 Task: Animate a Flickering Candle.
Action: Mouse moved to (488, 353)
Screenshot: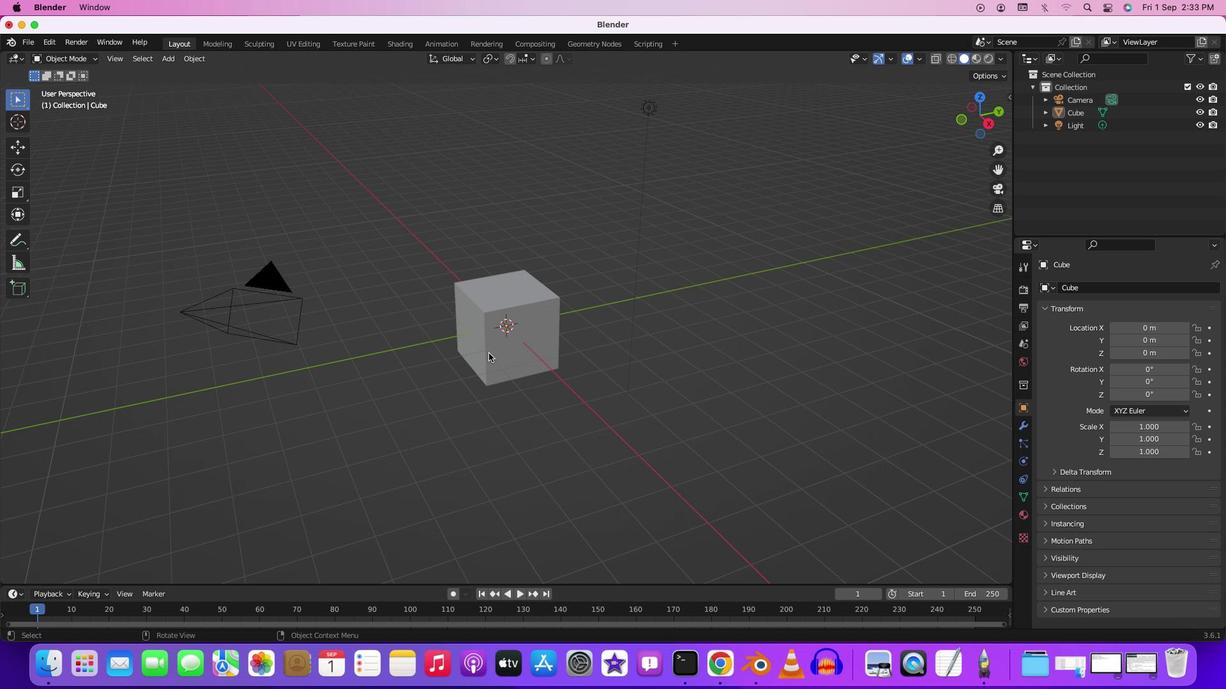 
Action: Mouse pressed left at (488, 353)
Screenshot: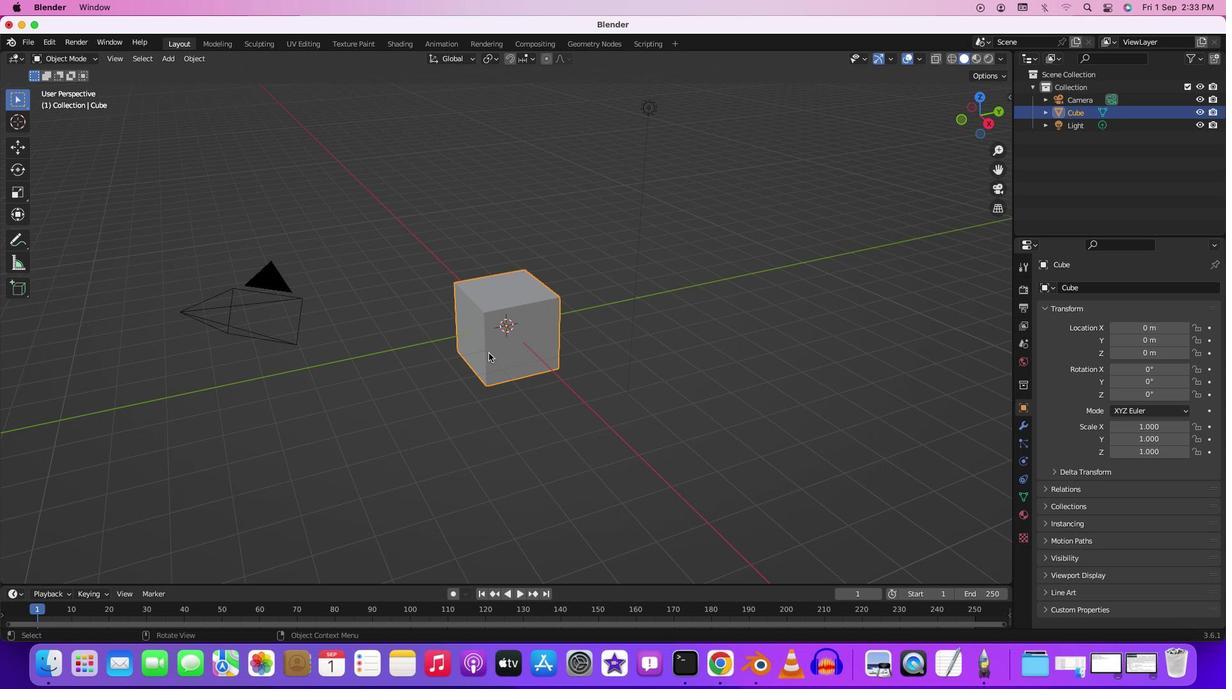 
Action: Mouse moved to (489, 353)
Screenshot: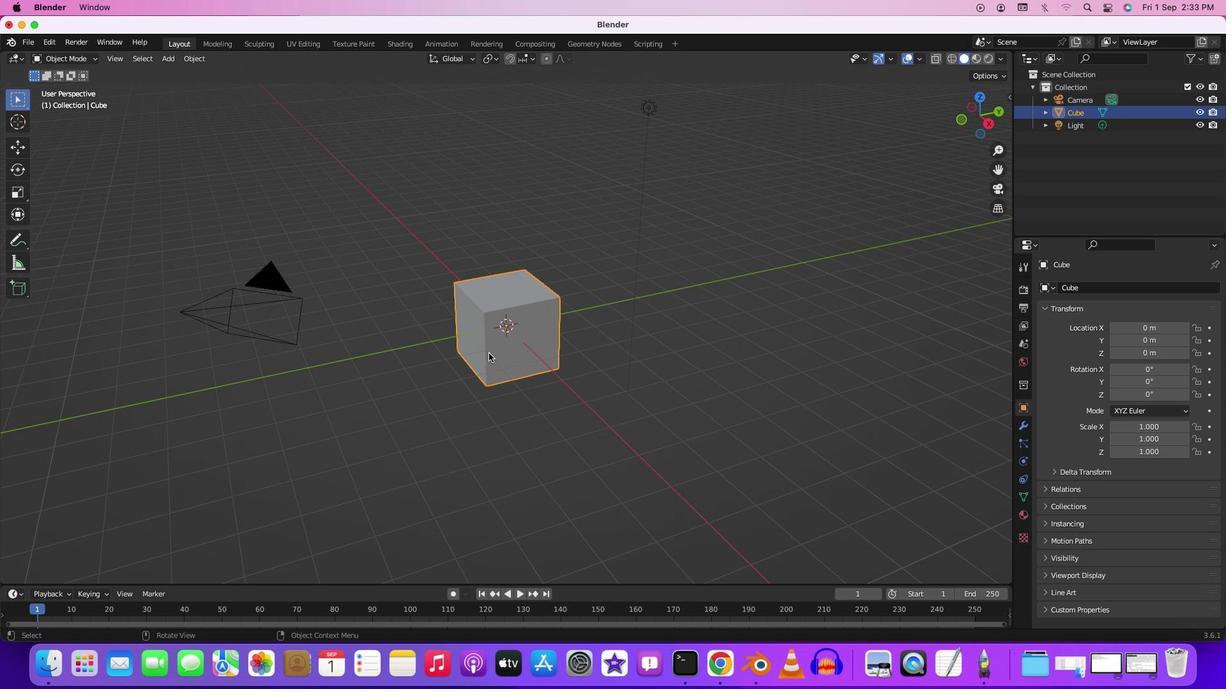 
Action: Key pressed Key.delete
Screenshot: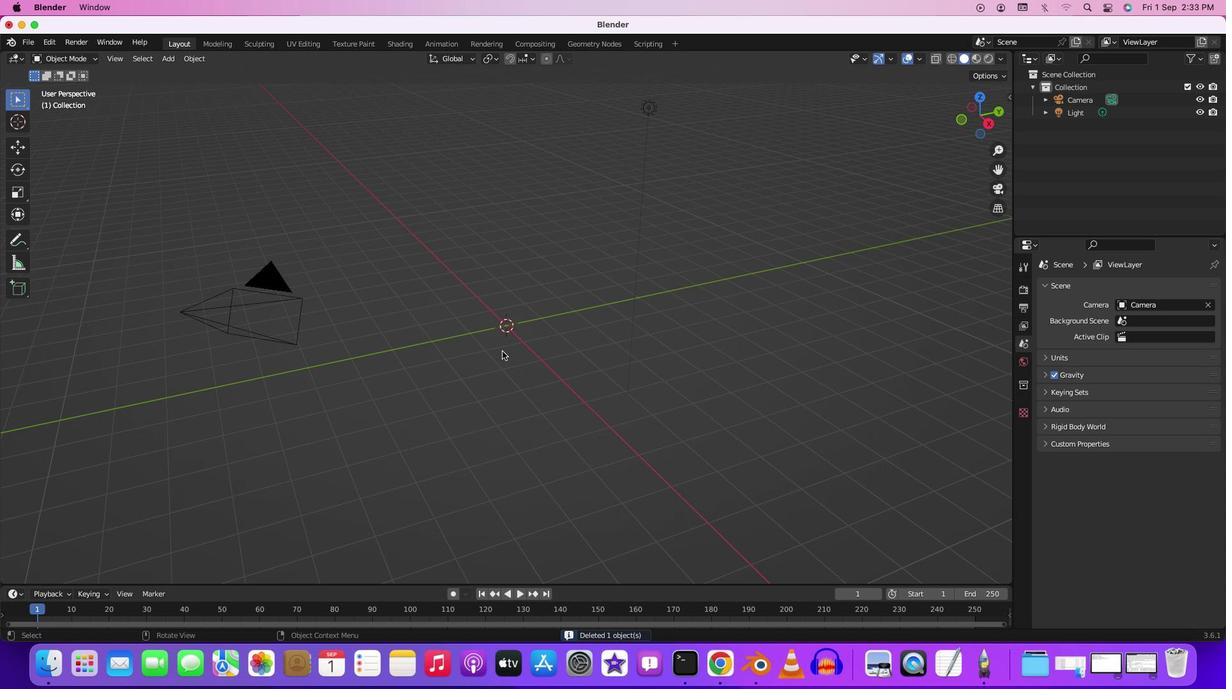 
Action: Mouse moved to (274, 315)
Screenshot: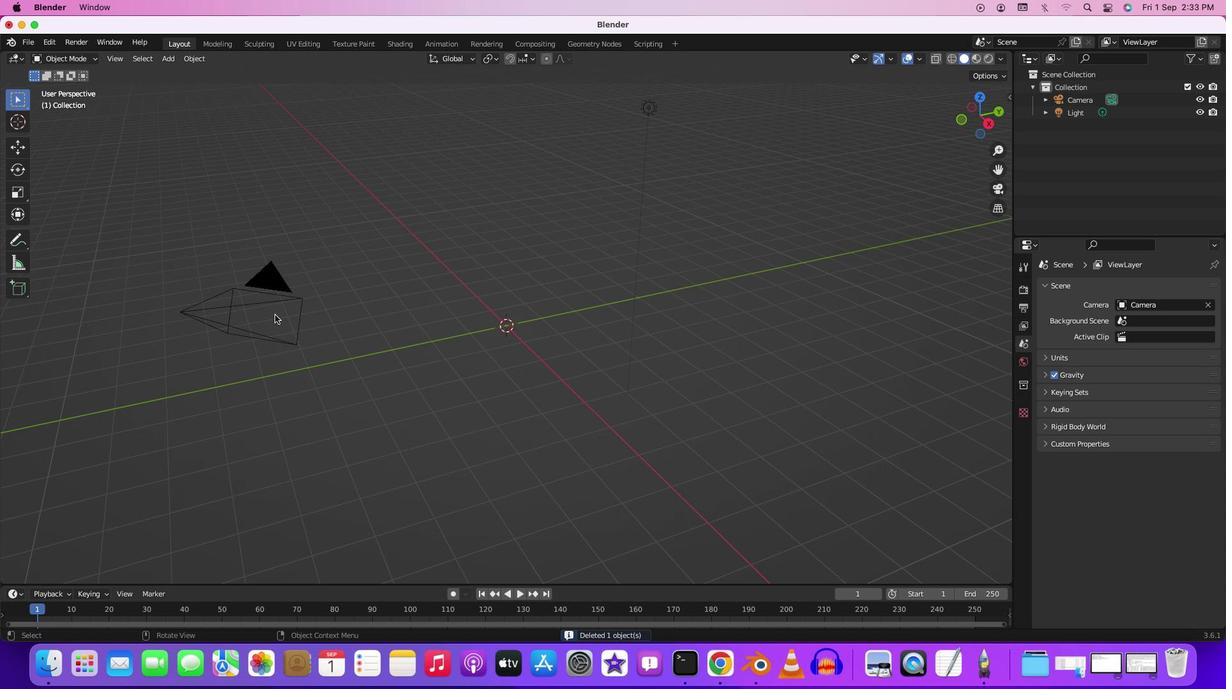 
Action: Mouse pressed left at (274, 315)
Screenshot: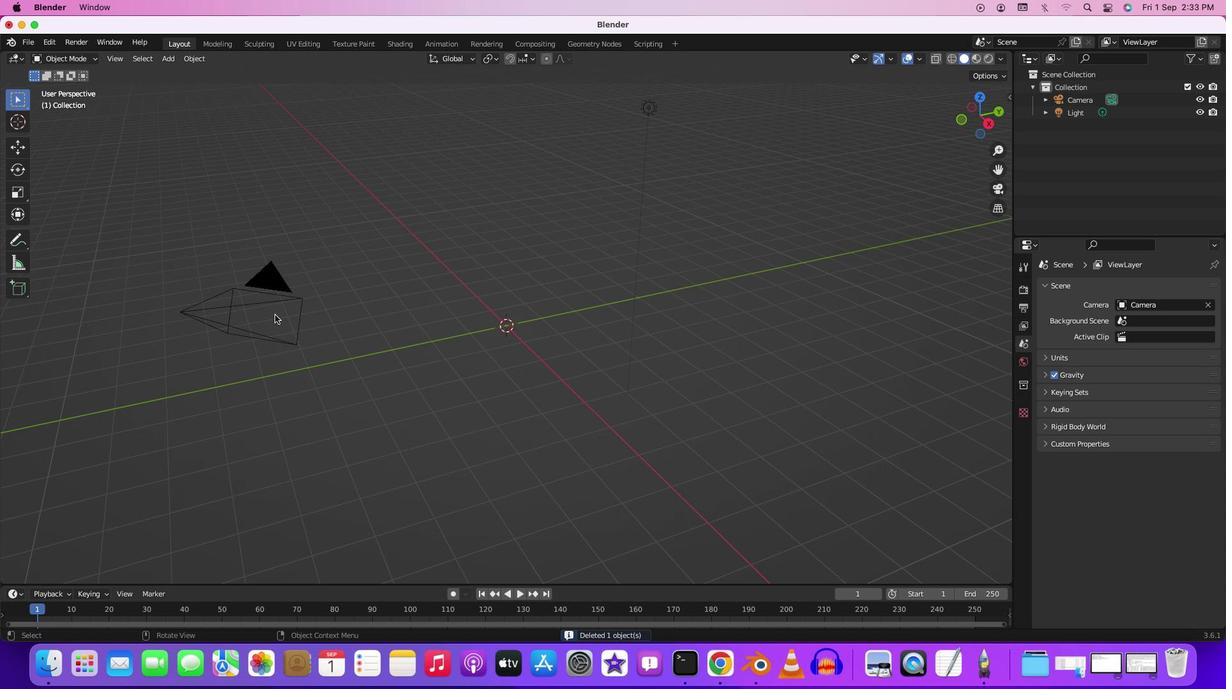 
Action: Key pressed Key.delete
Screenshot: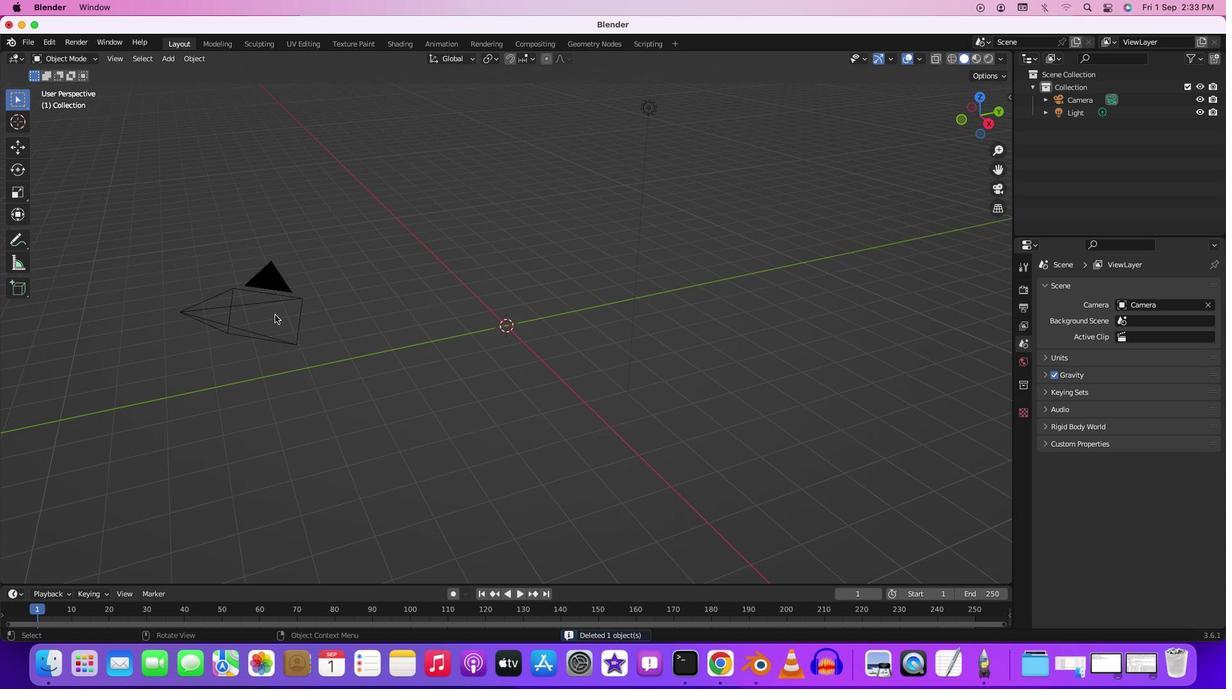 
Action: Mouse moved to (280, 284)
Screenshot: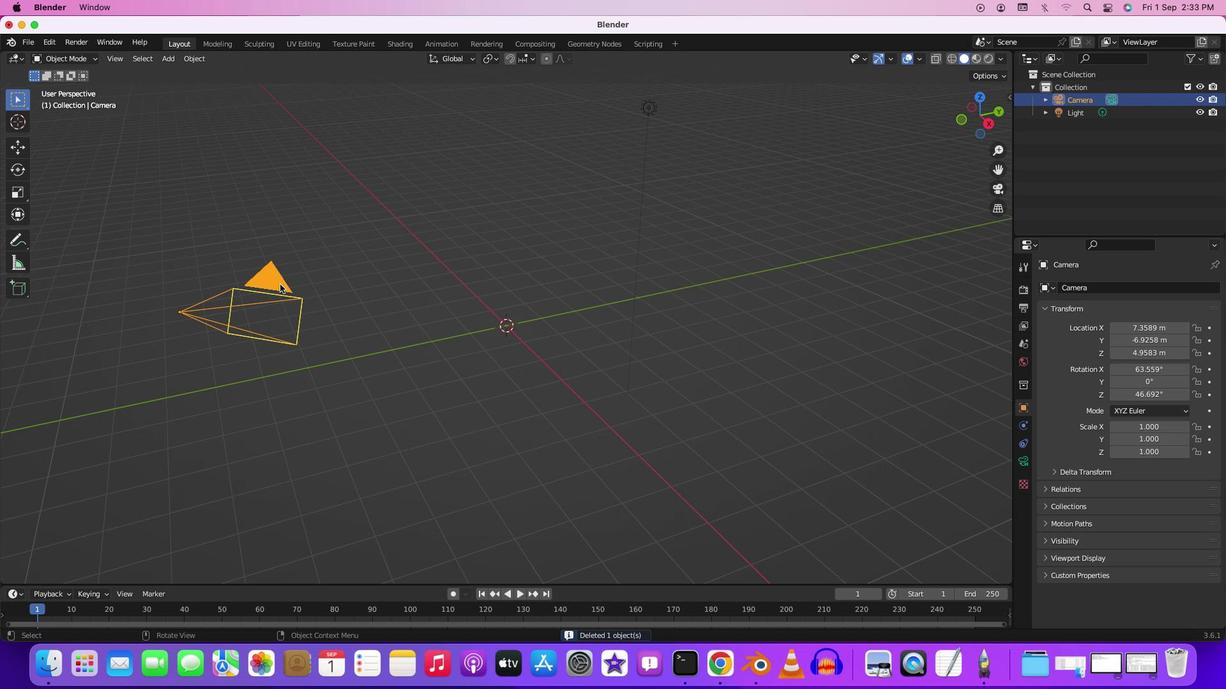 
Action: Mouse pressed left at (280, 284)
Screenshot: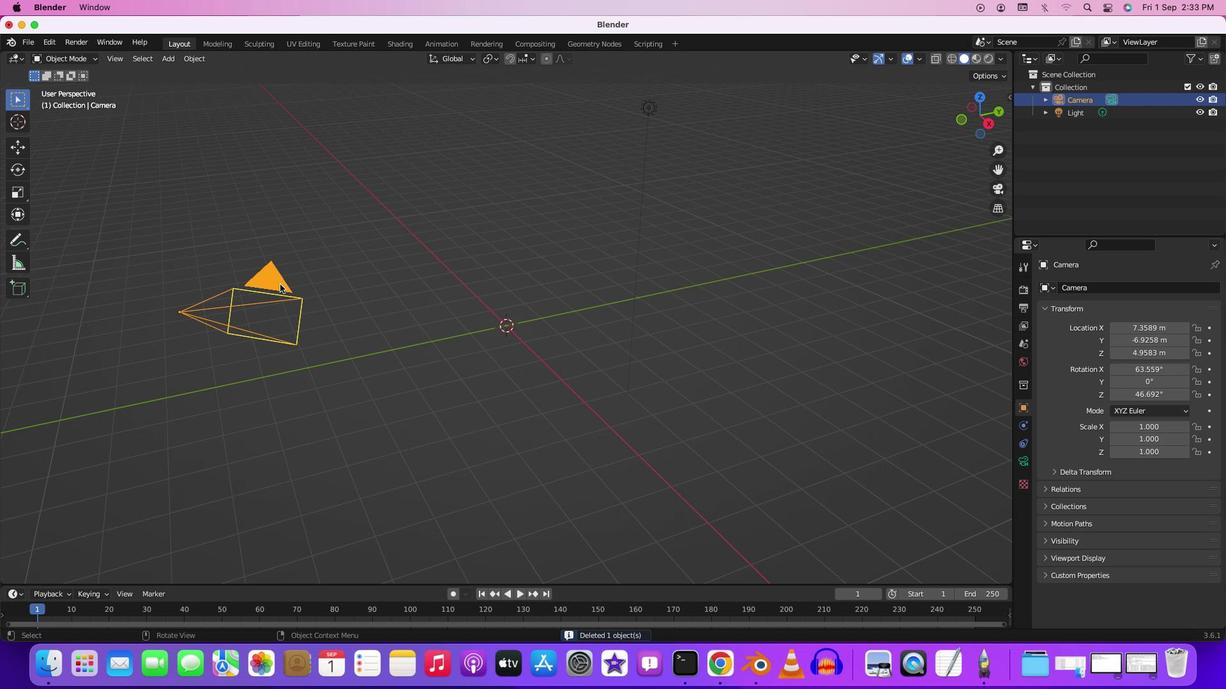 
Action: Key pressed Key.delete
Screenshot: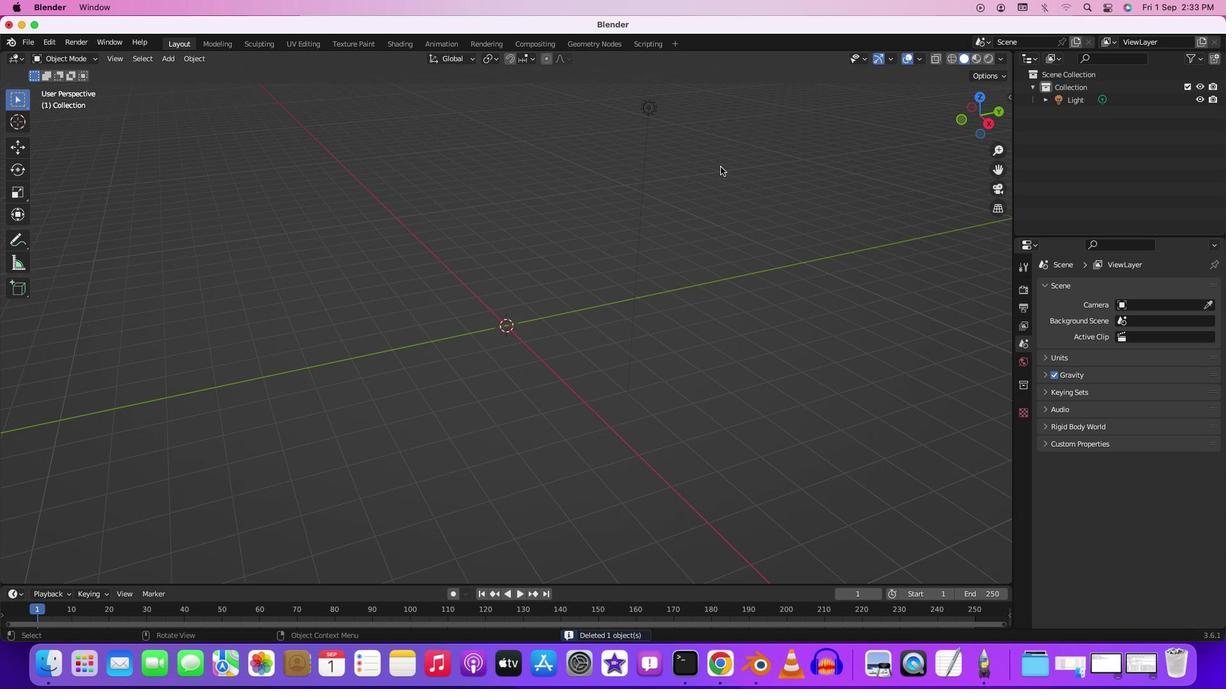 
Action: Mouse moved to (659, 108)
Screenshot: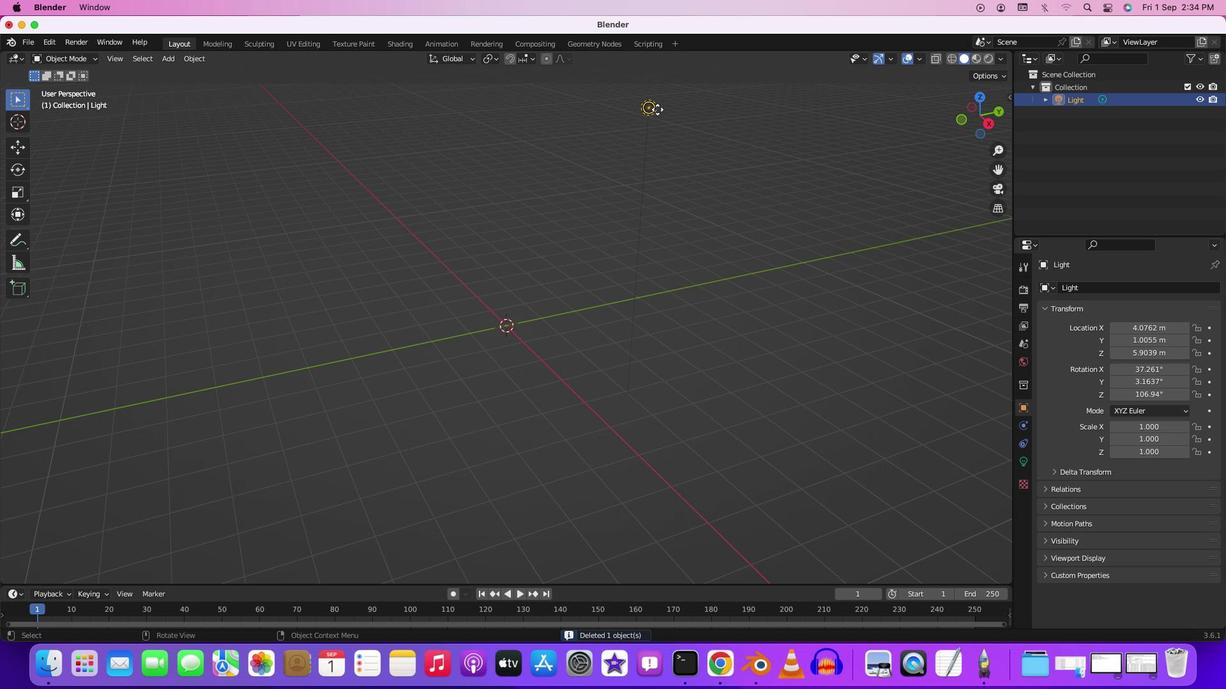 
Action: Mouse pressed left at (659, 108)
Screenshot: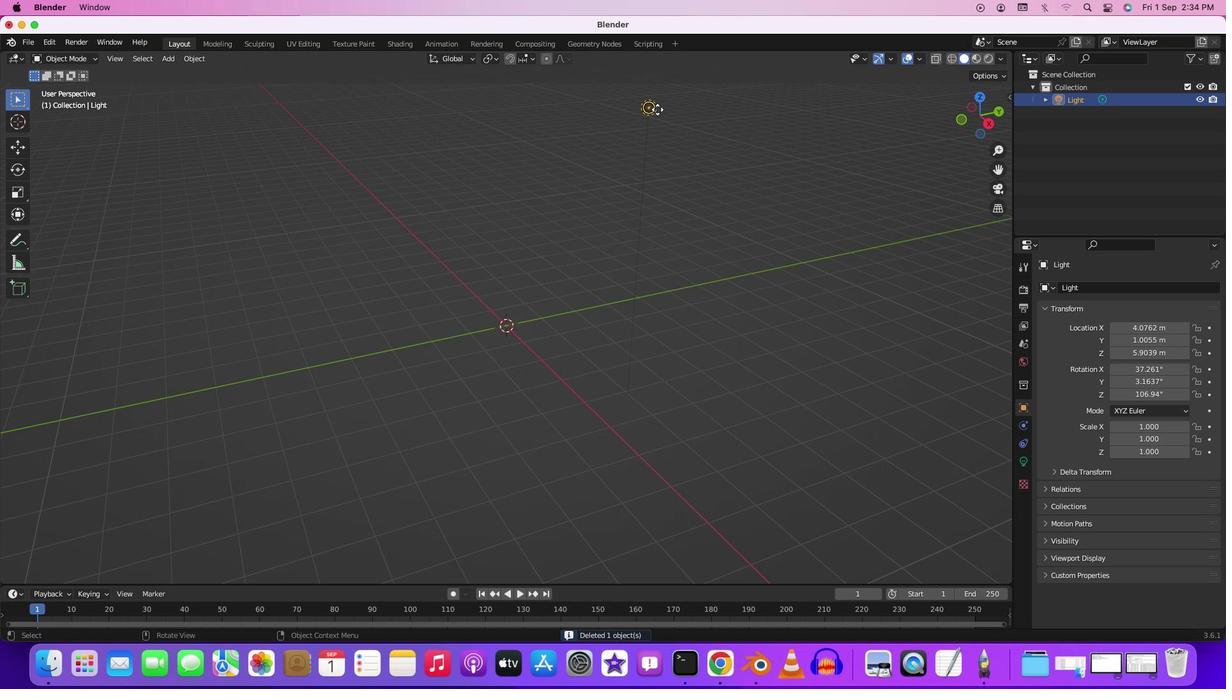 
Action: Mouse moved to (657, 109)
Screenshot: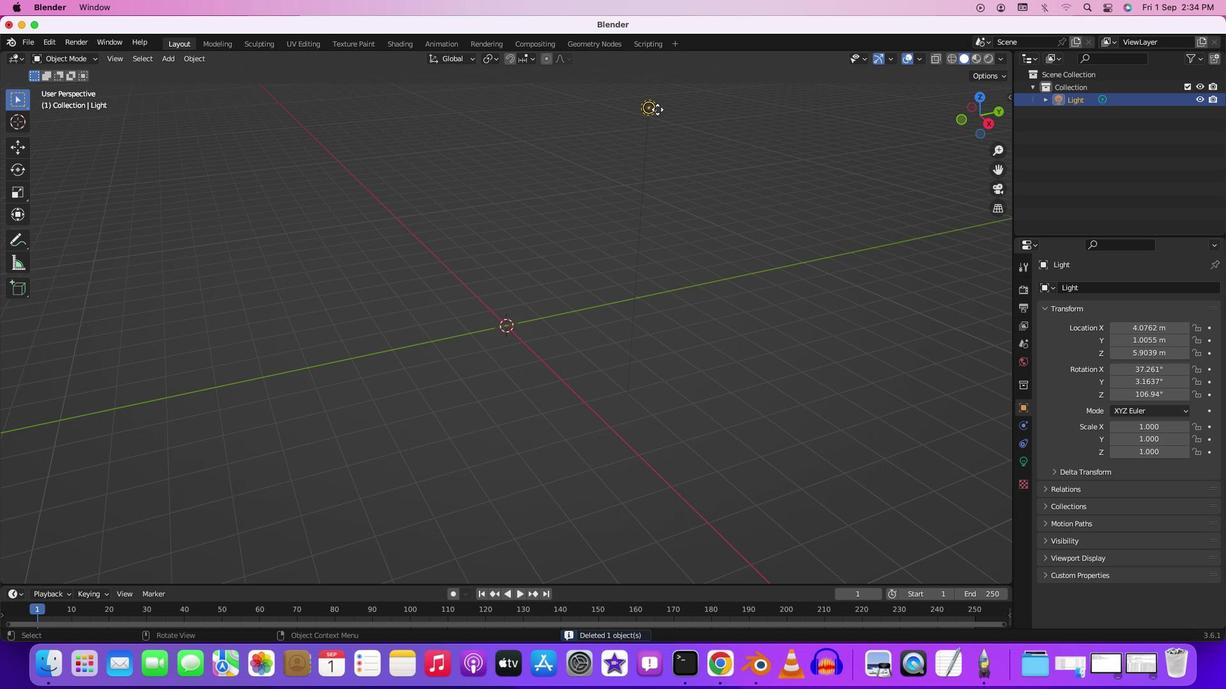 
Action: Key pressed Key.delete
Screenshot: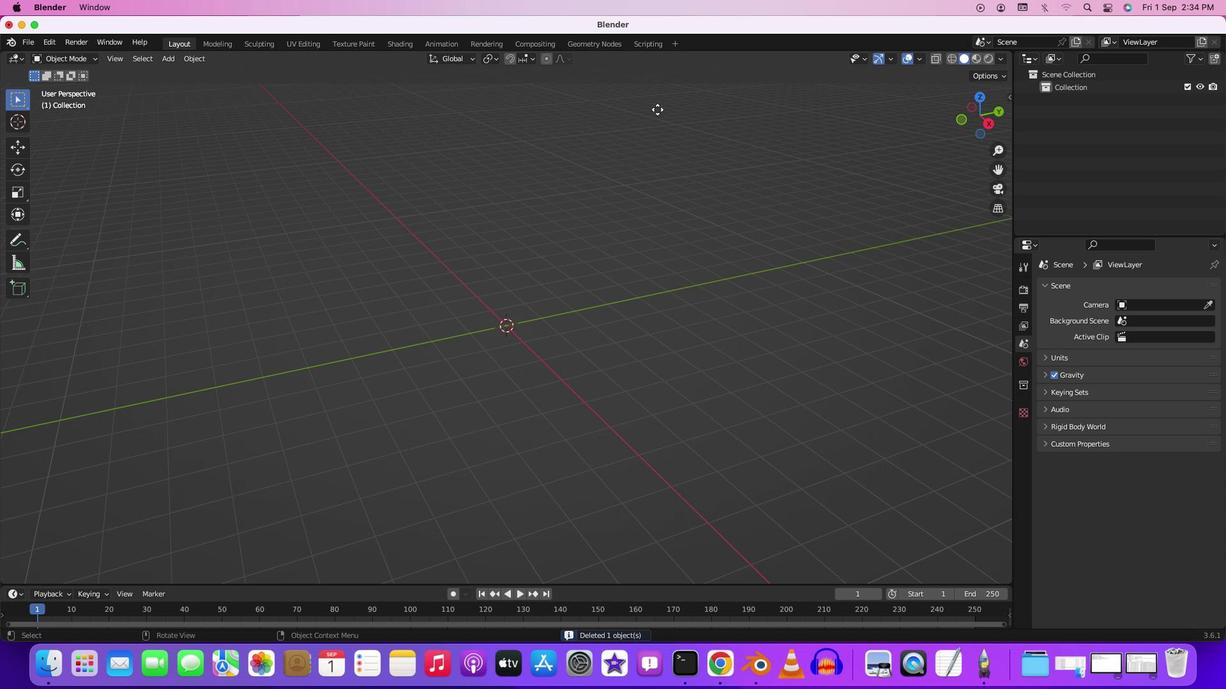 
Action: Mouse moved to (695, 259)
Screenshot: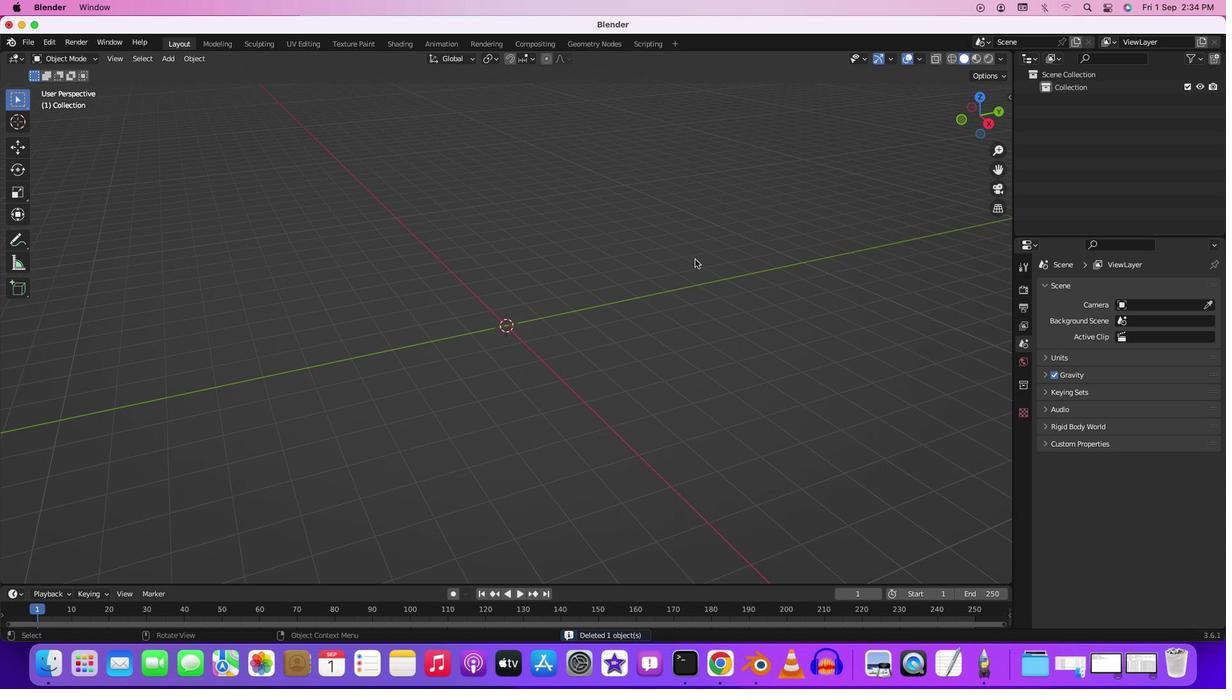 
Action: Mouse pressed left at (695, 259)
Screenshot: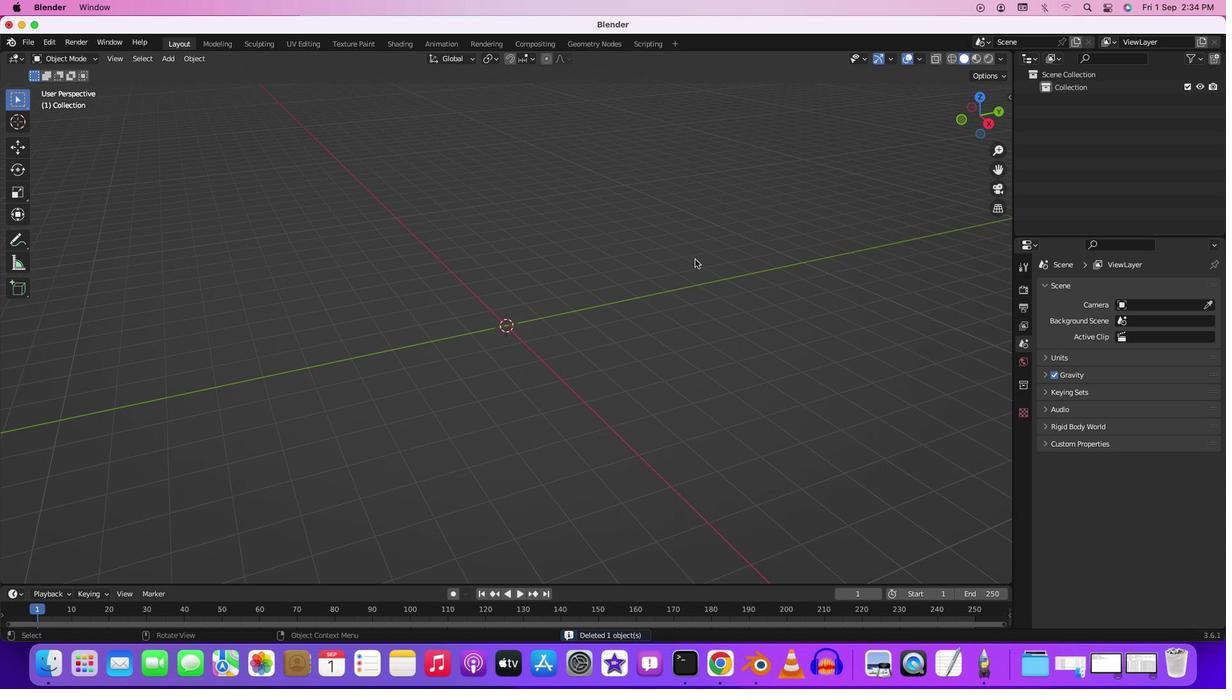 
Action: Mouse moved to (647, 290)
Screenshot: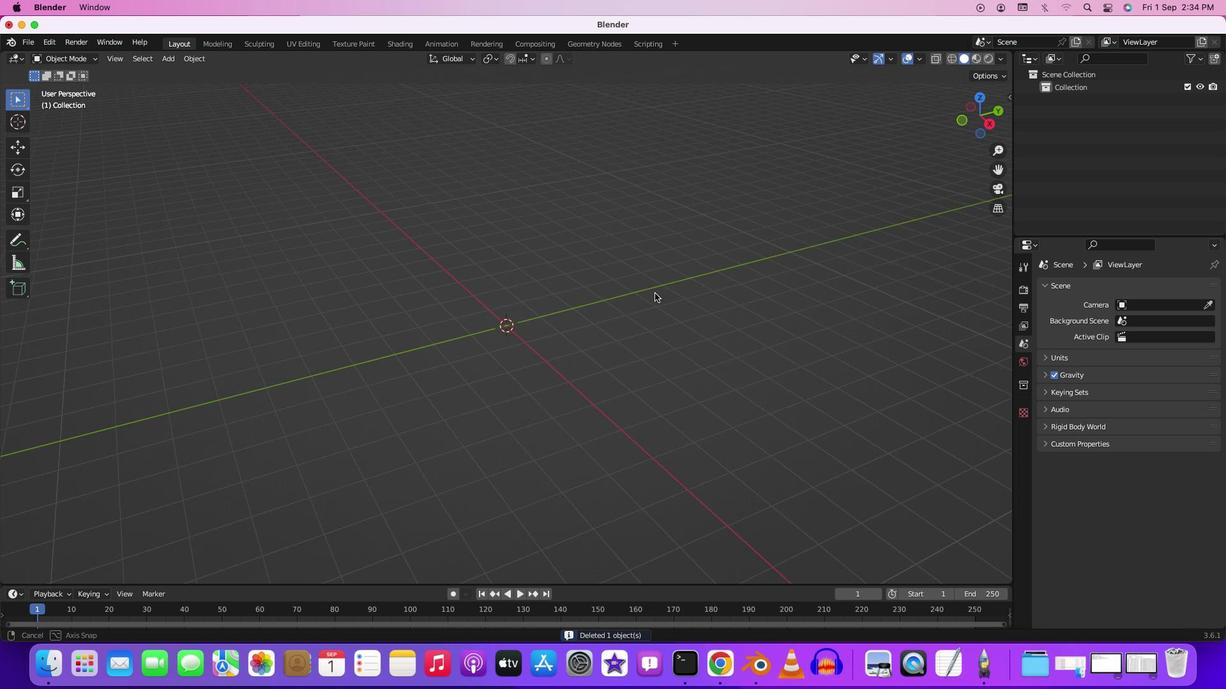 
Action: Mouse pressed middle at (647, 290)
Screenshot: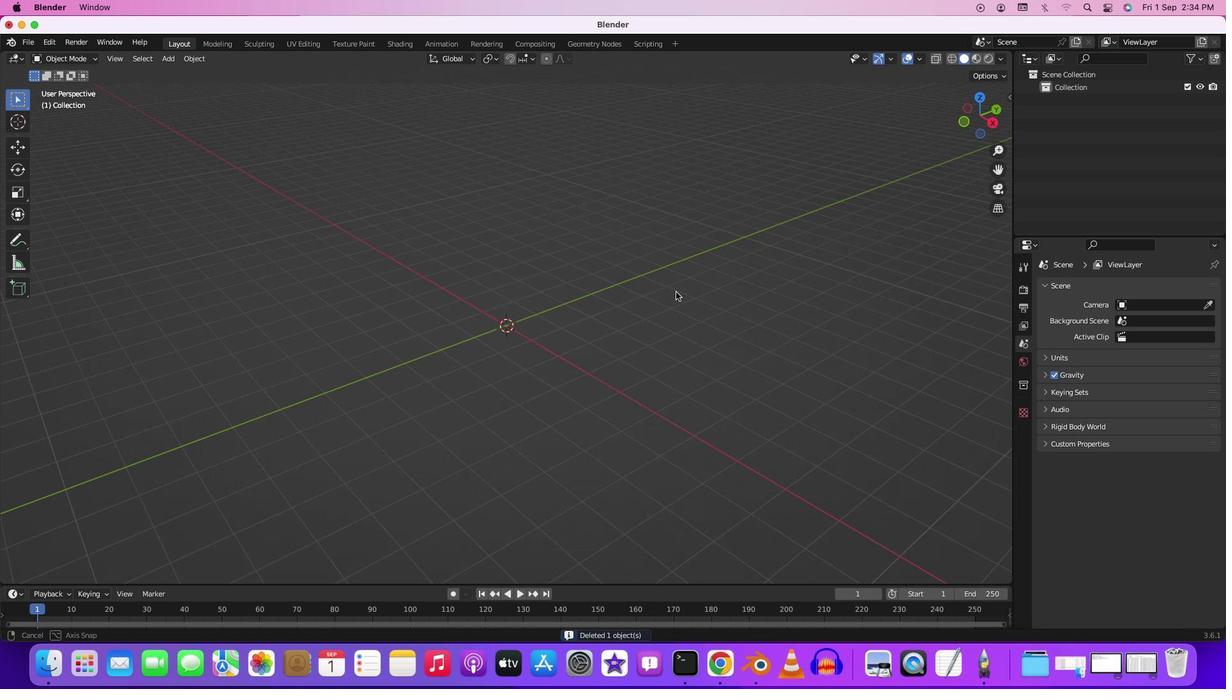 
Action: Mouse moved to (636, 345)
Screenshot: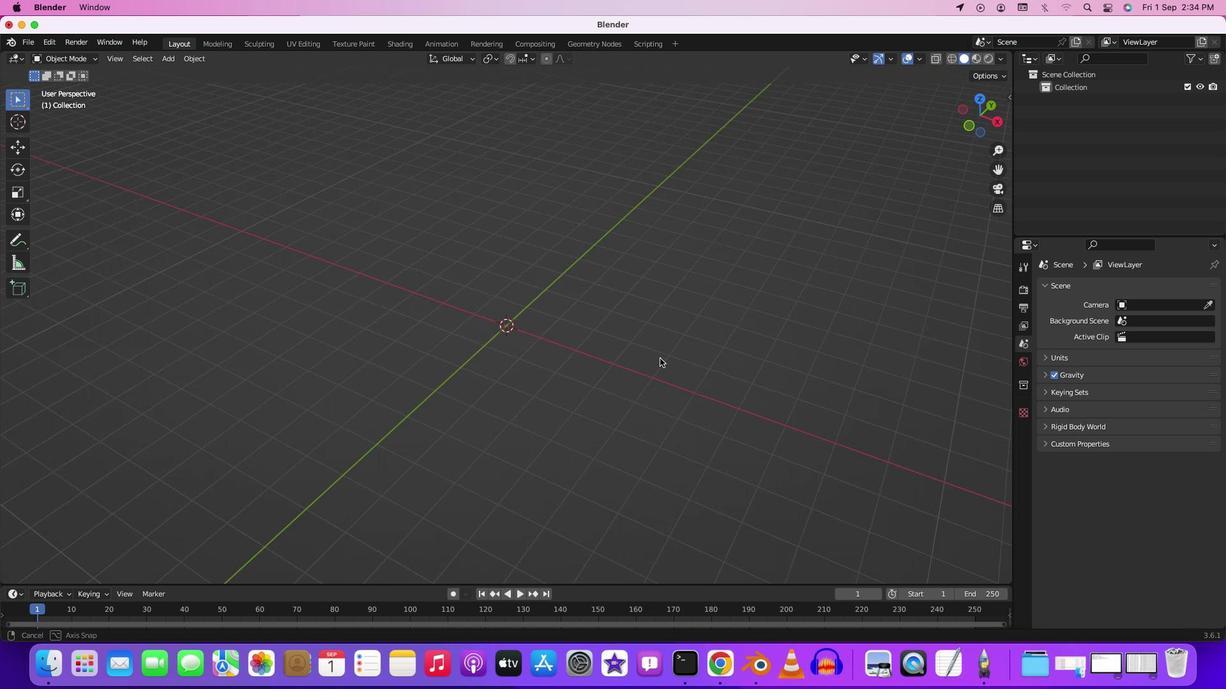 
Action: Mouse pressed middle at (636, 345)
Screenshot: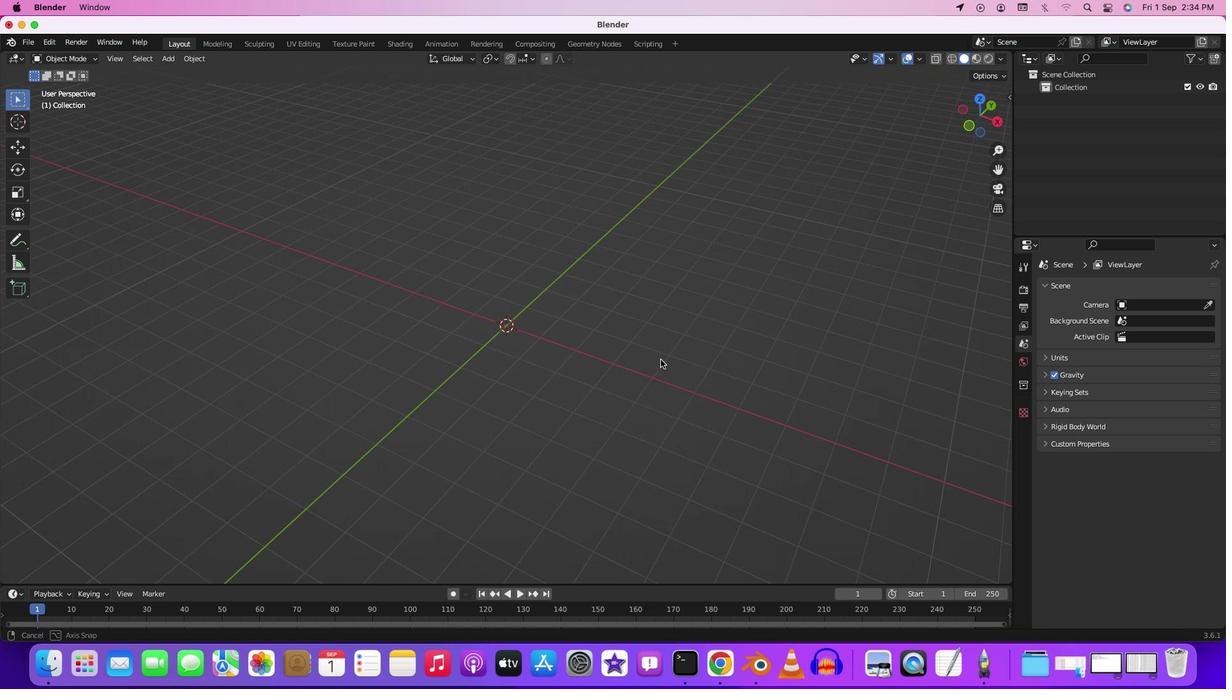
Action: Mouse moved to (606, 321)
Screenshot: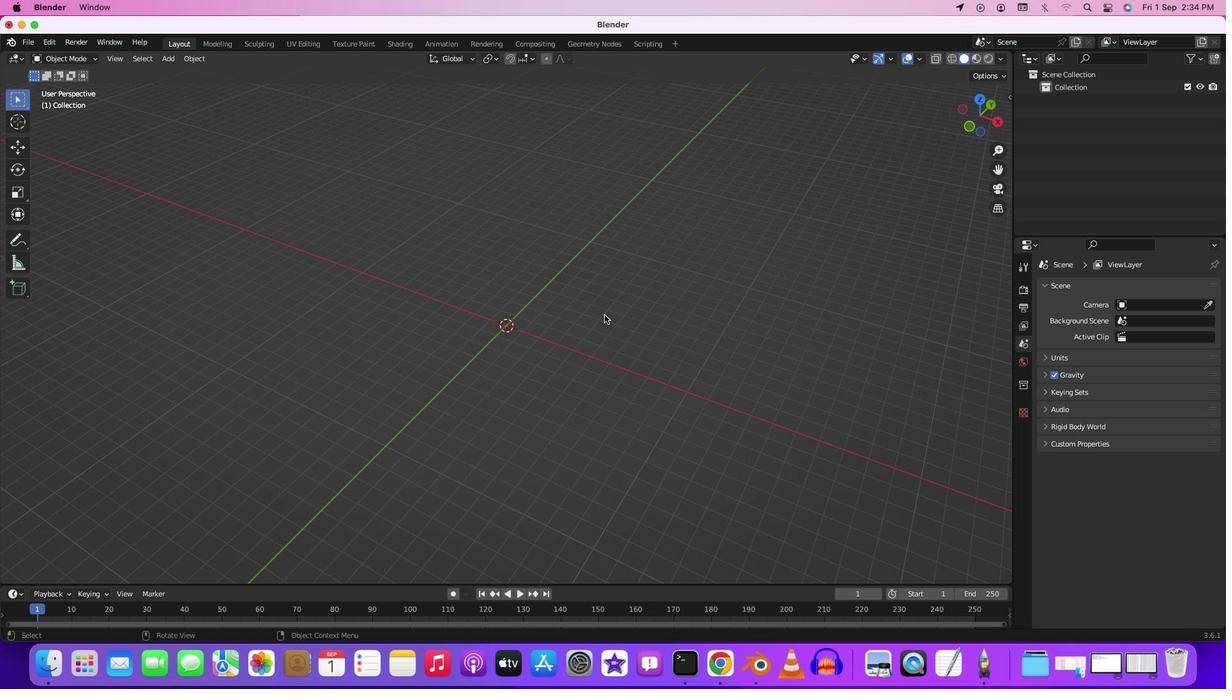 
Action: Mouse scrolled (606, 321) with delta (0, 0)
Screenshot: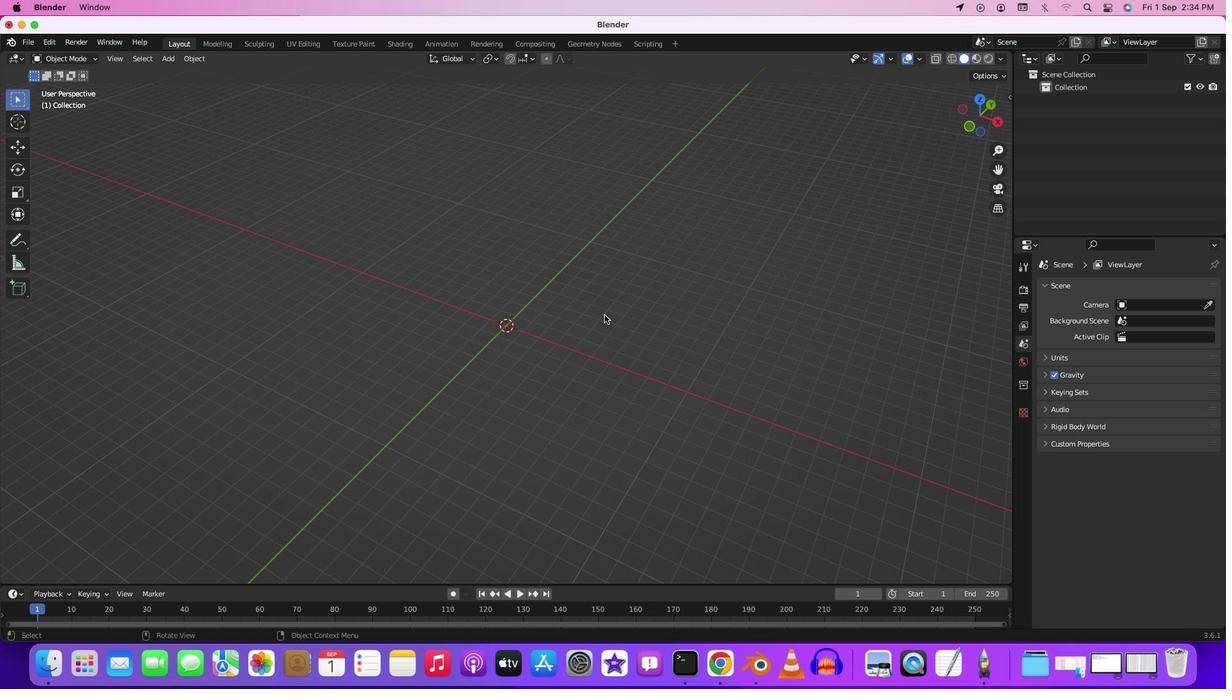 
Action: Mouse moved to (606, 321)
Screenshot: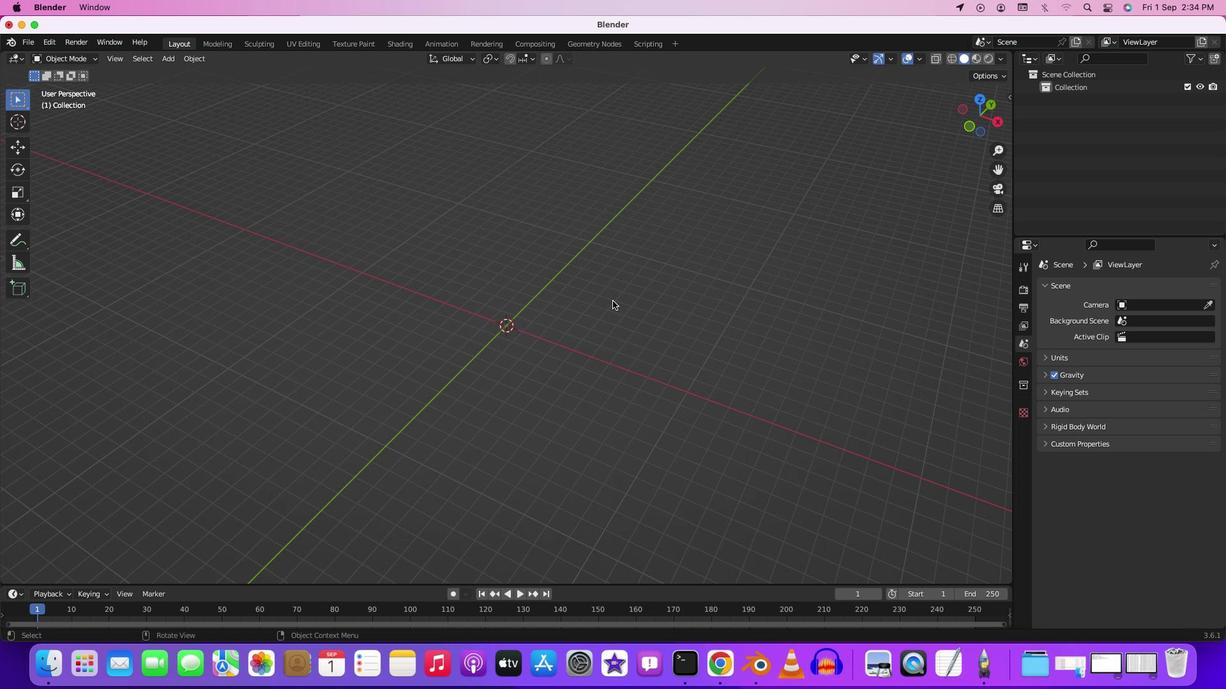 
Action: Mouse scrolled (606, 321) with delta (0, 0)
Screenshot: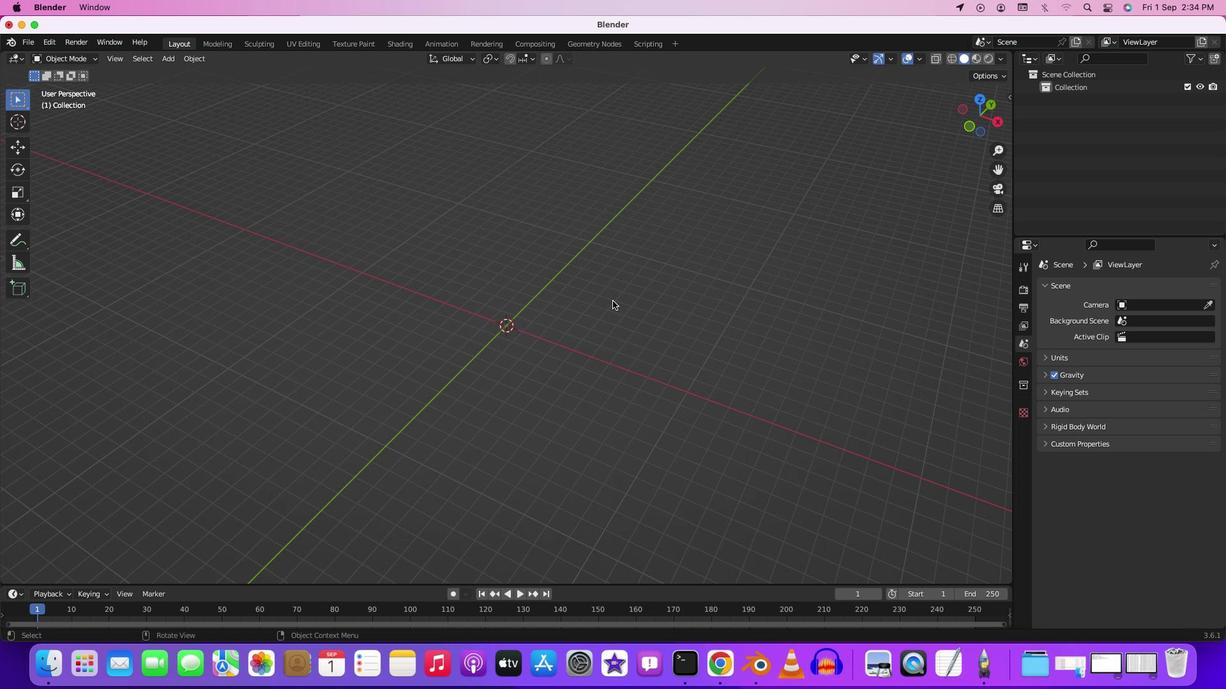 
Action: Mouse scrolled (606, 321) with delta (0, -1)
Screenshot: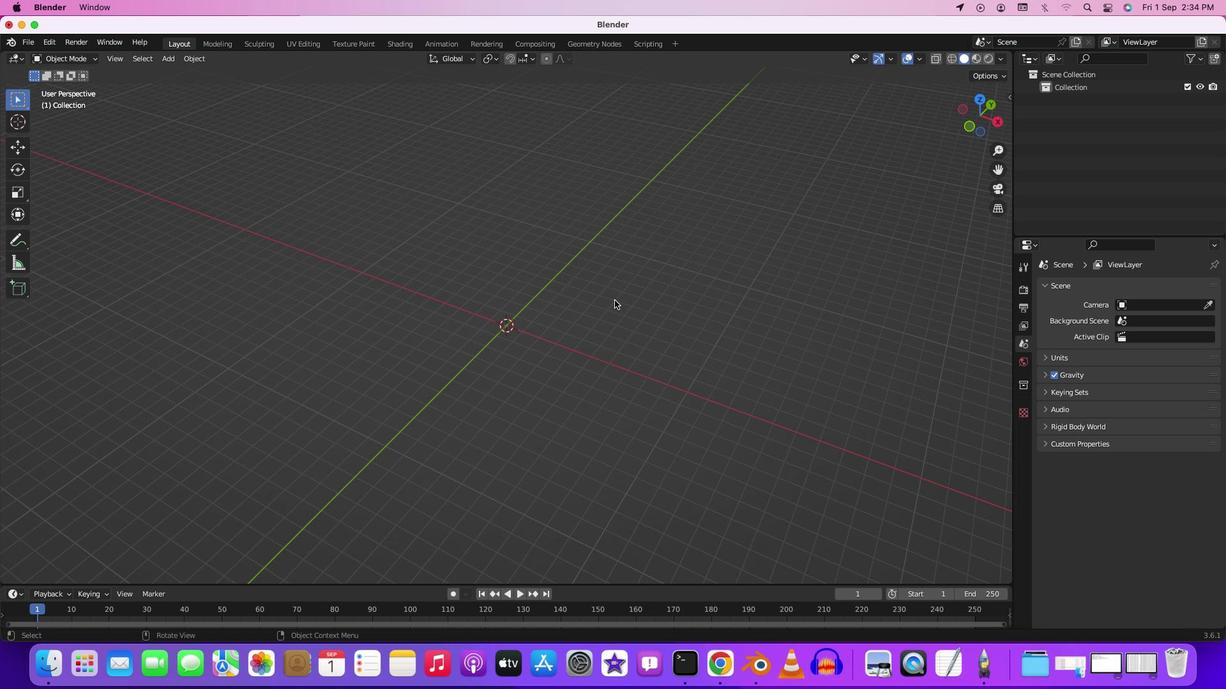 
Action: Mouse scrolled (606, 321) with delta (0, -1)
Screenshot: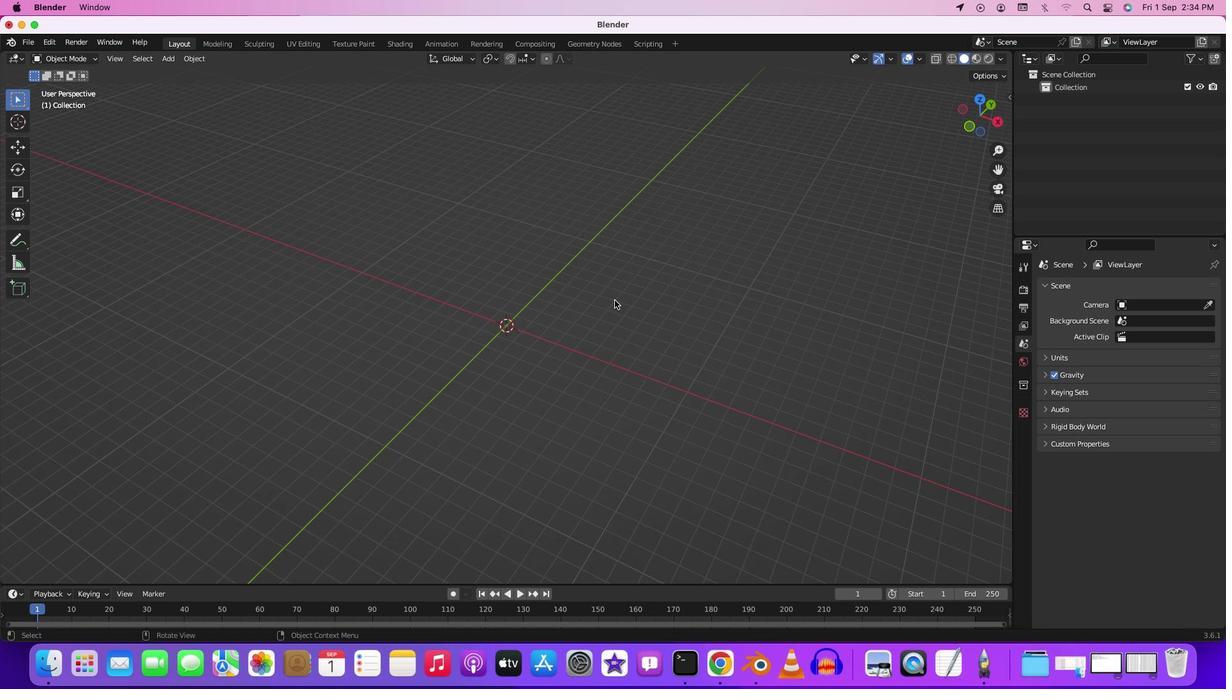 
Action: Mouse moved to (614, 300)
Screenshot: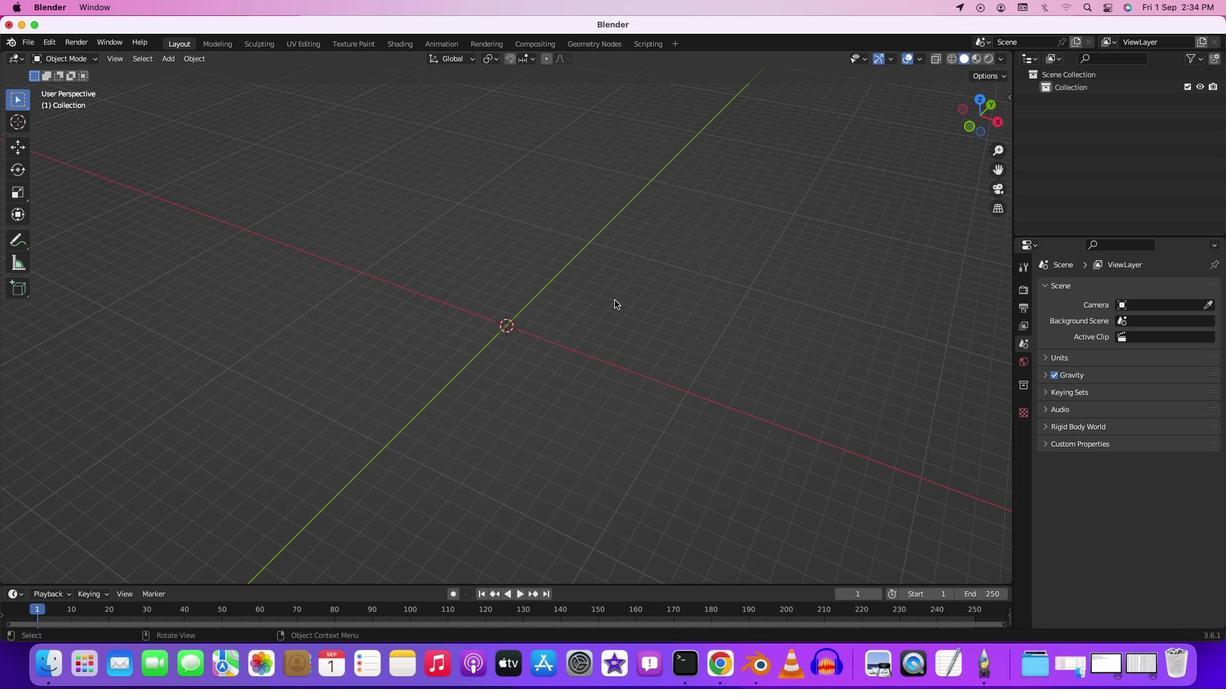
Action: Key pressed '1'
Screenshot: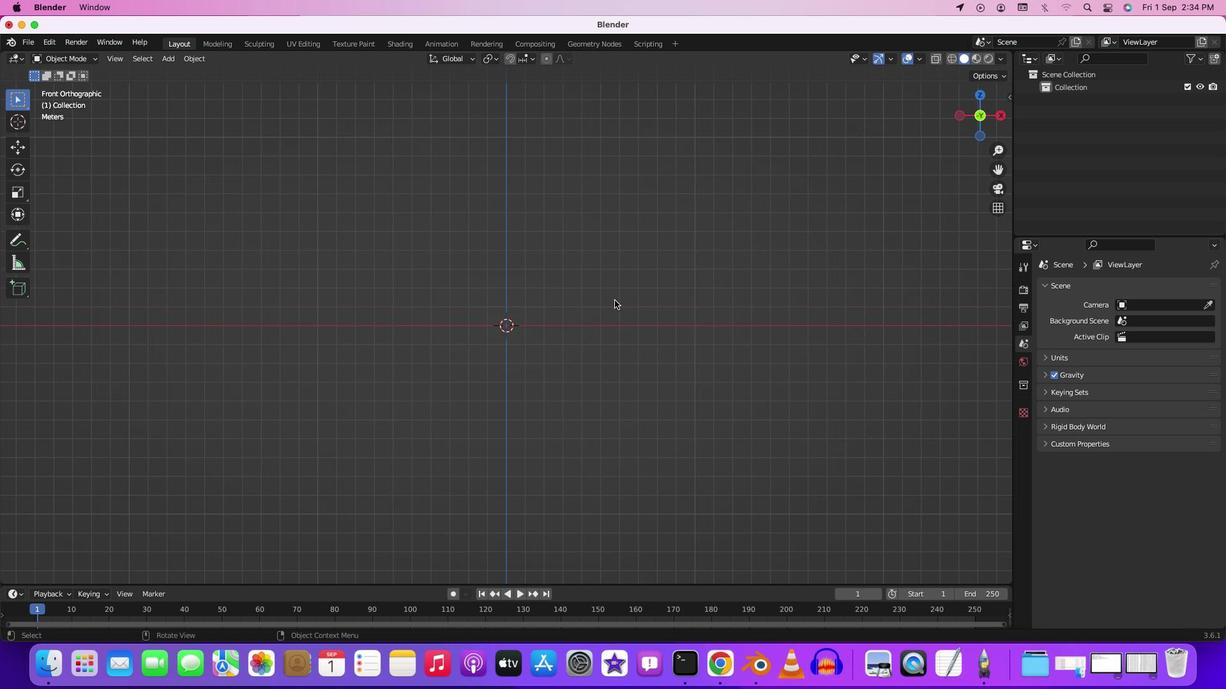 
Action: Mouse moved to (578, 314)
Screenshot: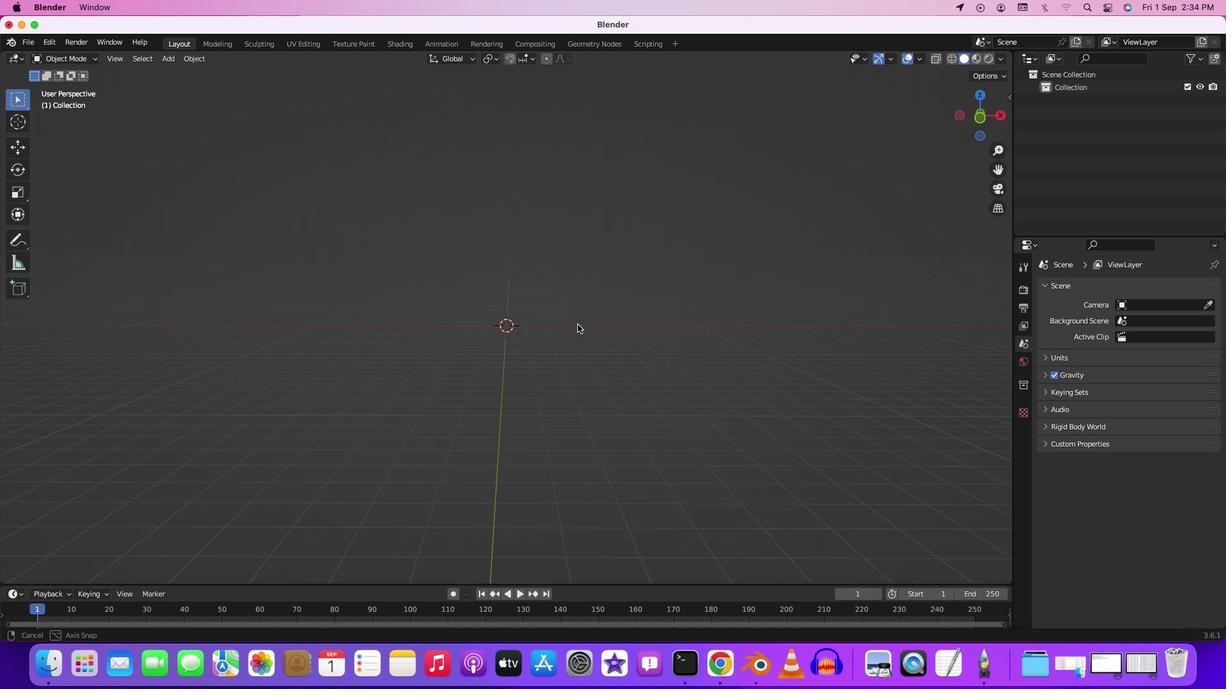 
Action: Mouse pressed middle at (578, 314)
Screenshot: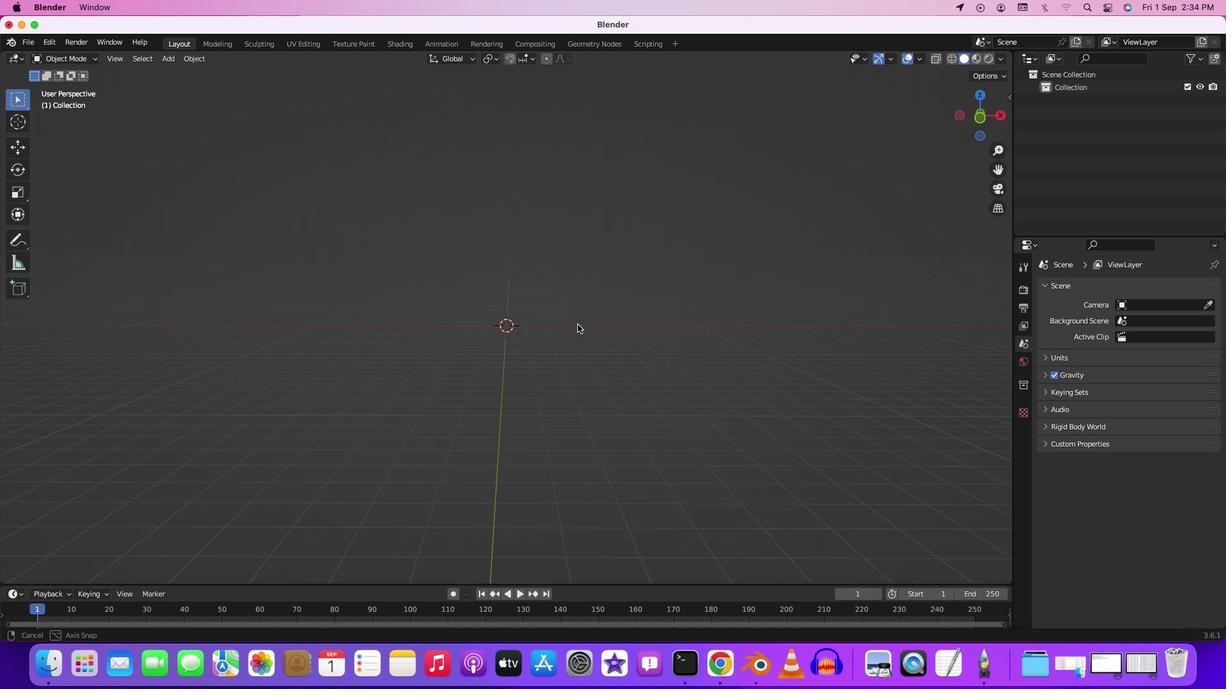 
Action: Mouse moved to (560, 352)
Screenshot: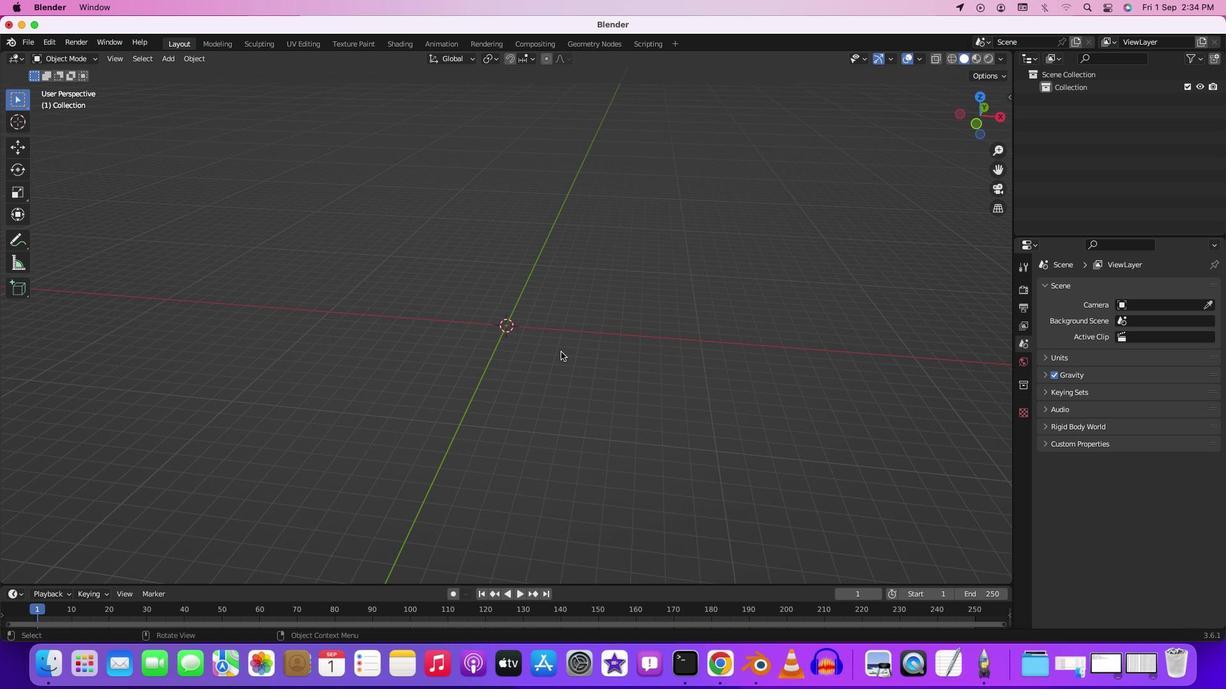 
Action: Key pressed Key.shift'A'
Screenshot: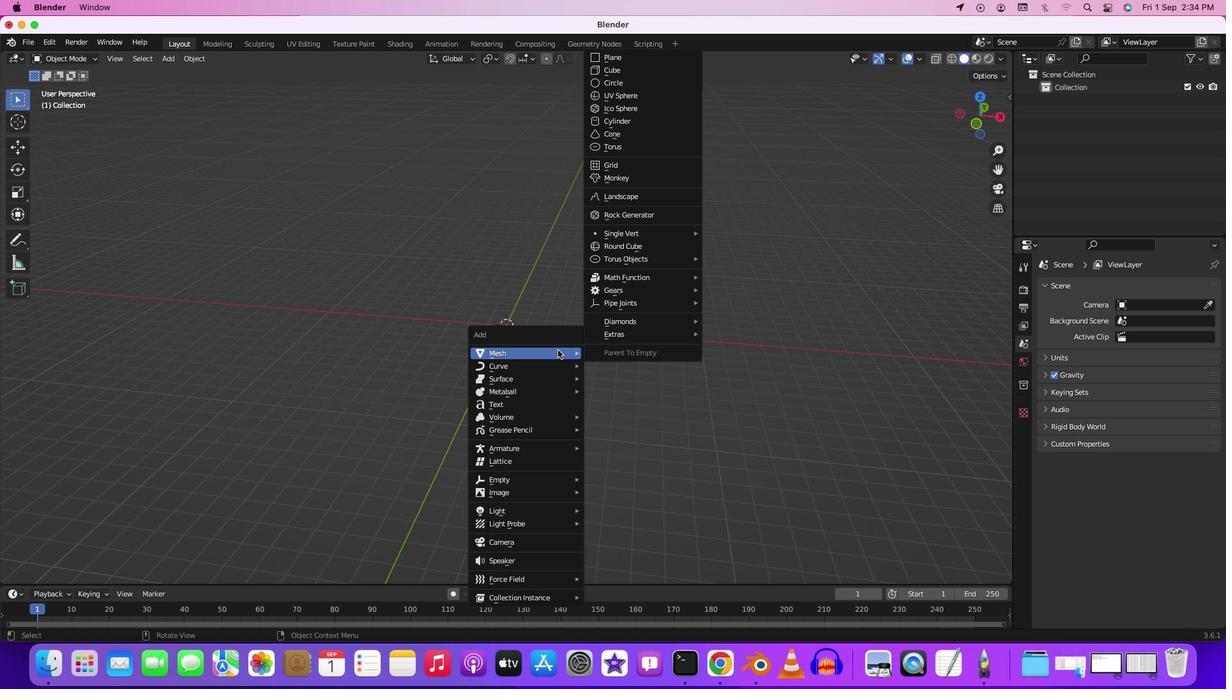 
Action: Mouse moved to (636, 60)
Screenshot: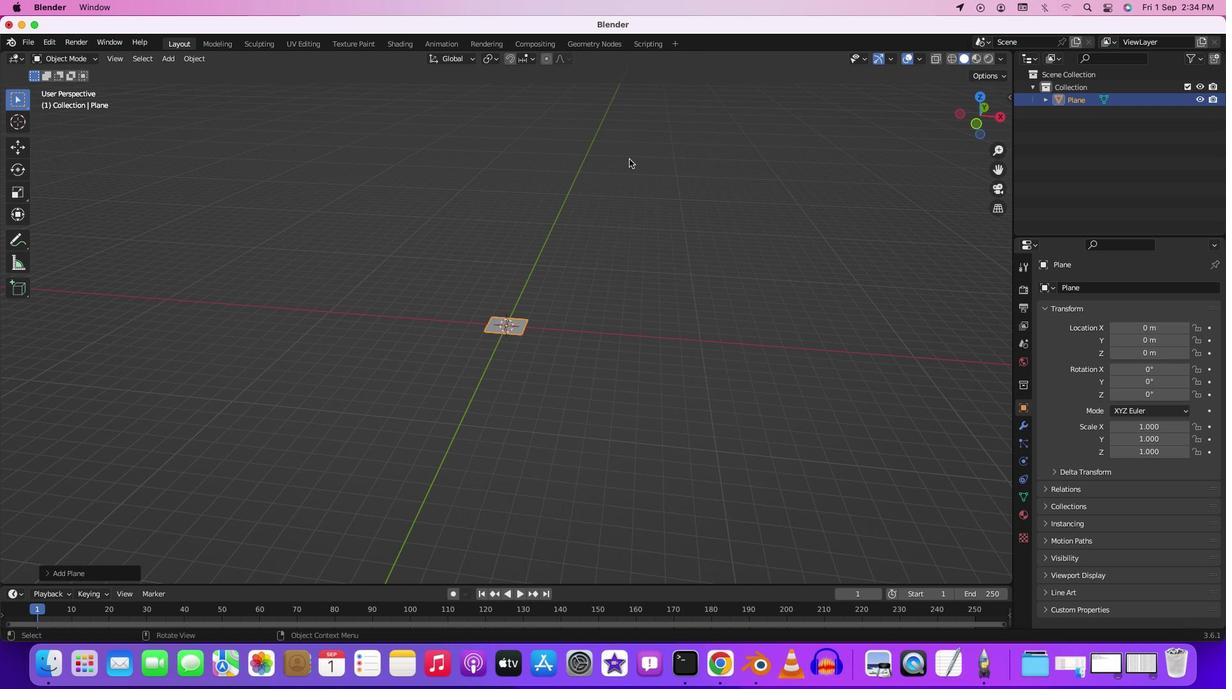 
Action: Mouse pressed left at (636, 60)
Screenshot: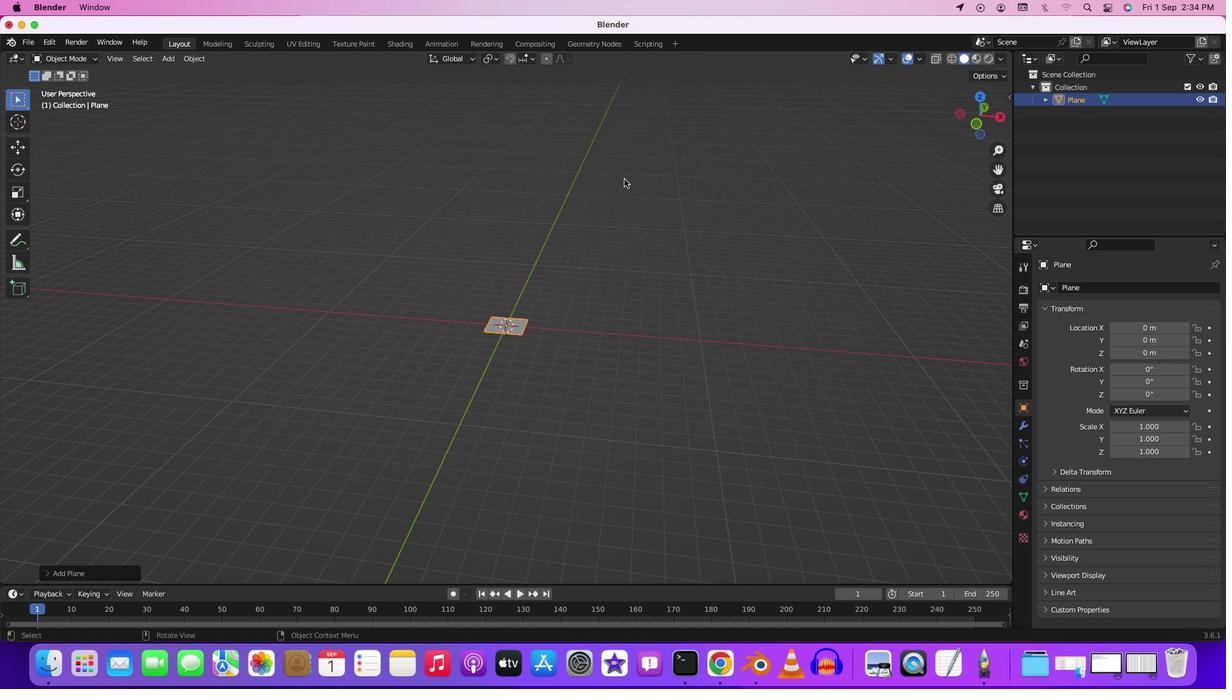 
Action: Mouse moved to (569, 350)
Screenshot: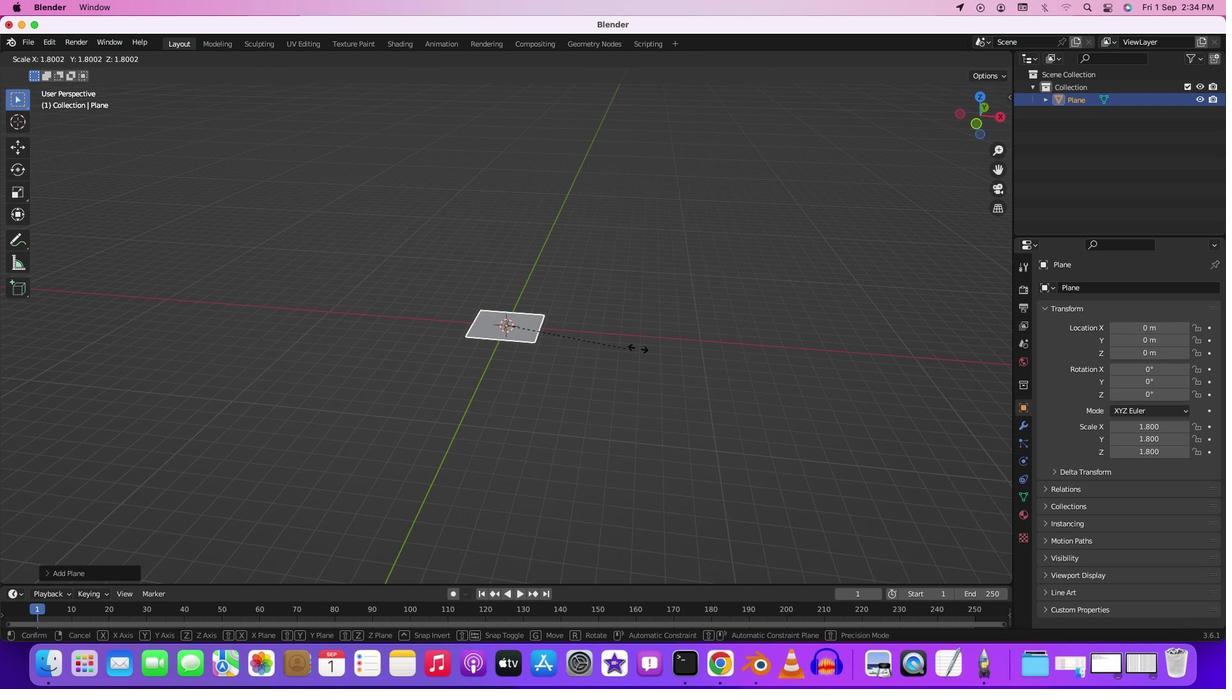
Action: Key pressed 's'
Screenshot: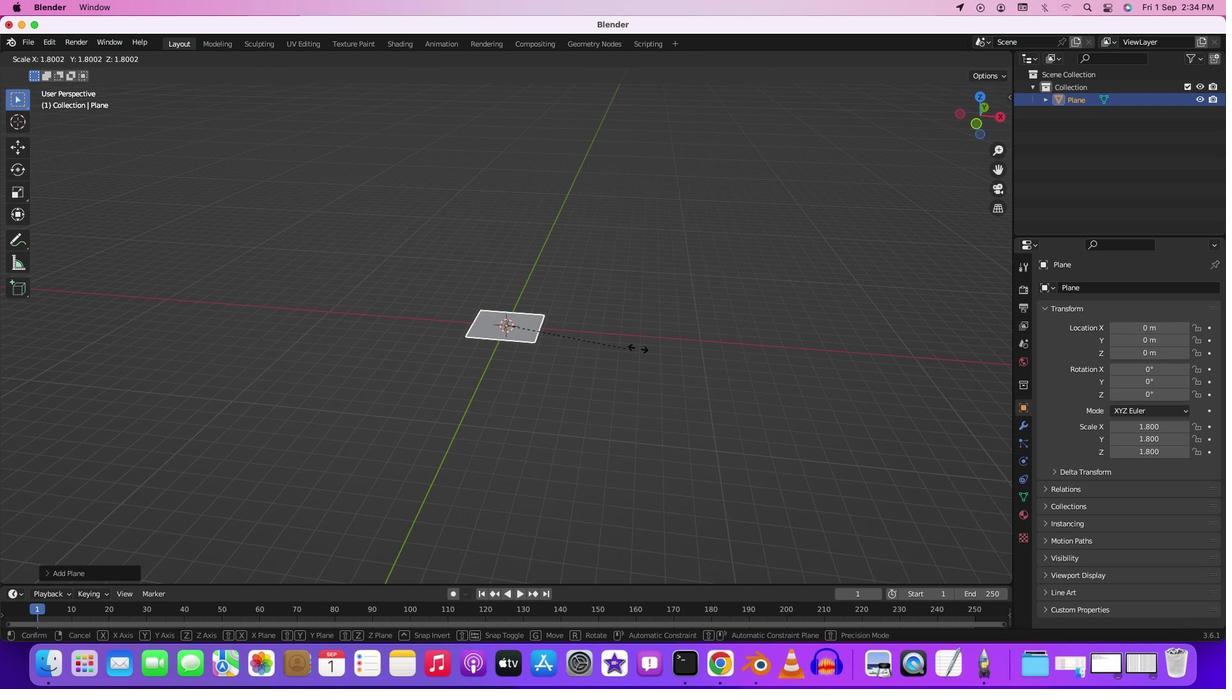 
Action: Mouse moved to (738, 320)
Screenshot: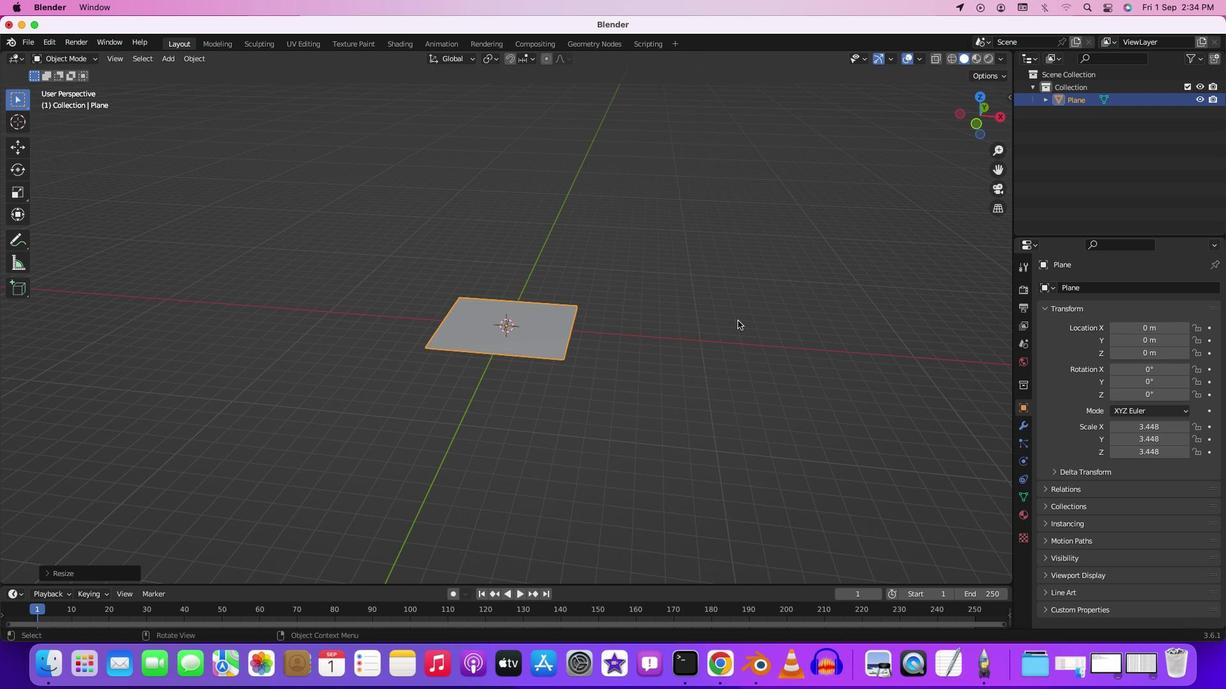 
Action: Mouse pressed left at (738, 320)
Screenshot: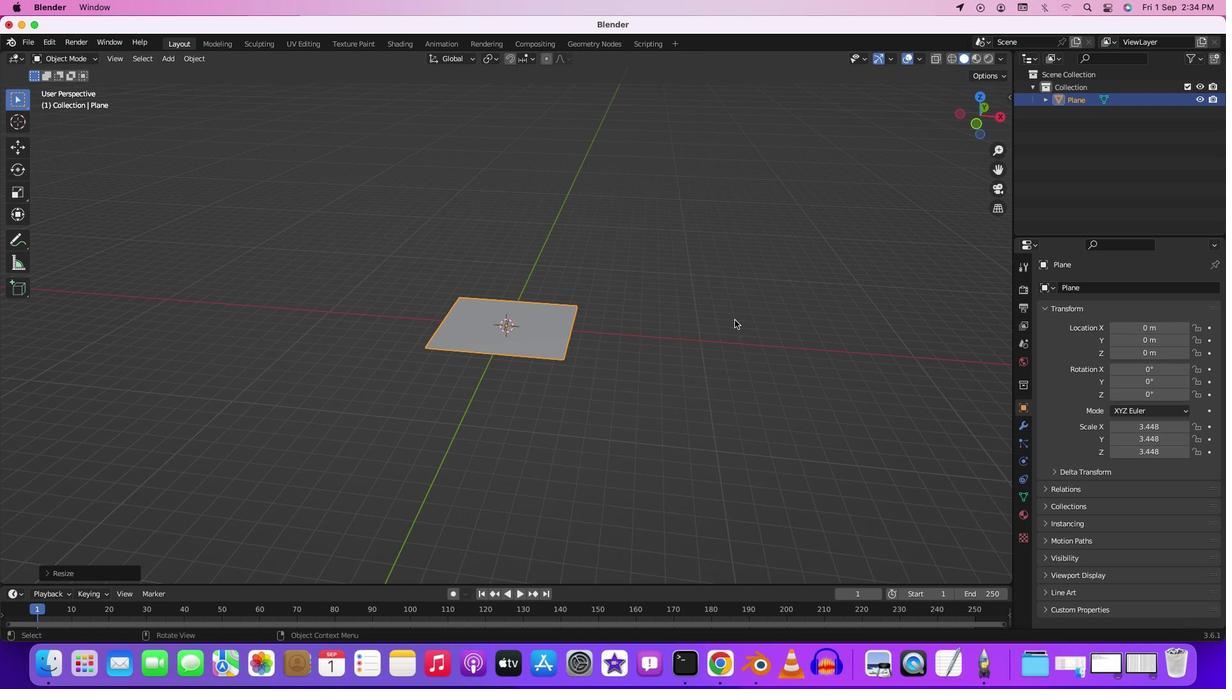 
Action: Mouse moved to (676, 291)
Screenshot: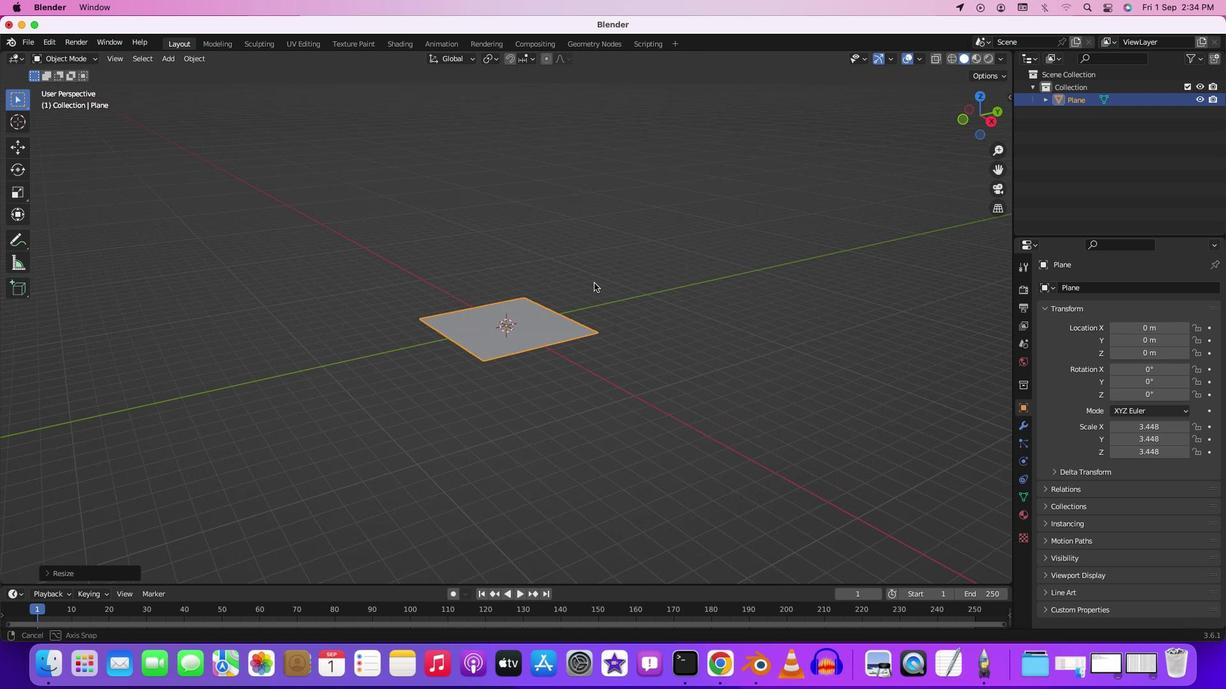 
Action: Mouse pressed middle at (676, 291)
Screenshot: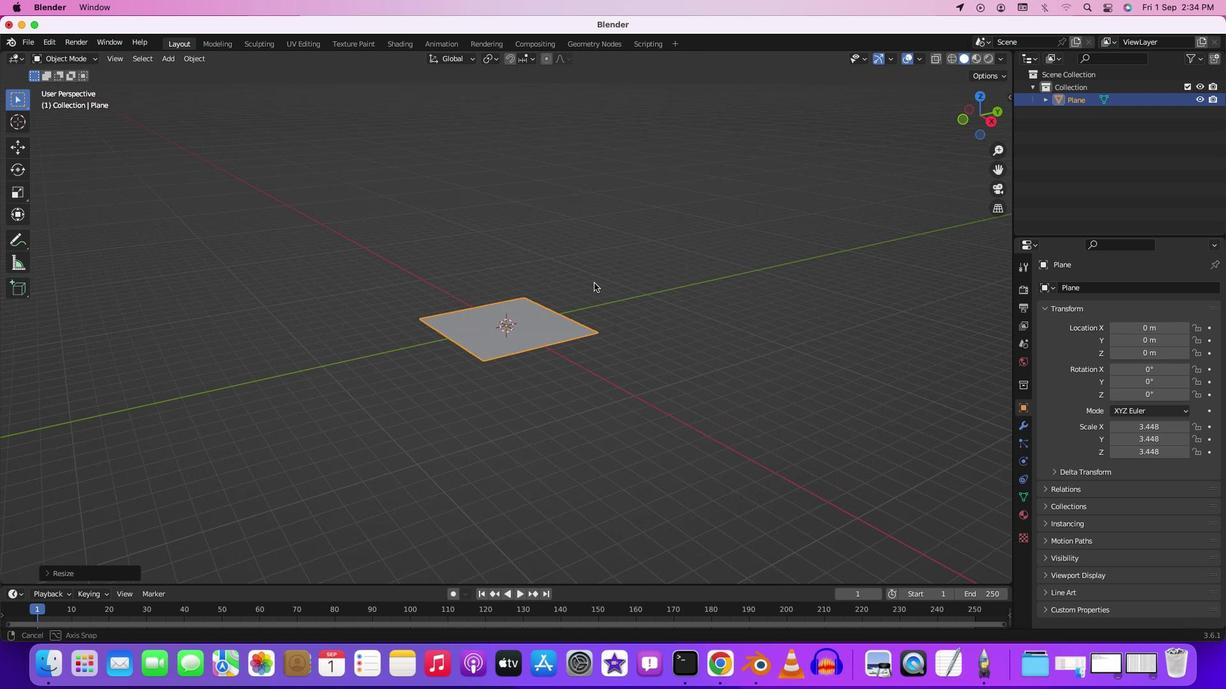 
Action: Mouse moved to (560, 279)
Screenshot: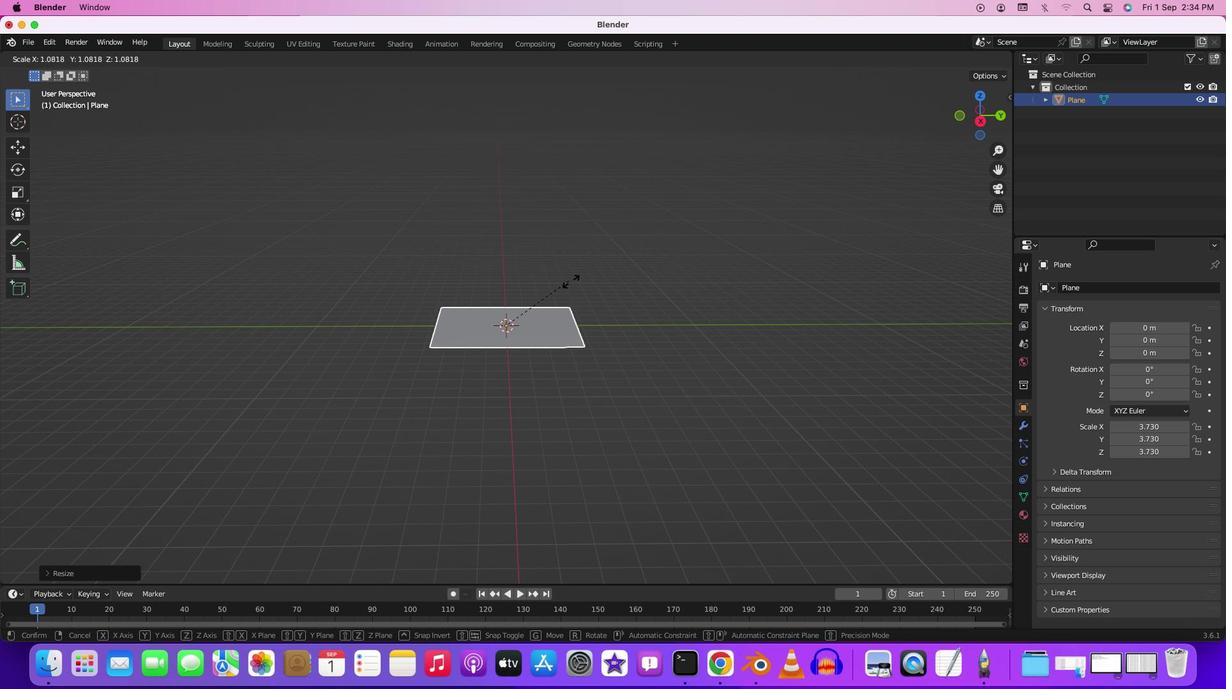 
Action: Key pressed 's'
Screenshot: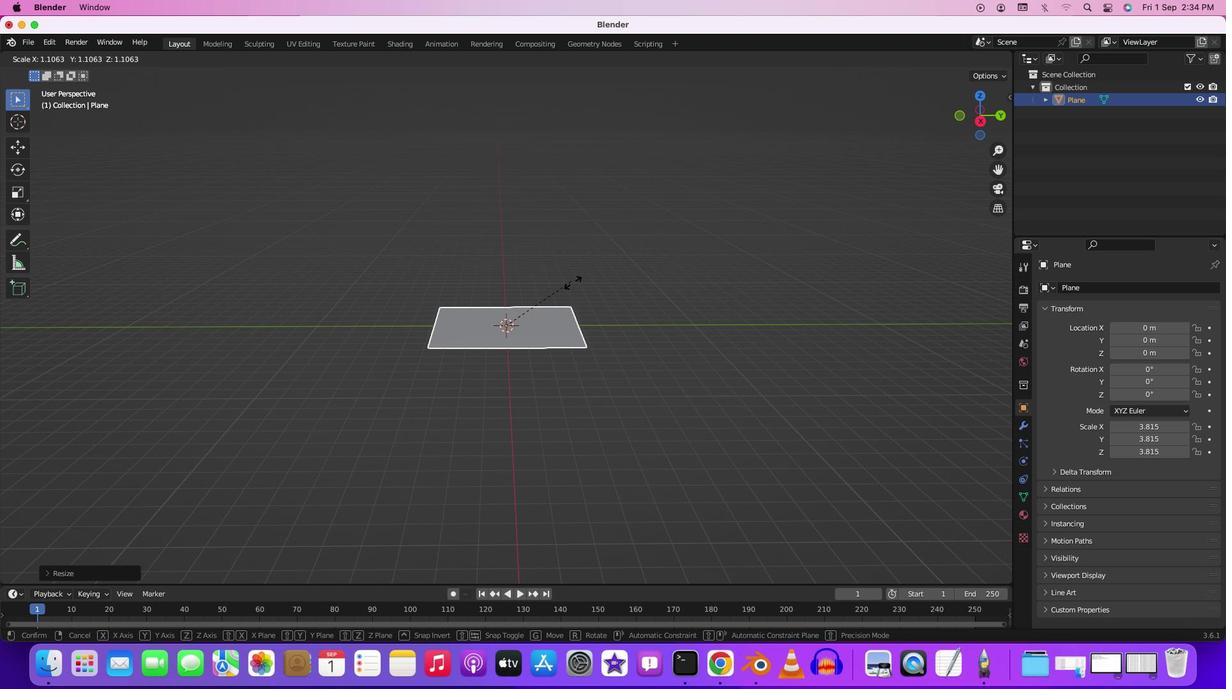 
Action: Mouse moved to (609, 287)
Screenshot: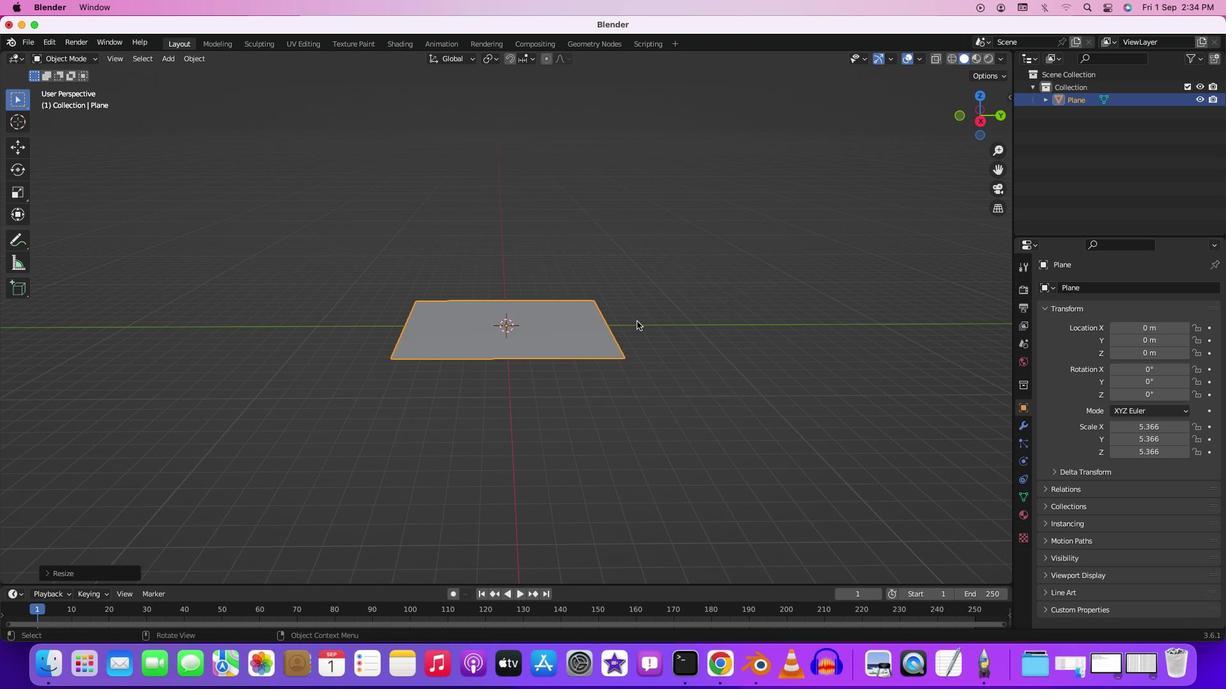 
Action: Mouse pressed left at (609, 287)
Screenshot: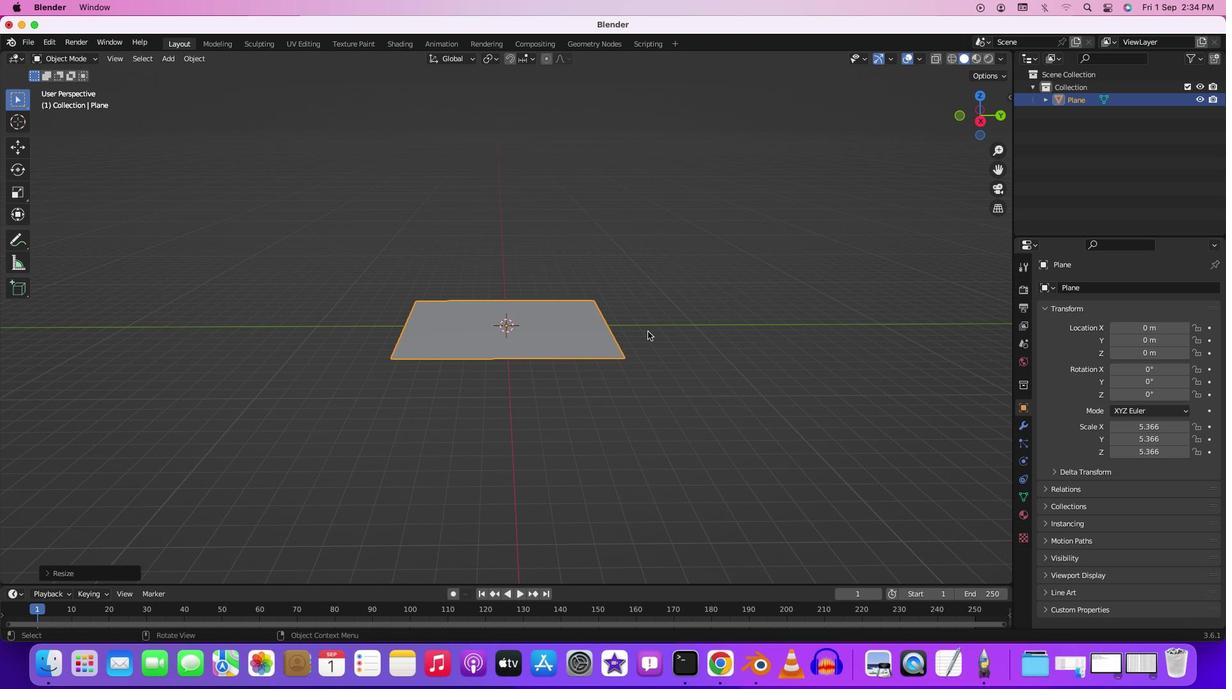 
Action: Mouse moved to (648, 331)
Screenshot: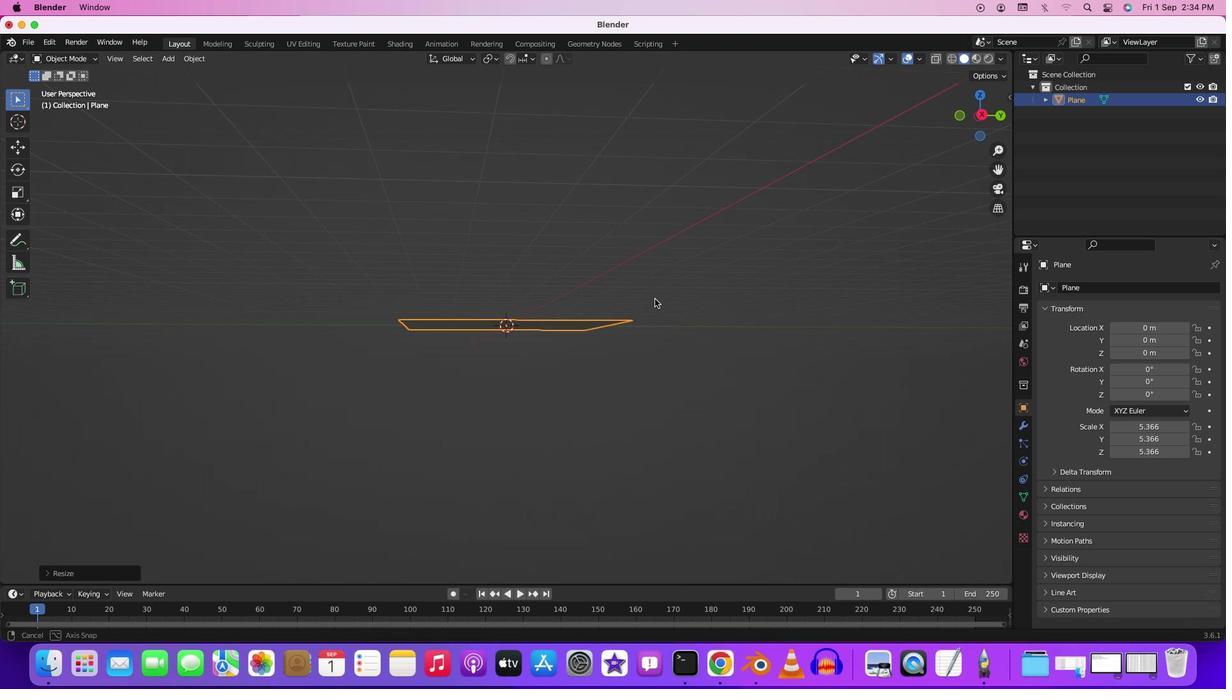 
Action: Mouse pressed middle at (648, 331)
Screenshot: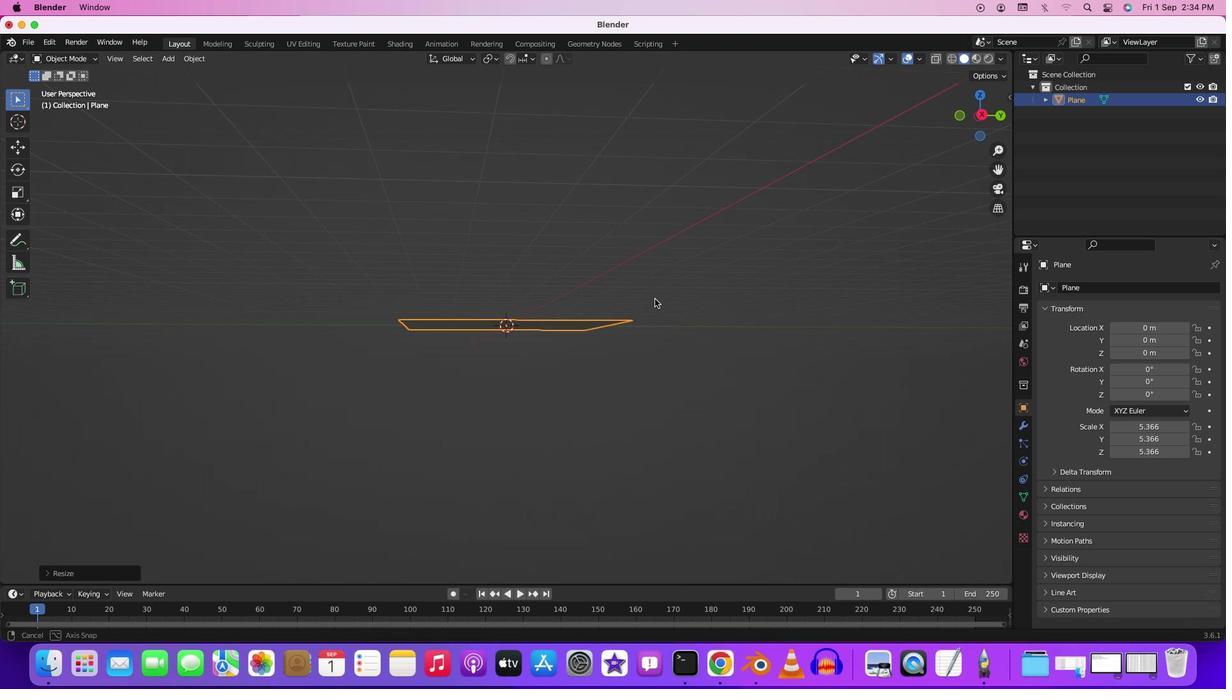 
Action: Mouse moved to (631, 348)
Screenshot: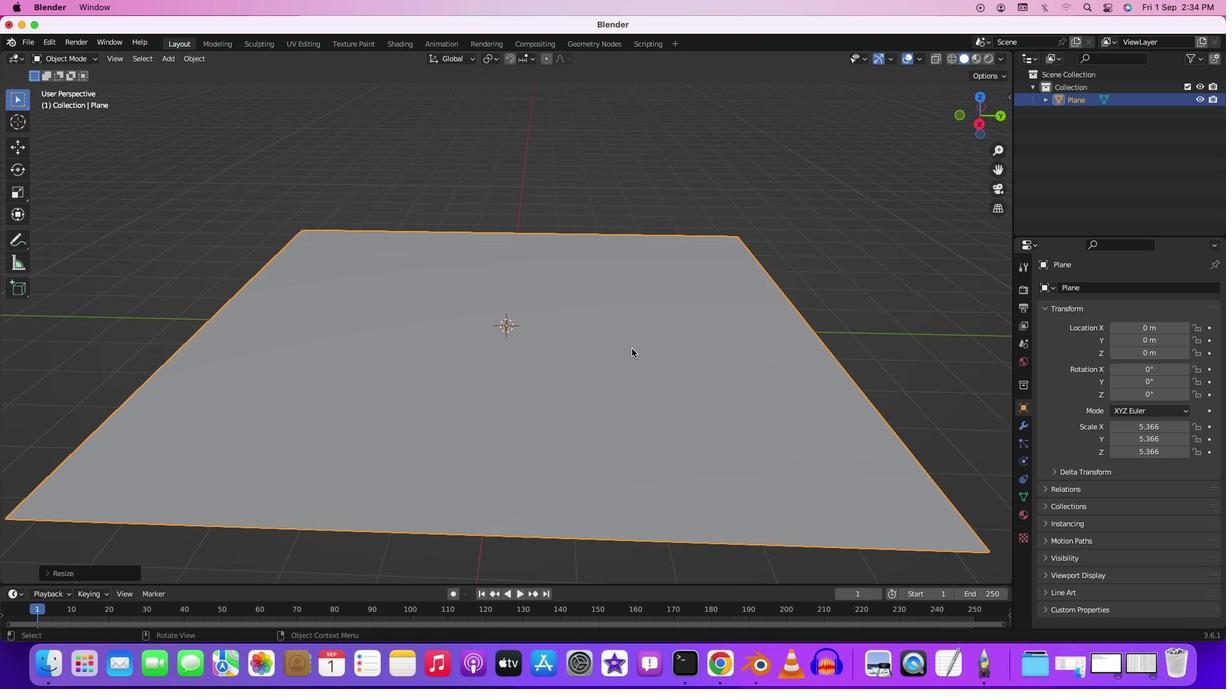 
Action: Mouse scrolled (631, 348) with delta (0, 0)
Screenshot: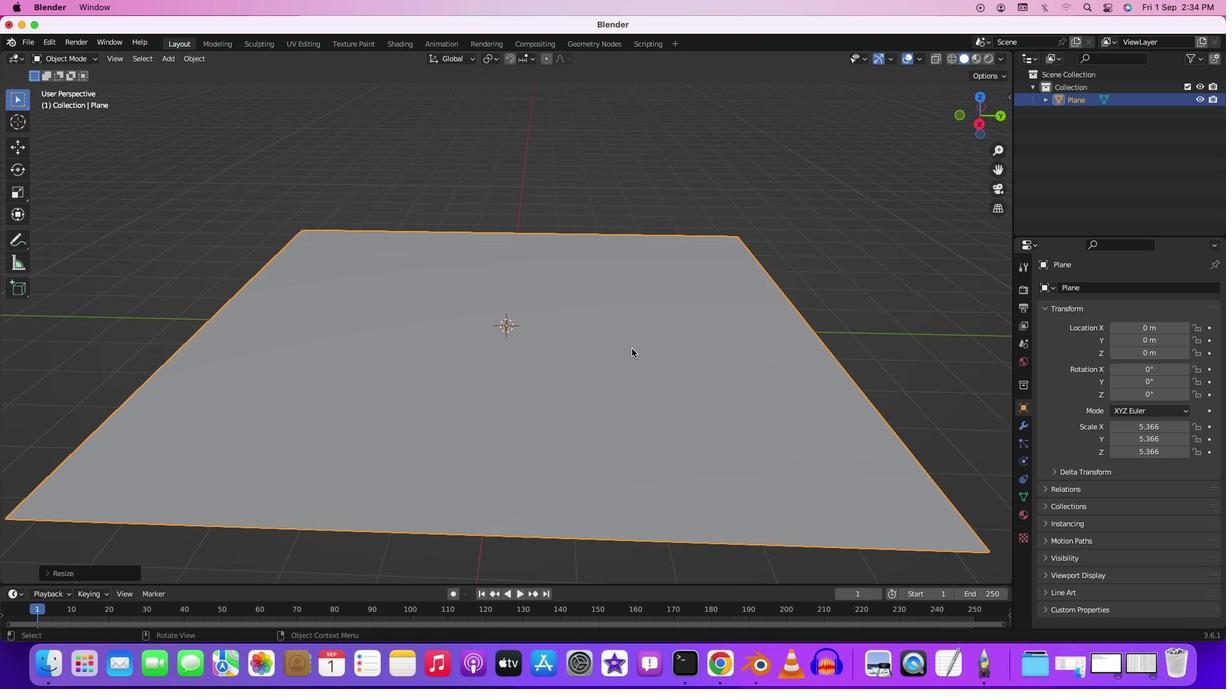 
Action: Mouse scrolled (631, 348) with delta (0, 0)
Screenshot: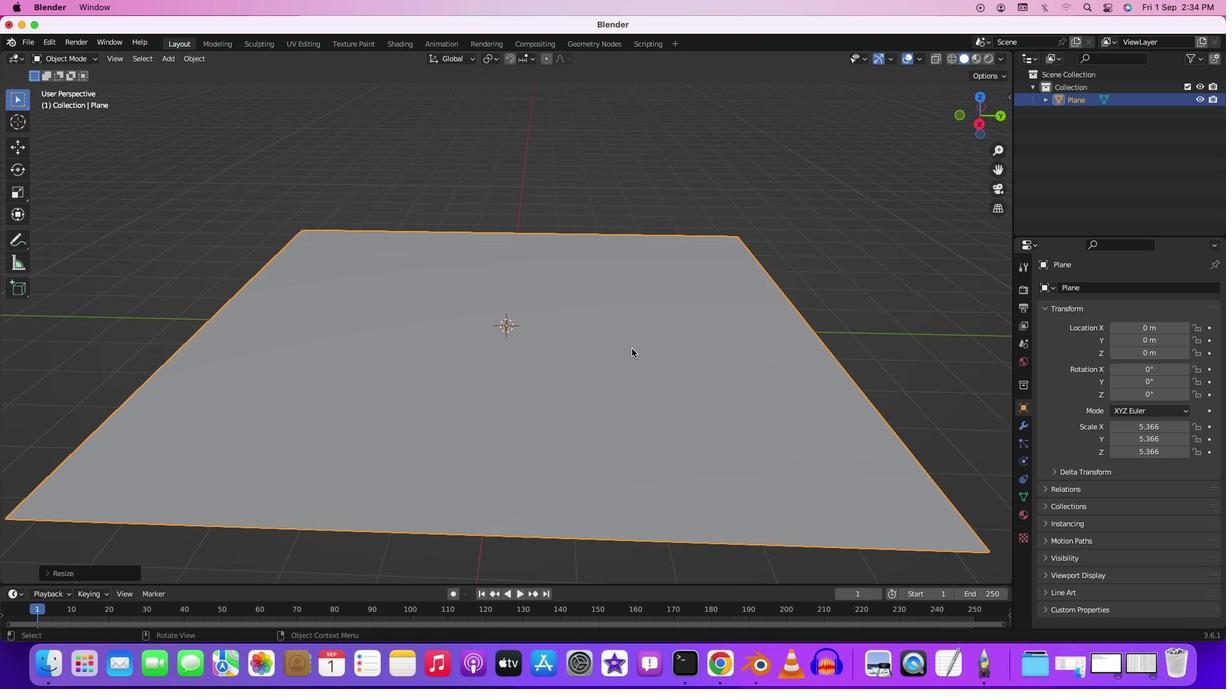 
Action: Mouse scrolled (631, 348) with delta (0, 1)
Screenshot: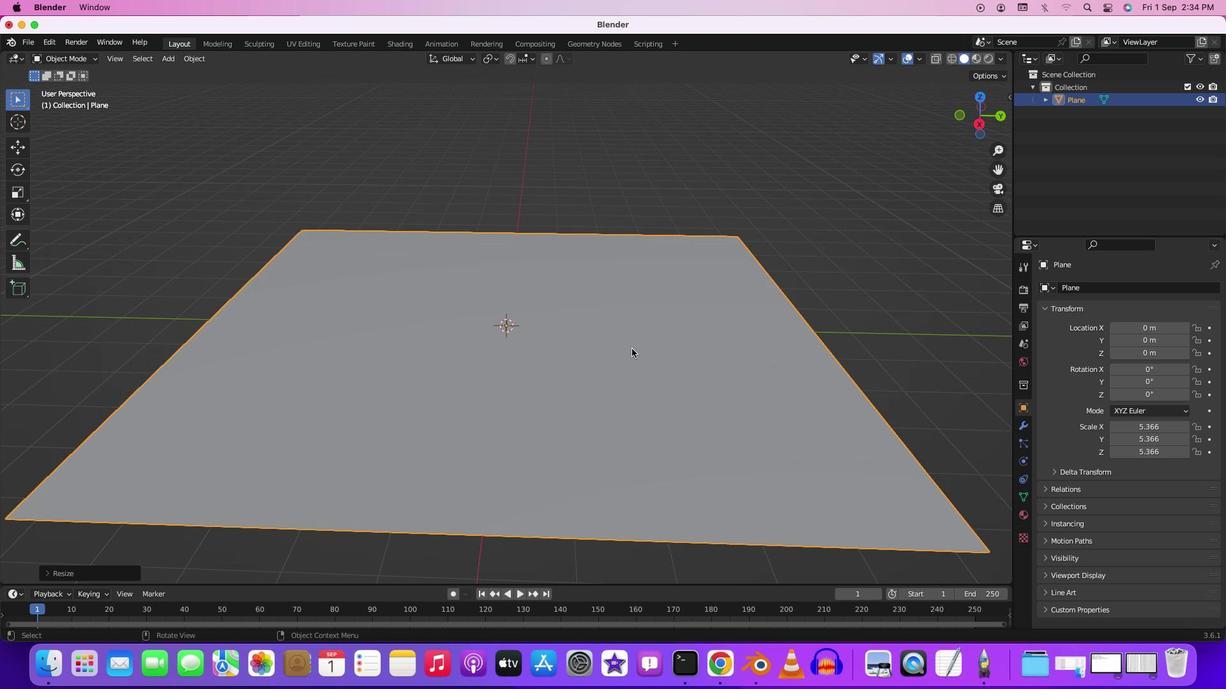 
Action: Mouse scrolled (631, 348) with delta (0, 3)
Screenshot: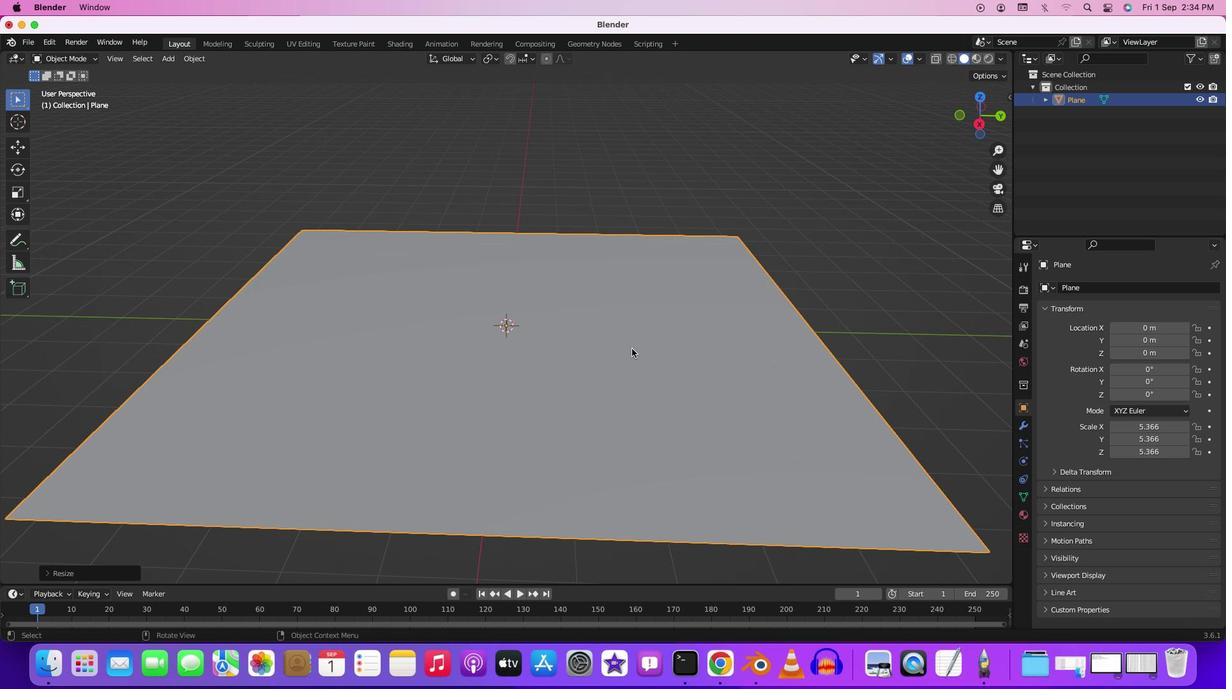 
Action: Mouse scrolled (631, 348) with delta (0, 3)
Screenshot: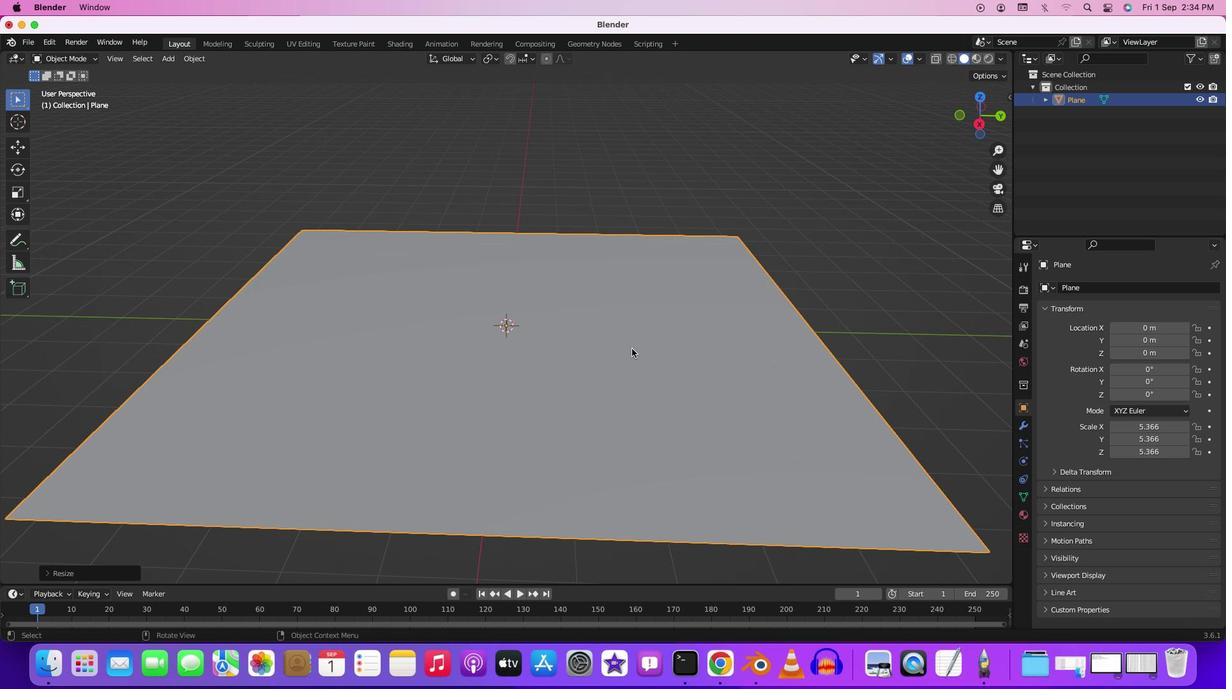 
Action: Mouse scrolled (631, 348) with delta (0, 3)
Screenshot: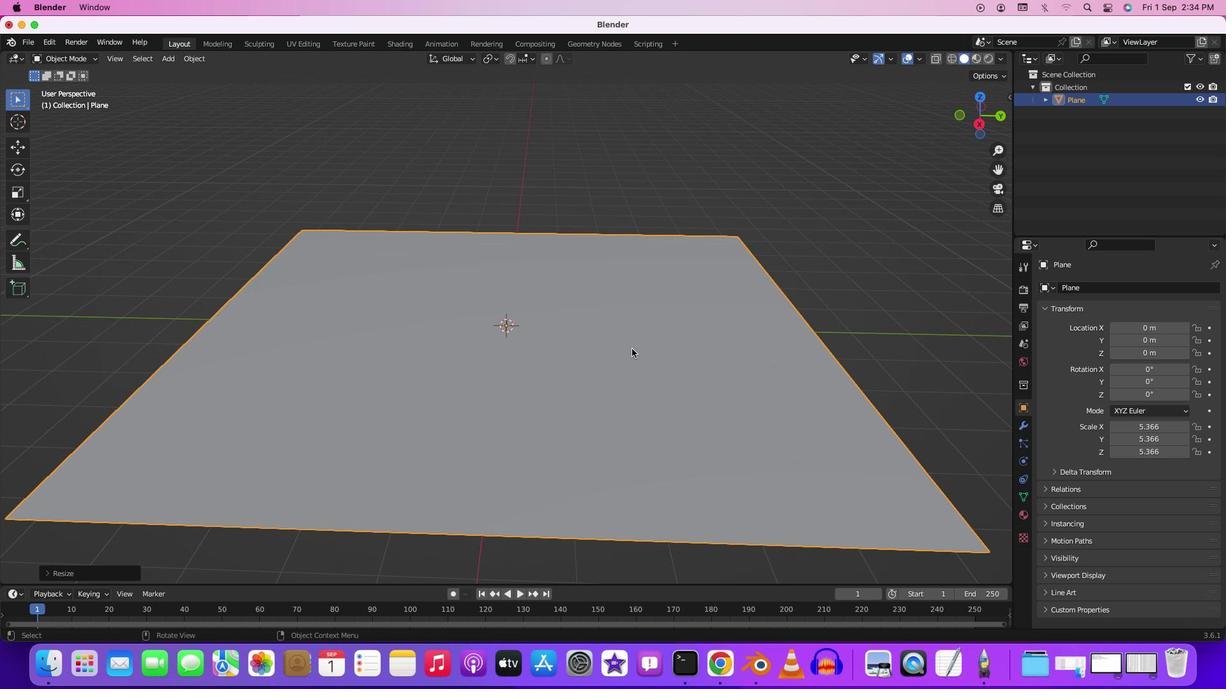 
Action: Mouse moved to (631, 349)
Screenshot: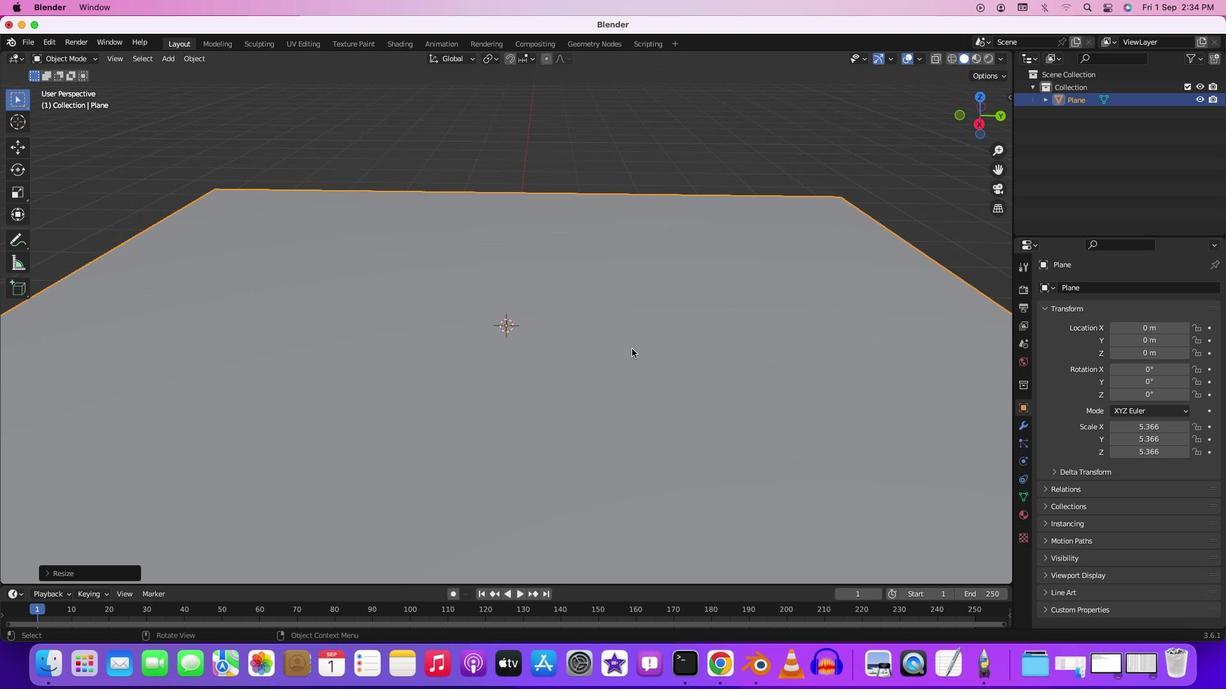 
Action: Mouse scrolled (631, 349) with delta (0, 0)
Screenshot: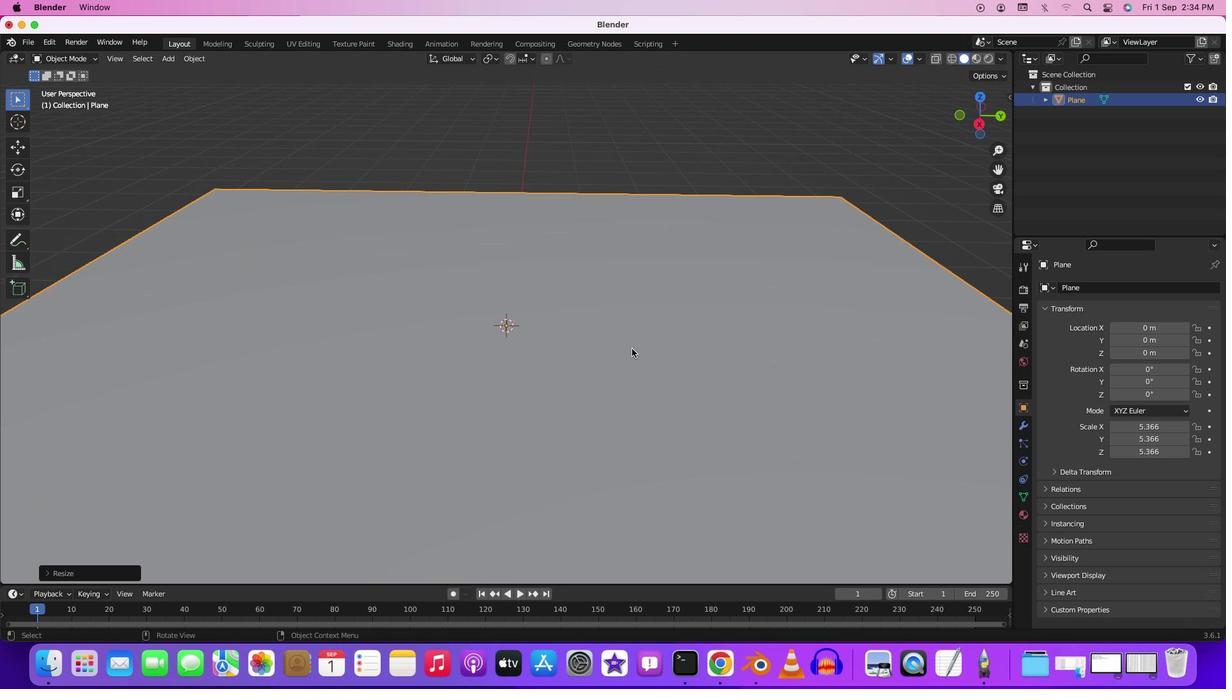 
Action: Mouse scrolled (631, 349) with delta (0, 0)
Screenshot: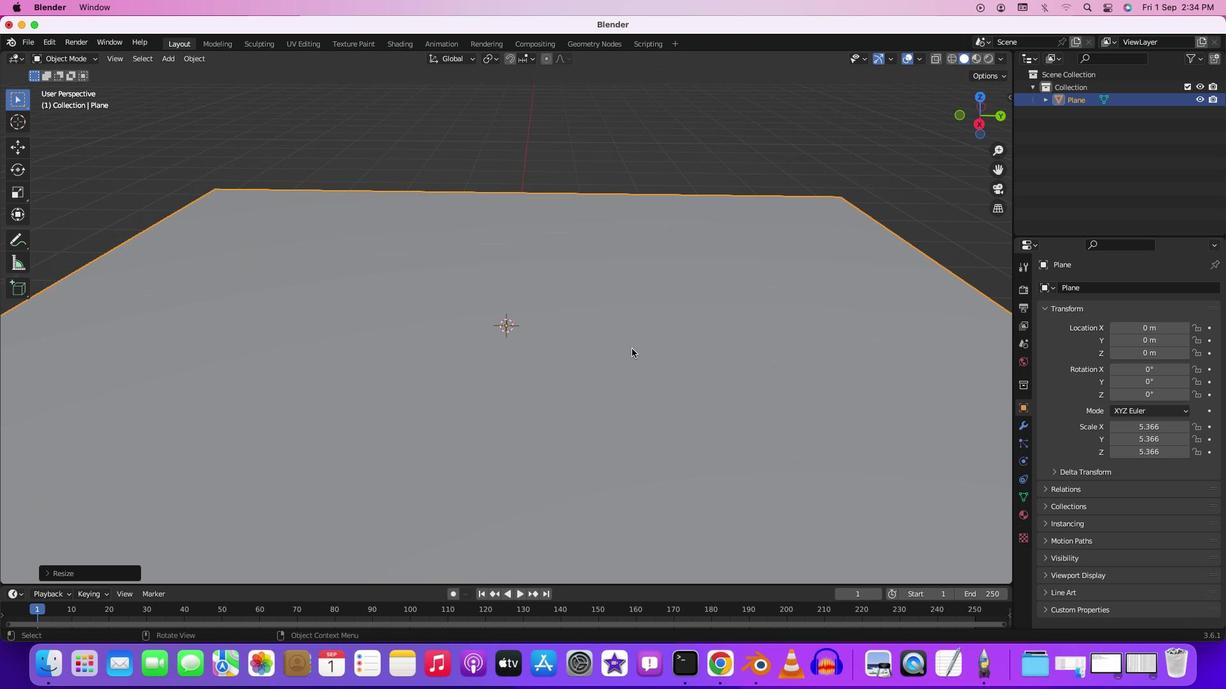 
Action: Mouse scrolled (631, 349) with delta (0, 1)
Screenshot: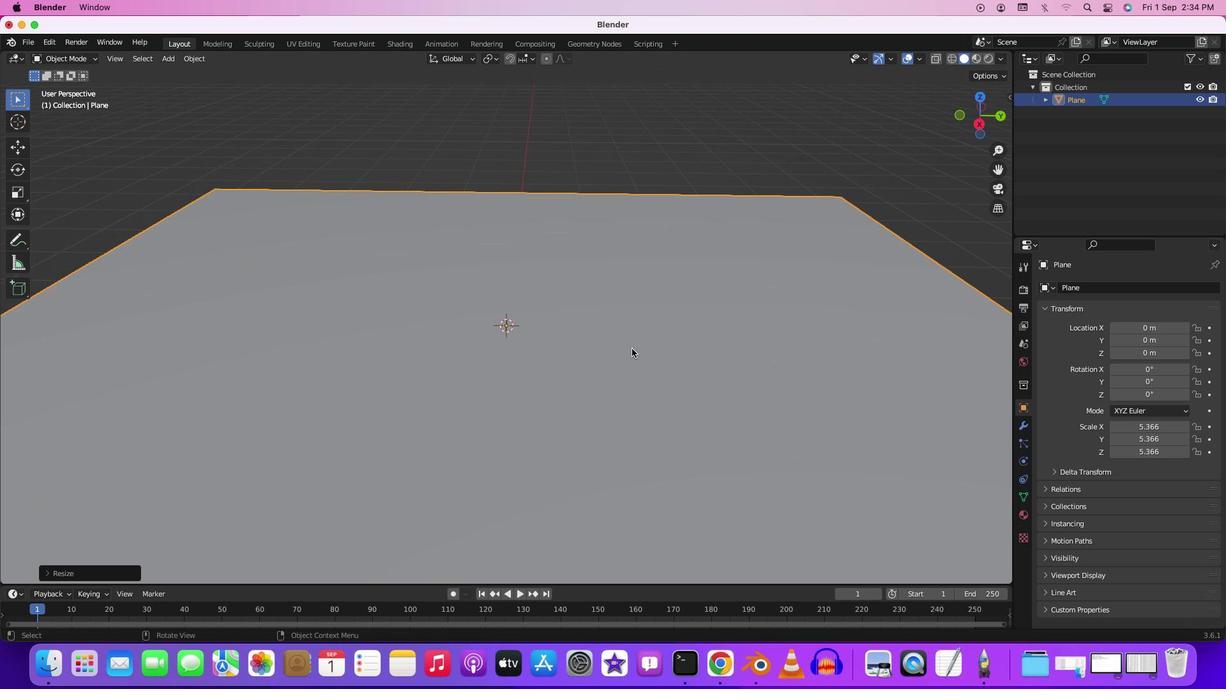 
Action: Mouse moved to (648, 328)
Screenshot: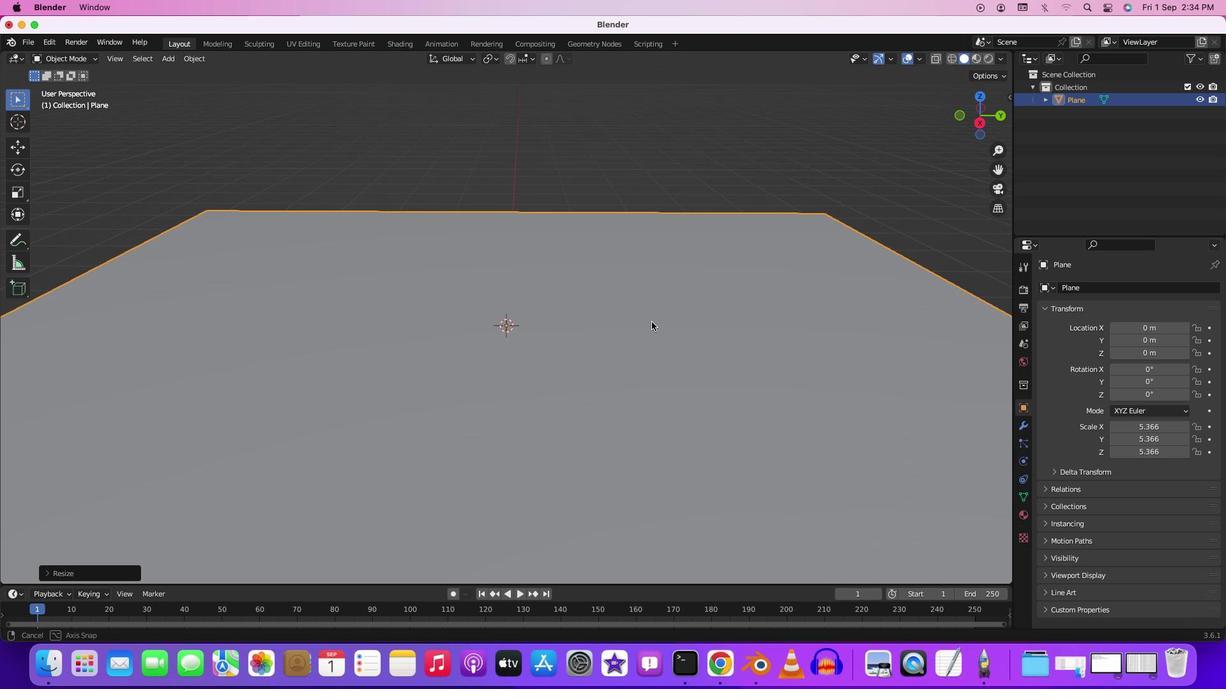
Action: Mouse pressed middle at (648, 328)
Screenshot: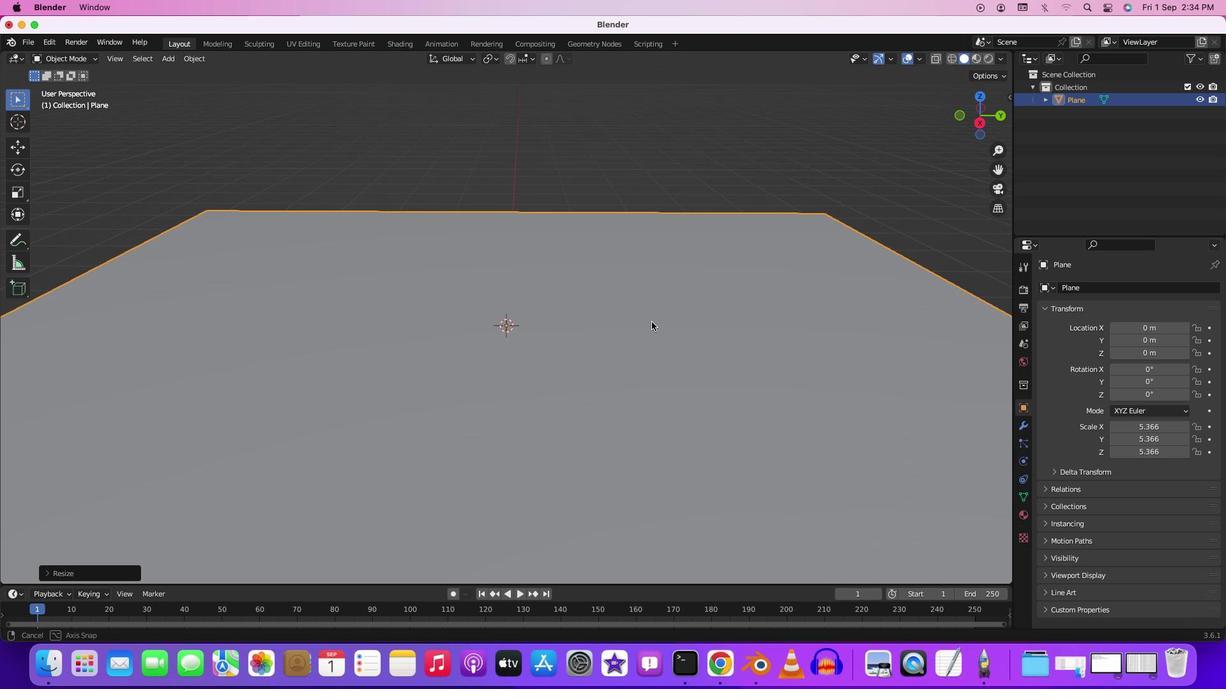 
Action: Mouse moved to (739, 382)
Screenshot: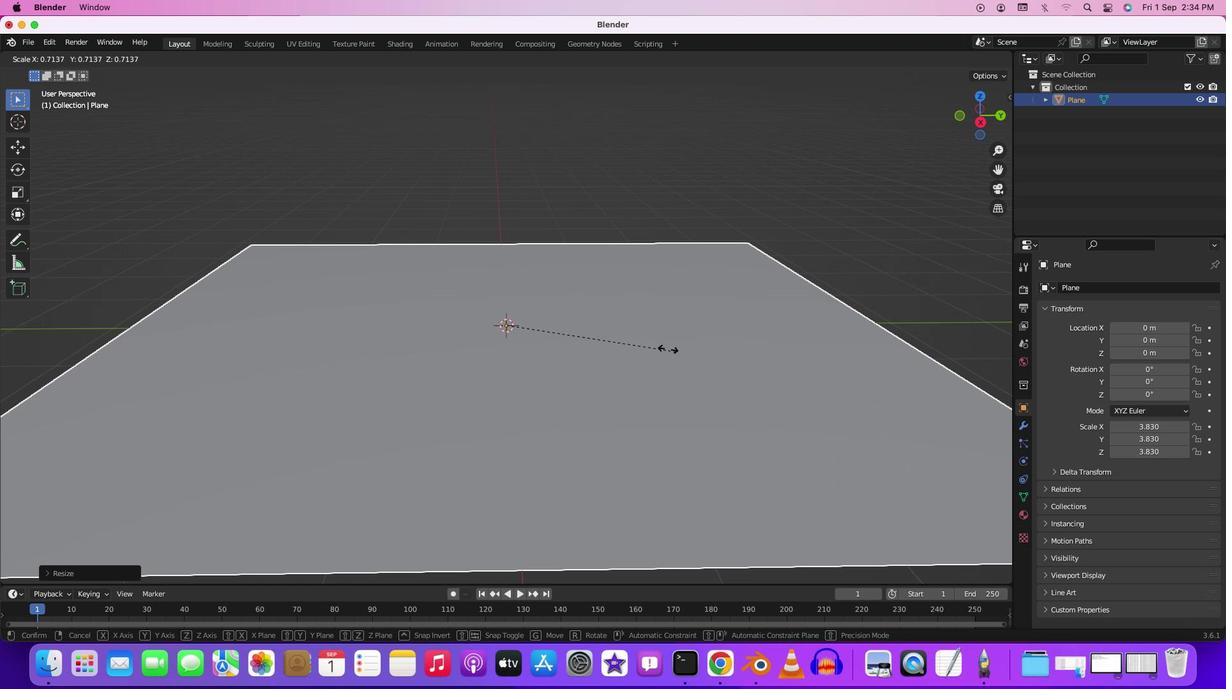 
Action: Key pressed 's'
Screenshot: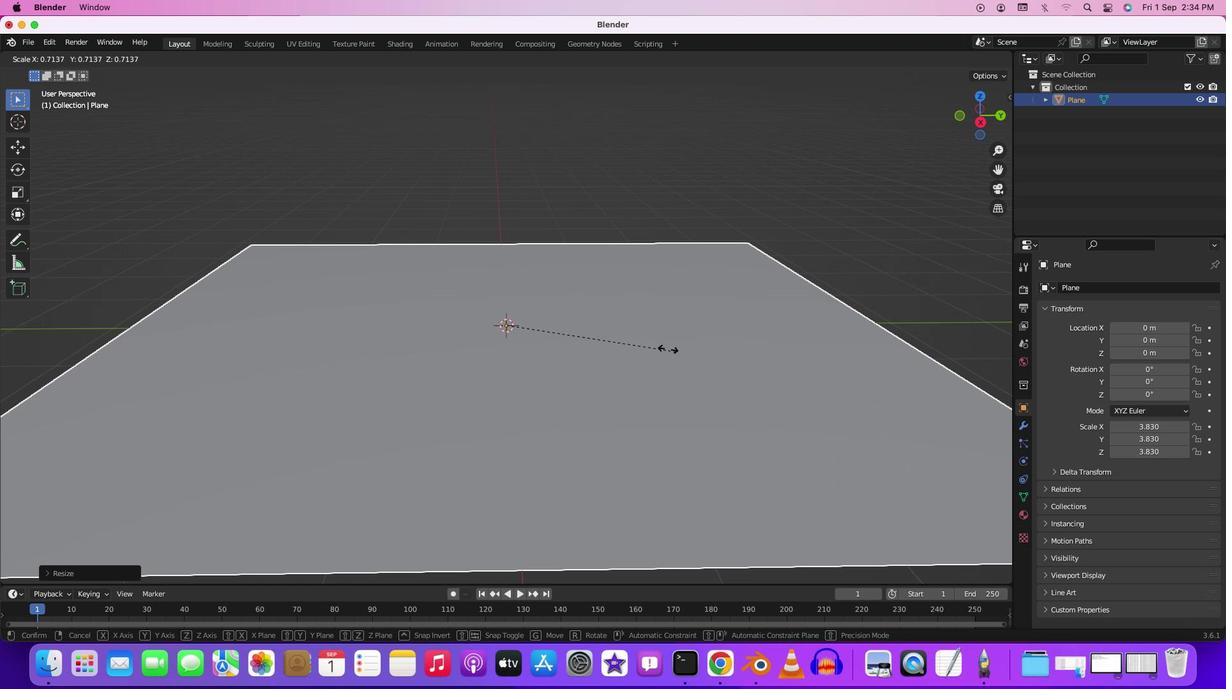 
Action: Mouse moved to (661, 347)
Screenshot: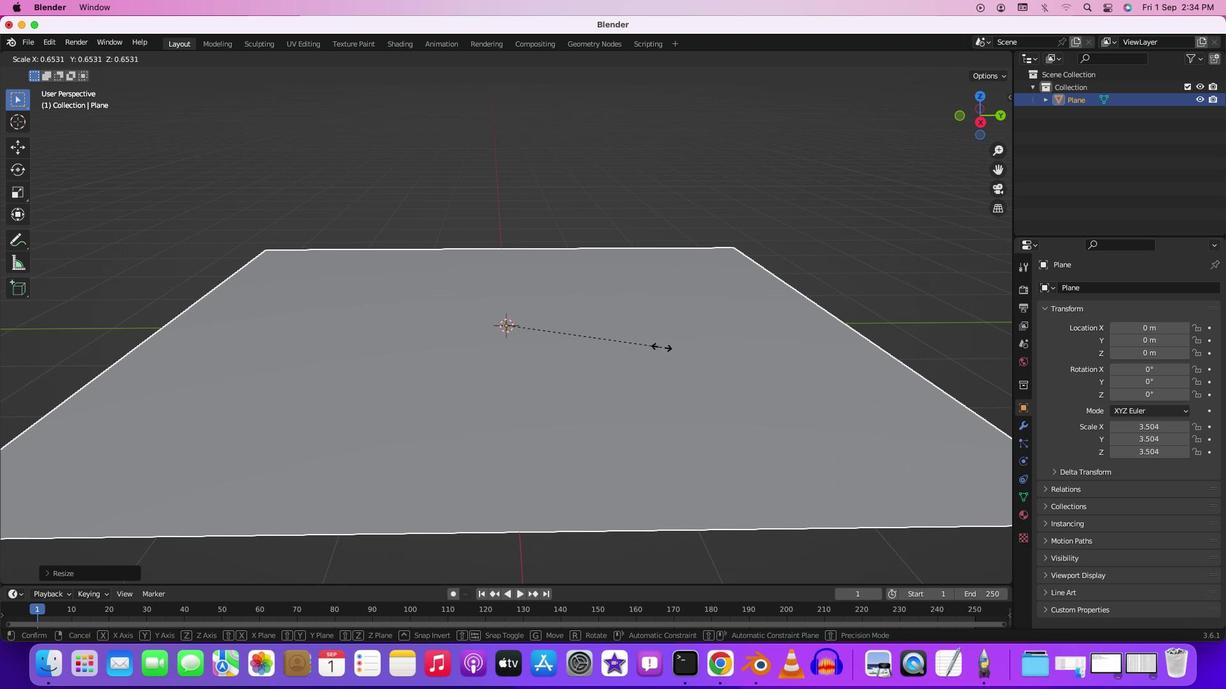 
Action: Mouse pressed left at (661, 347)
Screenshot: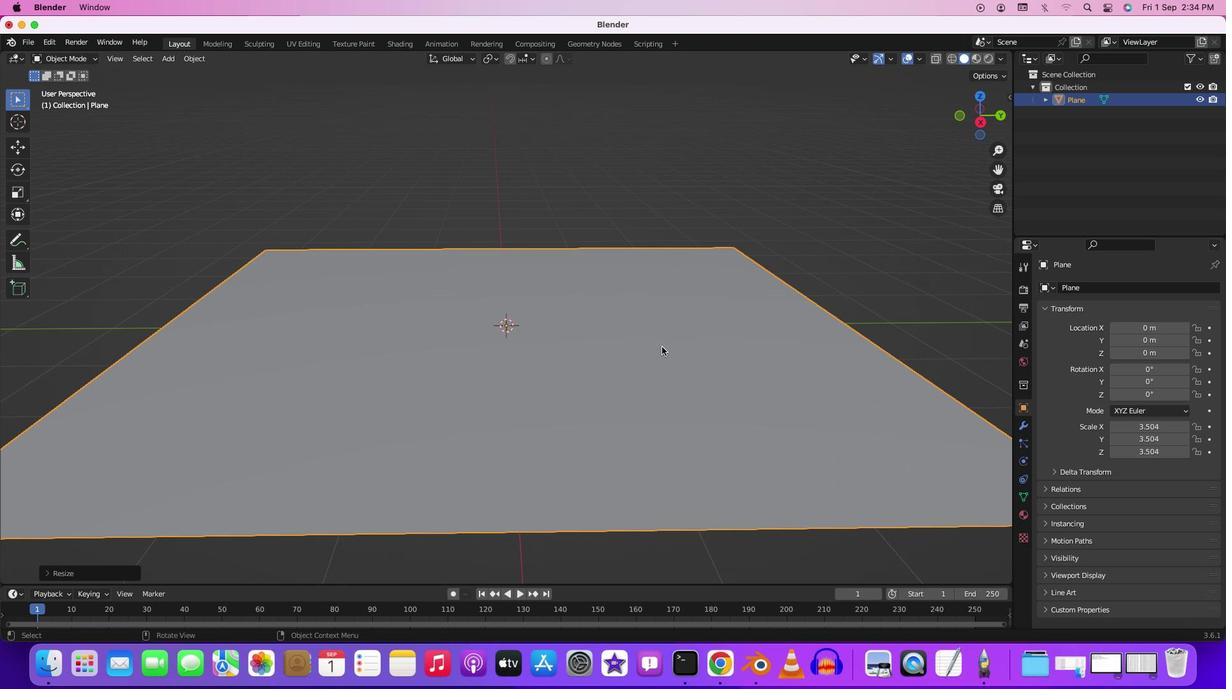 
Action: Mouse moved to (676, 355)
Screenshot: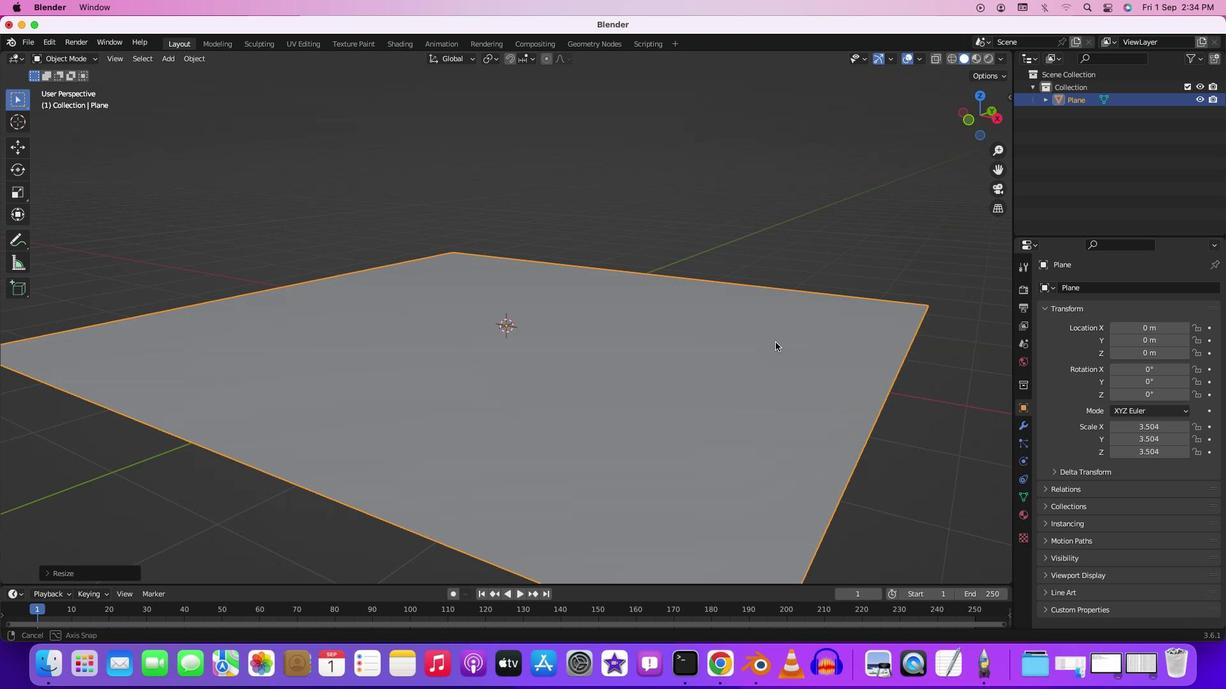 
Action: Mouse pressed middle at (676, 355)
Screenshot: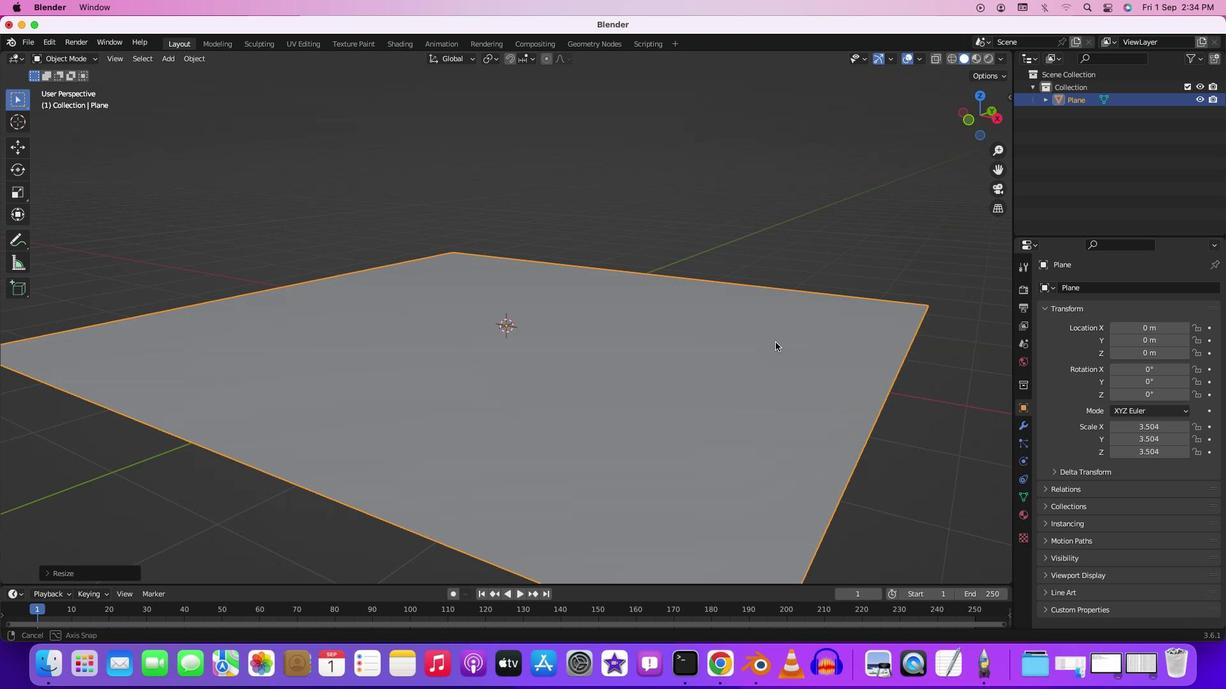 
Action: Mouse moved to (805, 331)
Screenshot: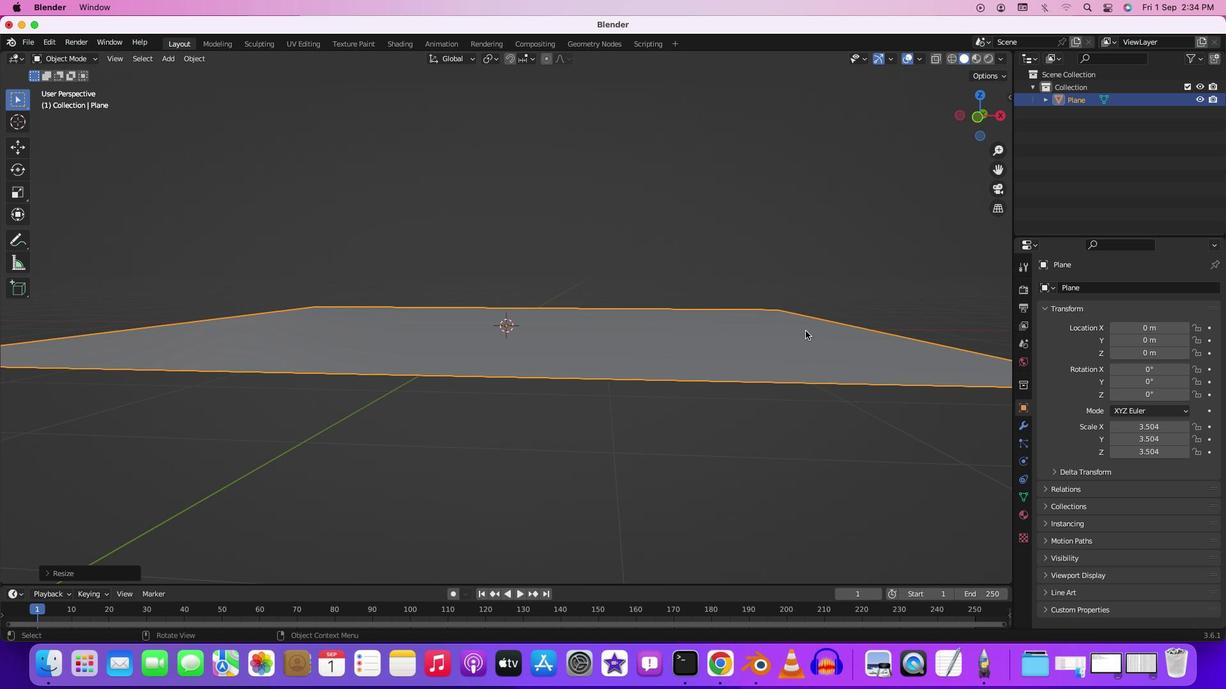
Action: Key pressed '1'
Screenshot: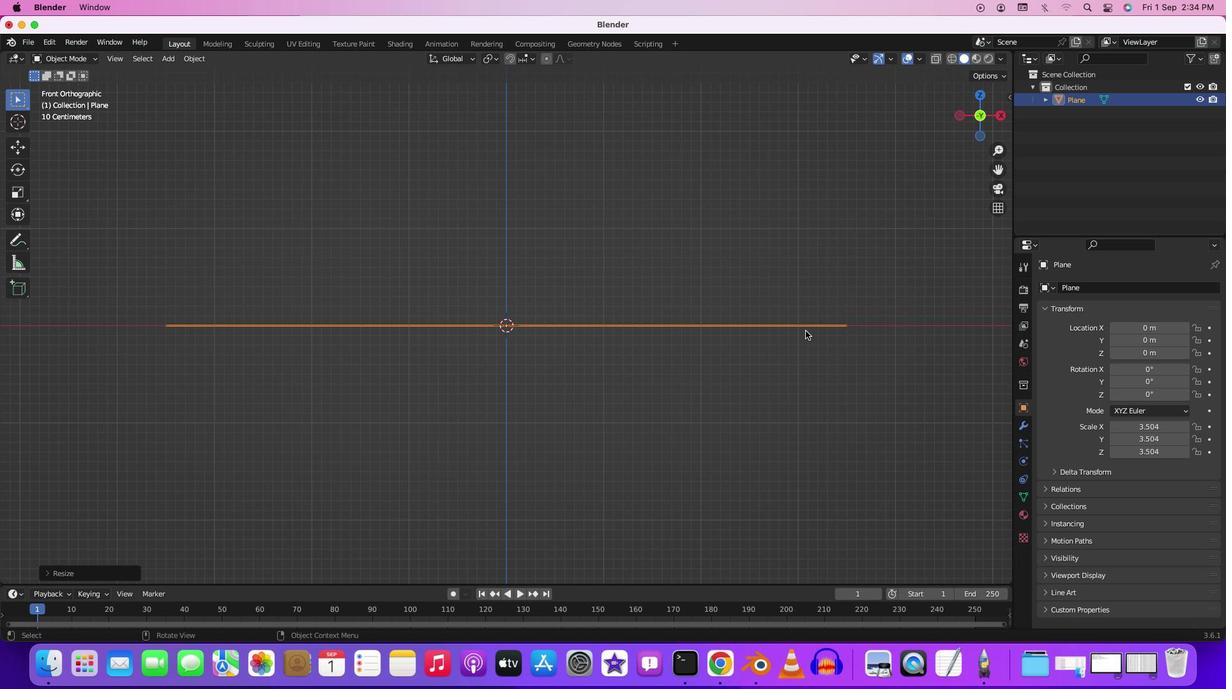 
Action: Mouse moved to (675, 328)
Screenshot: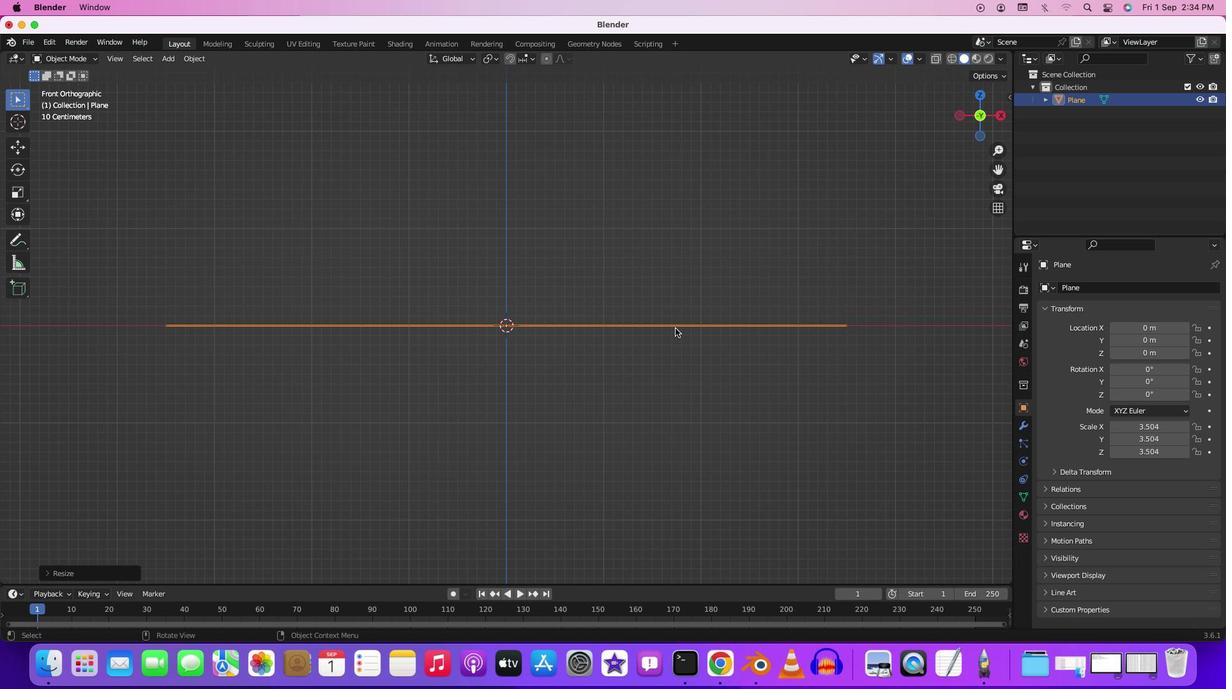
Action: Key pressed Key.tab'e'
Screenshot: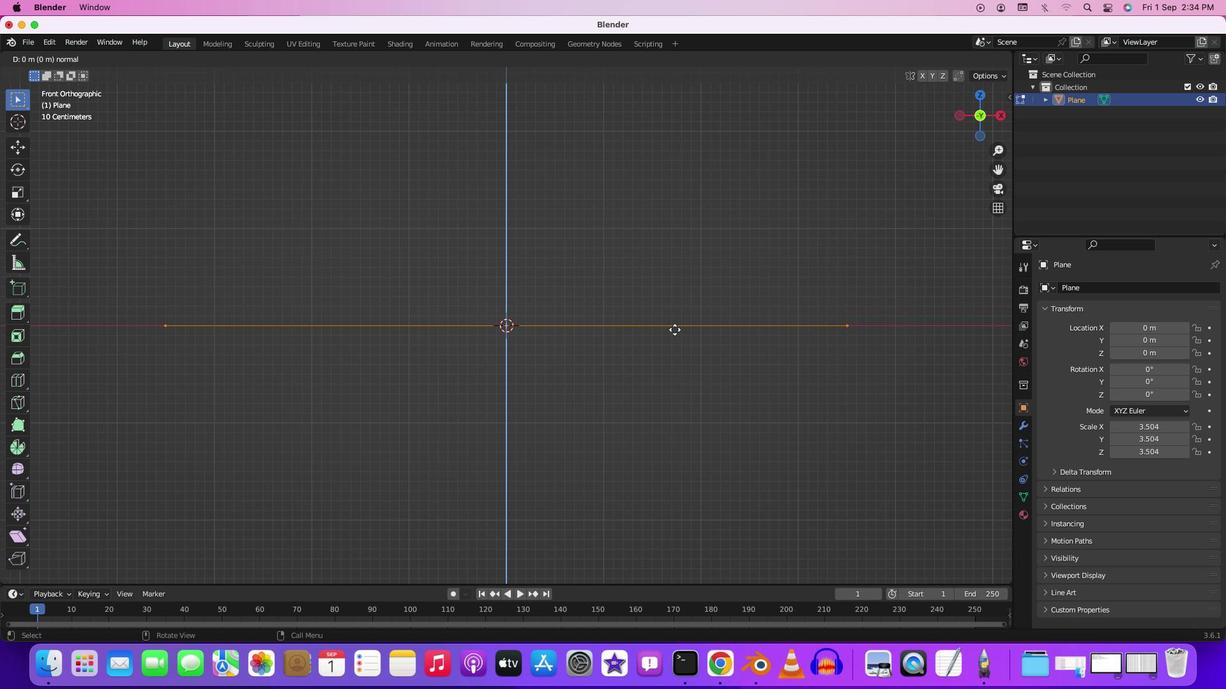 
Action: Mouse moved to (675, 338)
Screenshot: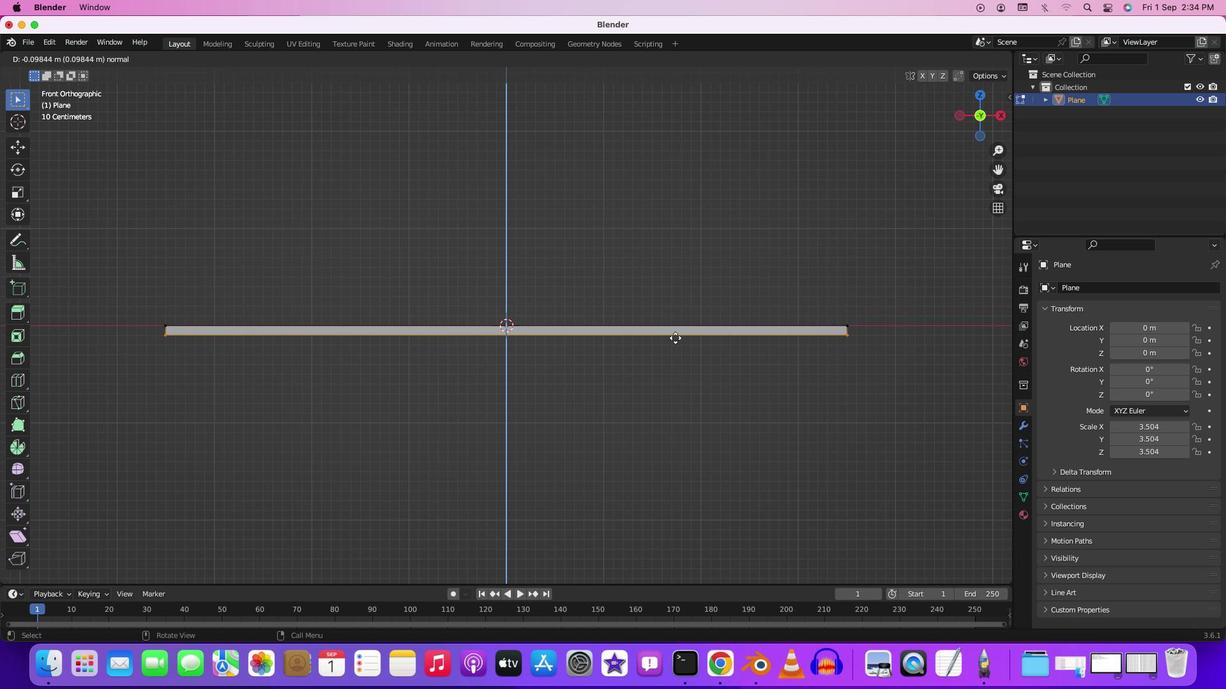 
Action: Mouse pressed left at (675, 338)
Screenshot: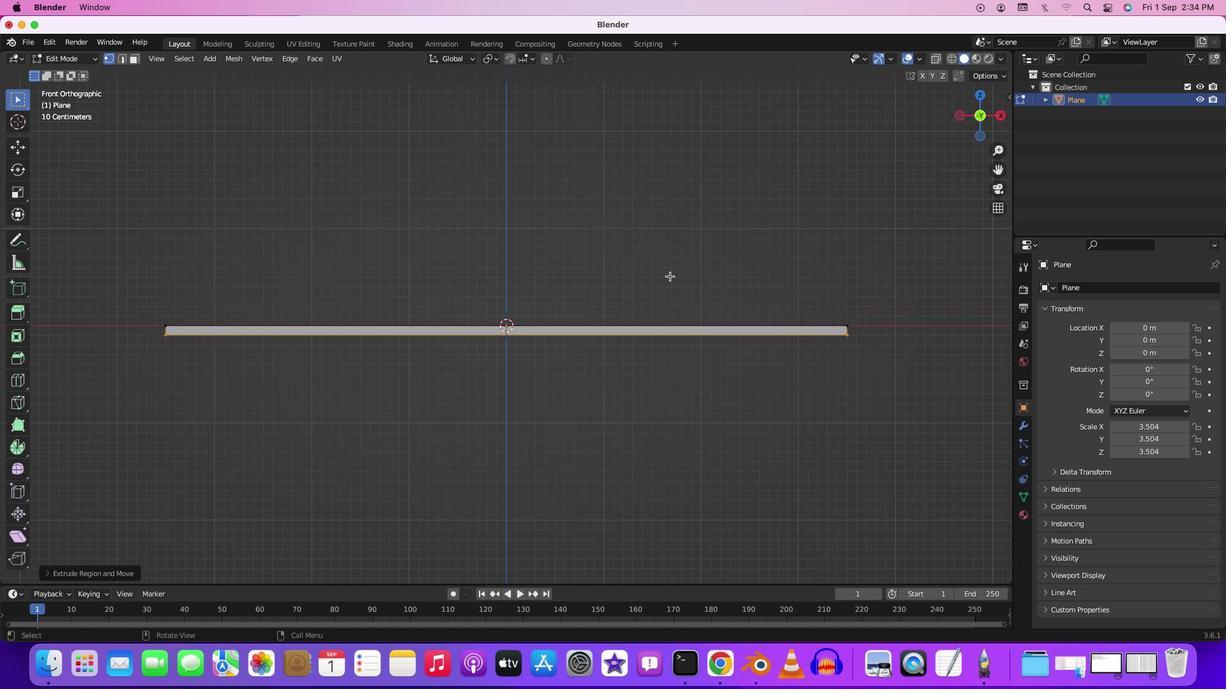 
Action: Mouse moved to (670, 275)
Screenshot: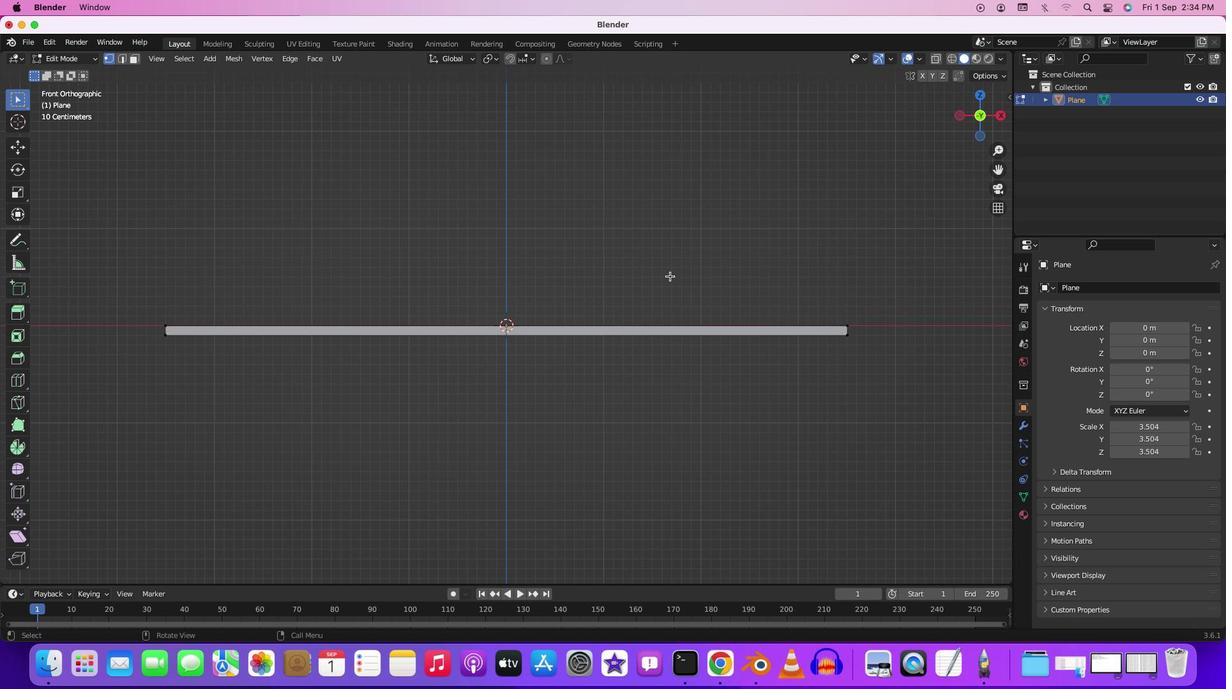 
Action: Mouse pressed left at (670, 275)
Screenshot: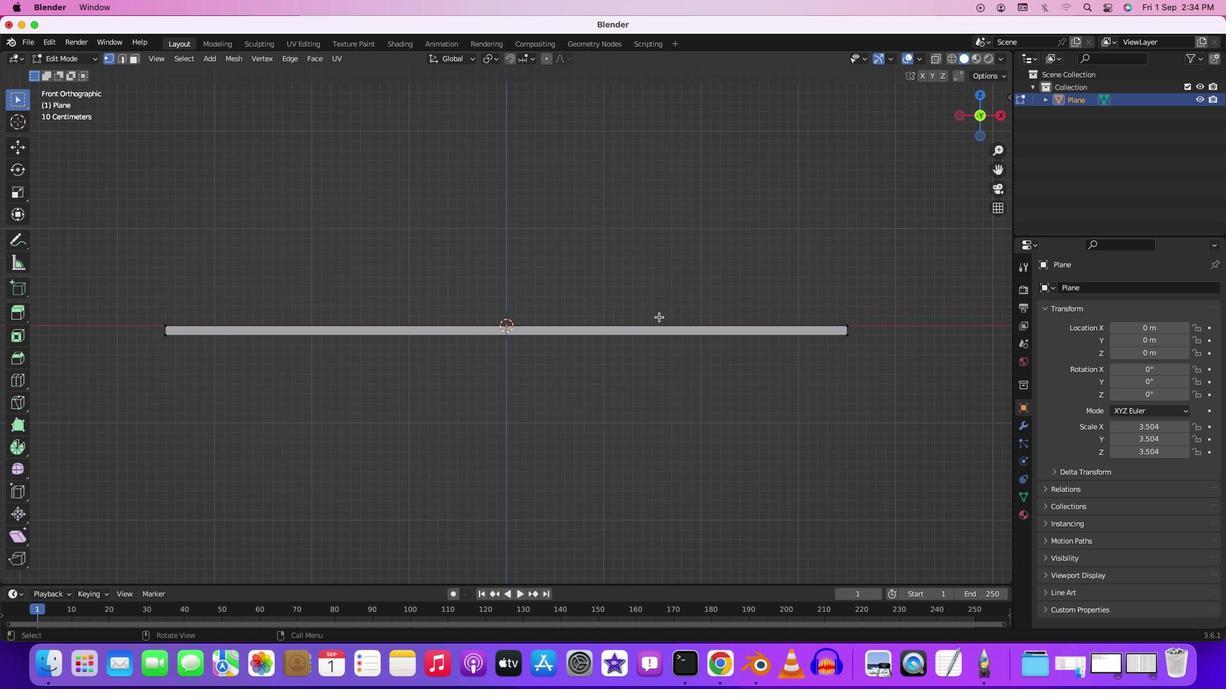 
Action: Mouse moved to (656, 323)
Screenshot: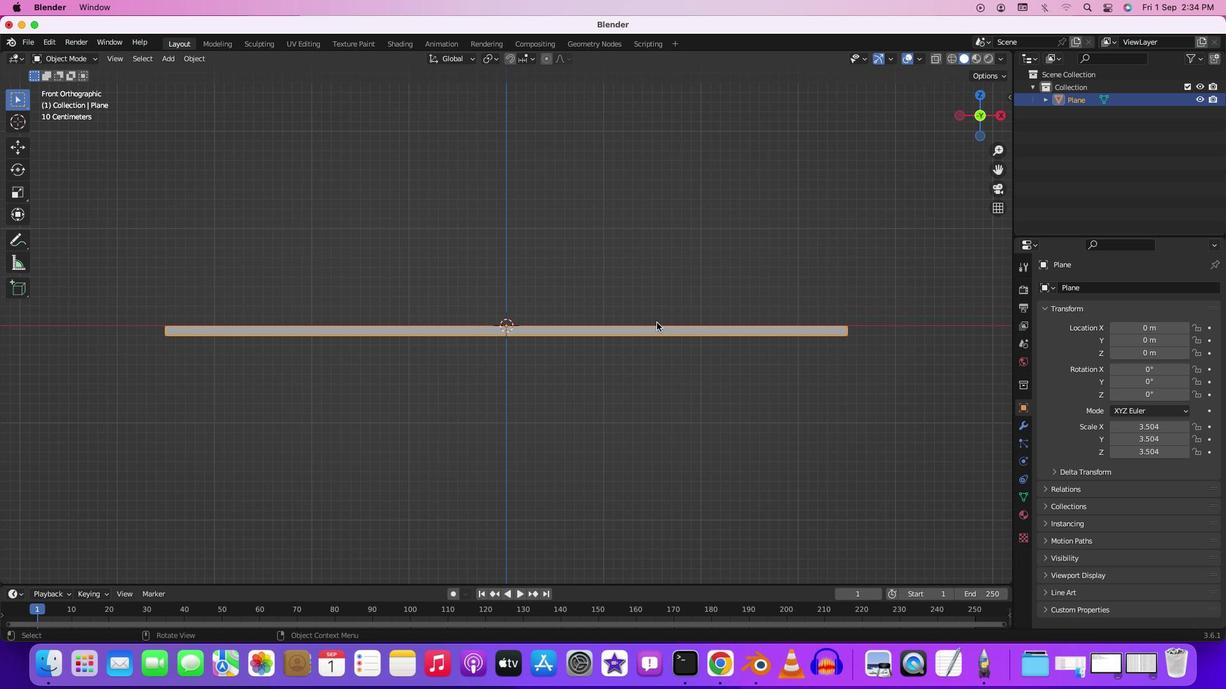 
Action: Key pressed Key.tab
Screenshot: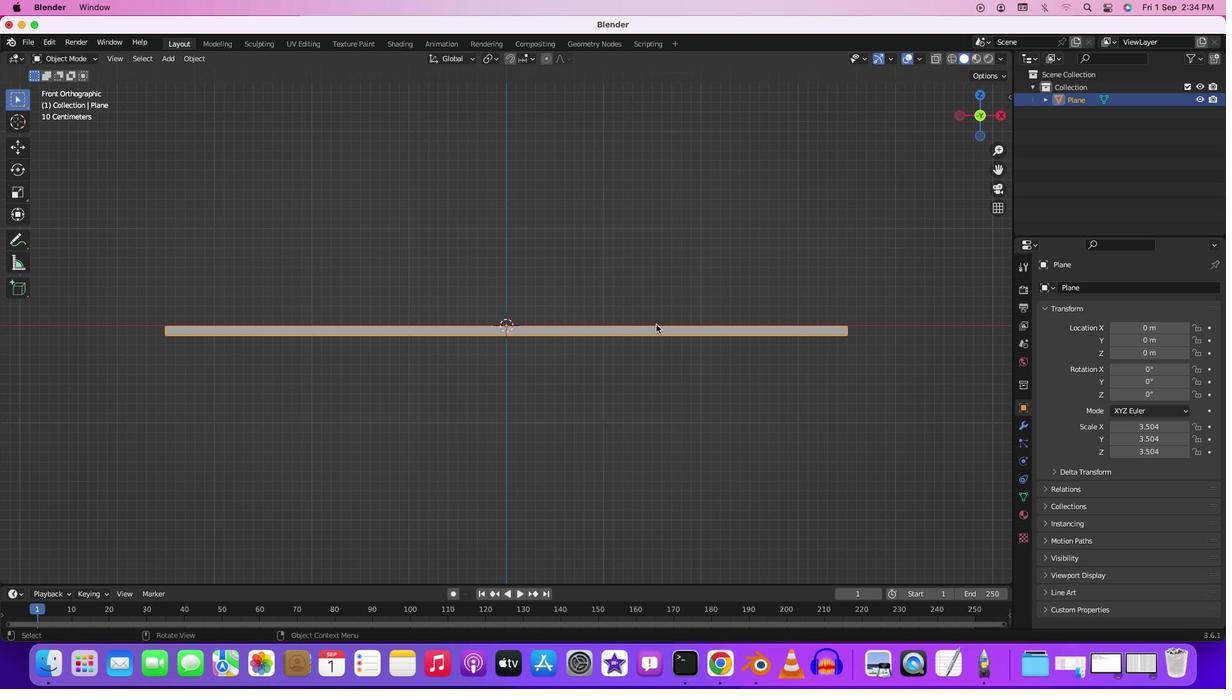 
Action: Mouse moved to (655, 328)
Screenshot: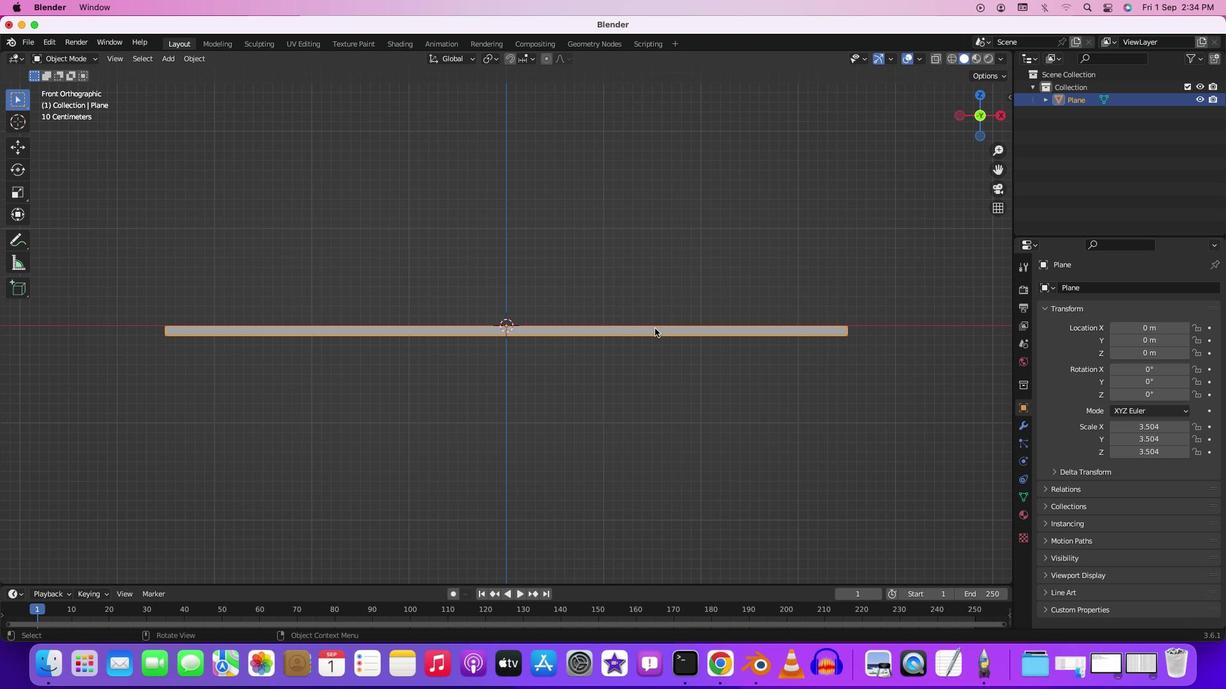 
Action: Key pressed Key.shift'D''y''9''0'Key.enter
Screenshot: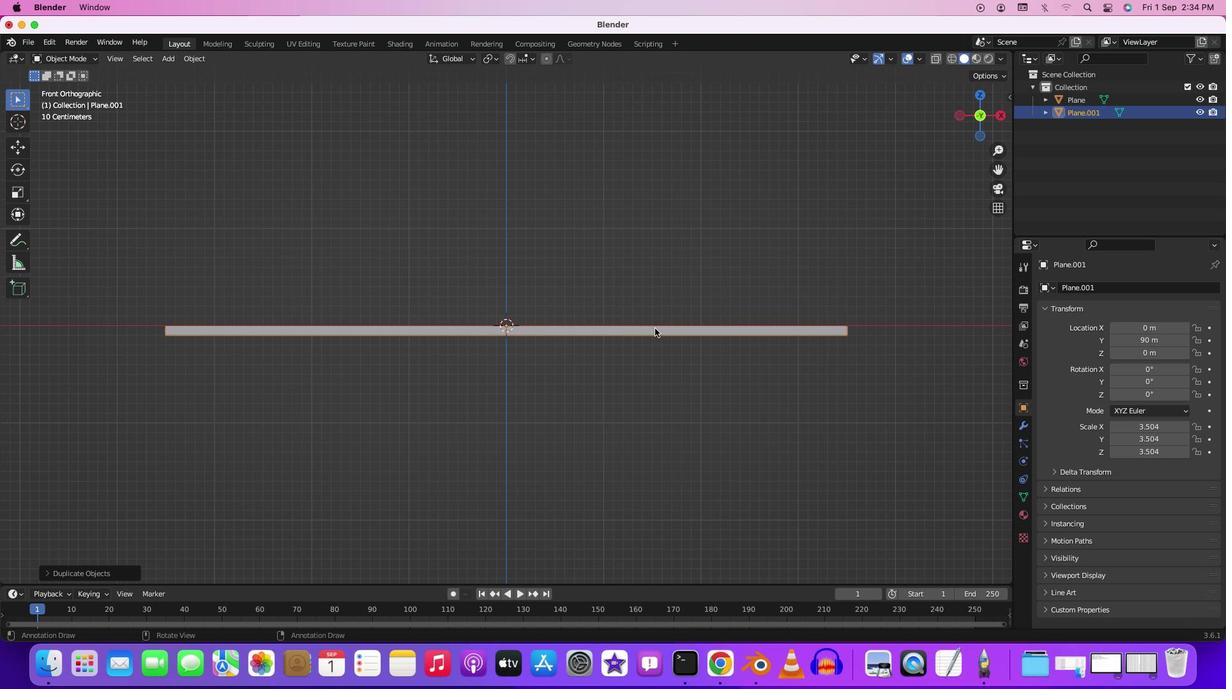 
Action: Mouse moved to (729, 270)
Screenshot: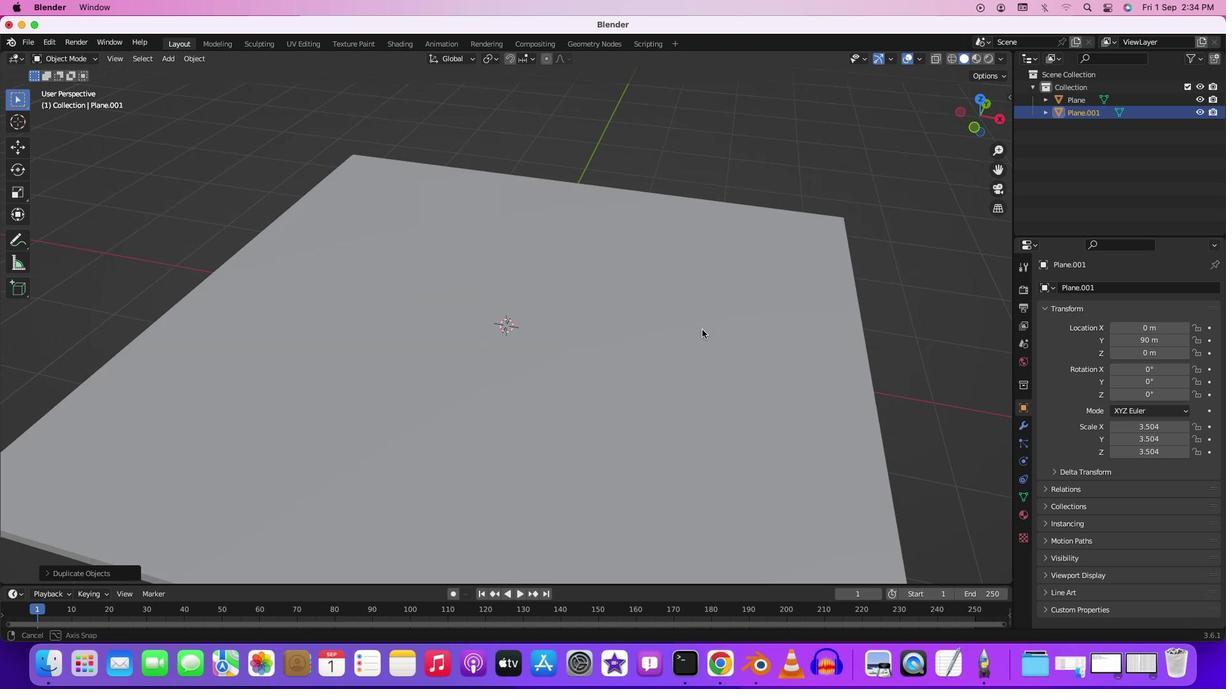
Action: Mouse pressed middle at (729, 270)
Screenshot: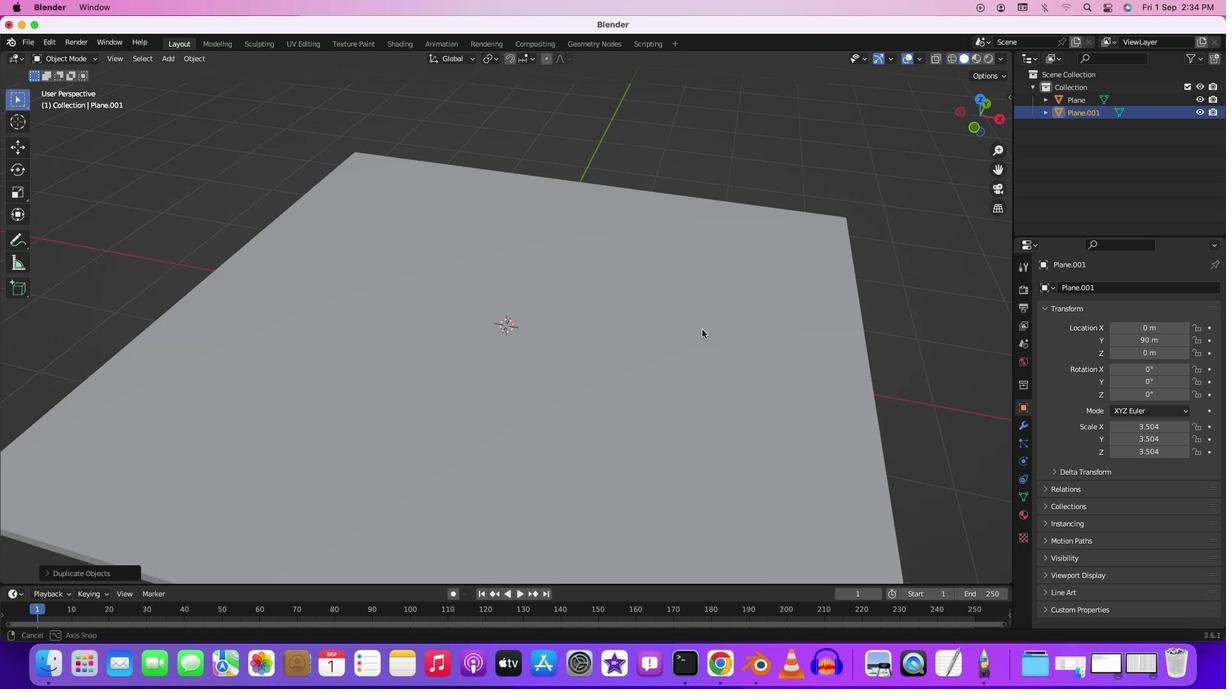 
Action: Mouse moved to (723, 302)
Screenshot: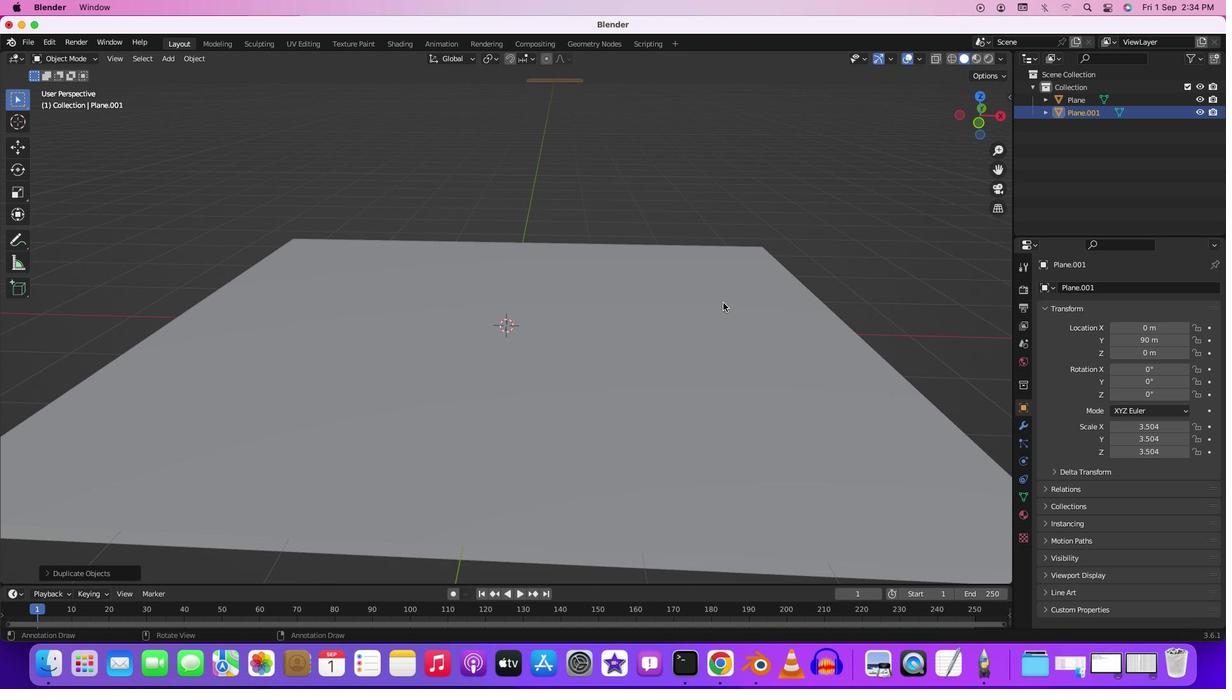
Action: Key pressed Key.cmd'z'
Screenshot: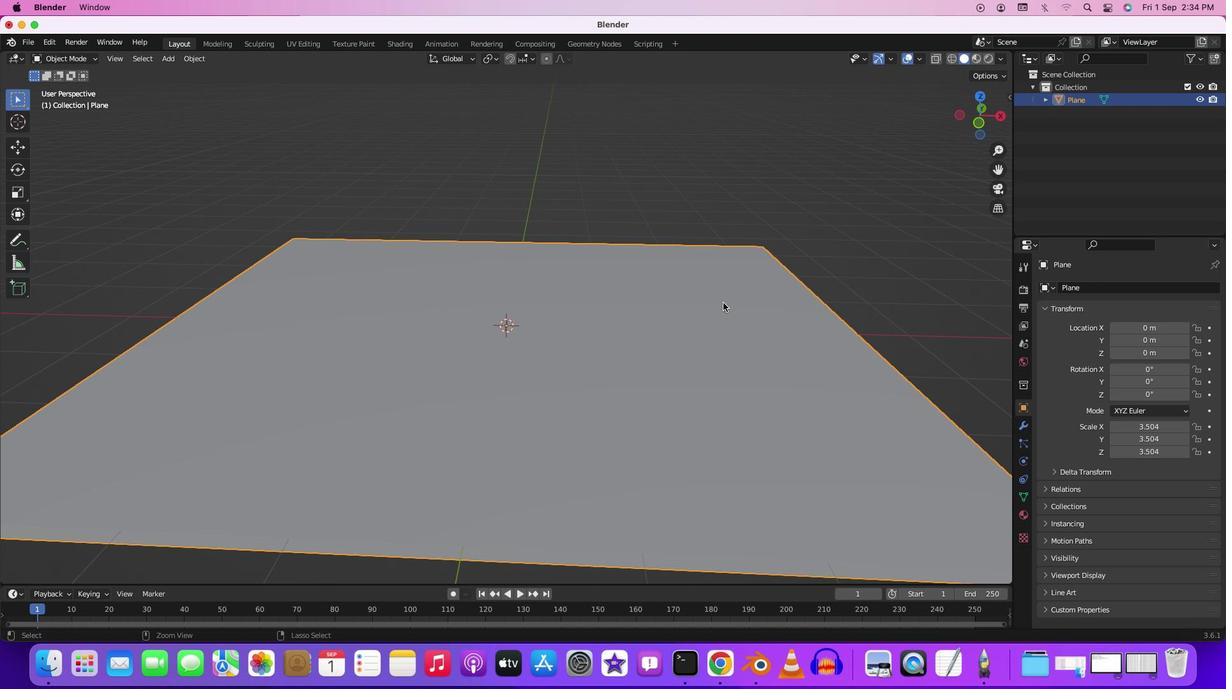 
Action: Mouse moved to (725, 304)
Screenshot: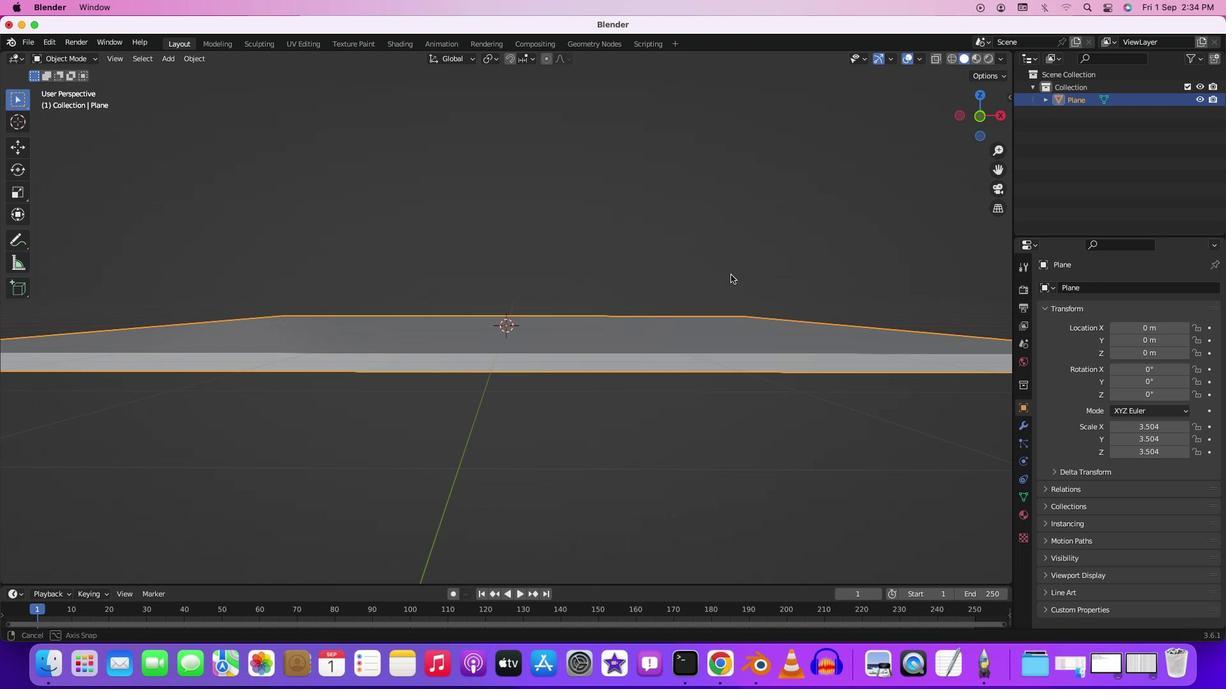 
Action: Mouse pressed middle at (725, 304)
Screenshot: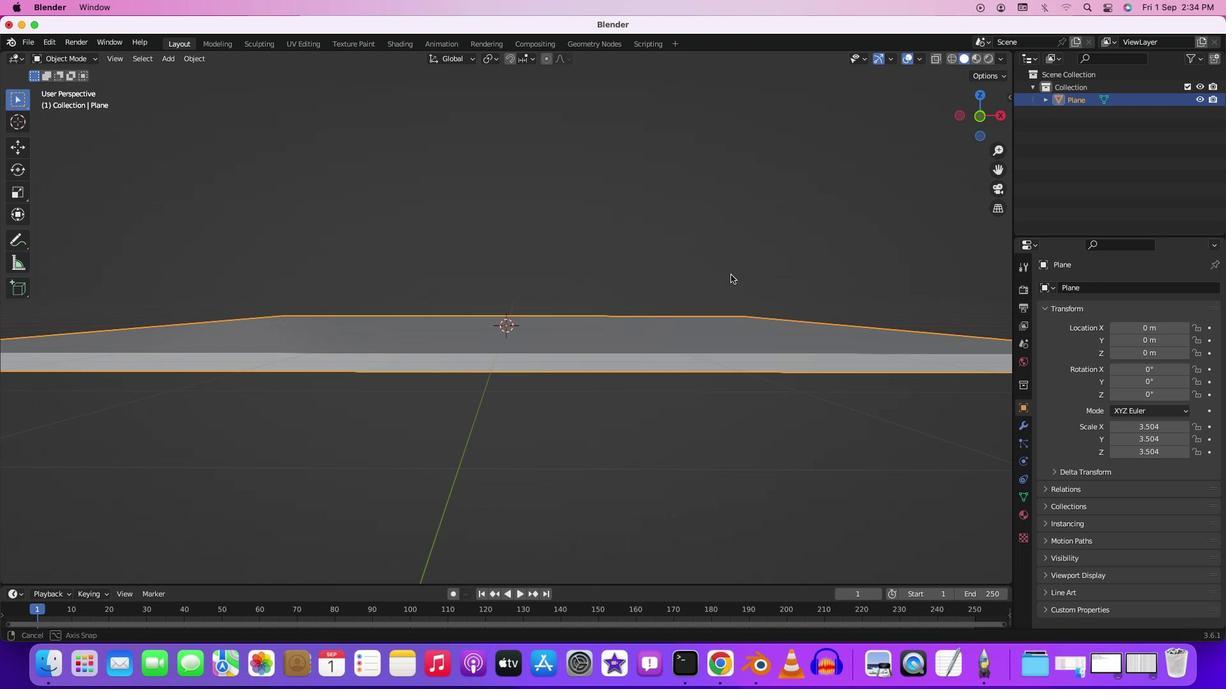 
Action: Mouse moved to (730, 274)
Screenshot: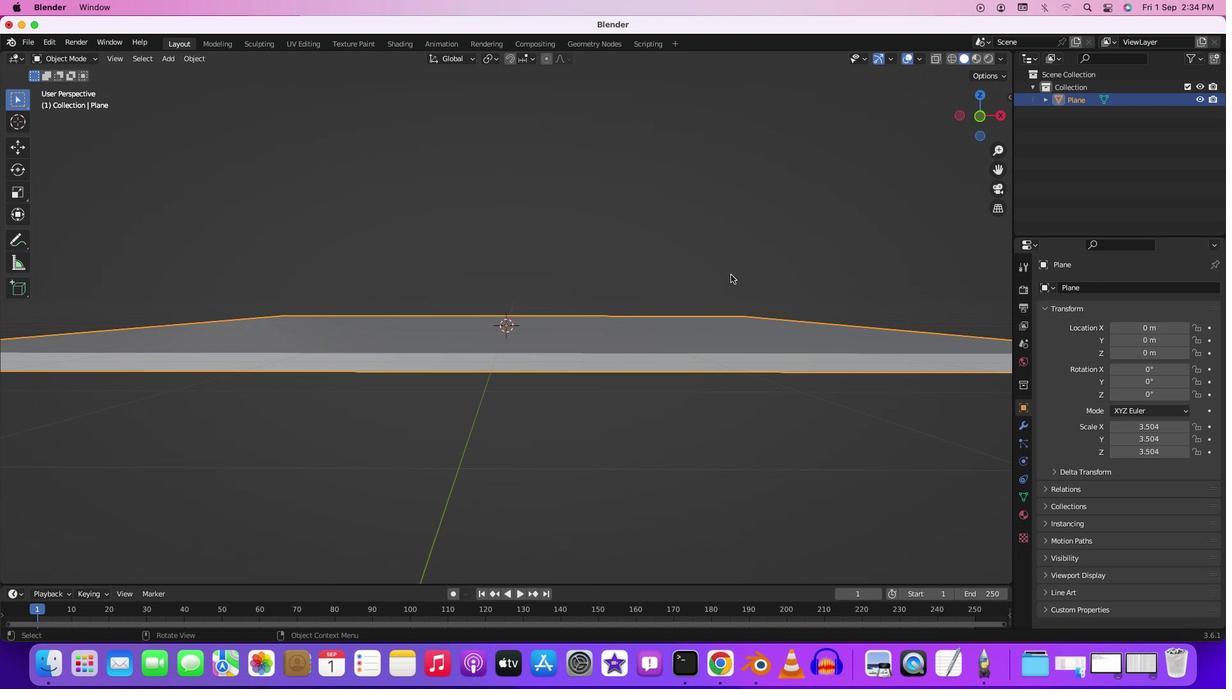 
Action: Key pressed '1'Key.shift'D''r''y''9''0'Key.enter
Screenshot: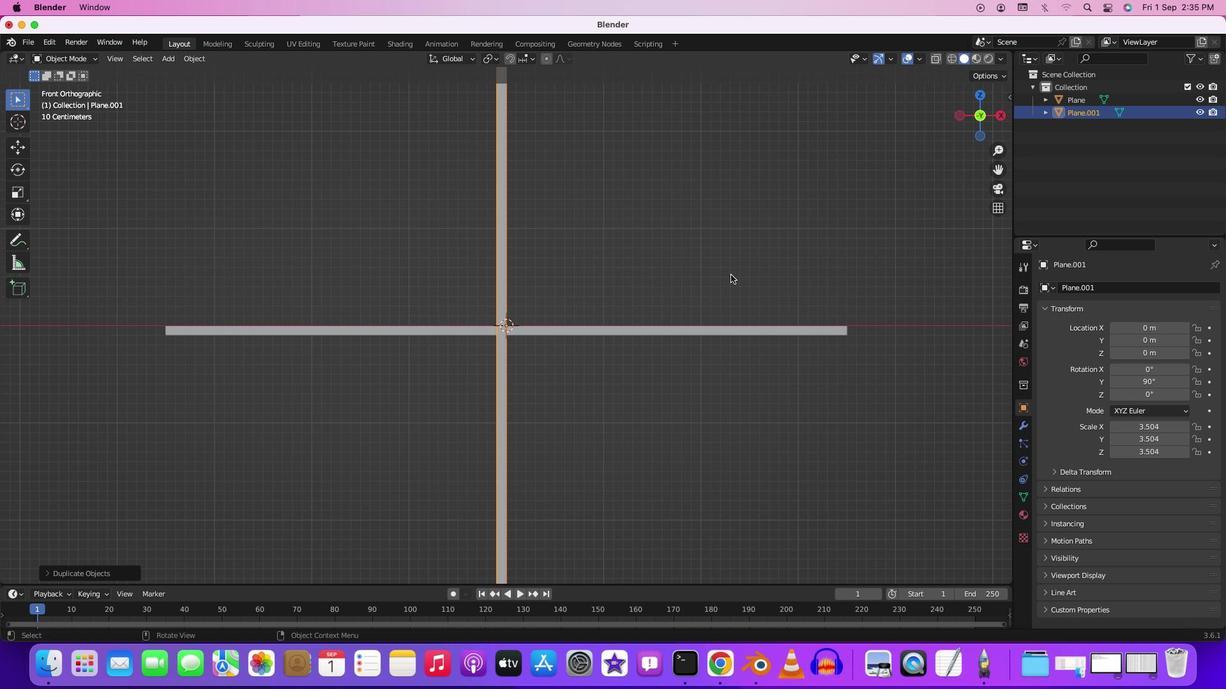 
Action: Mouse moved to (693, 275)
Screenshot: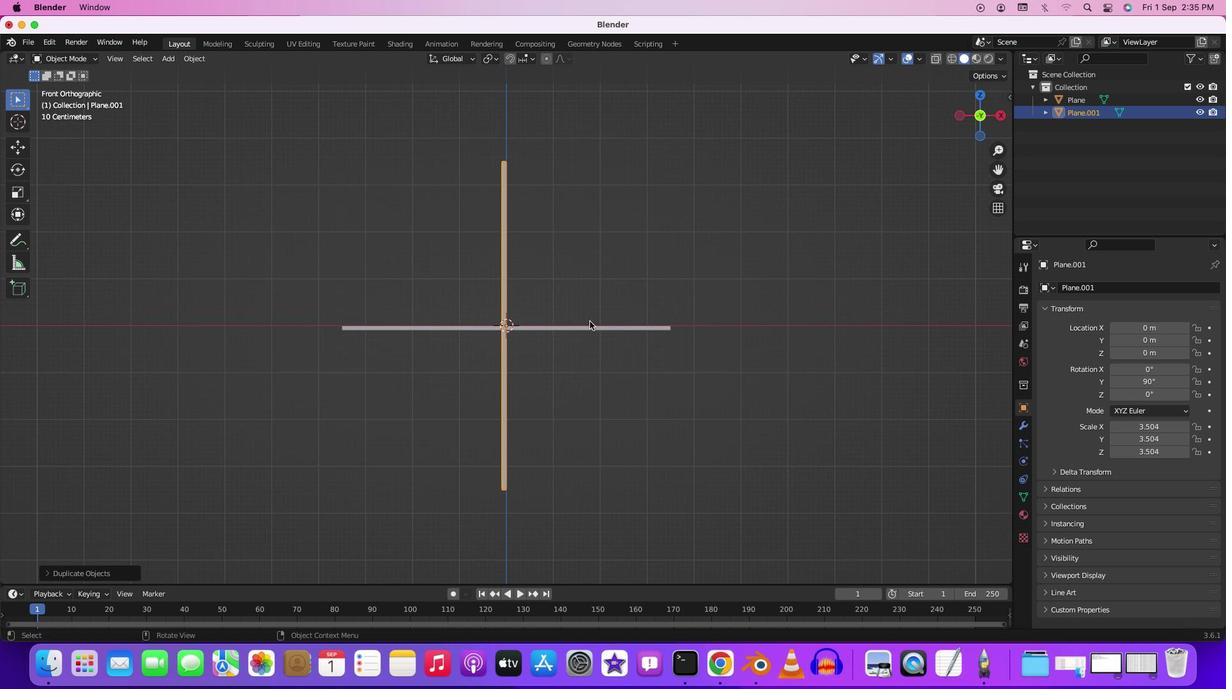 
Action: Mouse scrolled (693, 275) with delta (0, 0)
Screenshot: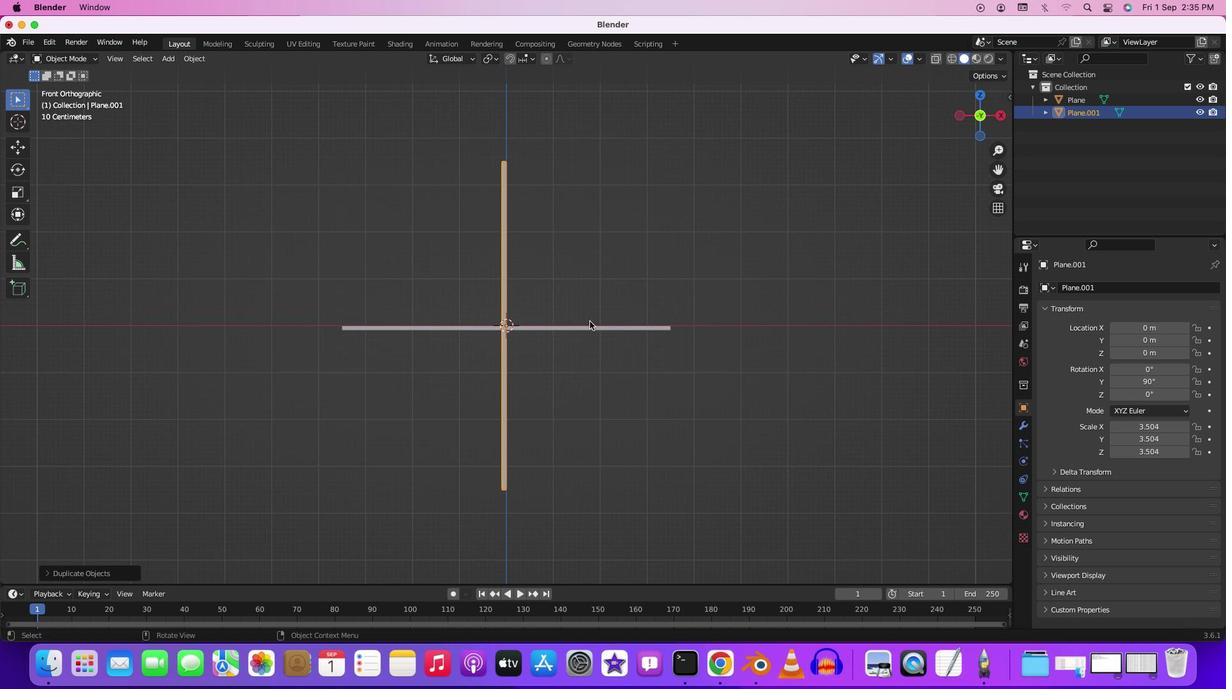 
Action: Mouse scrolled (693, 275) with delta (0, 0)
Screenshot: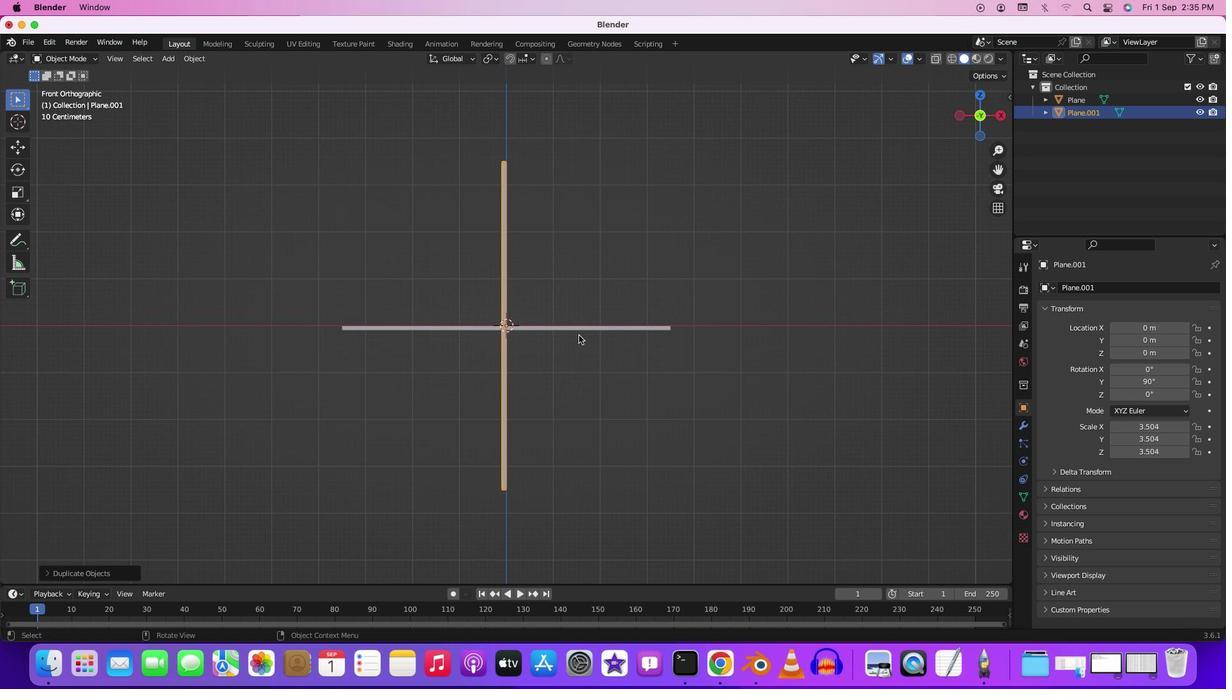 
Action: Mouse scrolled (693, 275) with delta (0, -1)
Screenshot: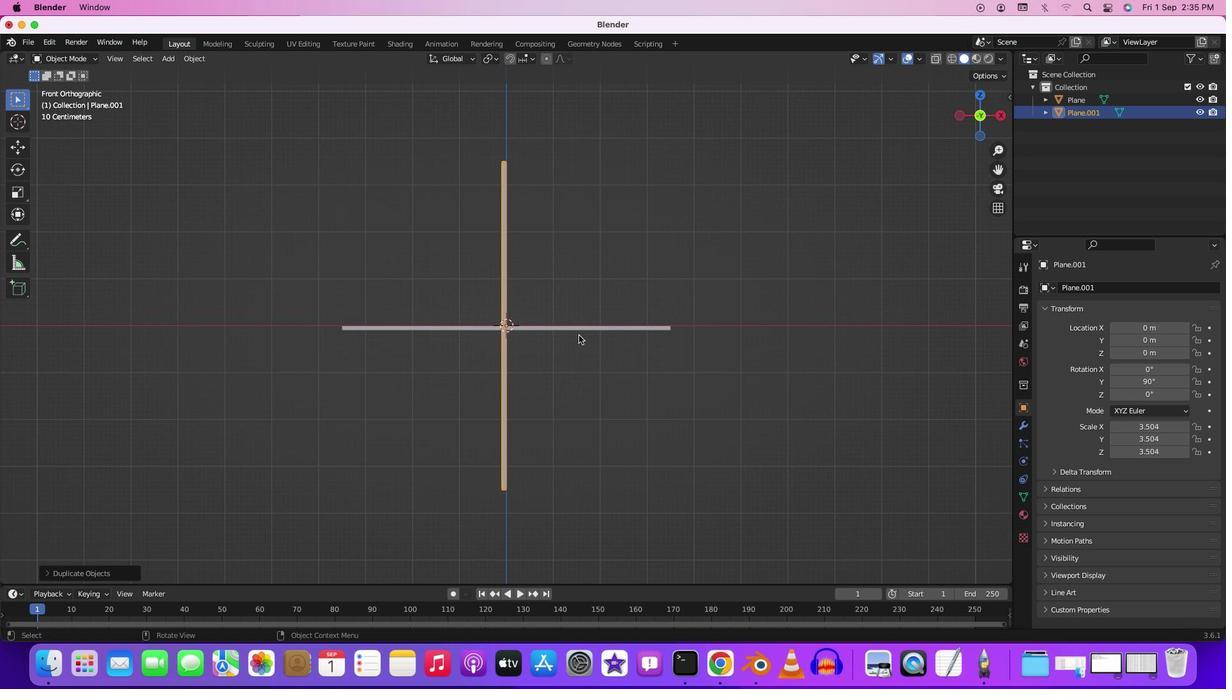 
Action: Mouse scrolled (693, 275) with delta (0, -2)
Screenshot: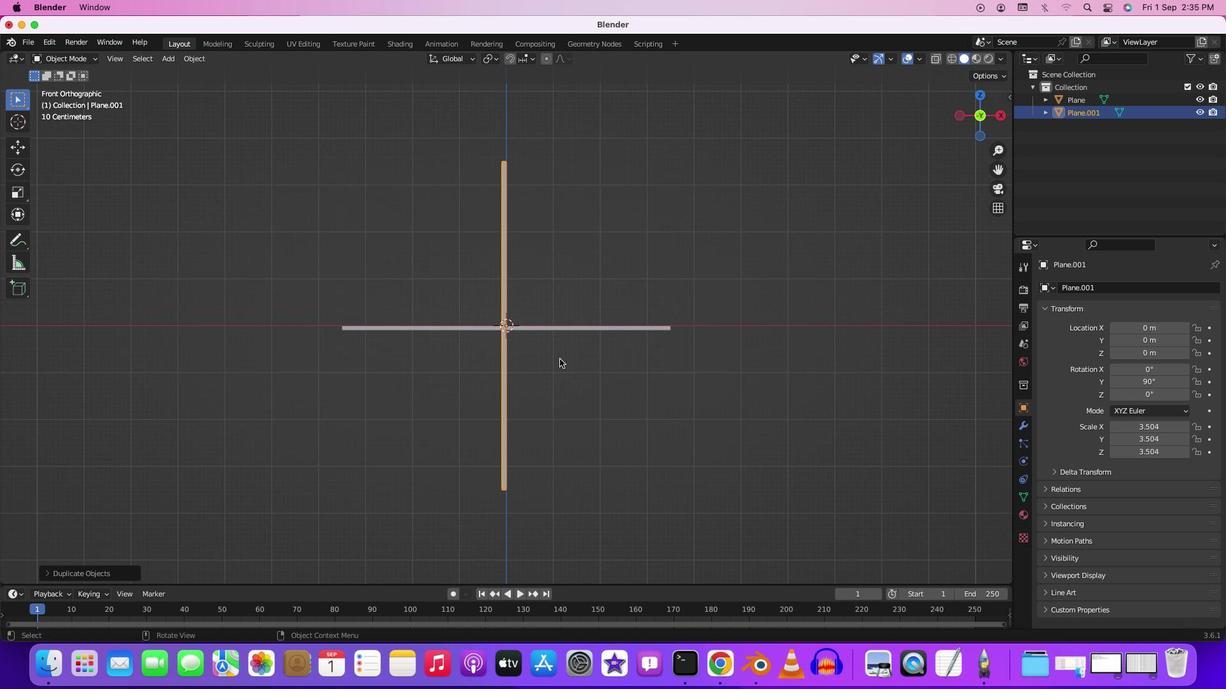 
Action: Mouse moved to (550, 363)
Screenshot: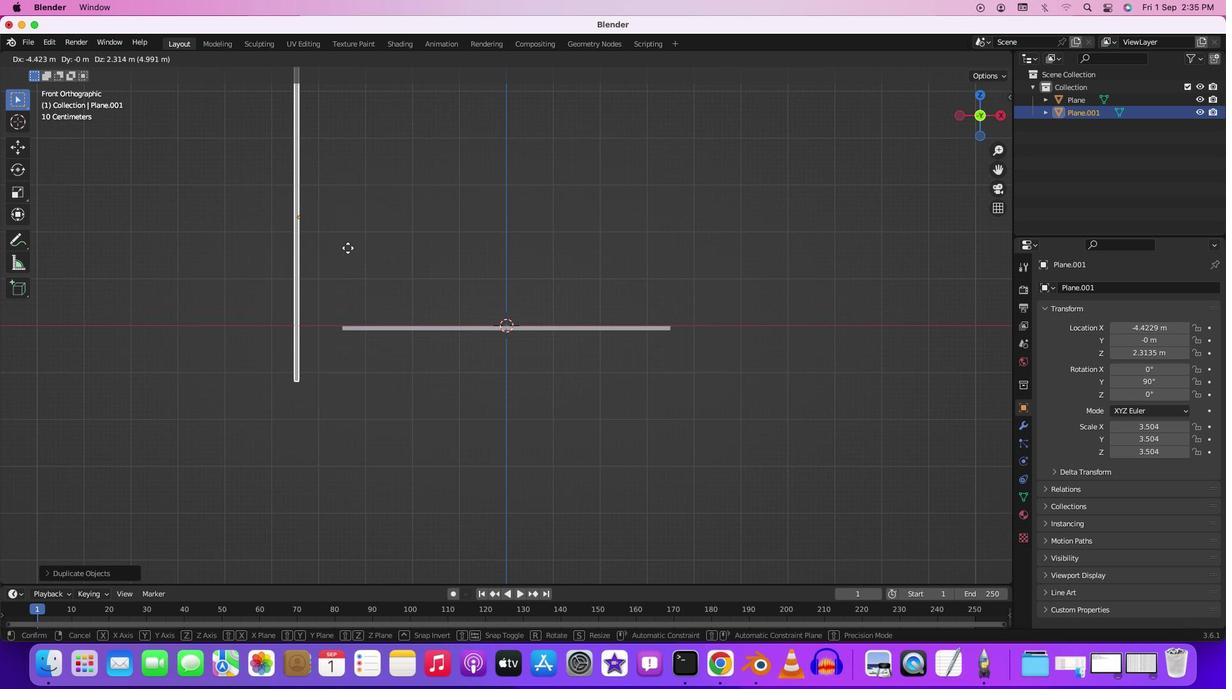 
Action: Key pressed 'g'
Screenshot: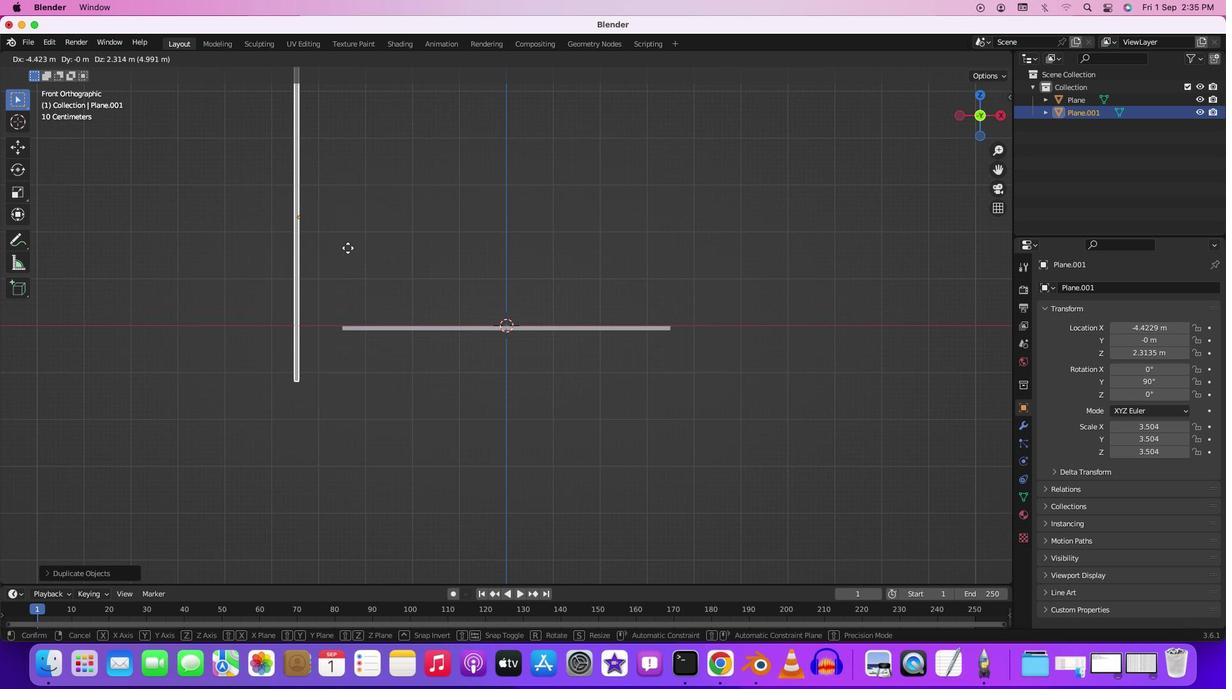 
Action: Mouse moved to (387, 204)
Screenshot: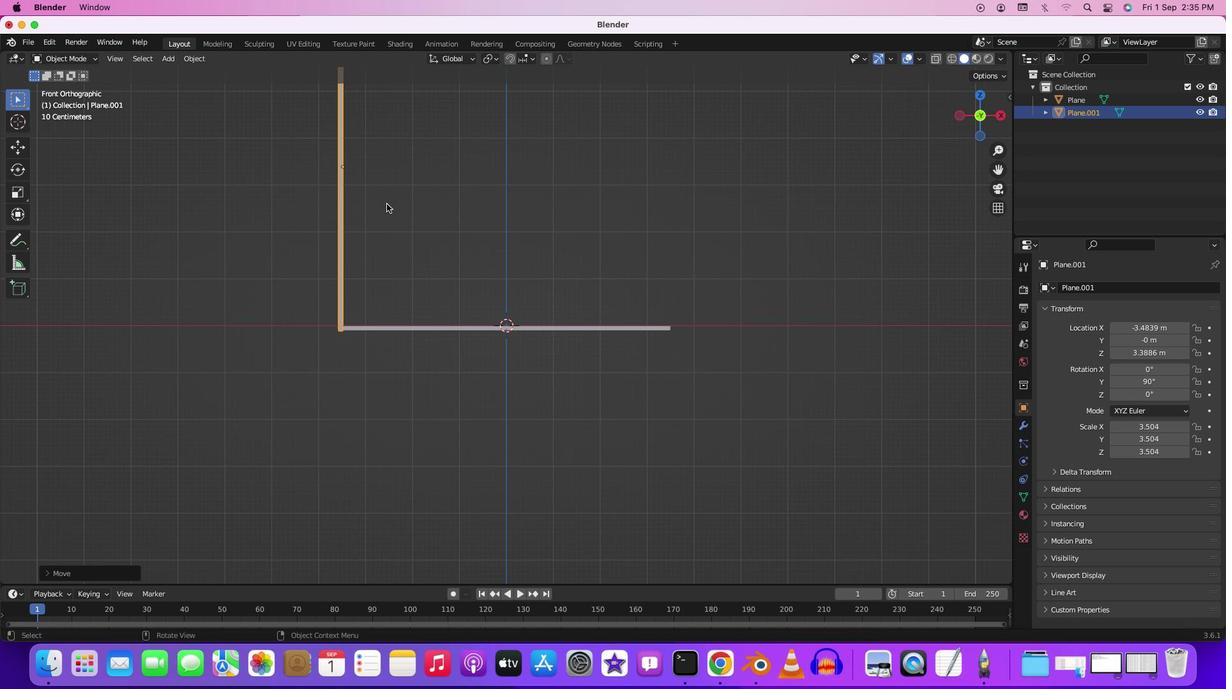
Action: Mouse pressed left at (387, 204)
Screenshot: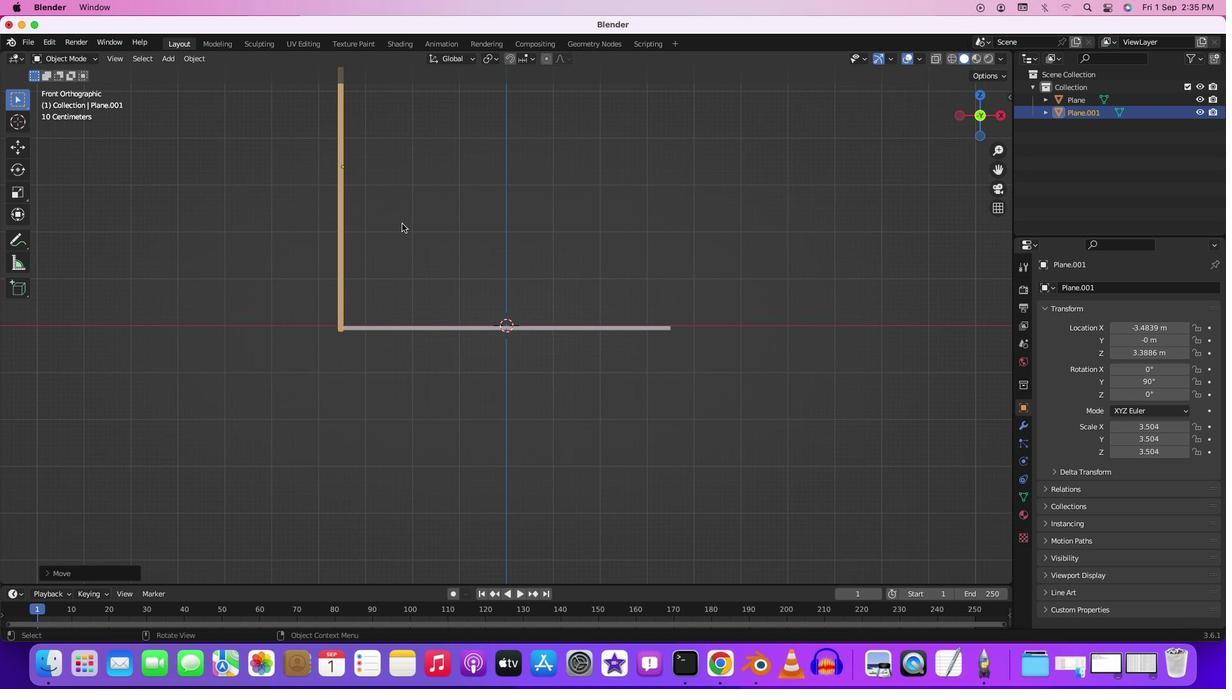
Action: Mouse moved to (430, 426)
Screenshot: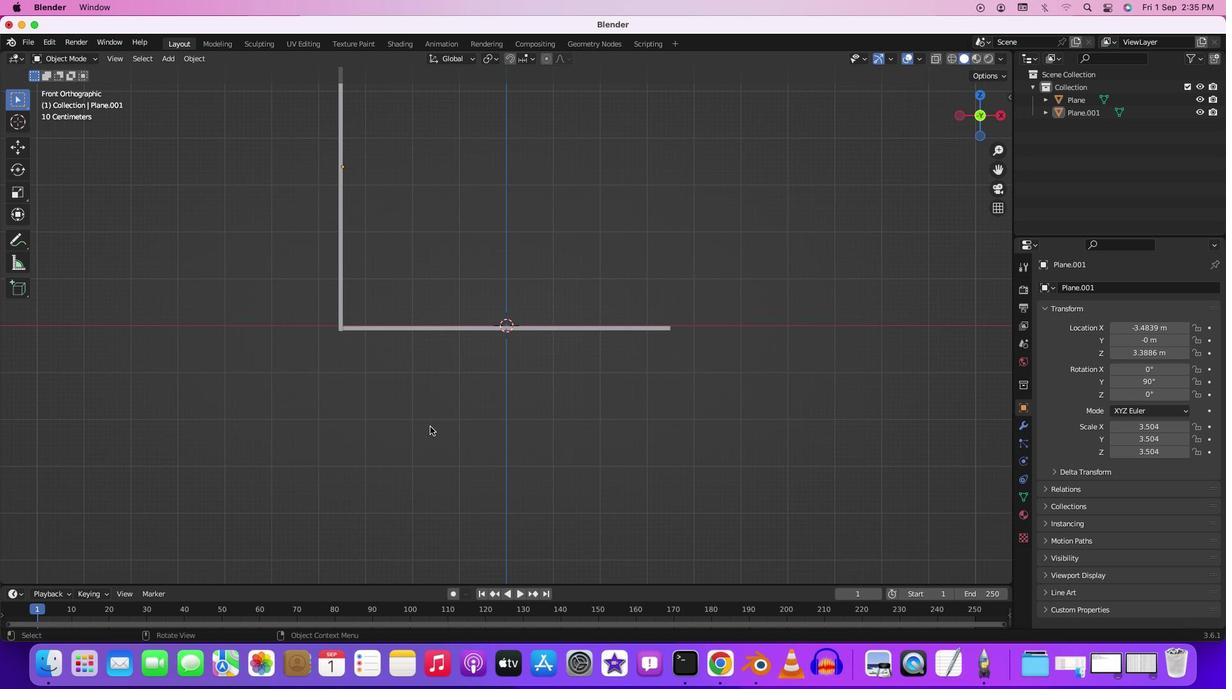 
Action: Mouse pressed left at (430, 426)
Screenshot: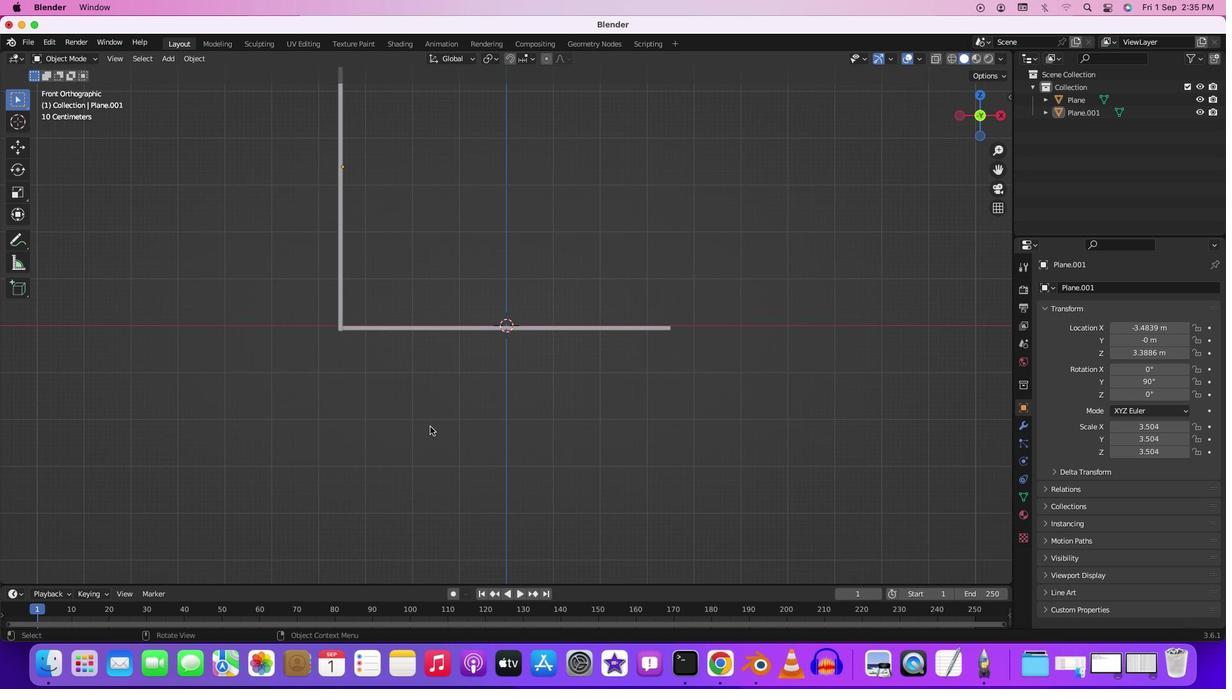 
Action: Mouse moved to (380, 286)
Screenshot: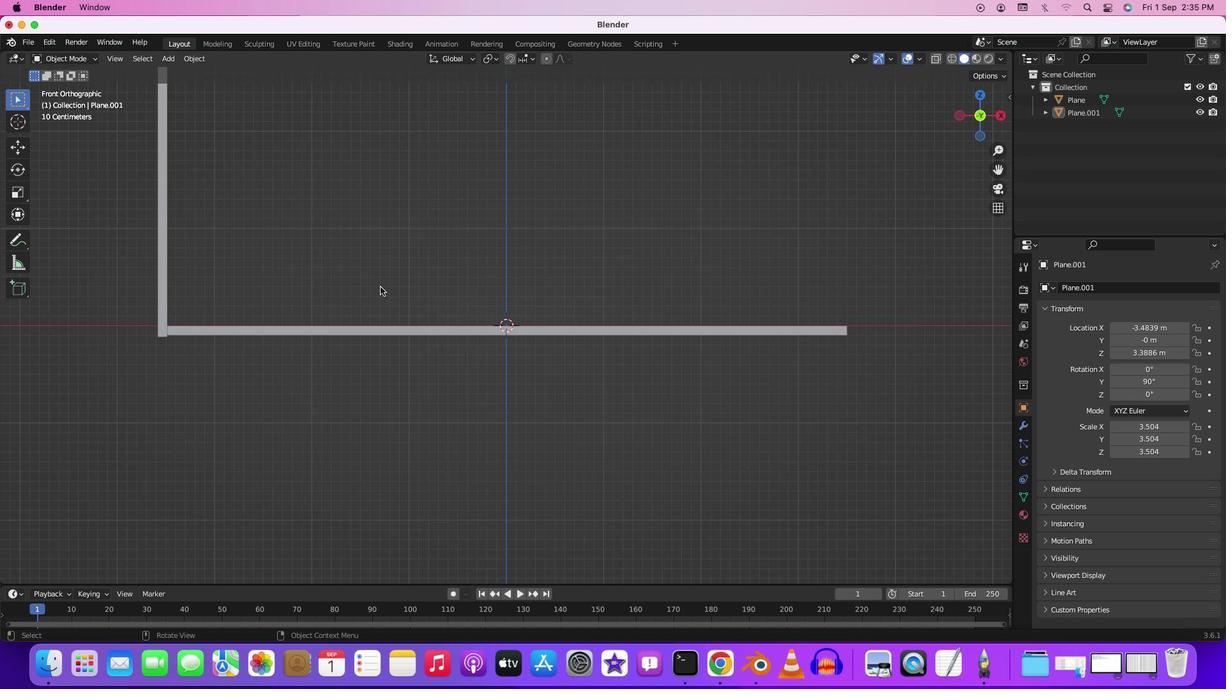 
Action: Mouse scrolled (380, 286) with delta (0, 0)
Screenshot: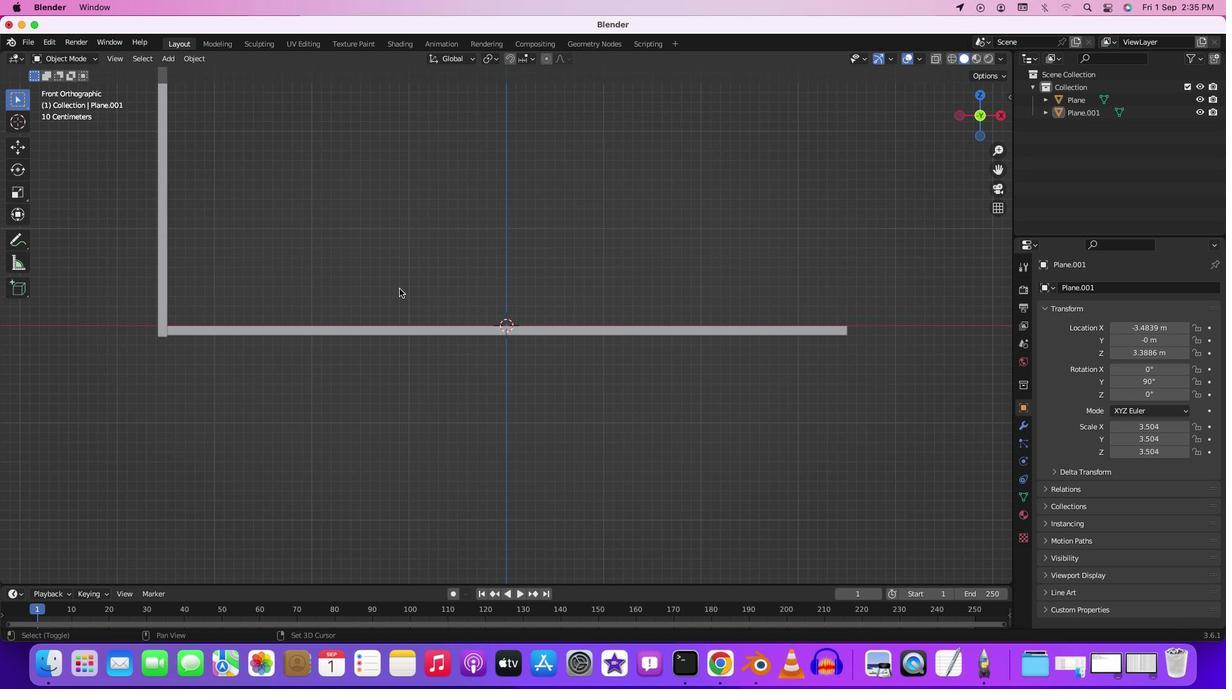 
Action: Mouse scrolled (380, 286) with delta (0, 0)
Screenshot: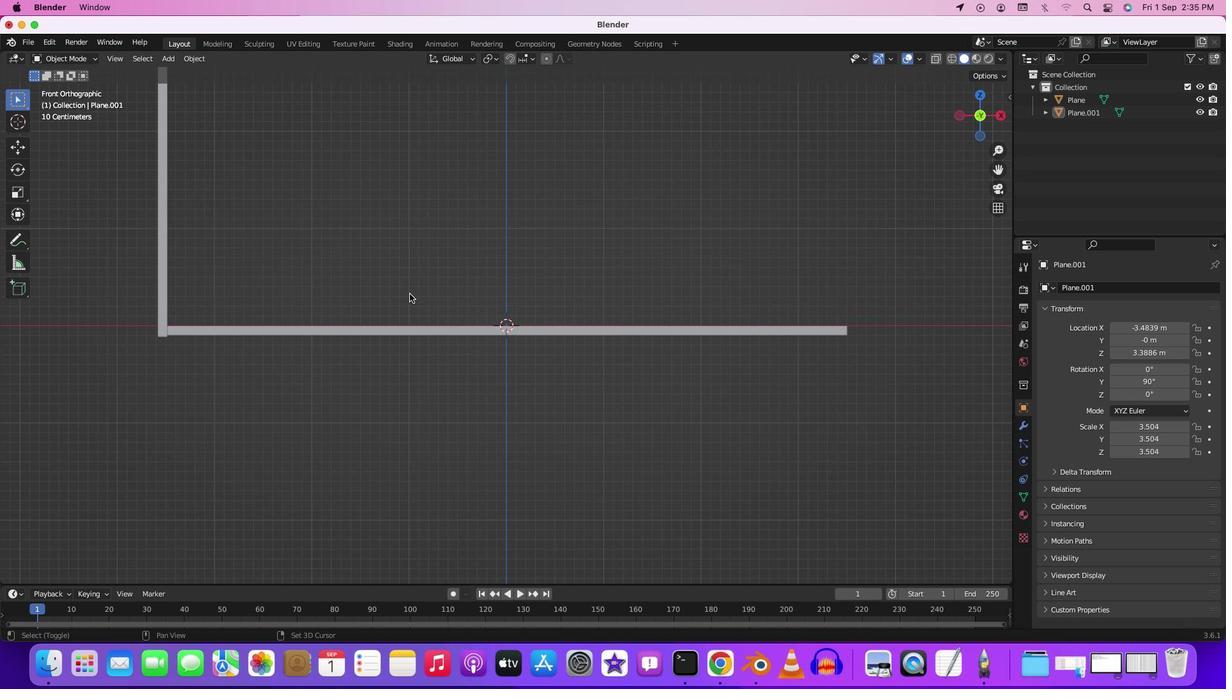 
Action: Mouse scrolled (380, 286) with delta (0, 1)
Screenshot: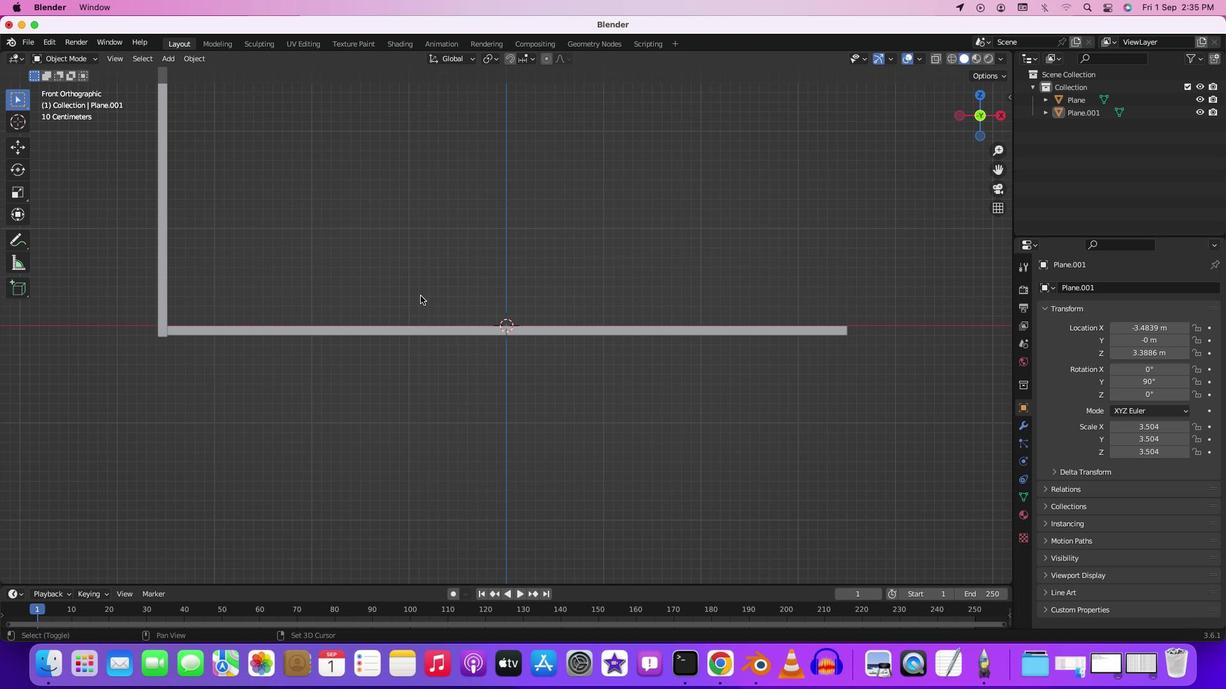 
Action: Mouse scrolled (380, 286) with delta (0, 2)
Screenshot: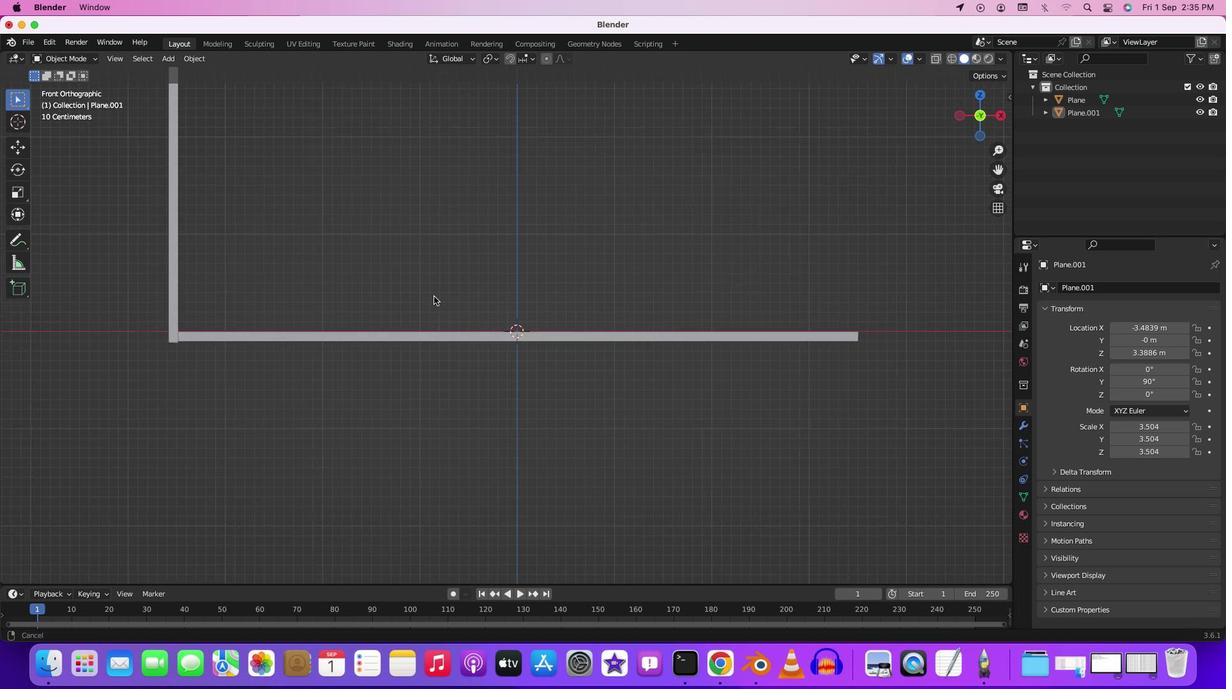 
Action: Key pressed Key.shift
Screenshot: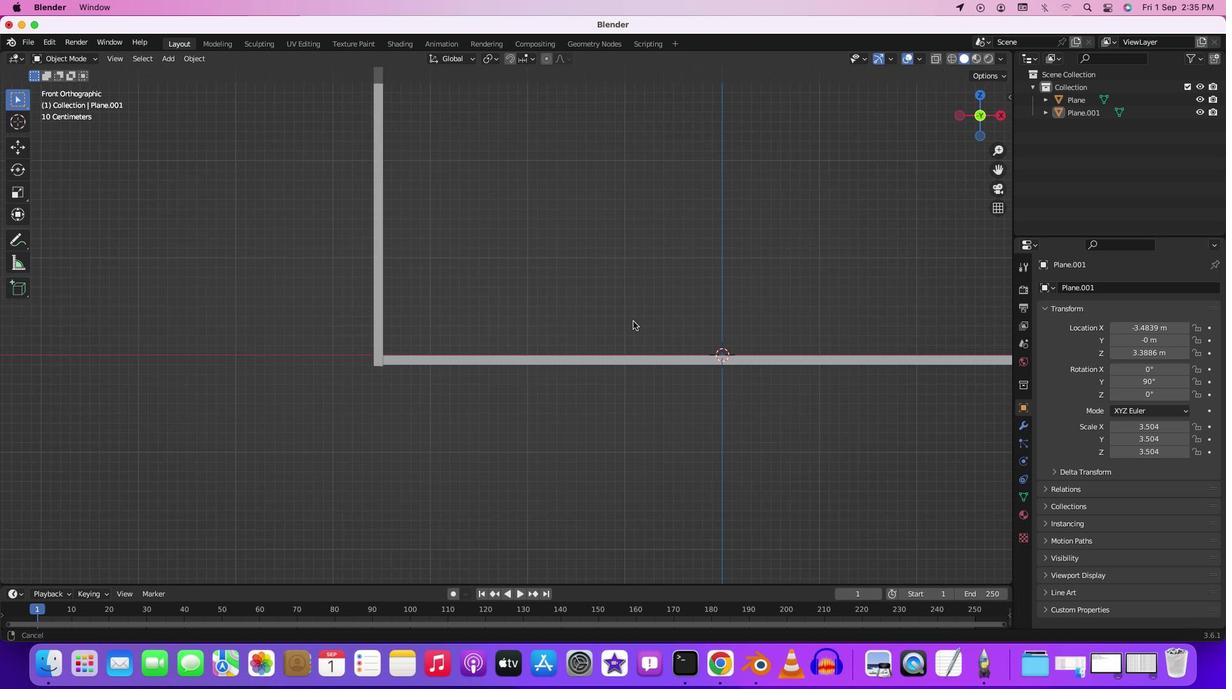 
Action: Mouse moved to (399, 288)
Screenshot: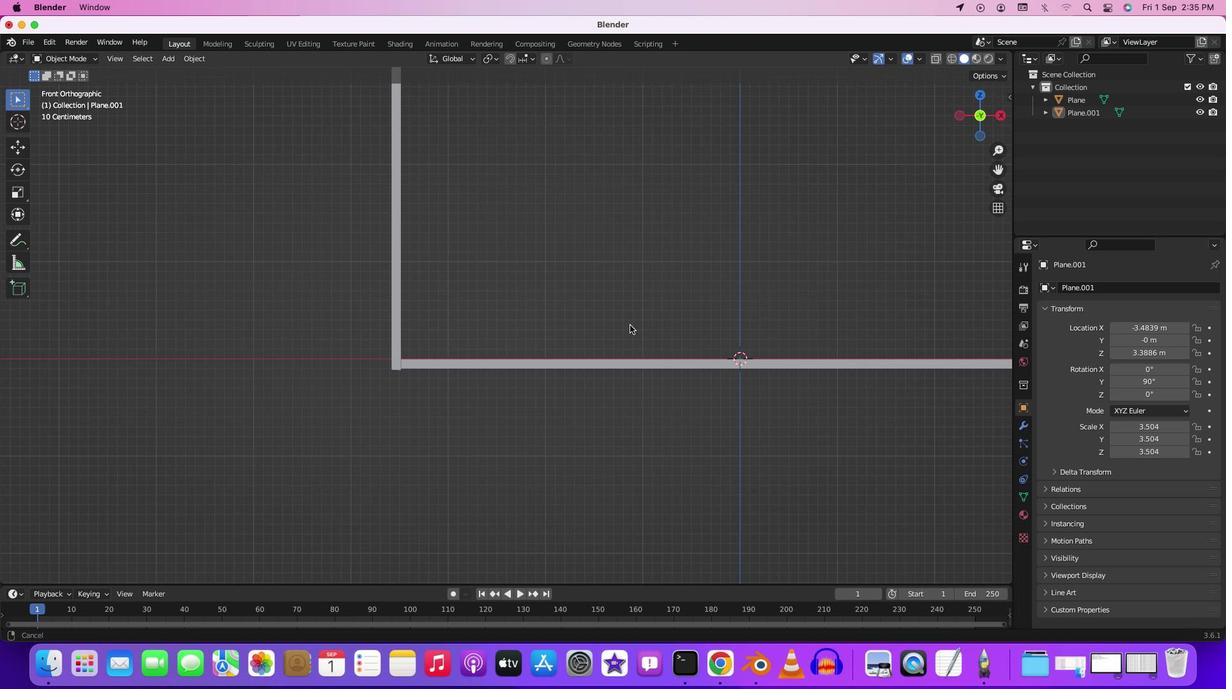 
Action: Mouse pressed middle at (399, 288)
Screenshot: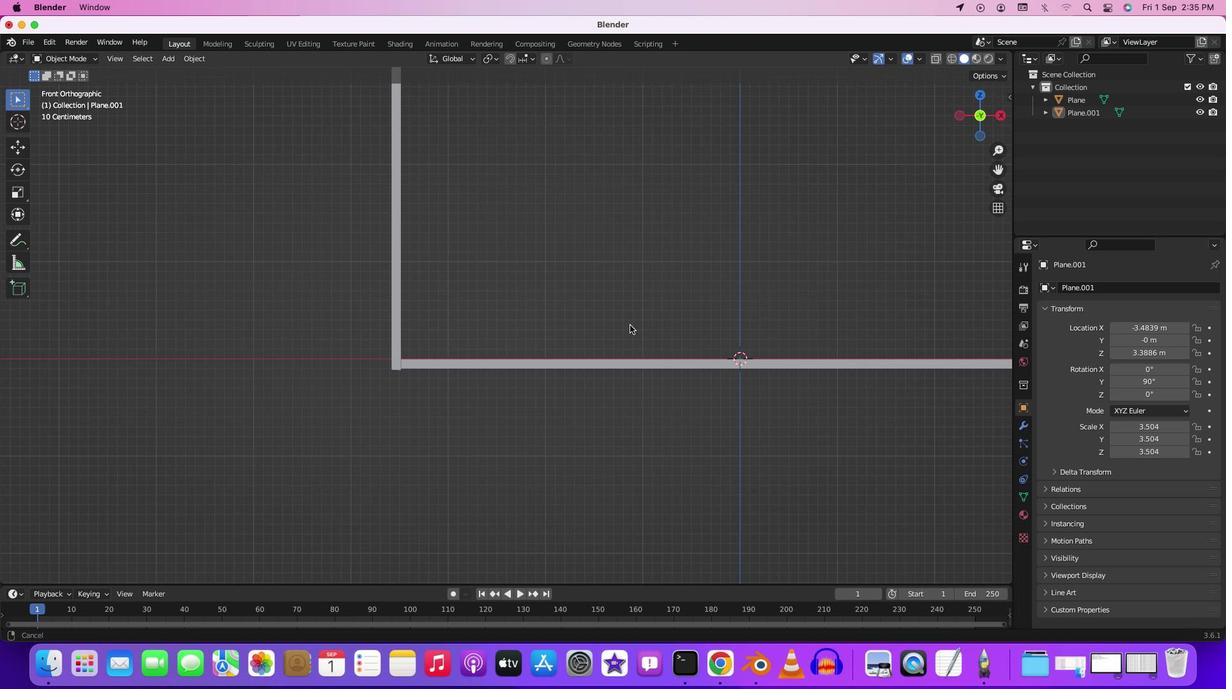 
Action: Mouse moved to (400, 325)
Screenshot: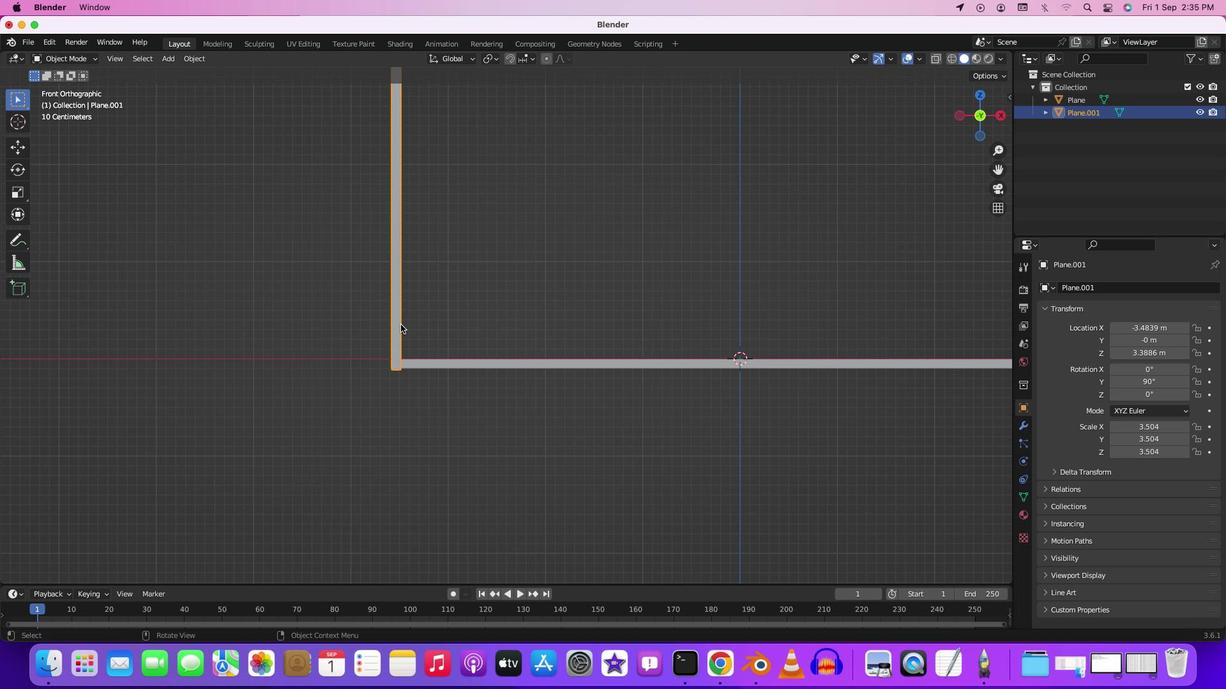 
Action: Mouse pressed left at (400, 325)
Screenshot: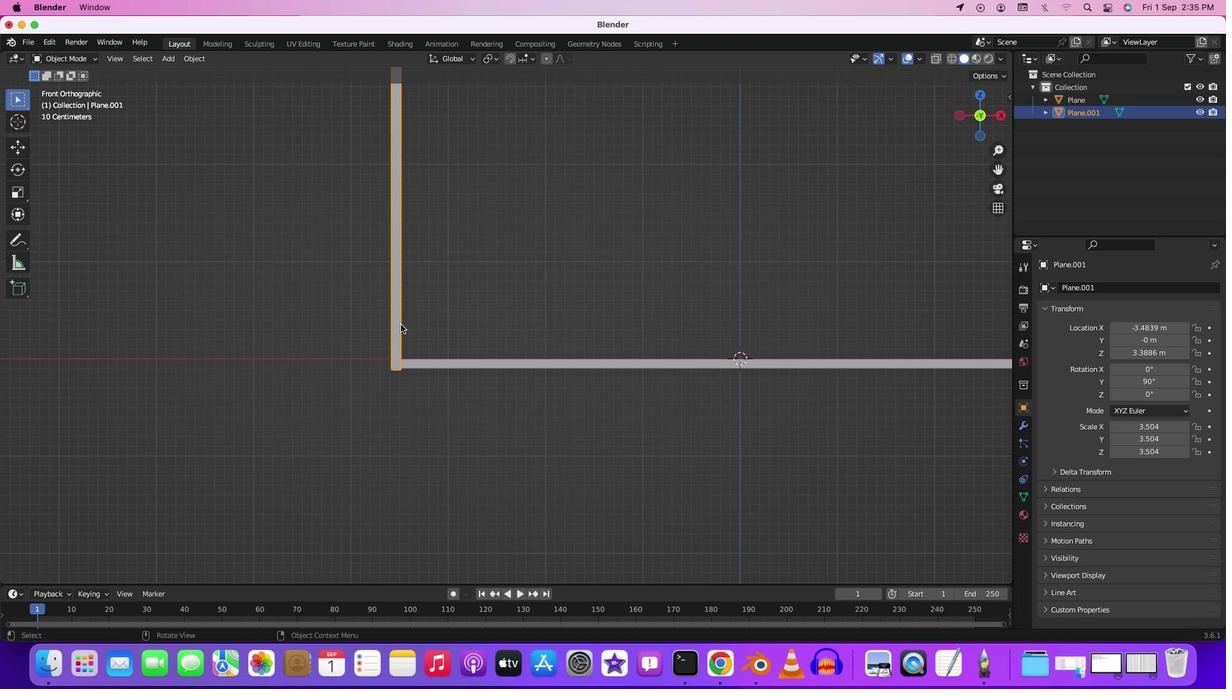 
Action: Key pressed 'z''g''z'
Screenshot: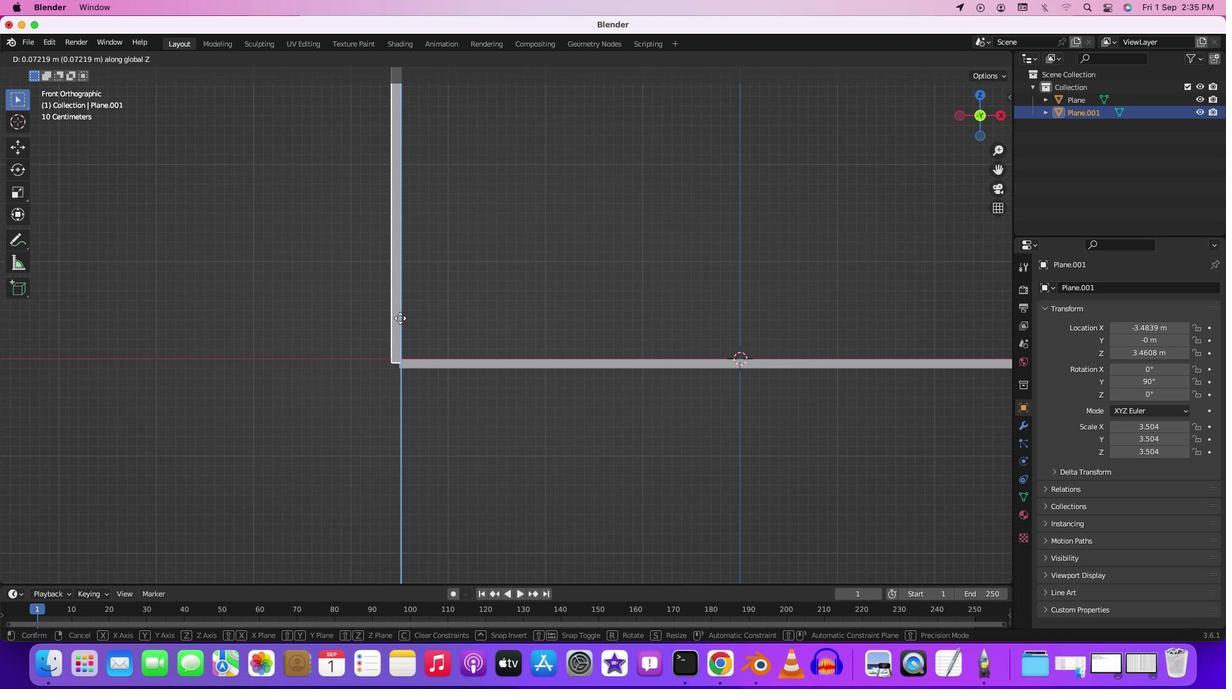 
Action: Mouse moved to (399, 323)
Screenshot: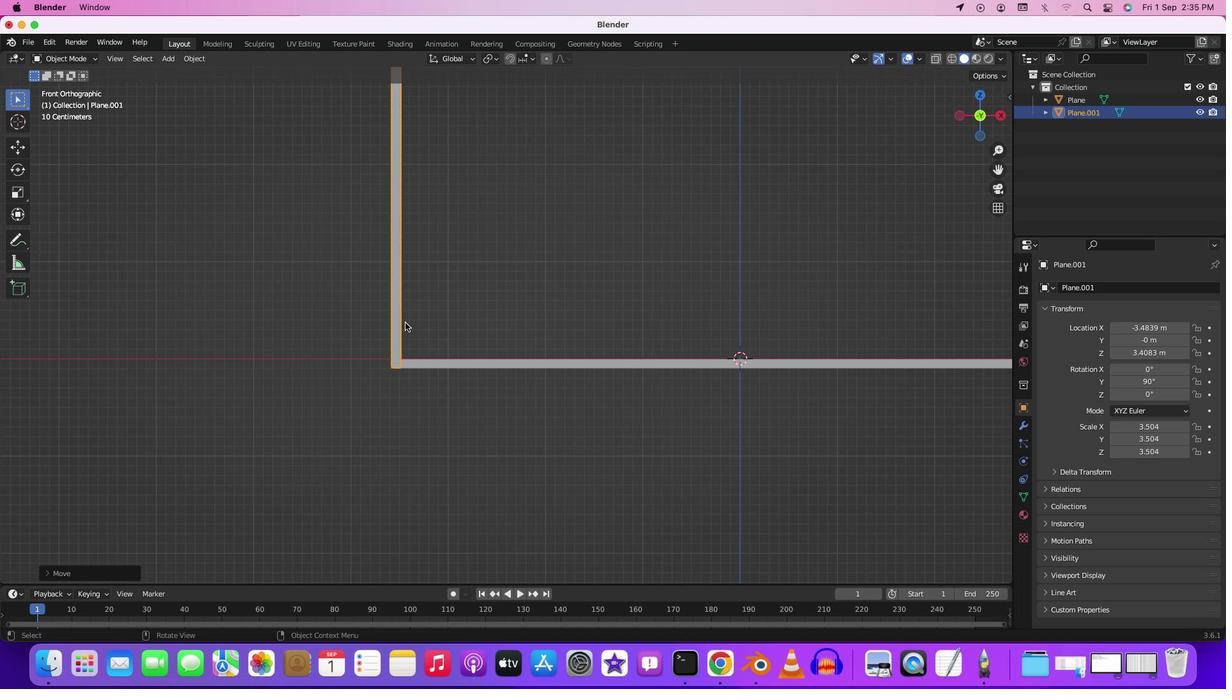 
Action: Mouse pressed left at (399, 323)
Screenshot: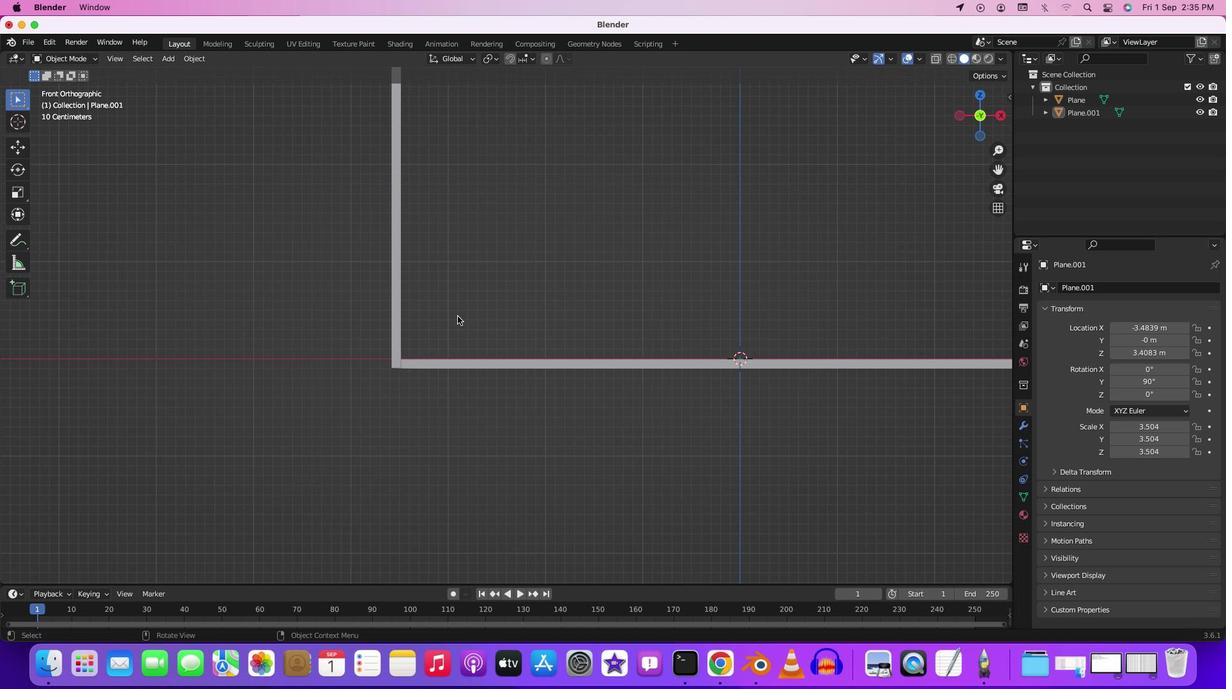 
Action: Mouse moved to (457, 316)
Screenshot: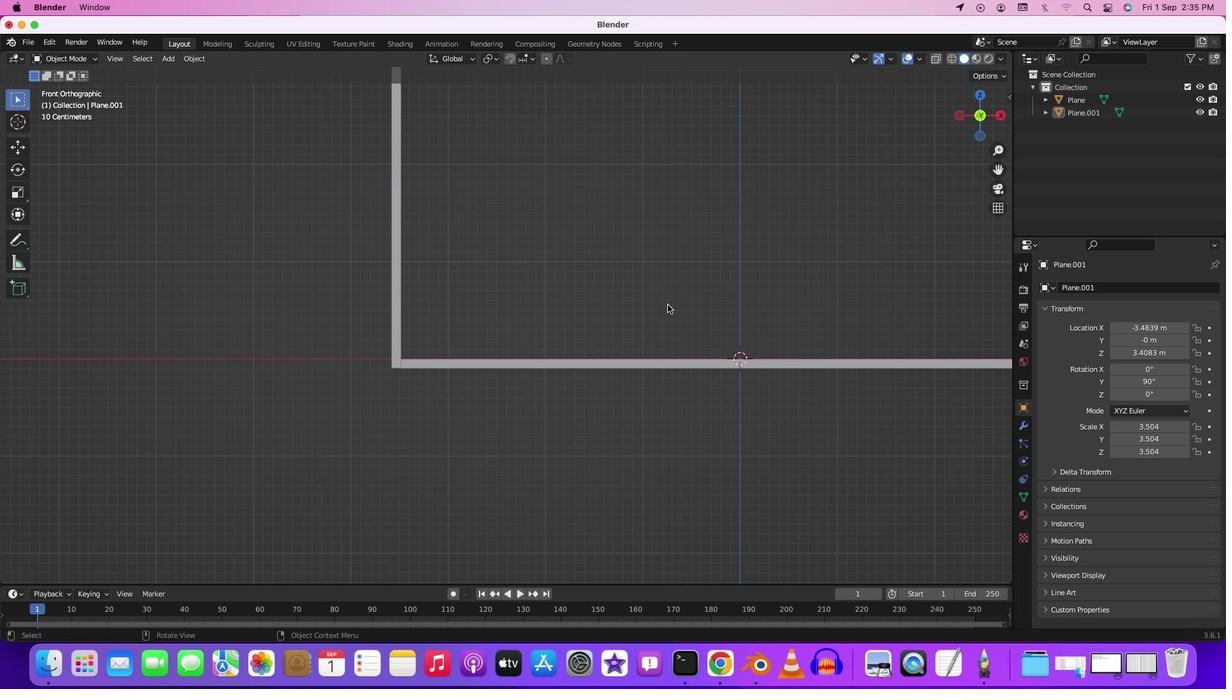 
Action: Mouse pressed left at (457, 316)
Screenshot: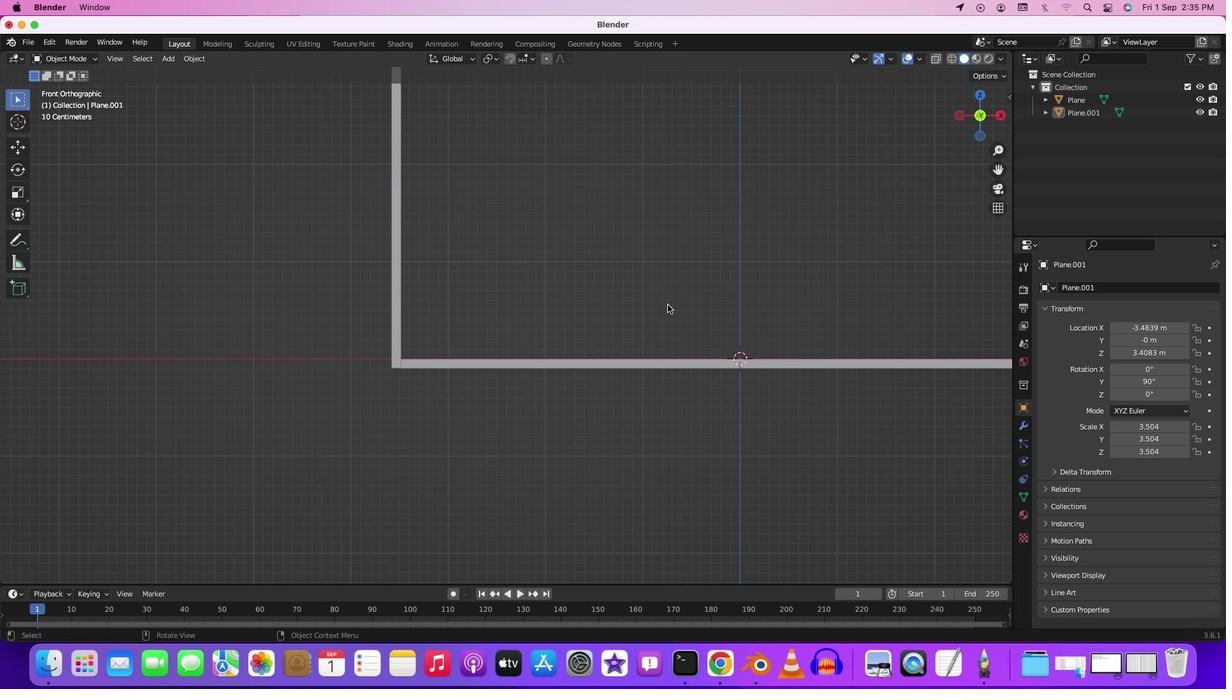 
Action: Mouse moved to (701, 300)
Screenshot: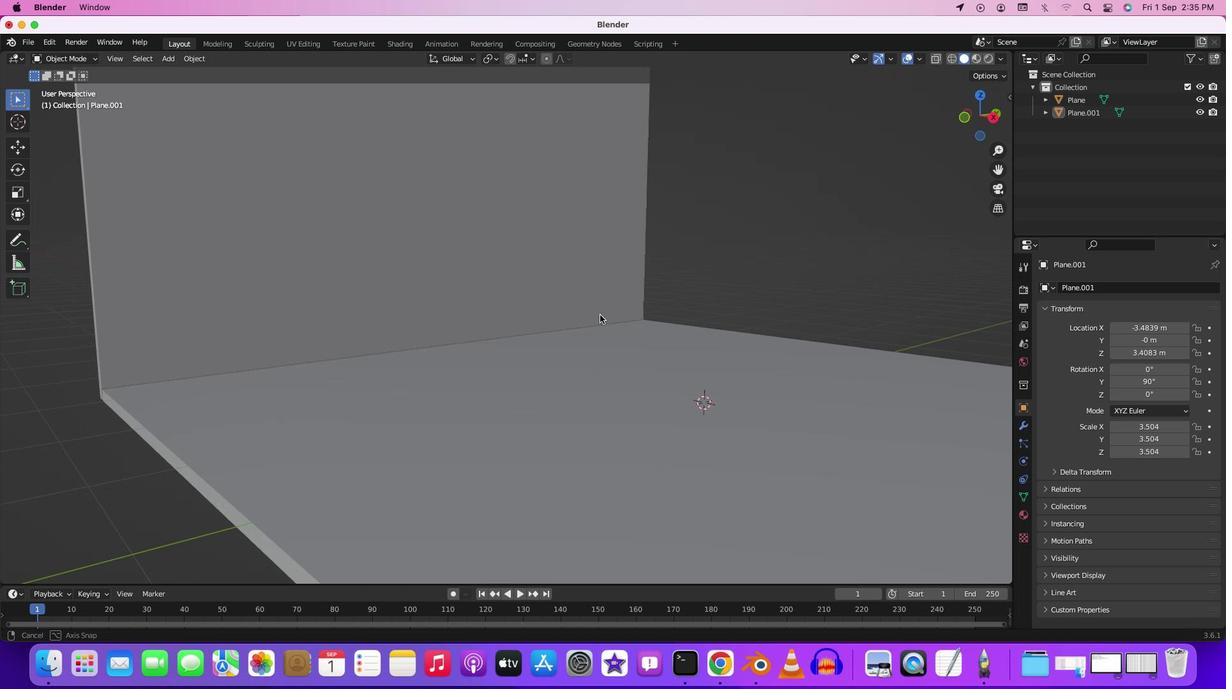 
Action: Mouse pressed middle at (701, 300)
Screenshot: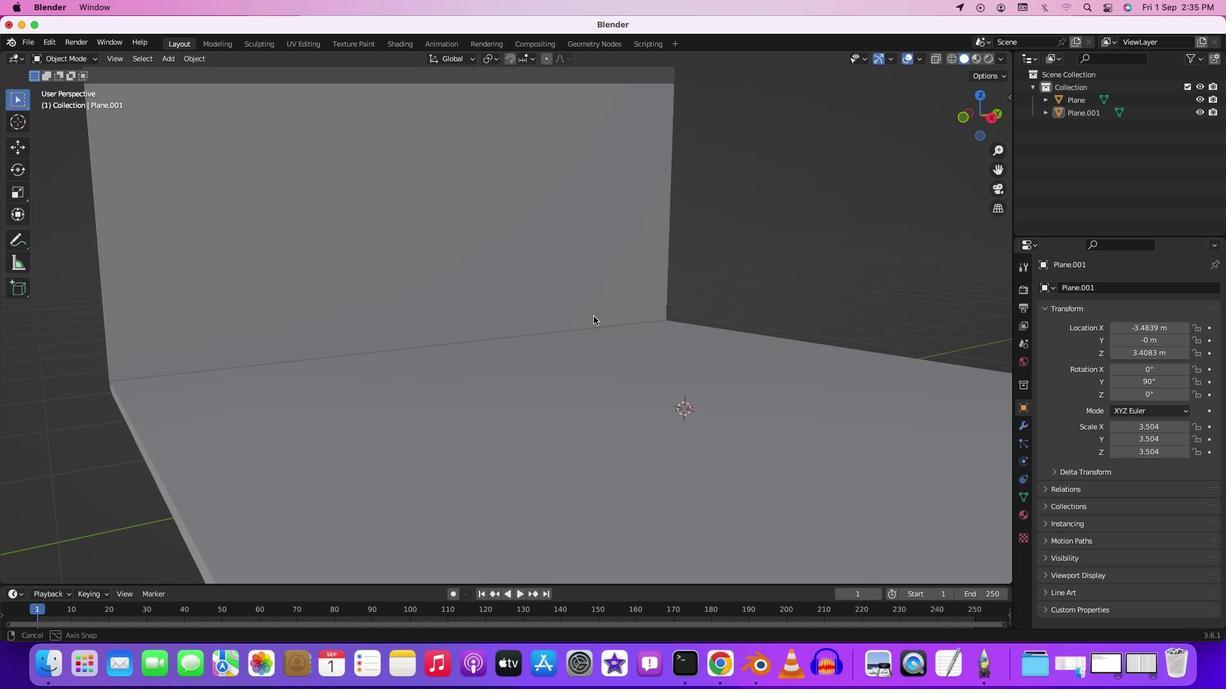 
Action: Mouse moved to (565, 318)
Screenshot: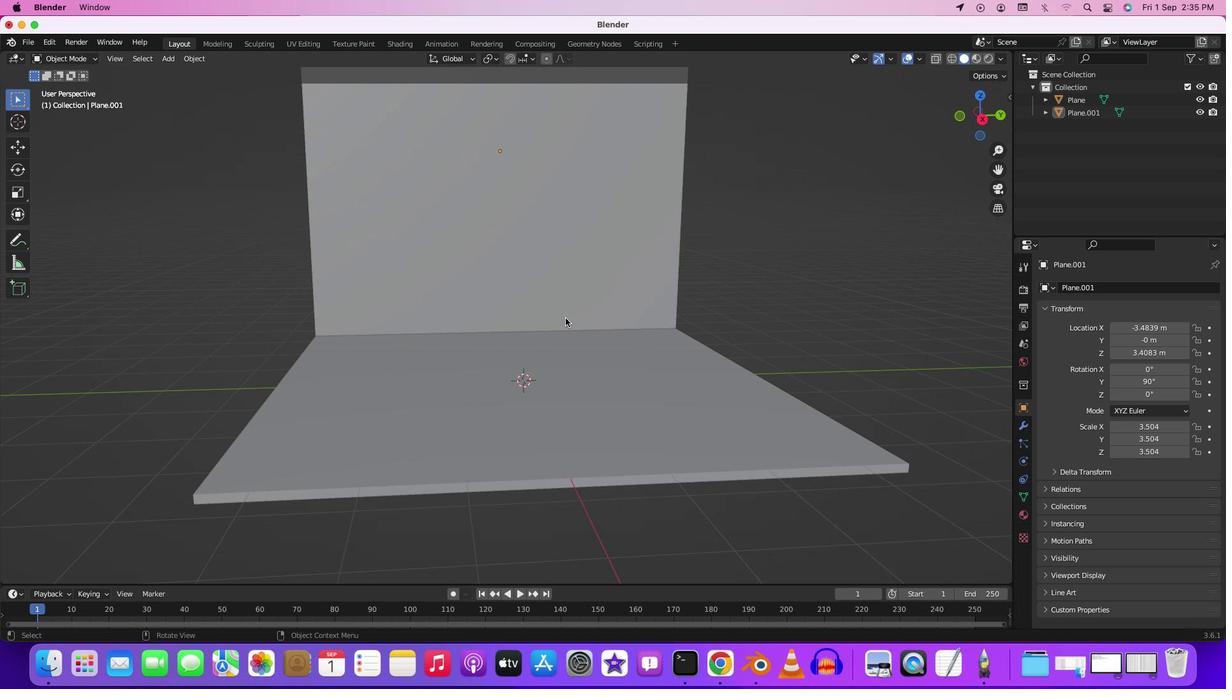 
Action: Mouse scrolled (565, 318) with delta (0, 0)
Screenshot: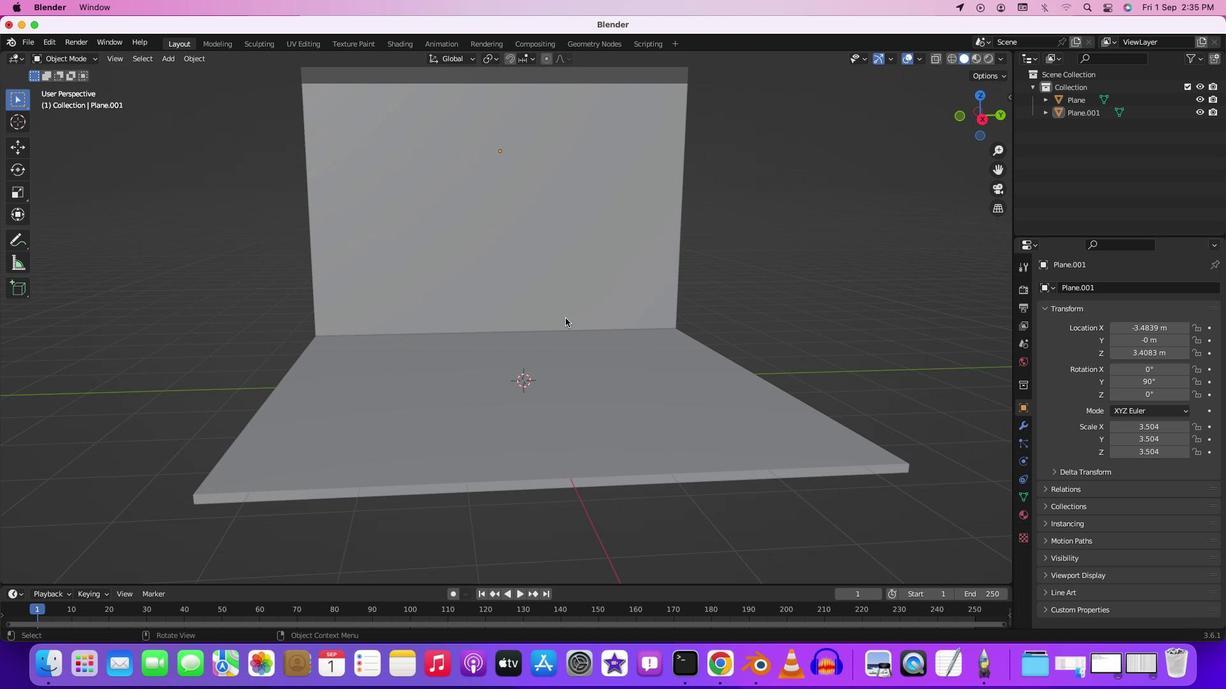 
Action: Mouse scrolled (565, 318) with delta (0, 0)
Screenshot: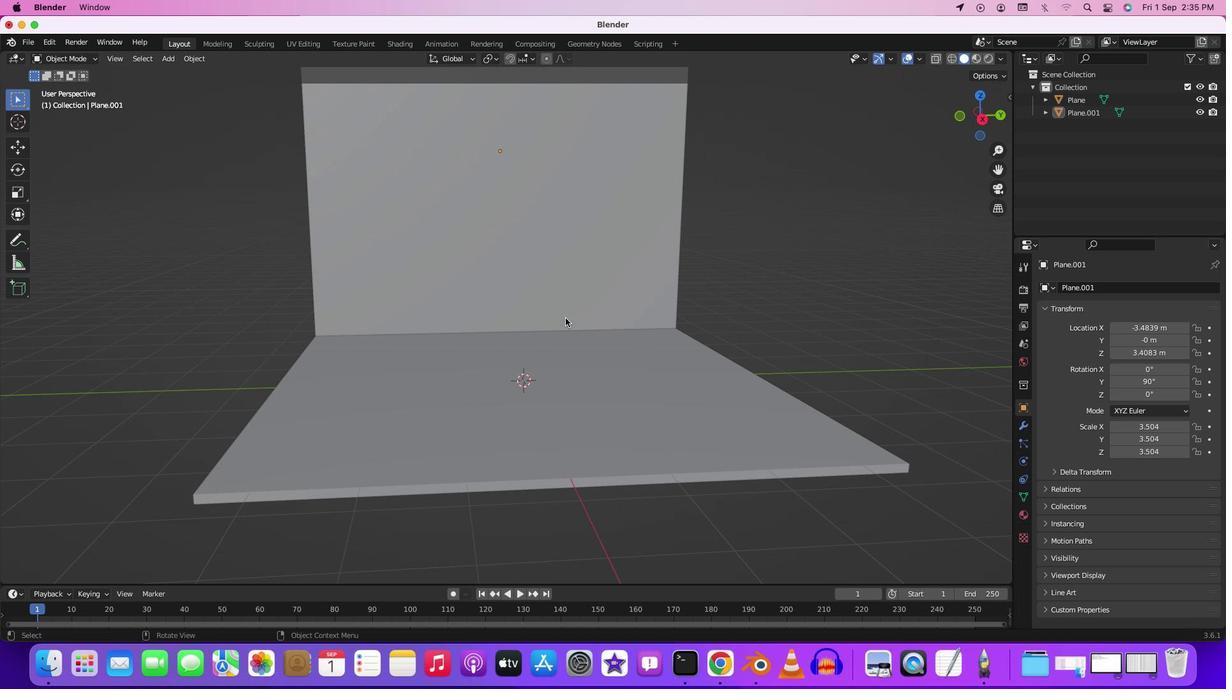 
Action: Mouse scrolled (565, 318) with delta (0, -1)
Screenshot: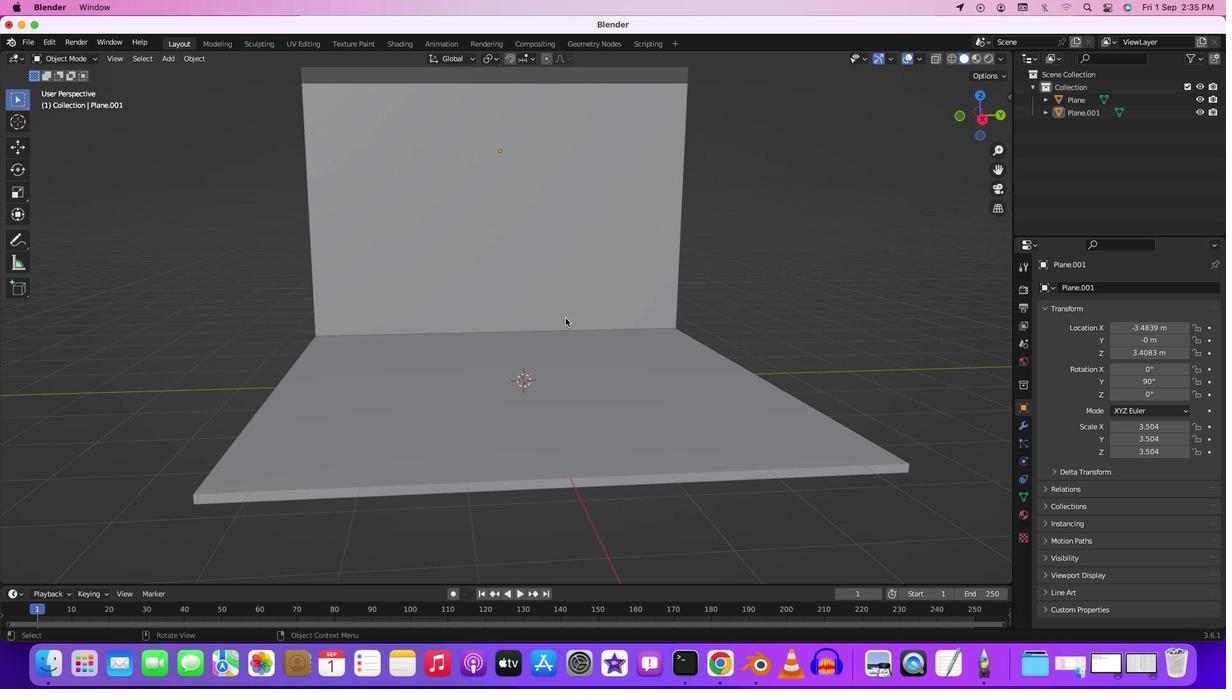 
Action: Mouse moved to (554, 317)
Screenshot: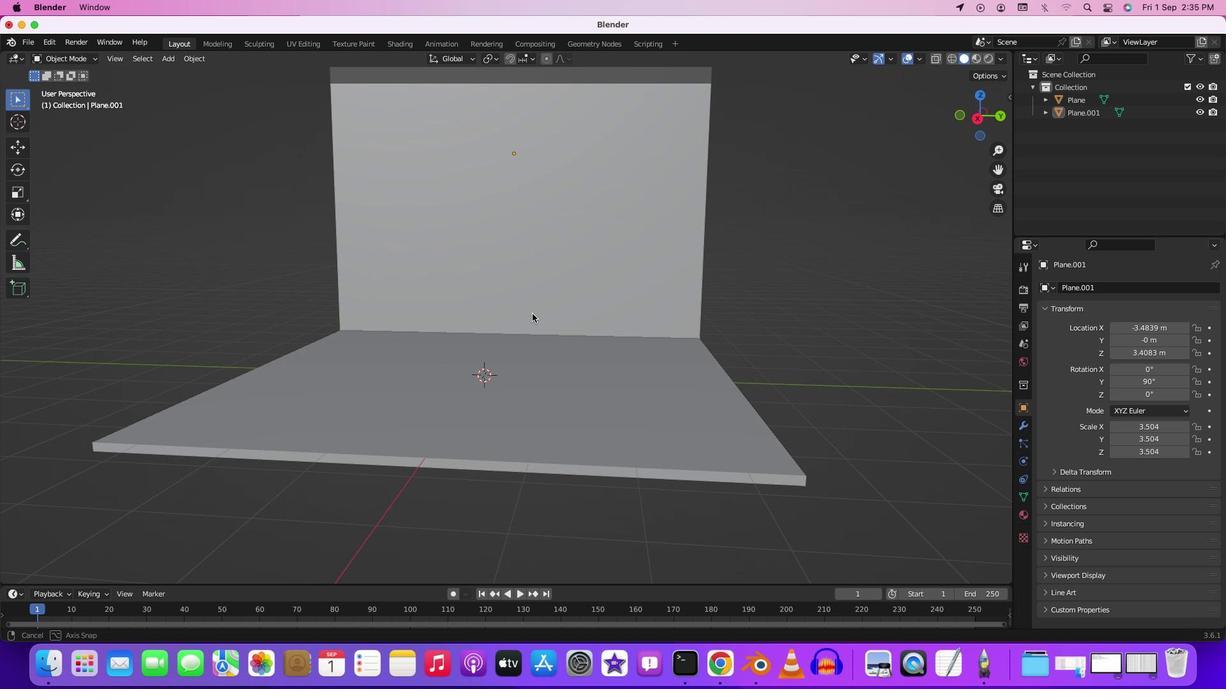 
Action: Mouse pressed middle at (554, 317)
Screenshot: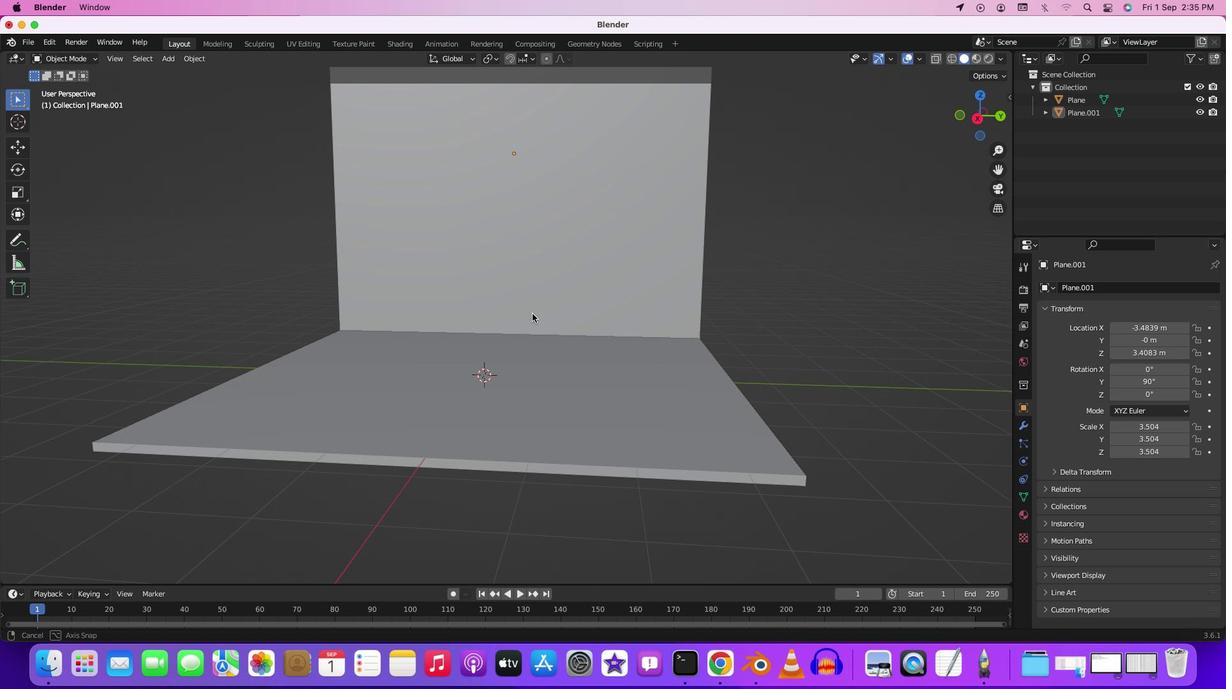 
Action: Mouse moved to (549, 300)
Screenshot: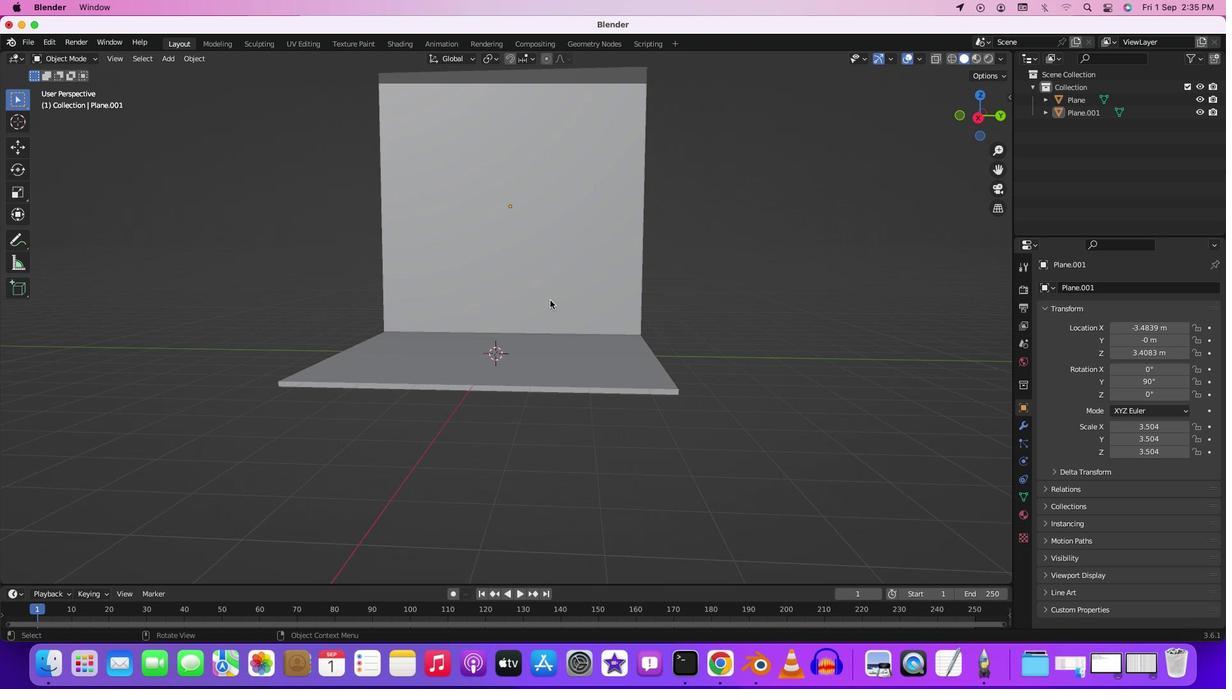 
Action: Mouse scrolled (549, 300) with delta (0, 0)
Screenshot: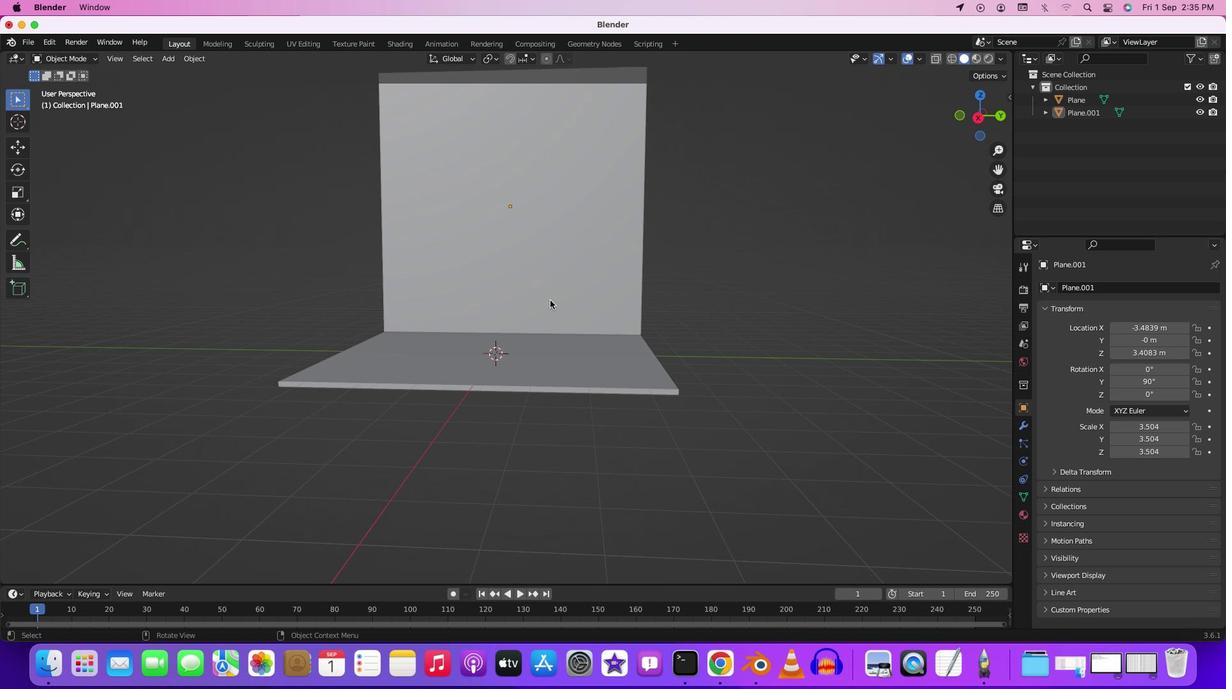 
Action: Mouse scrolled (549, 300) with delta (0, 0)
Screenshot: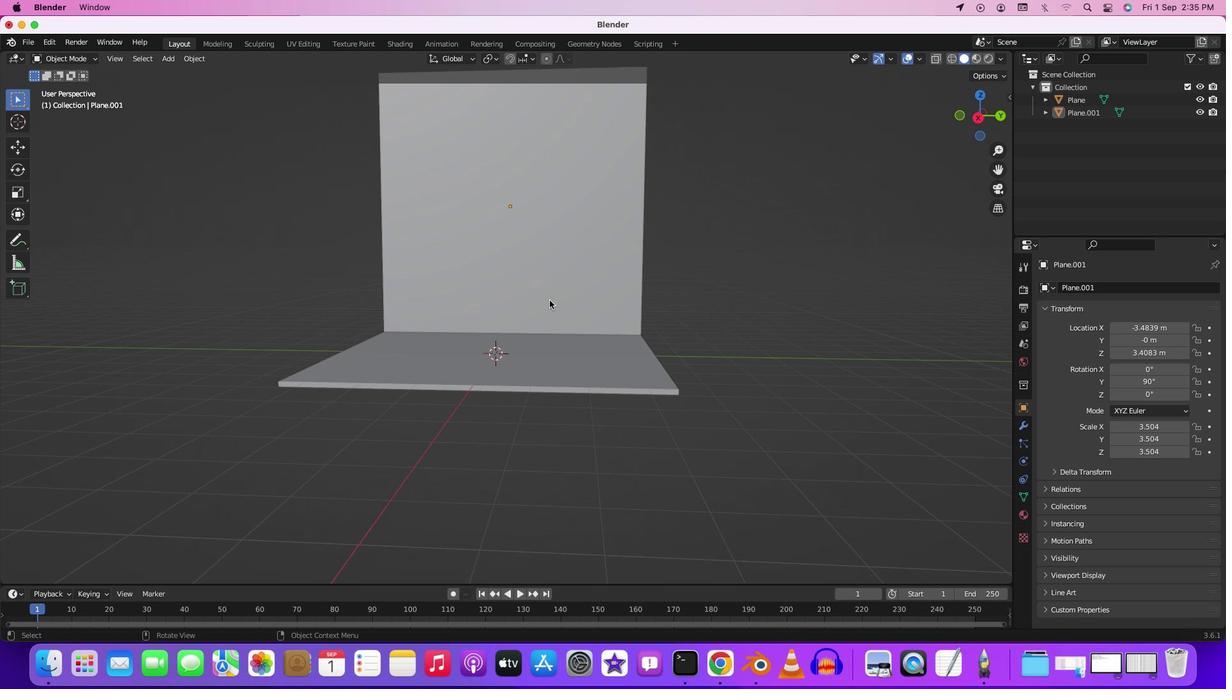 
Action: Mouse moved to (549, 300)
Screenshot: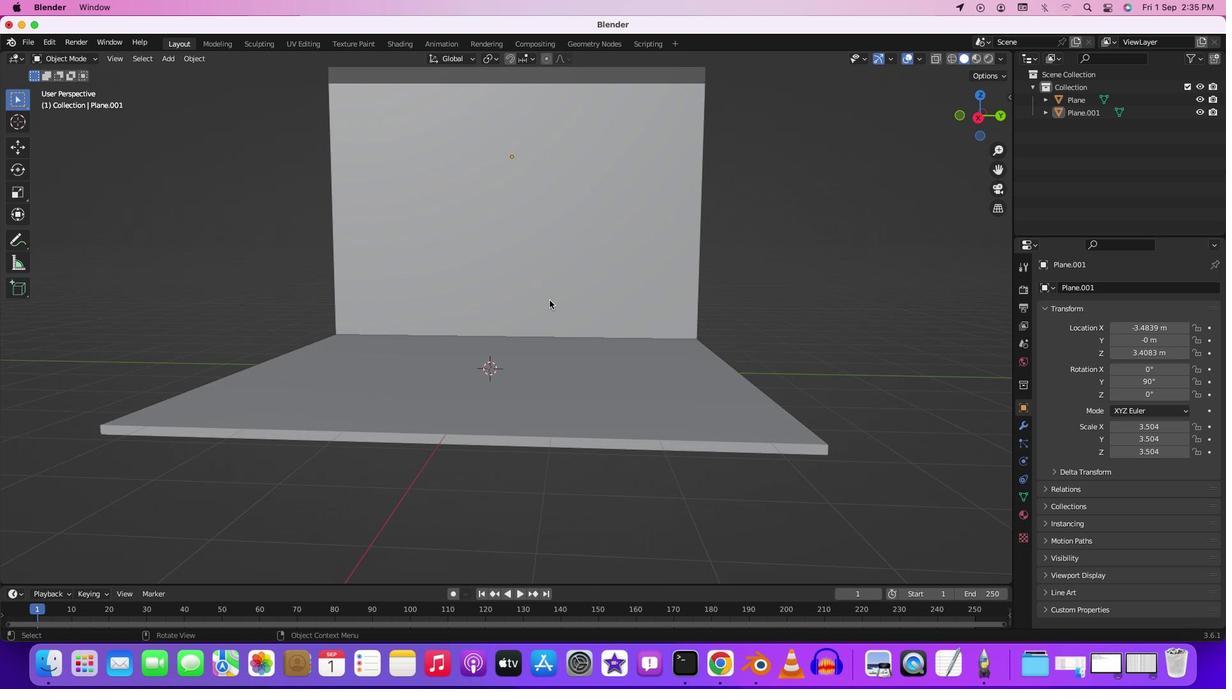 
Action: Mouse scrolled (549, 300) with delta (0, 0)
Screenshot: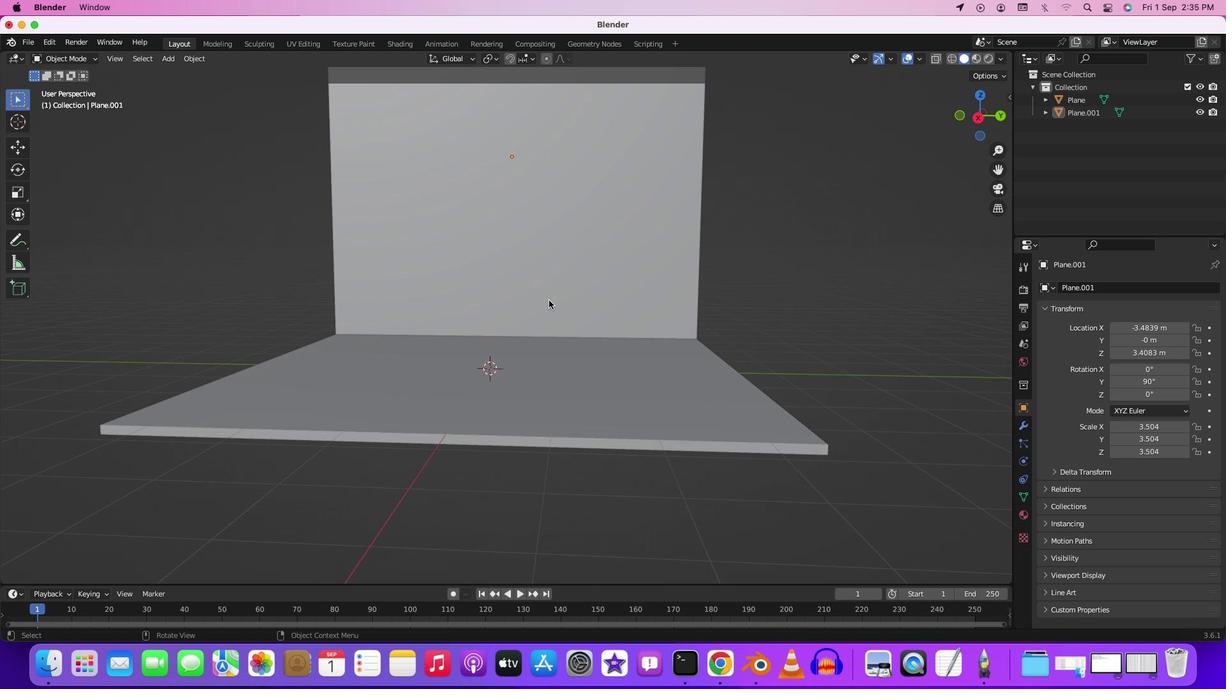 
Action: Mouse scrolled (549, 300) with delta (0, 0)
Screenshot: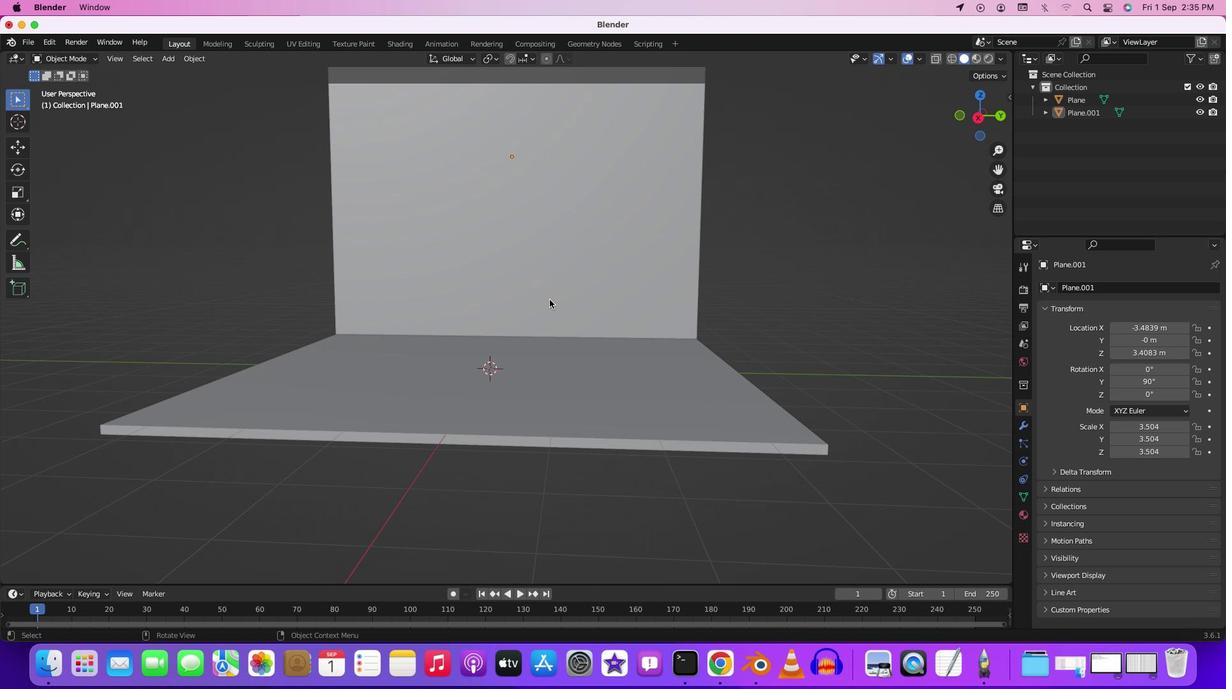 
Action: Mouse moved to (568, 281)
Screenshot: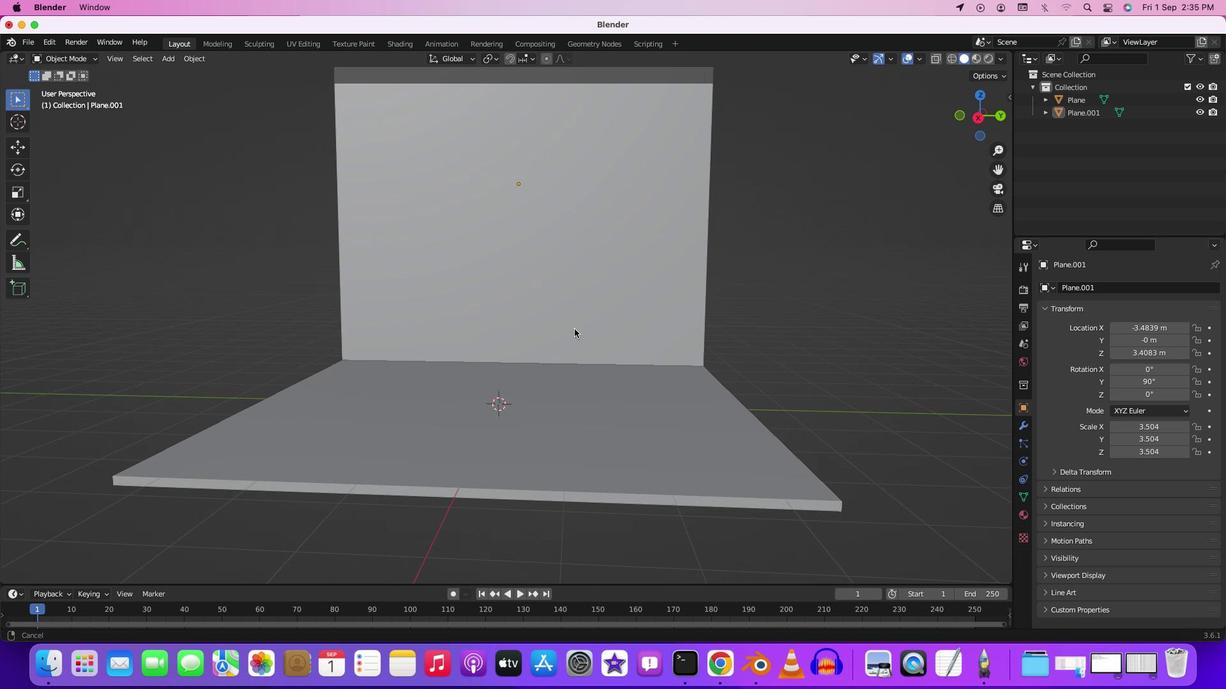 
Action: Key pressed Key.shift
Screenshot: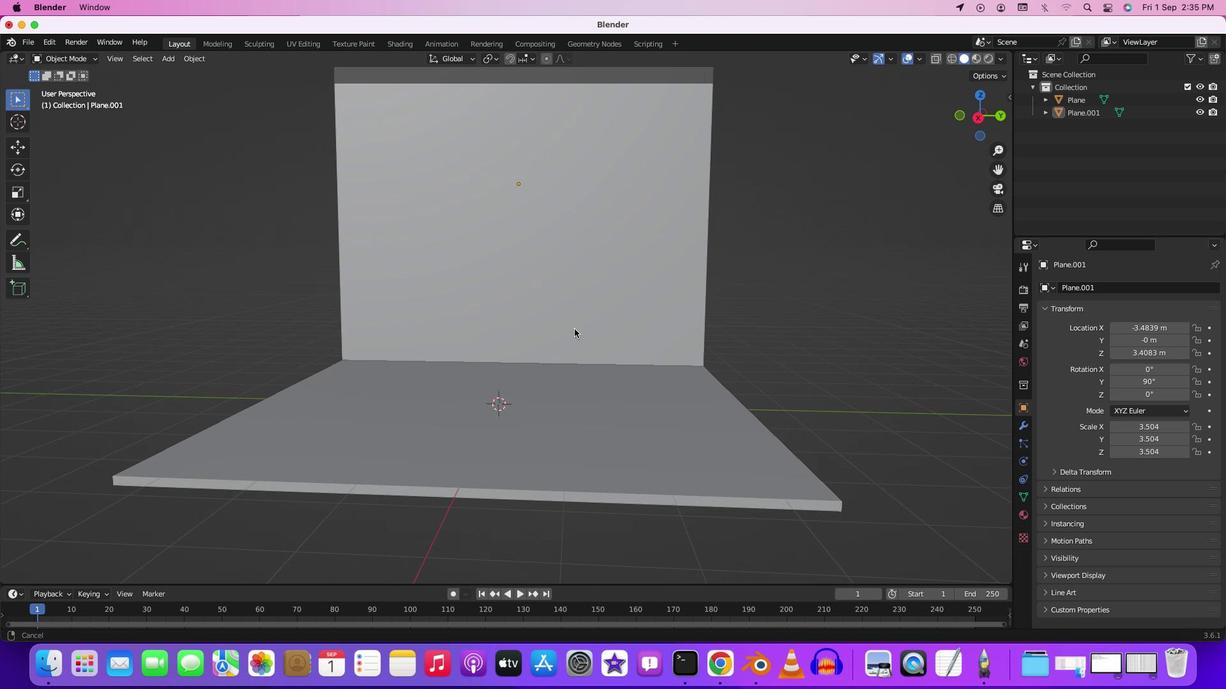 
Action: Mouse moved to (569, 281)
Screenshot: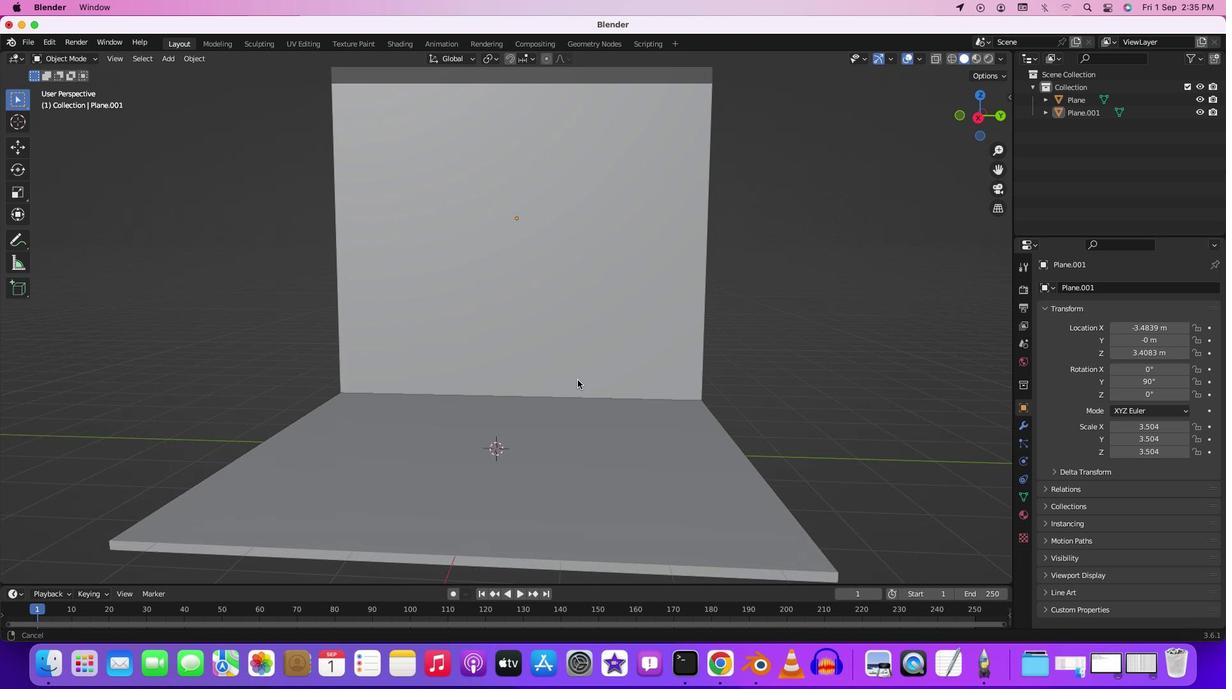
Action: Mouse pressed middle at (569, 281)
Screenshot: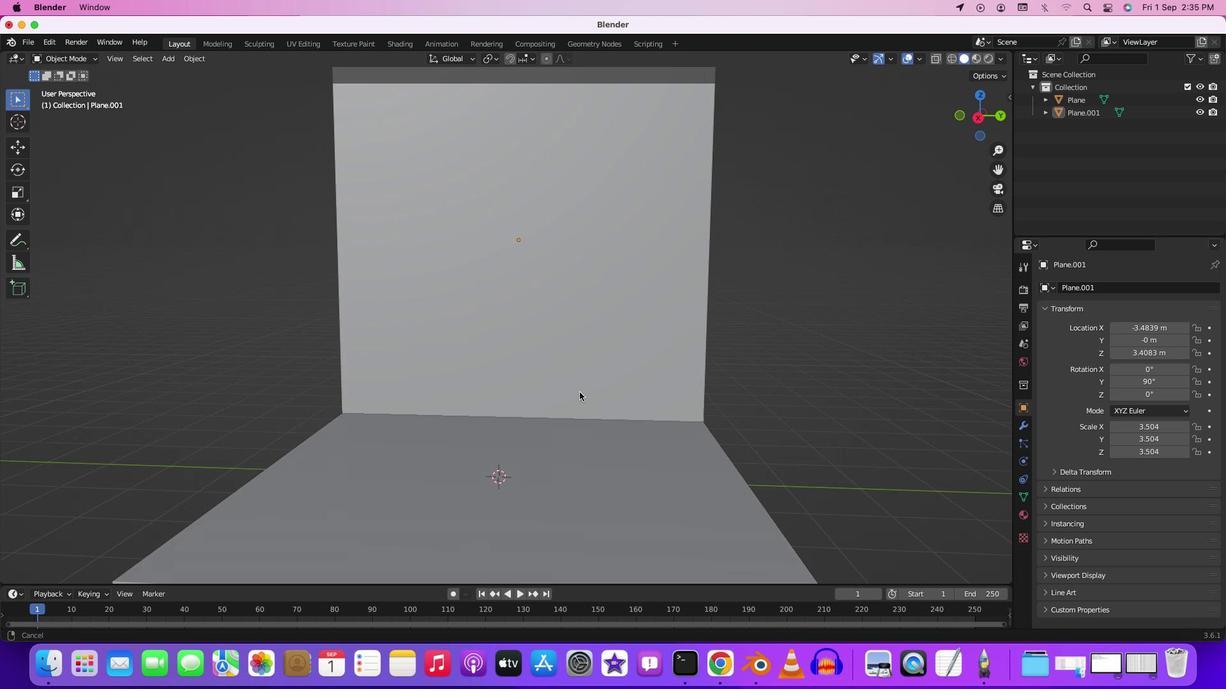 
Action: Mouse moved to (474, 339)
Screenshot: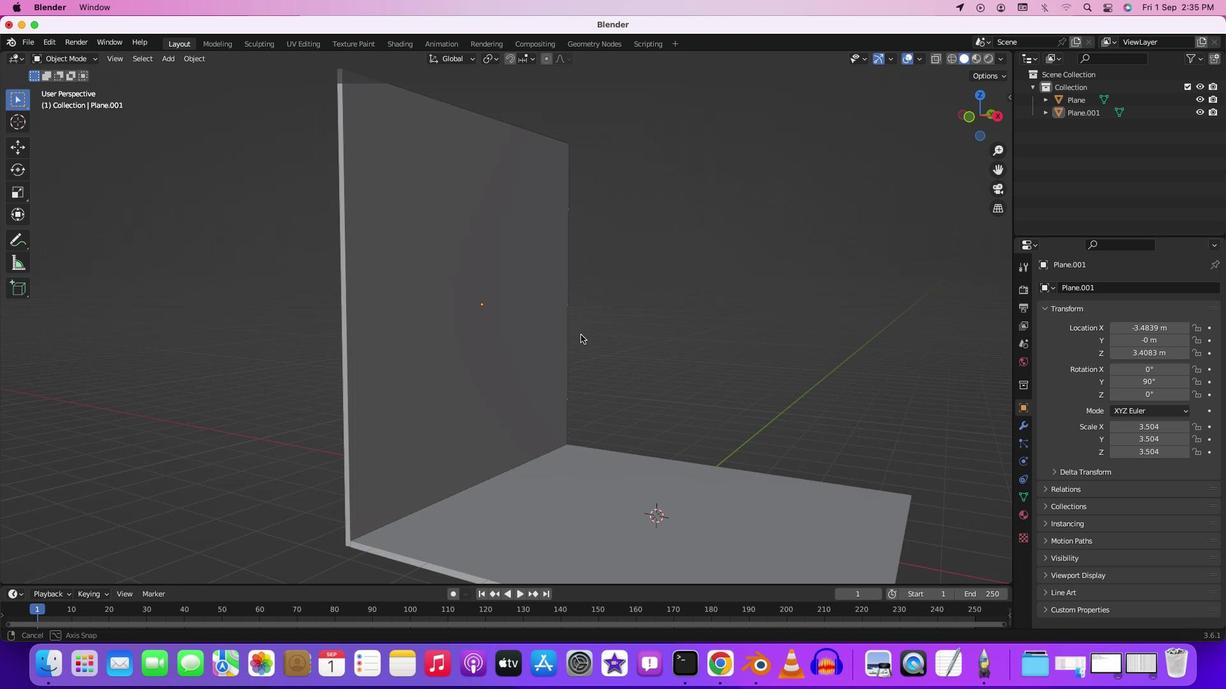 
Action: Mouse pressed middle at (474, 339)
Screenshot: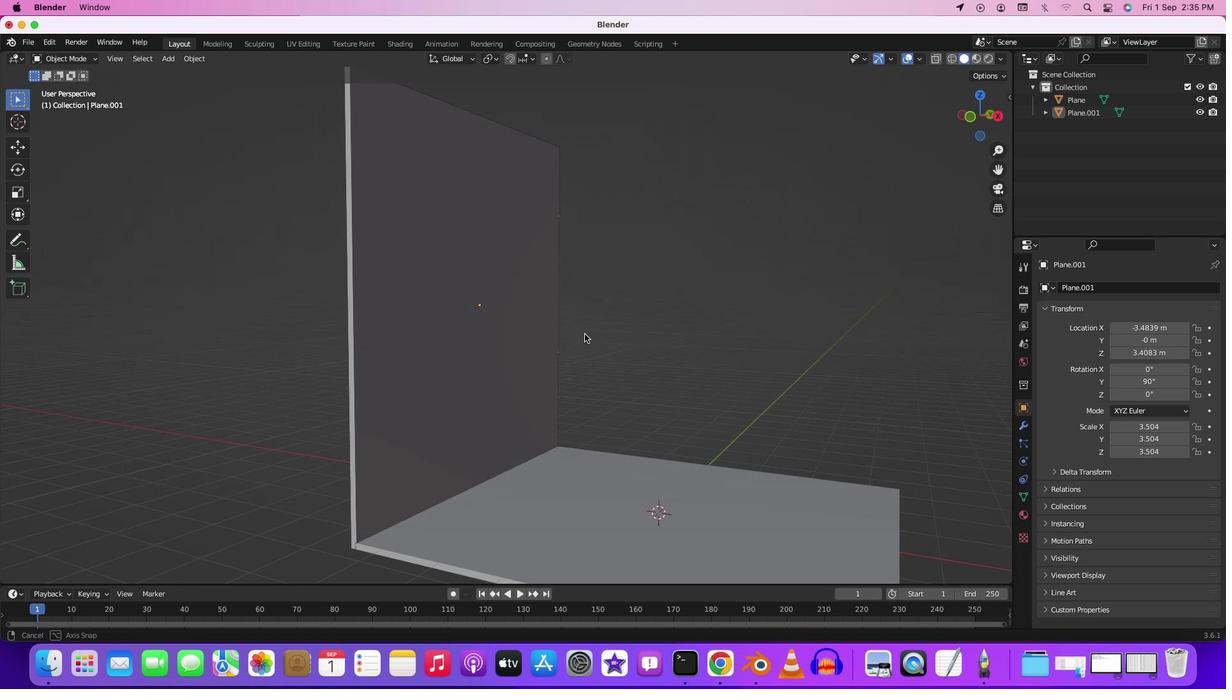 
Action: Mouse moved to (625, 304)
Screenshot: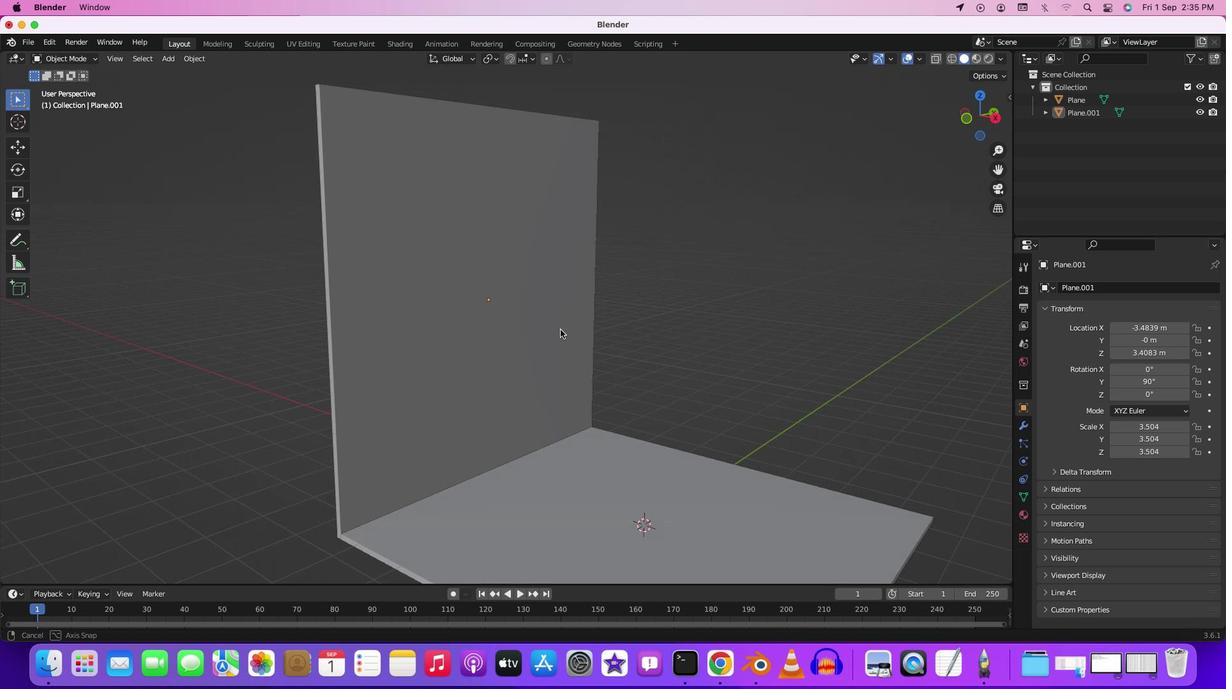 
Action: Mouse pressed middle at (625, 304)
Screenshot: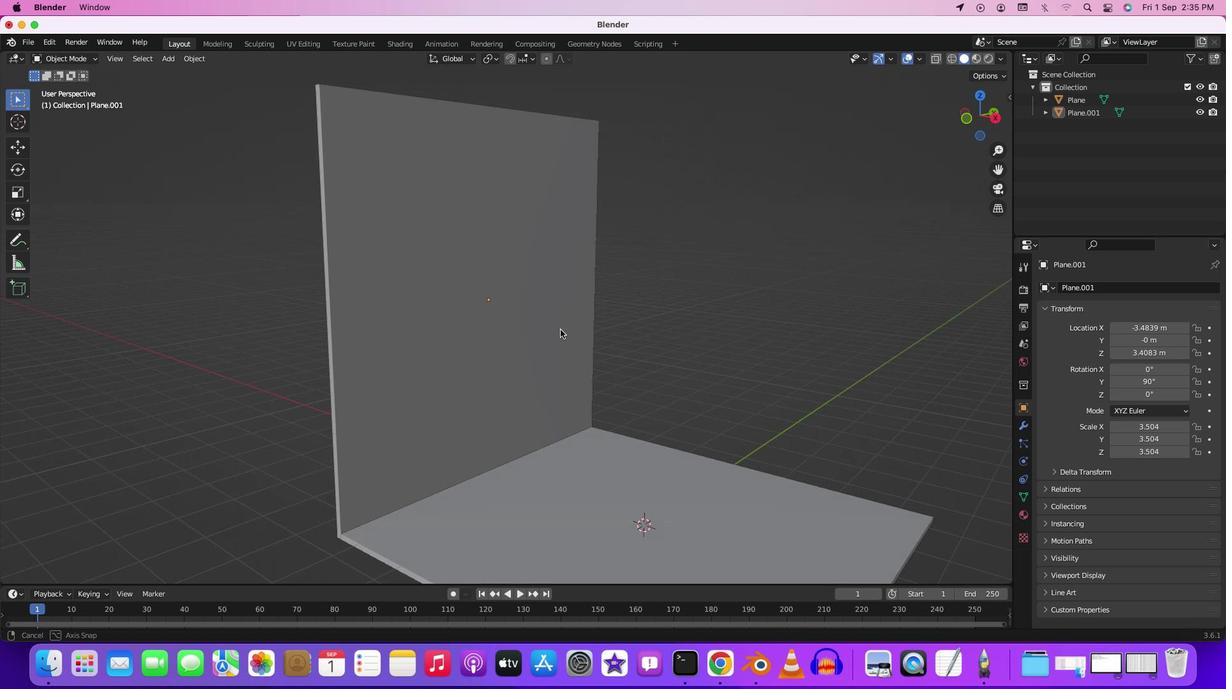 
Action: Mouse moved to (516, 328)
Screenshot: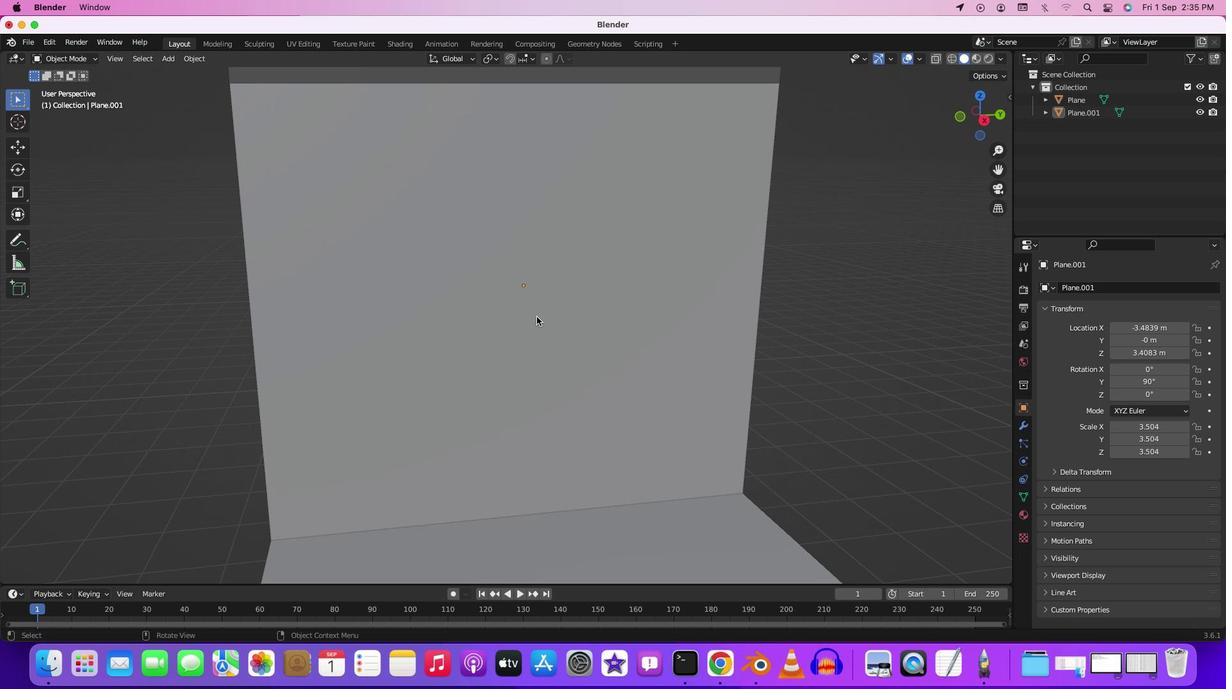
Action: Mouse scrolled (516, 328) with delta (0, 0)
Screenshot: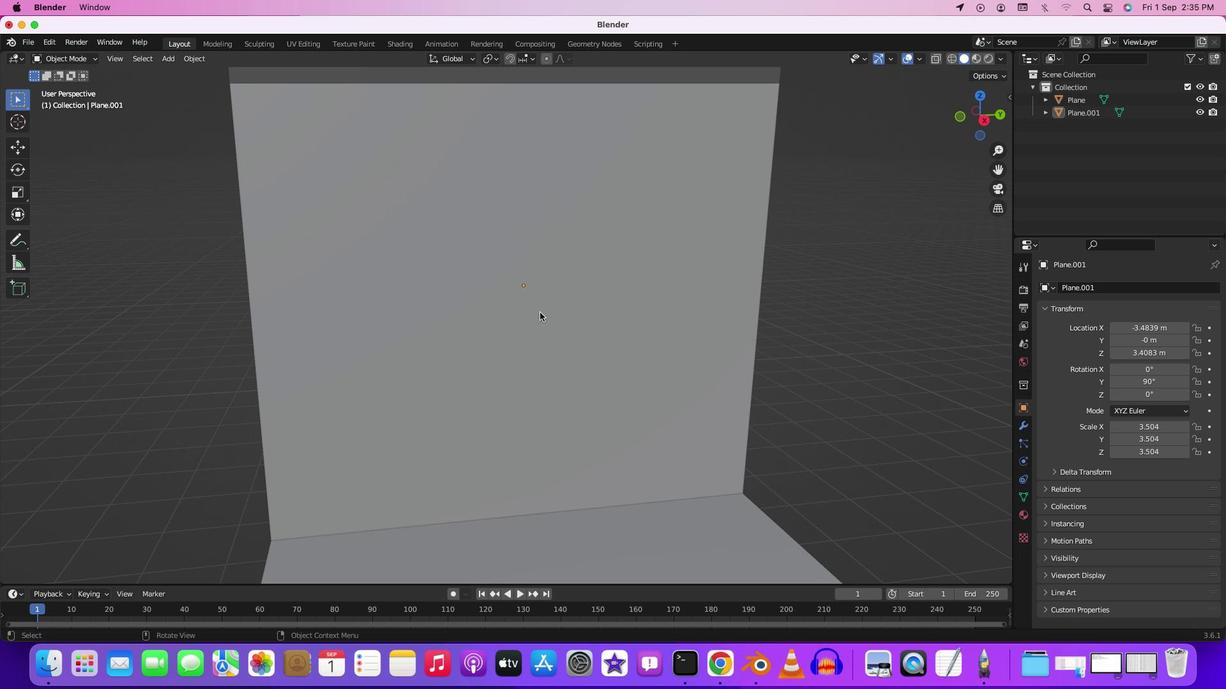 
Action: Mouse scrolled (516, 328) with delta (0, 0)
Screenshot: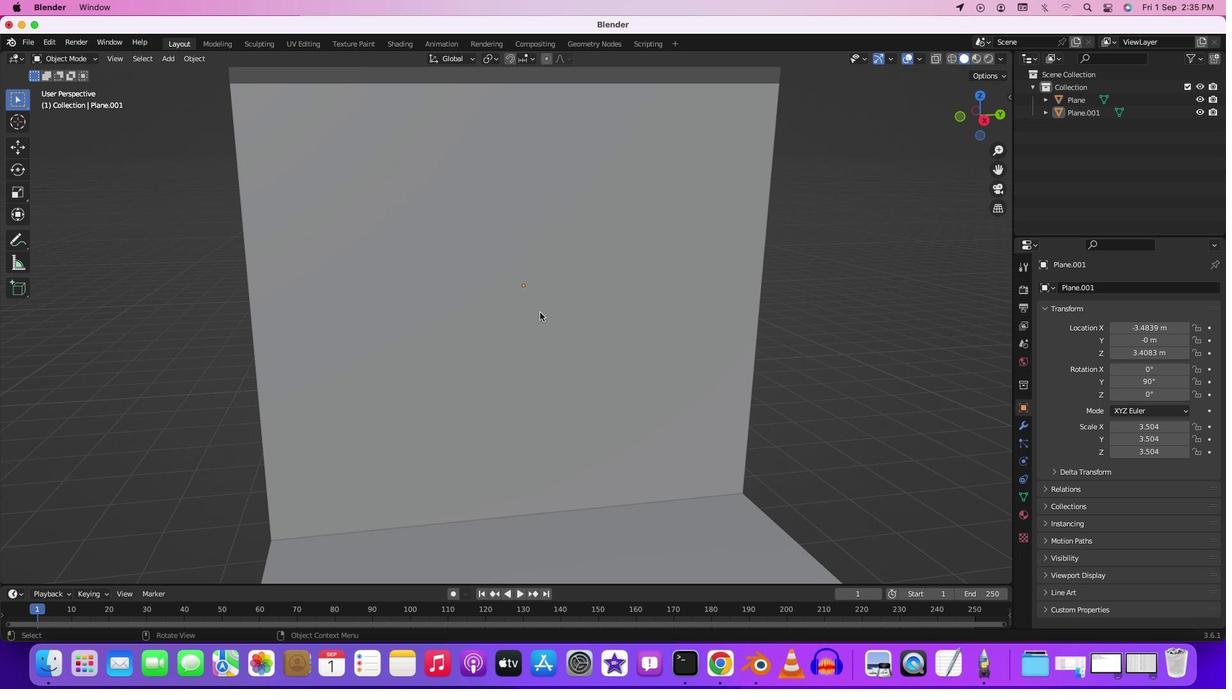 
Action: Mouse moved to (540, 312)
Screenshot: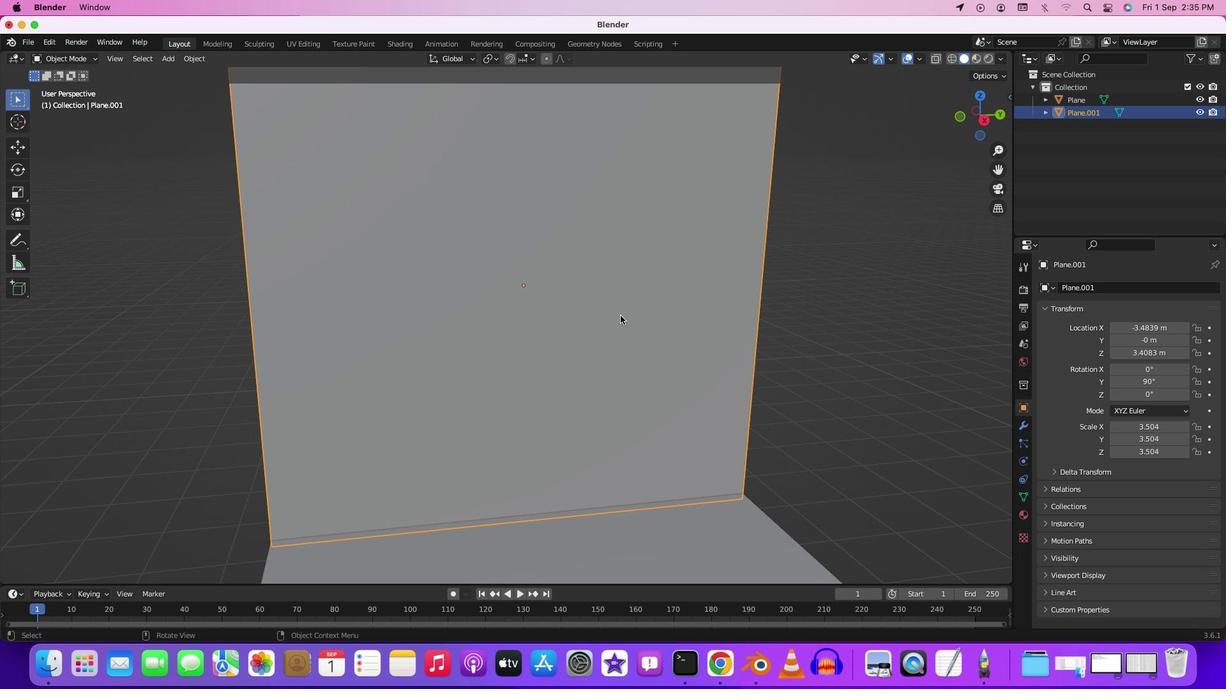 
Action: Mouse pressed left at (540, 312)
Screenshot: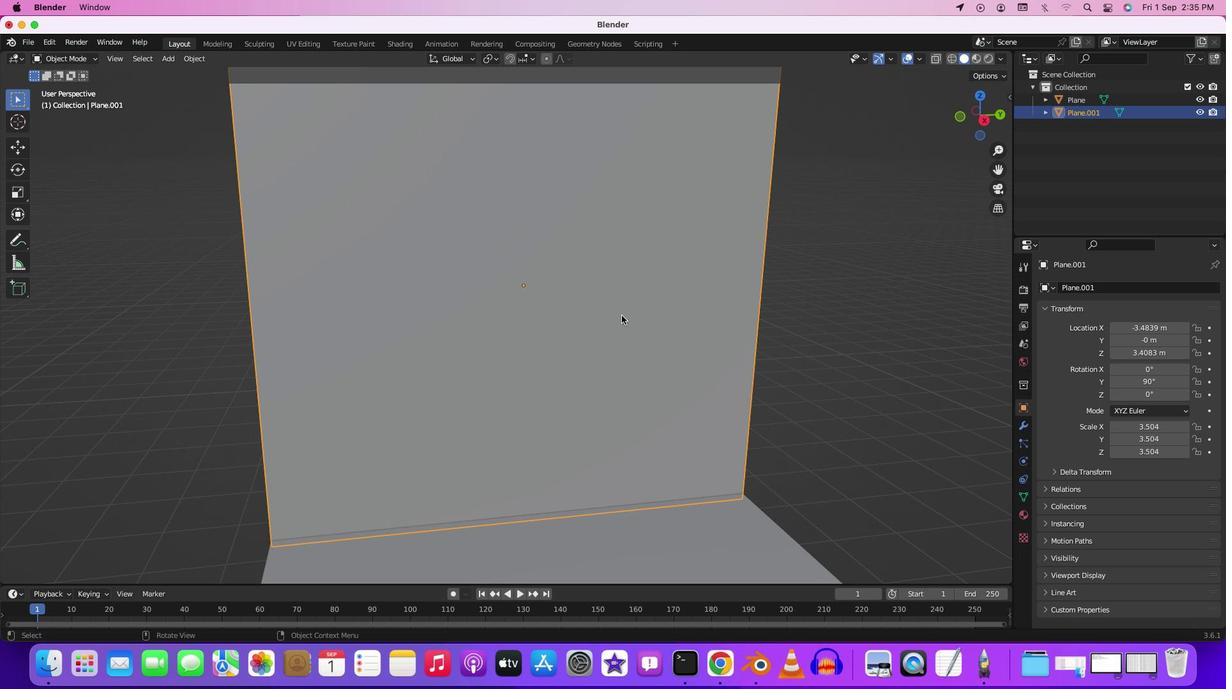 
Action: Mouse moved to (621, 315)
Screenshot: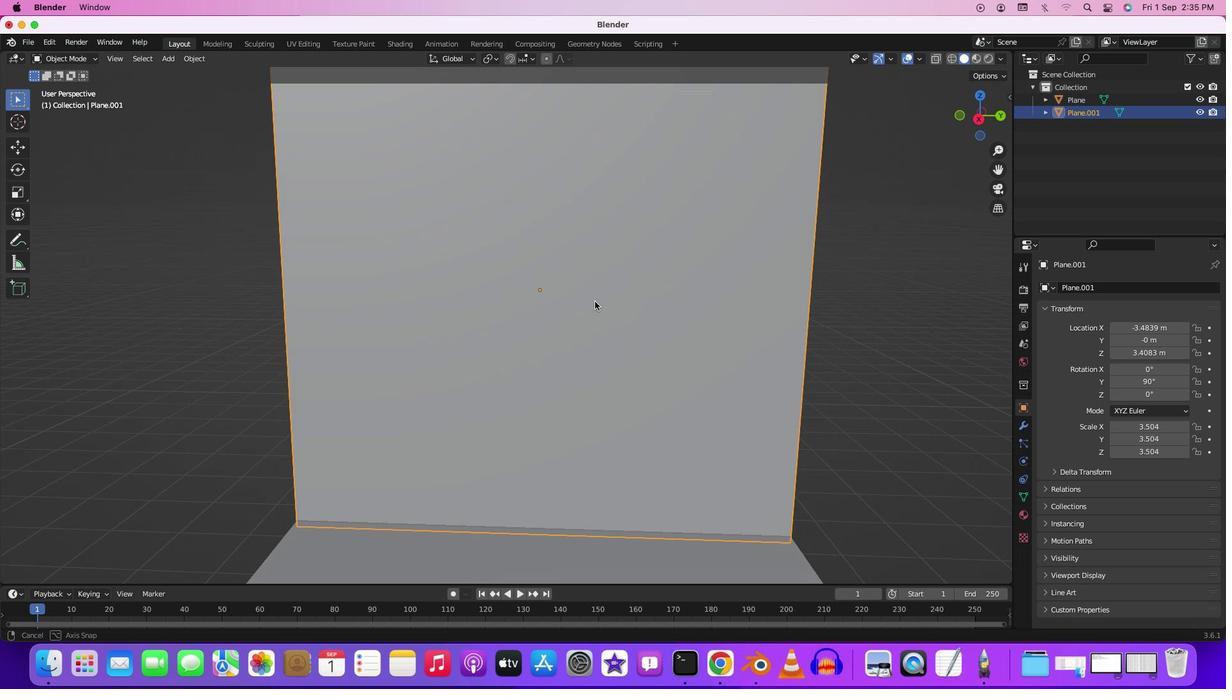 
Action: Mouse pressed middle at (621, 315)
Screenshot: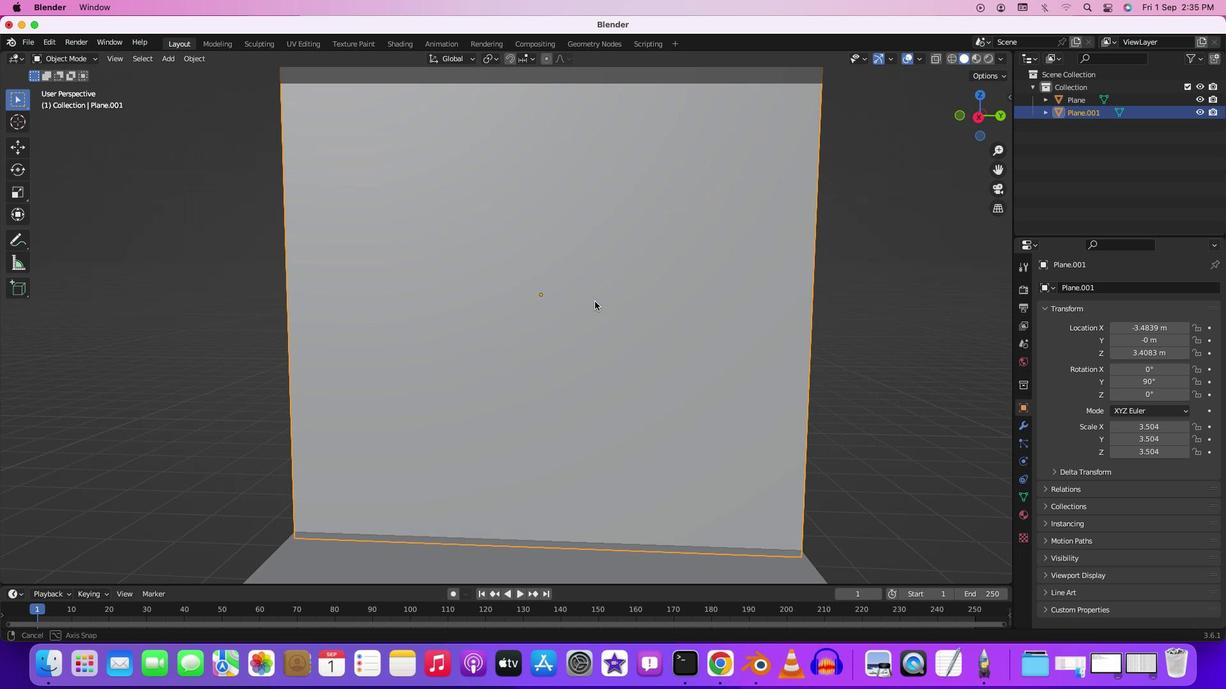 
Action: Mouse moved to (595, 302)
Screenshot: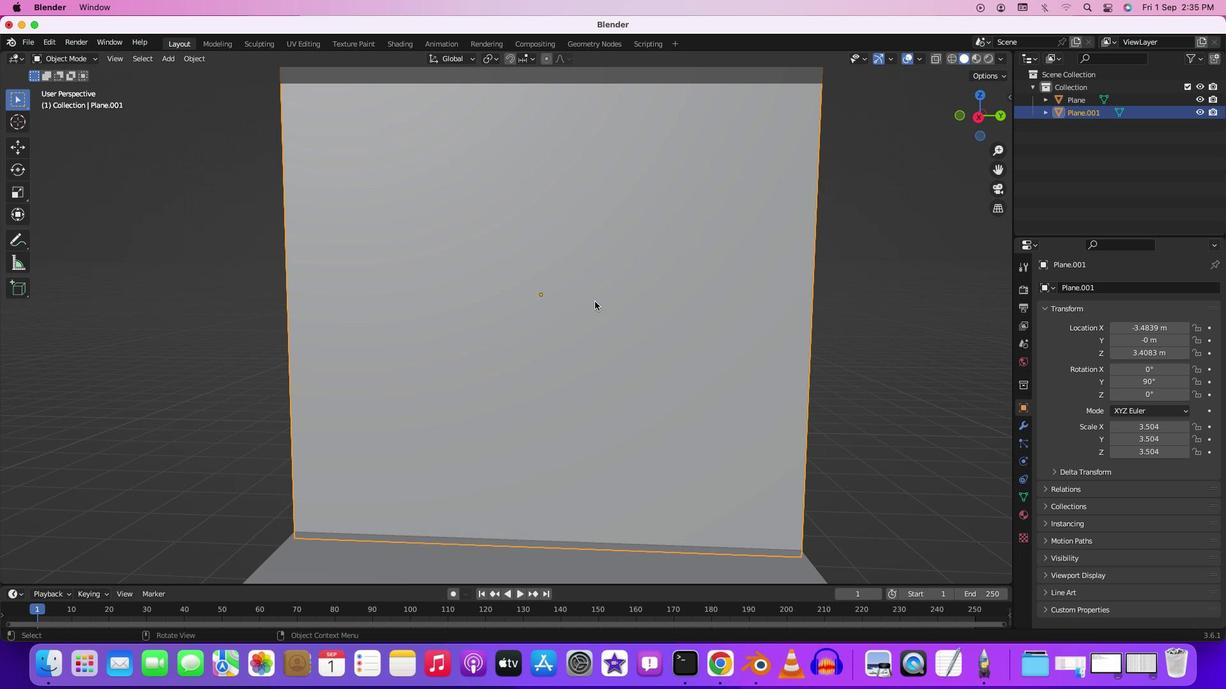 
Action: Key pressed Key.tab
Screenshot: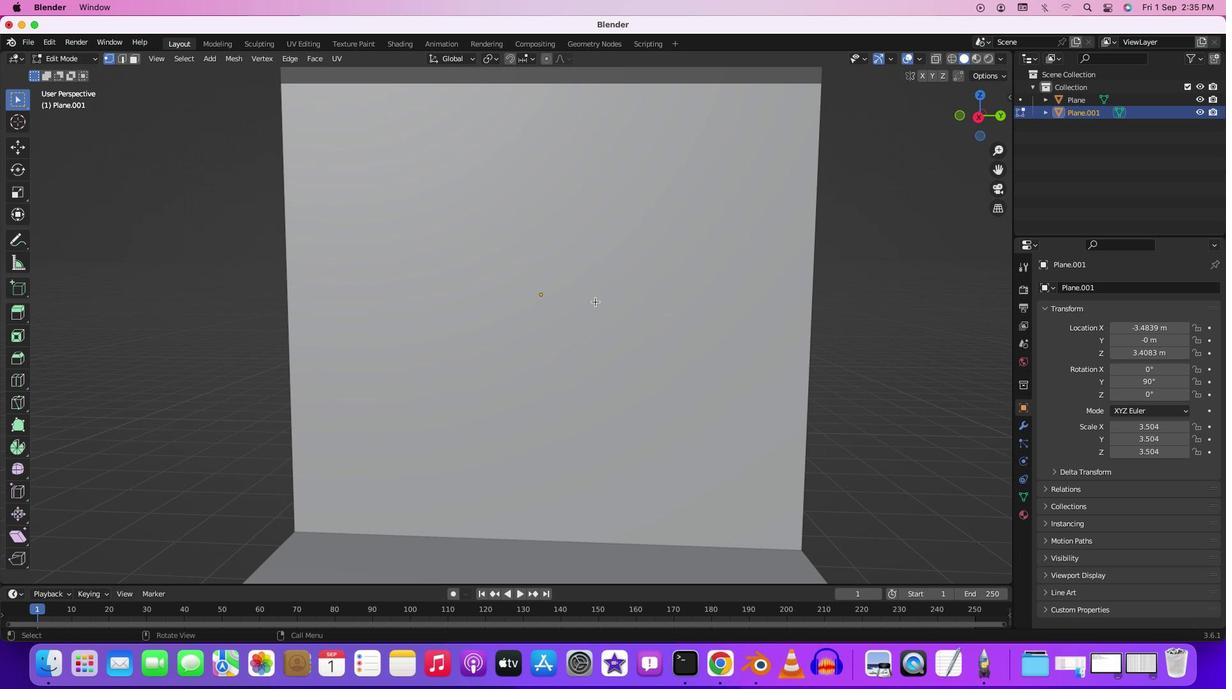 
Action: Mouse pressed left at (595, 302)
Screenshot: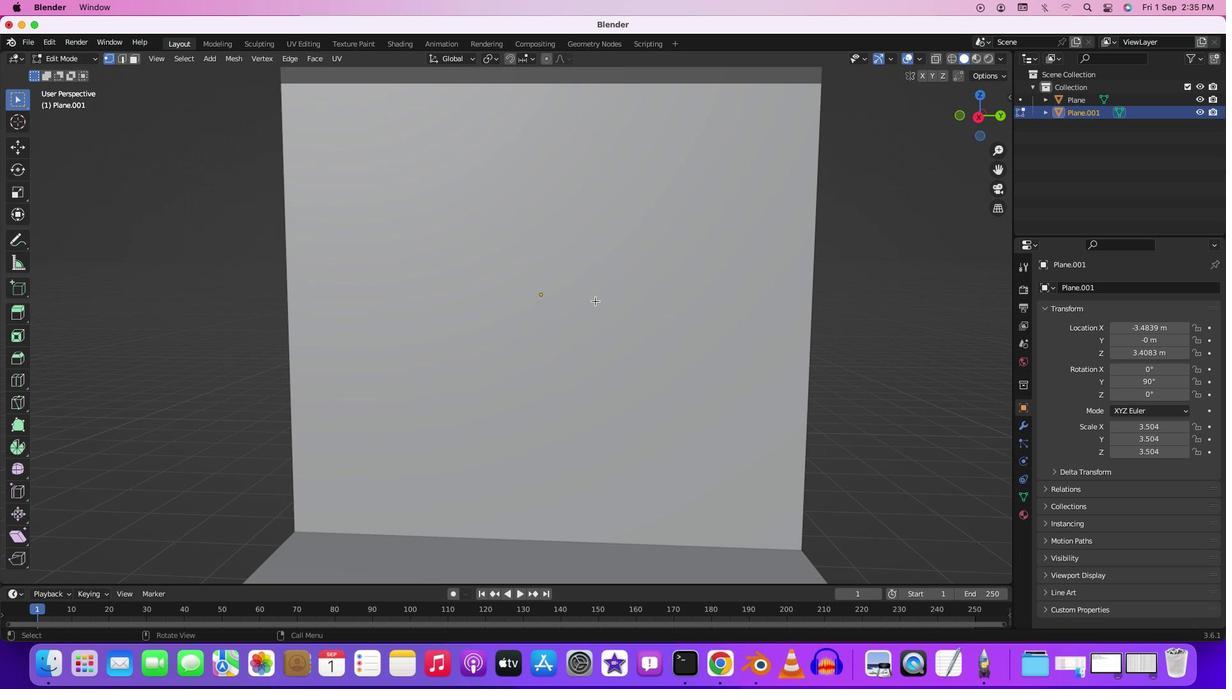 
Action: Mouse moved to (595, 301)
Screenshot: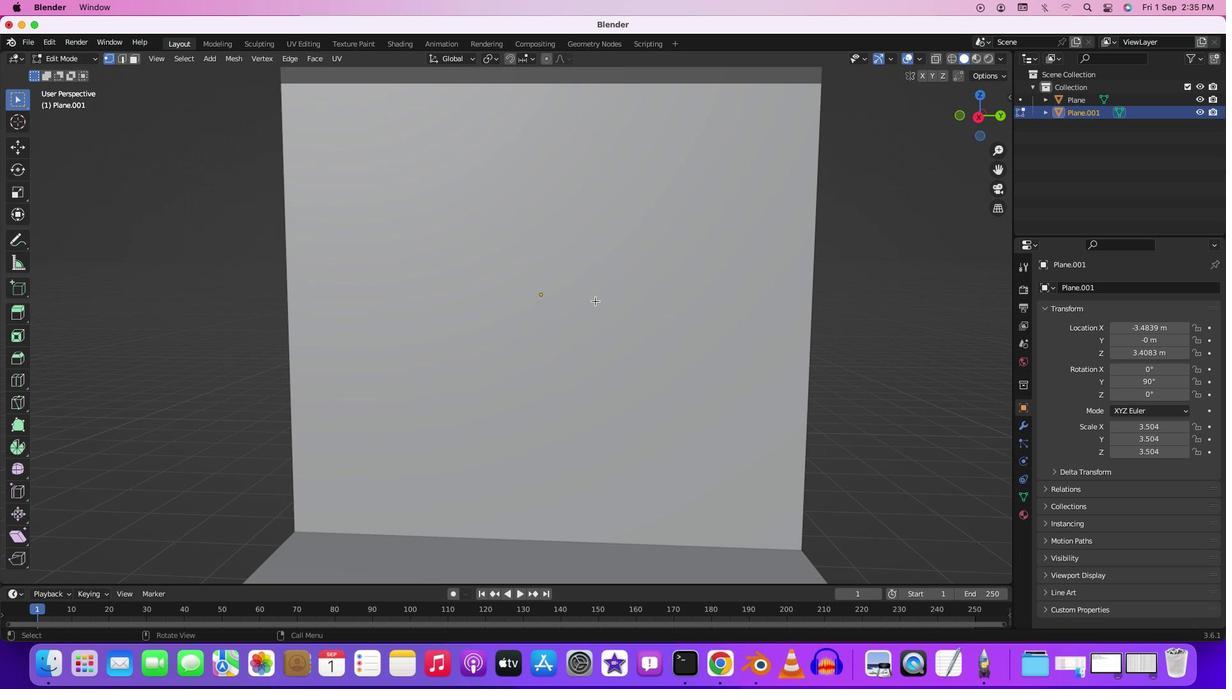 
Action: Key pressed Key.cmd'r'
Screenshot: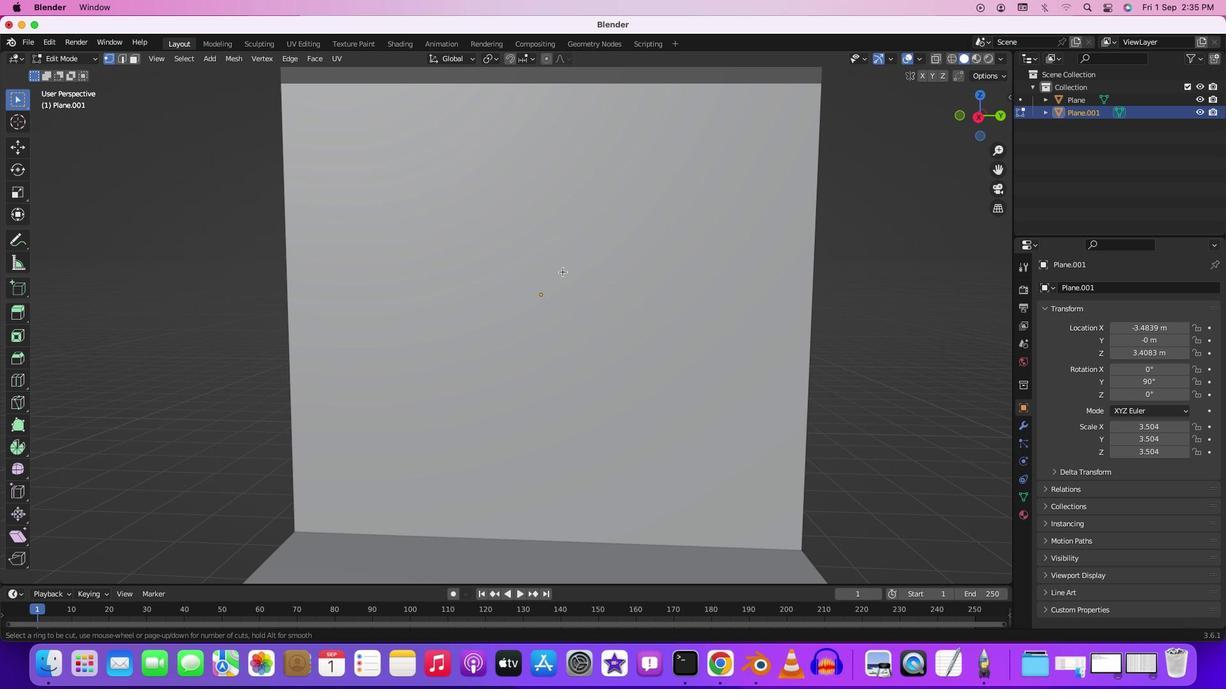 
Action: Mouse moved to (778, 228)
Screenshot: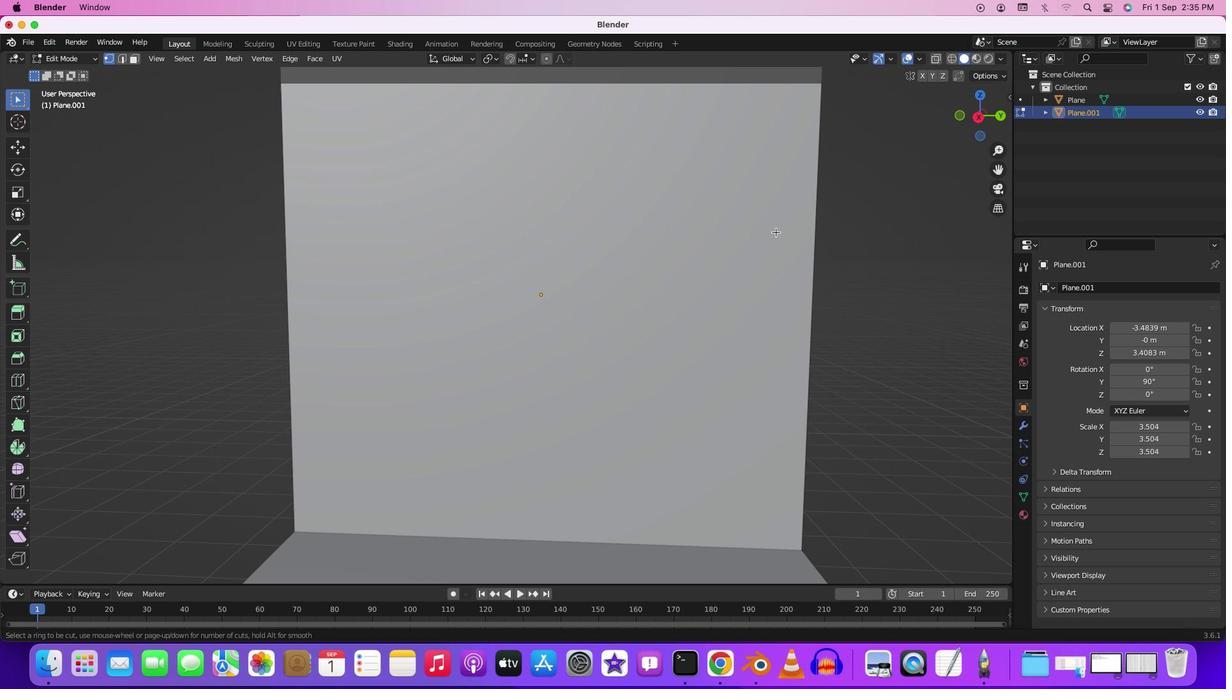 
Action: Mouse scrolled (778, 228) with delta (0, 0)
Screenshot: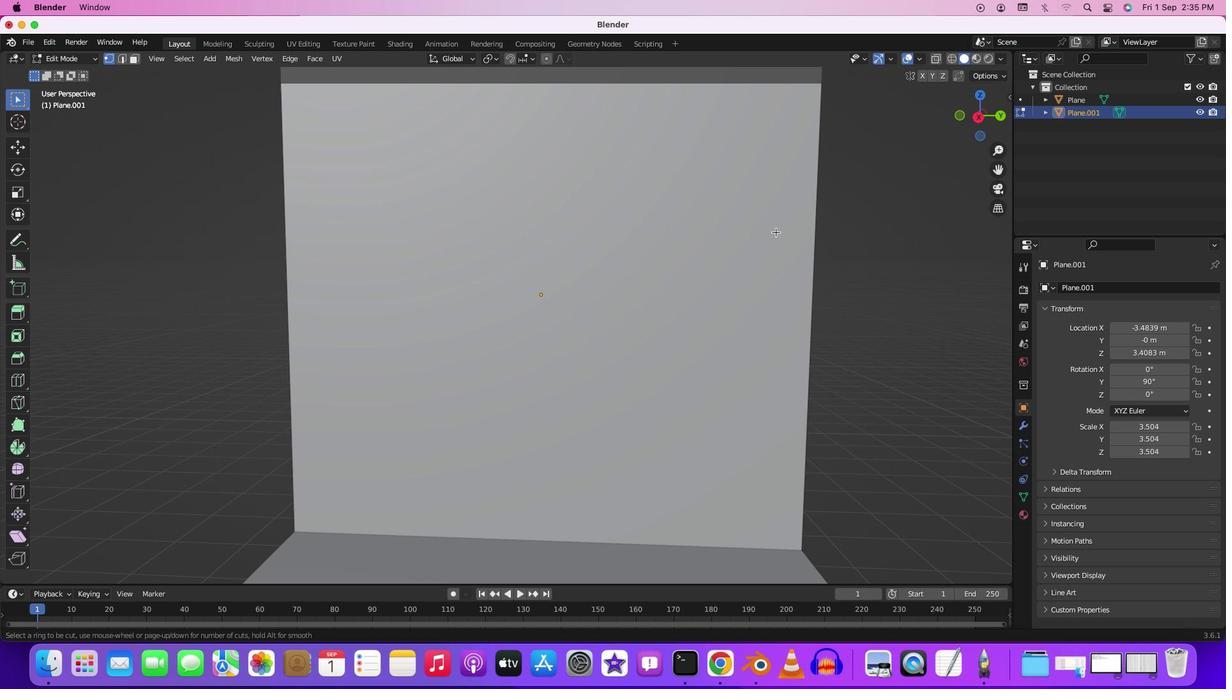 
Action: Mouse moved to (778, 228)
Screenshot: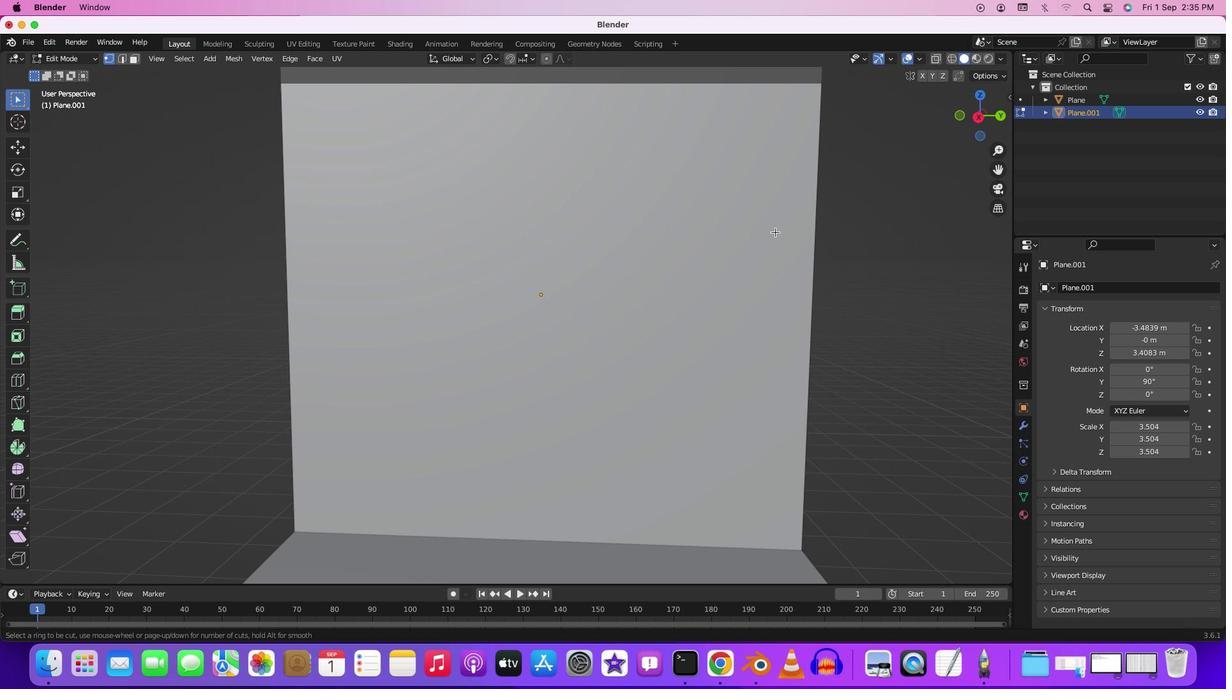 
Action: Mouse scrolled (778, 228) with delta (0, 0)
Screenshot: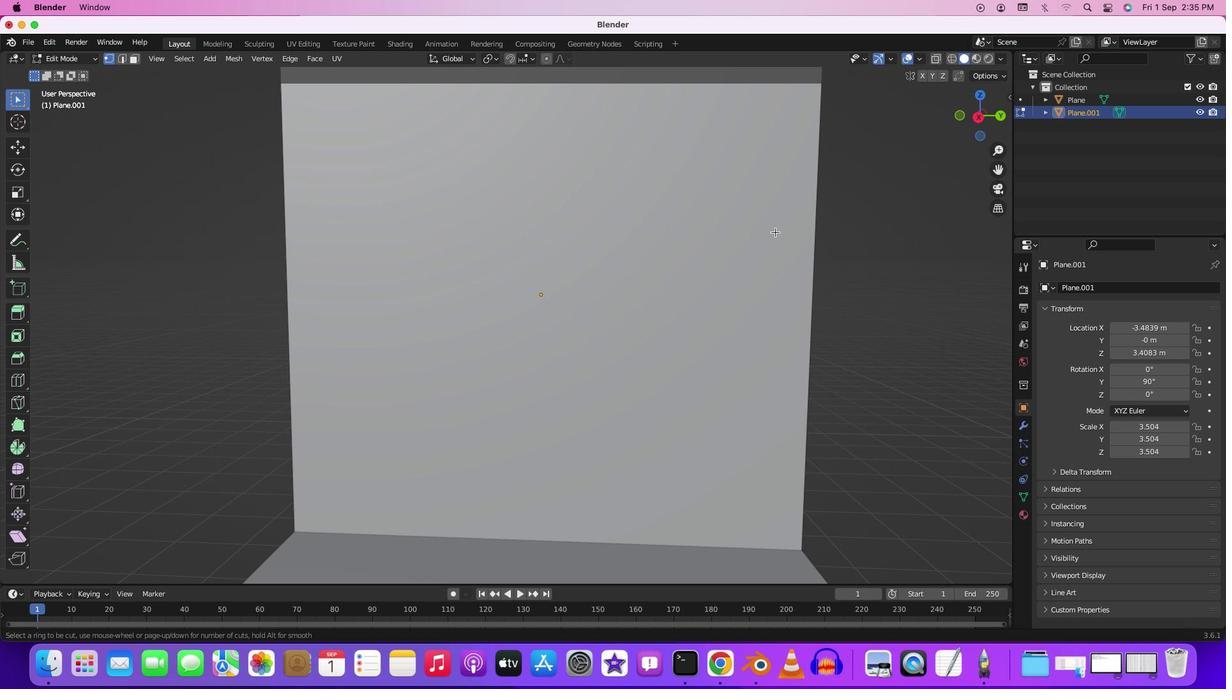 
Action: Mouse moved to (774, 231)
Screenshot: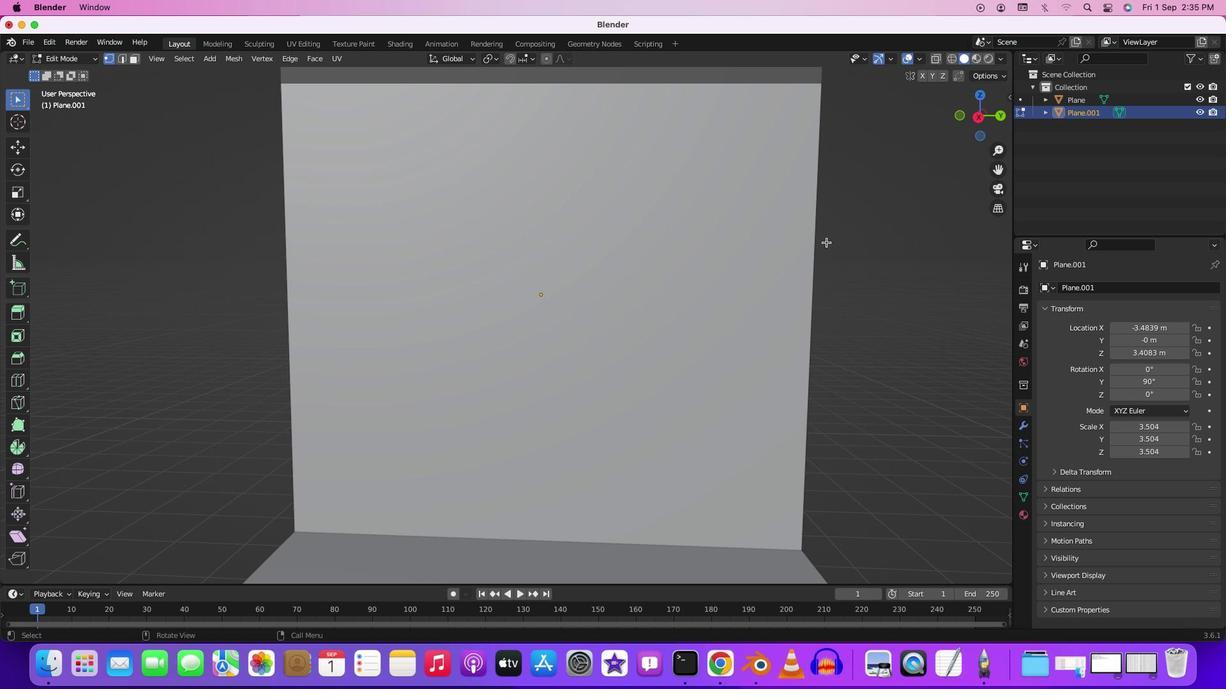 
Action: Mouse pressed left at (774, 231)
Screenshot: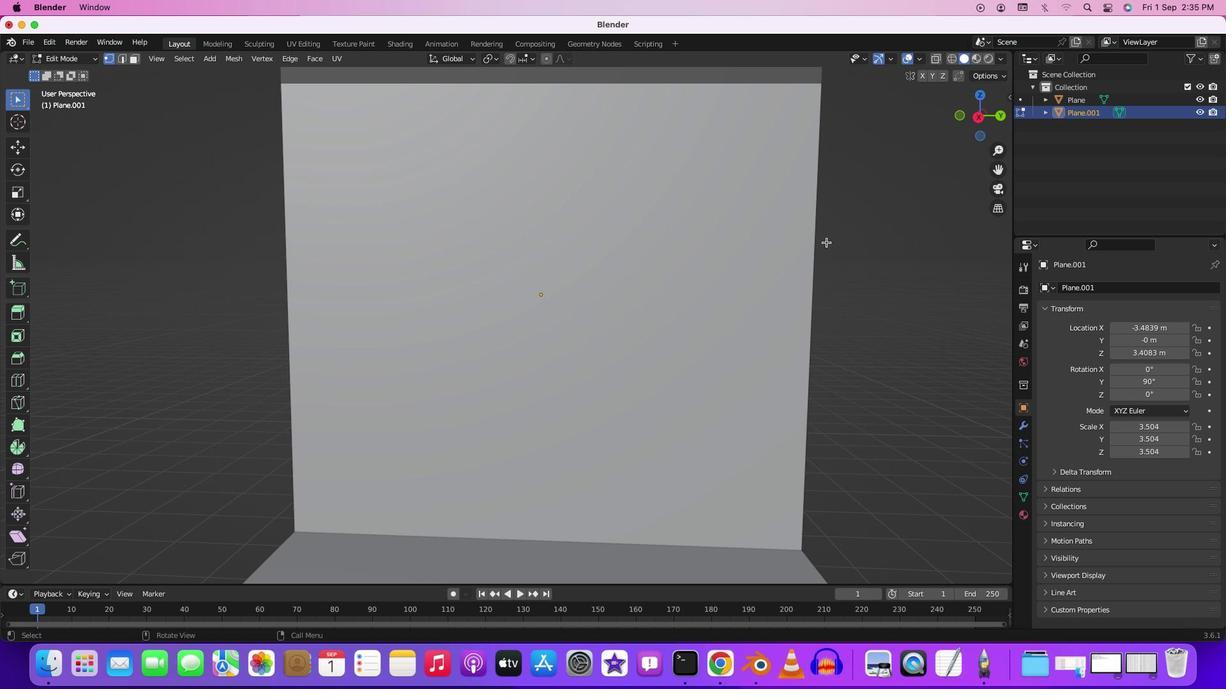 
Action: Mouse moved to (827, 244)
Screenshot: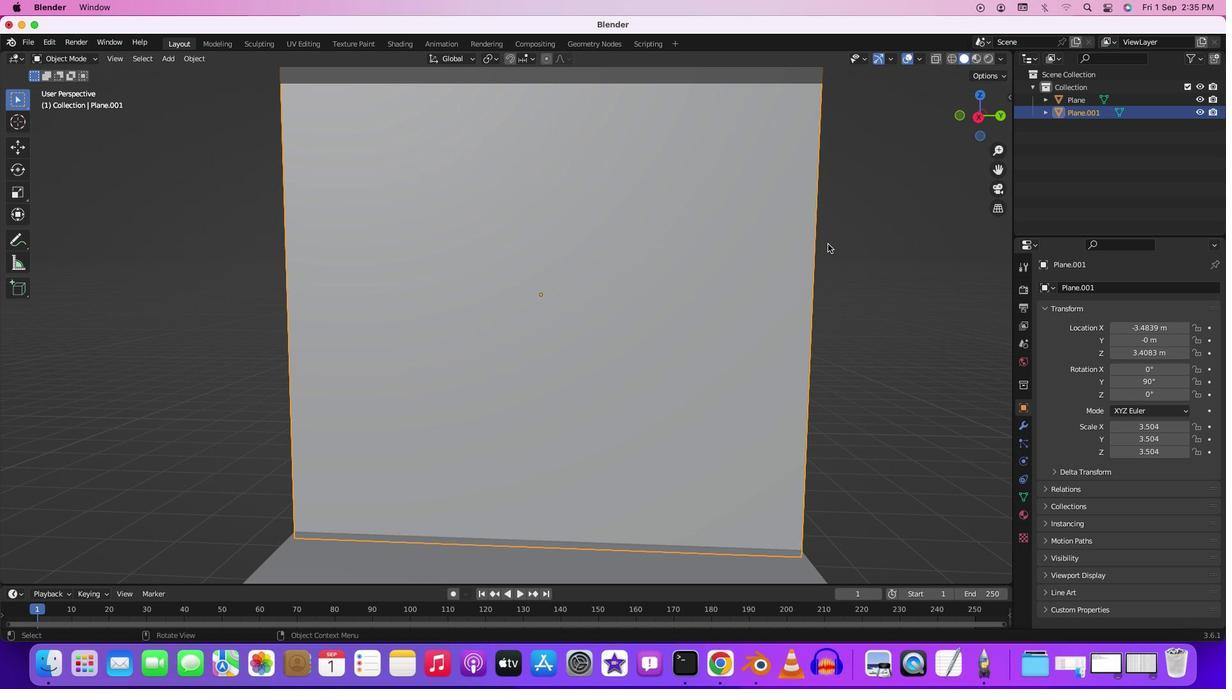 
Action: Key pressed Key.tab
Screenshot: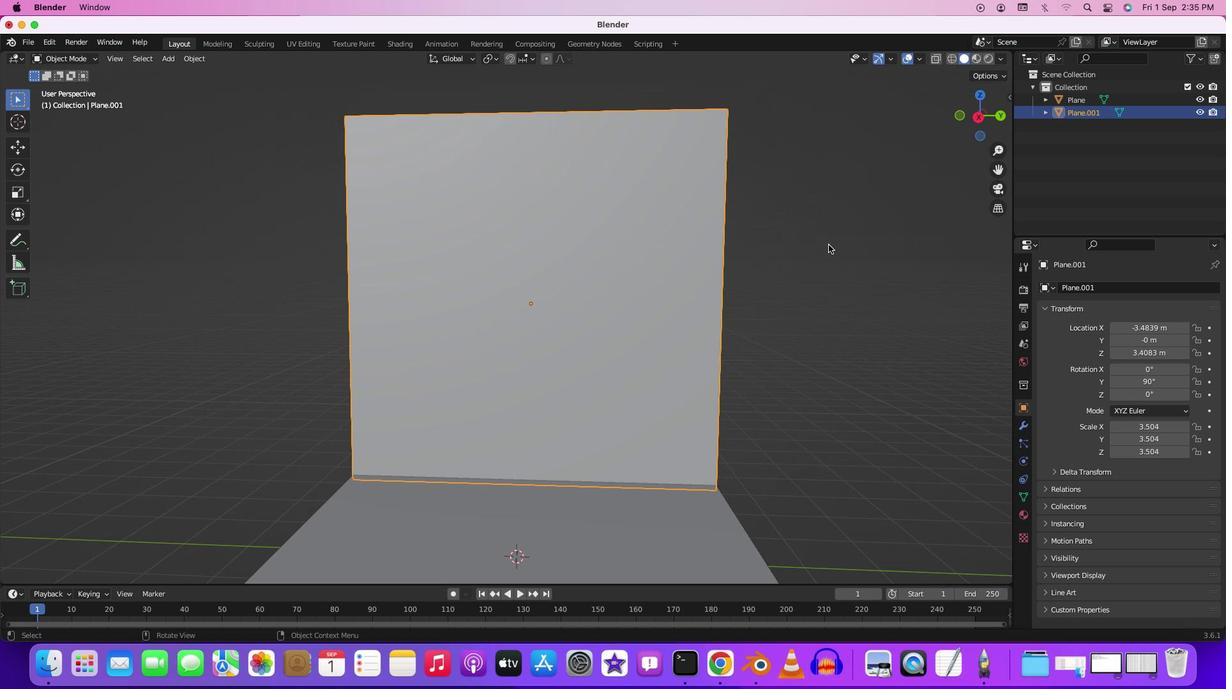 
Action: Mouse moved to (828, 244)
Screenshot: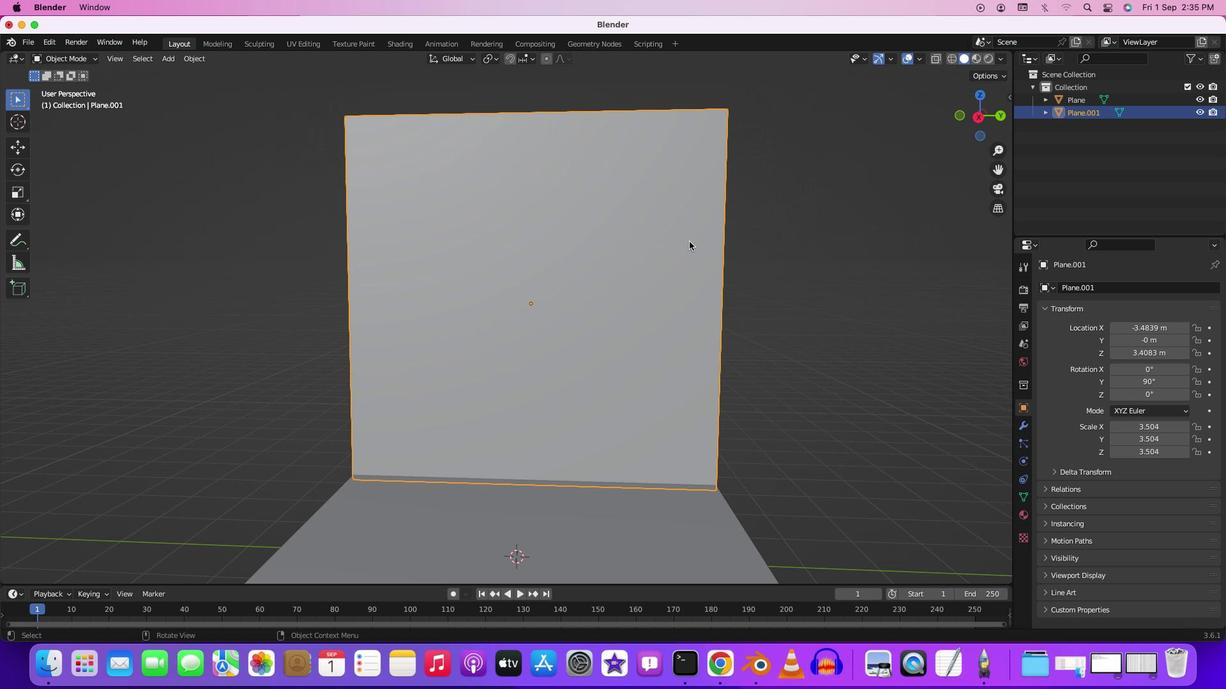 
Action: Mouse scrolled (828, 244) with delta (0, 0)
Screenshot: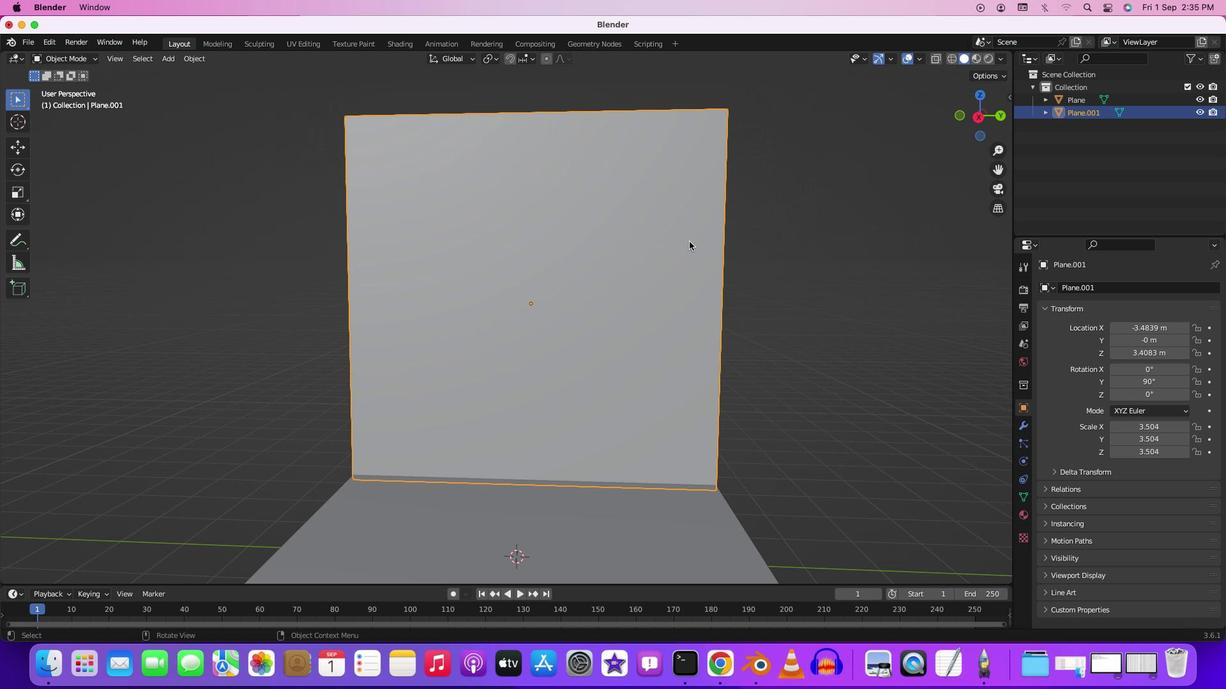 
Action: Mouse moved to (829, 244)
Screenshot: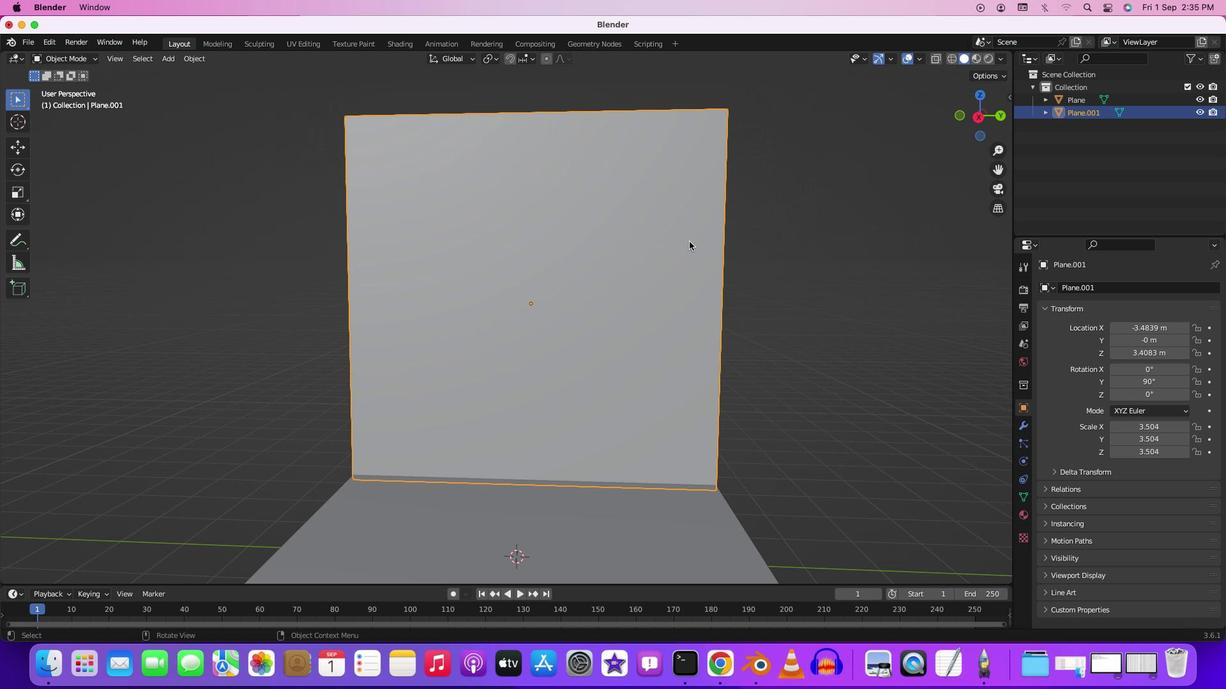 
Action: Mouse scrolled (829, 244) with delta (0, 0)
Screenshot: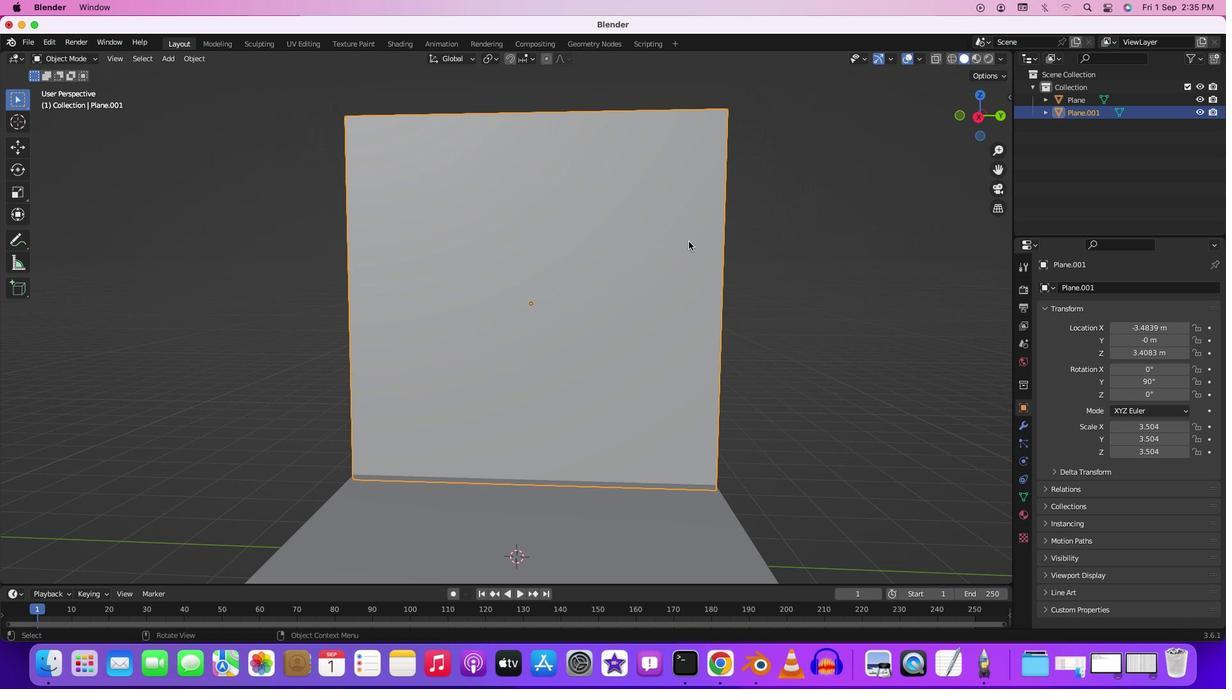 
Action: Mouse moved to (691, 242)
Screenshot: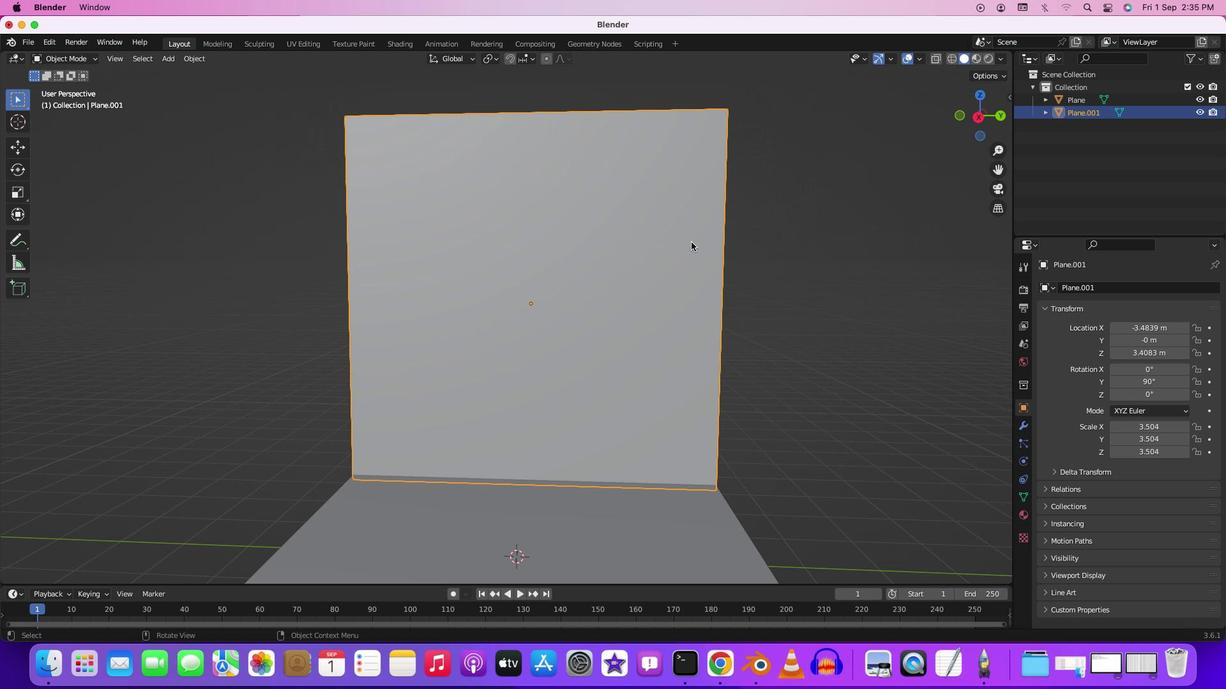 
Action: Key pressed Key.cmd'r'
Screenshot: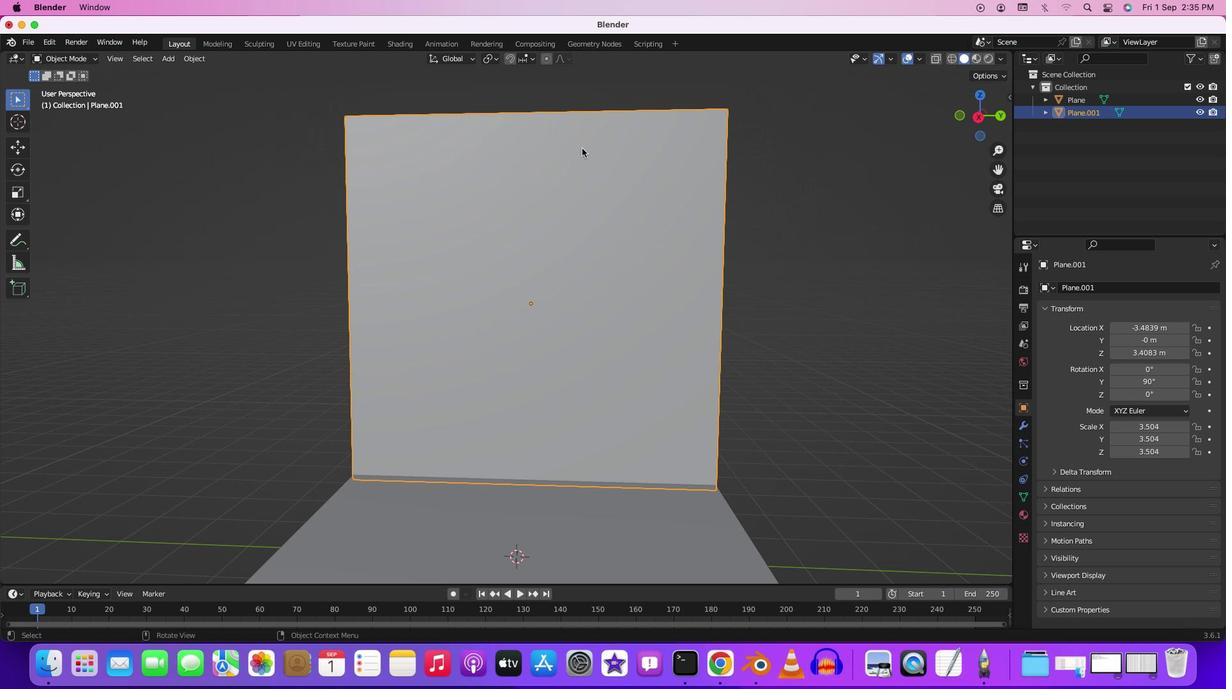 
Action: Mouse moved to (618, 126)
Screenshot: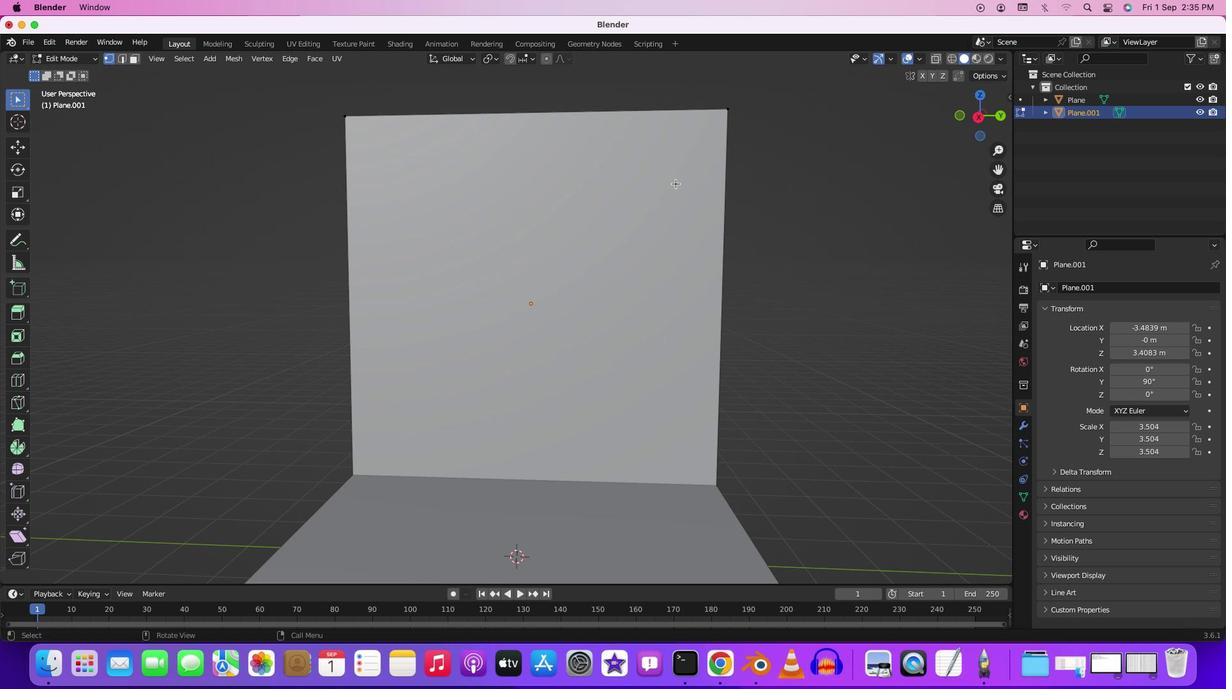 
Action: Key pressed Key.tab
Screenshot: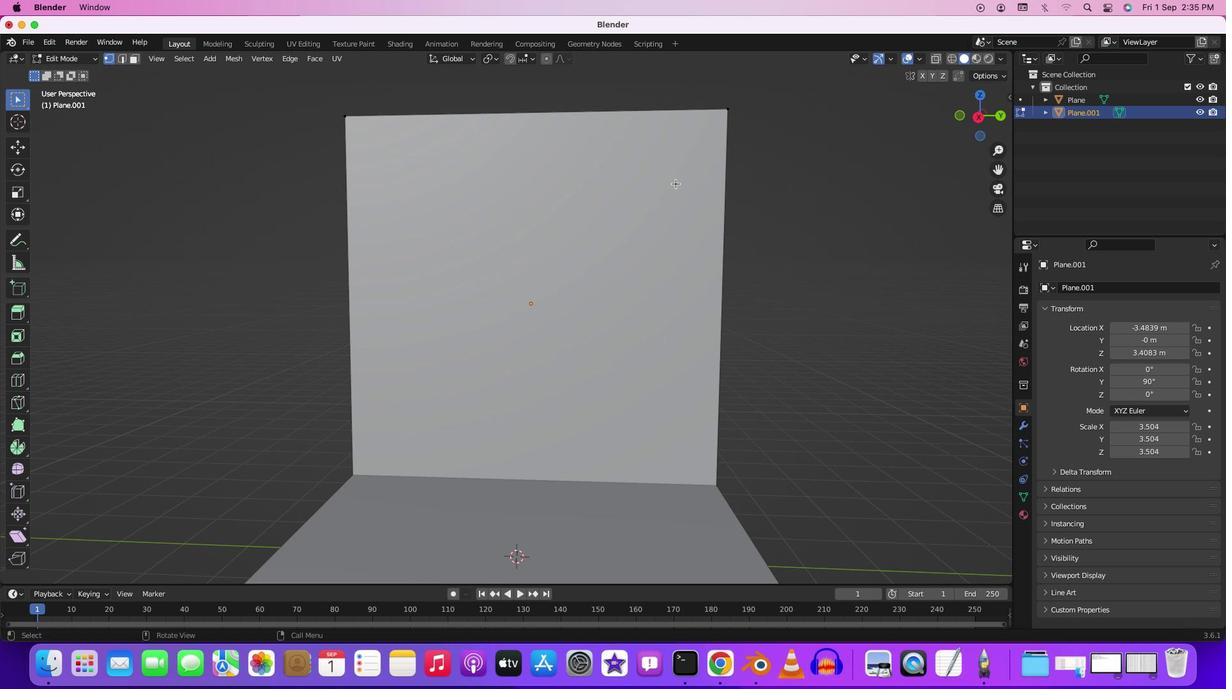 
Action: Mouse moved to (675, 183)
Screenshot: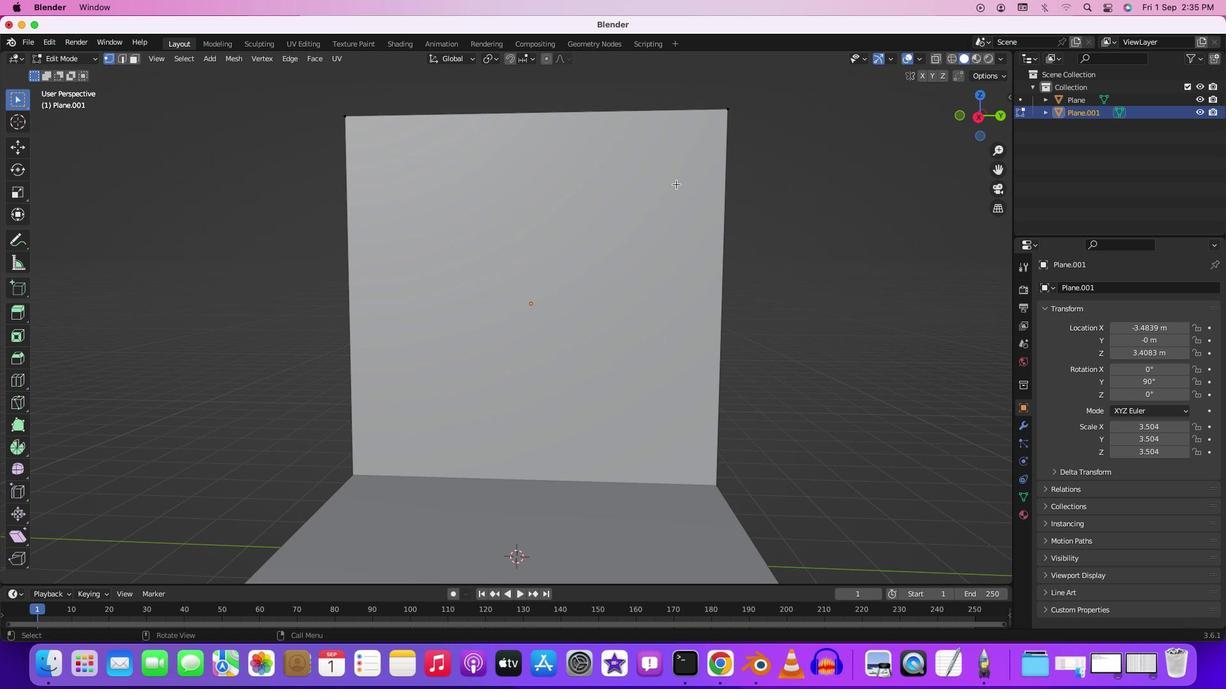 
Action: Key pressed Key.cmd'r'
Screenshot: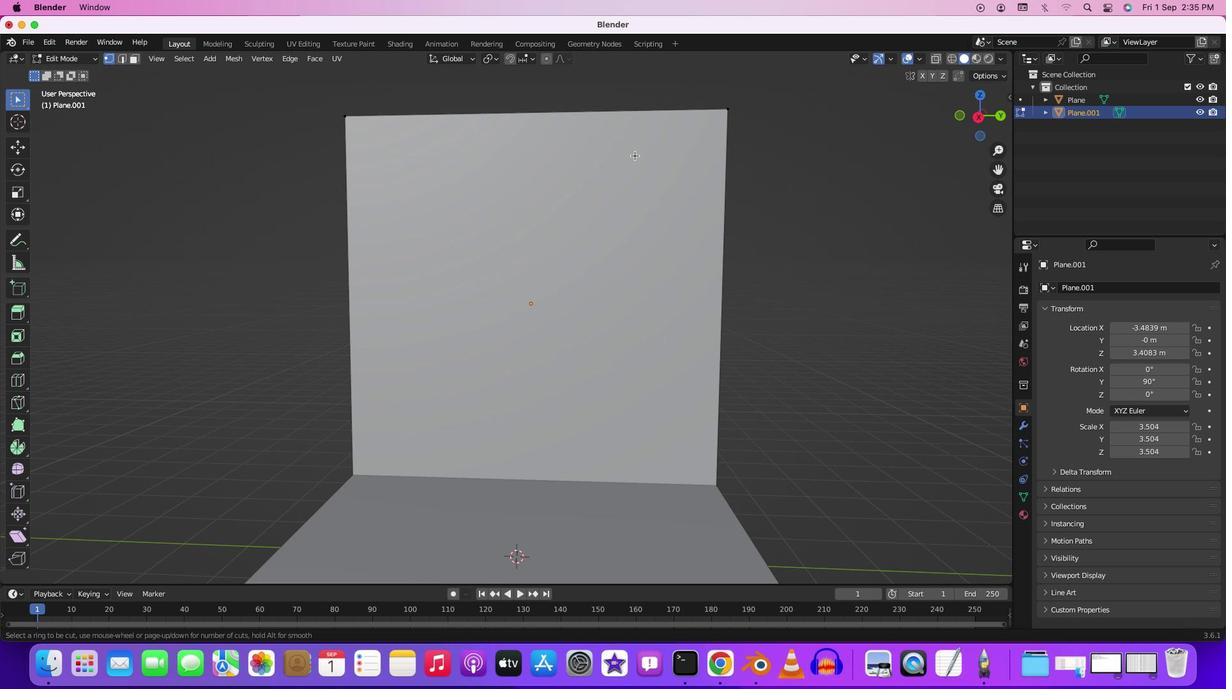 
Action: Mouse moved to (539, 107)
Screenshot: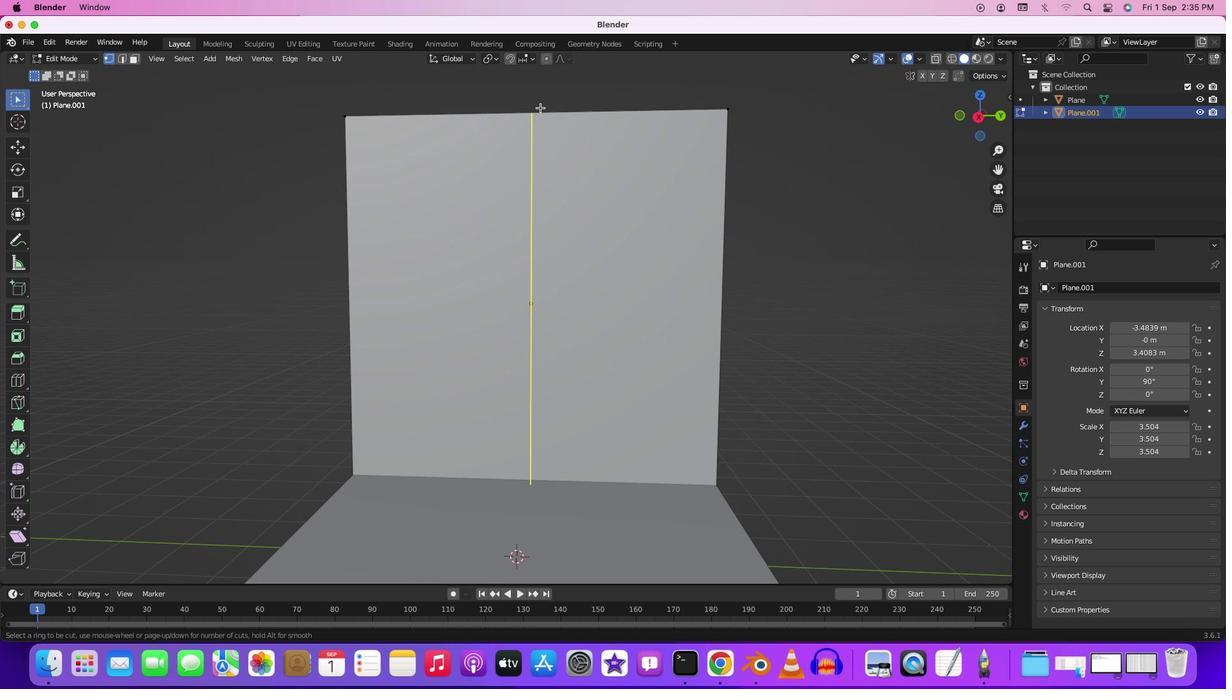 
Action: Mouse pressed left at (539, 107)
Screenshot: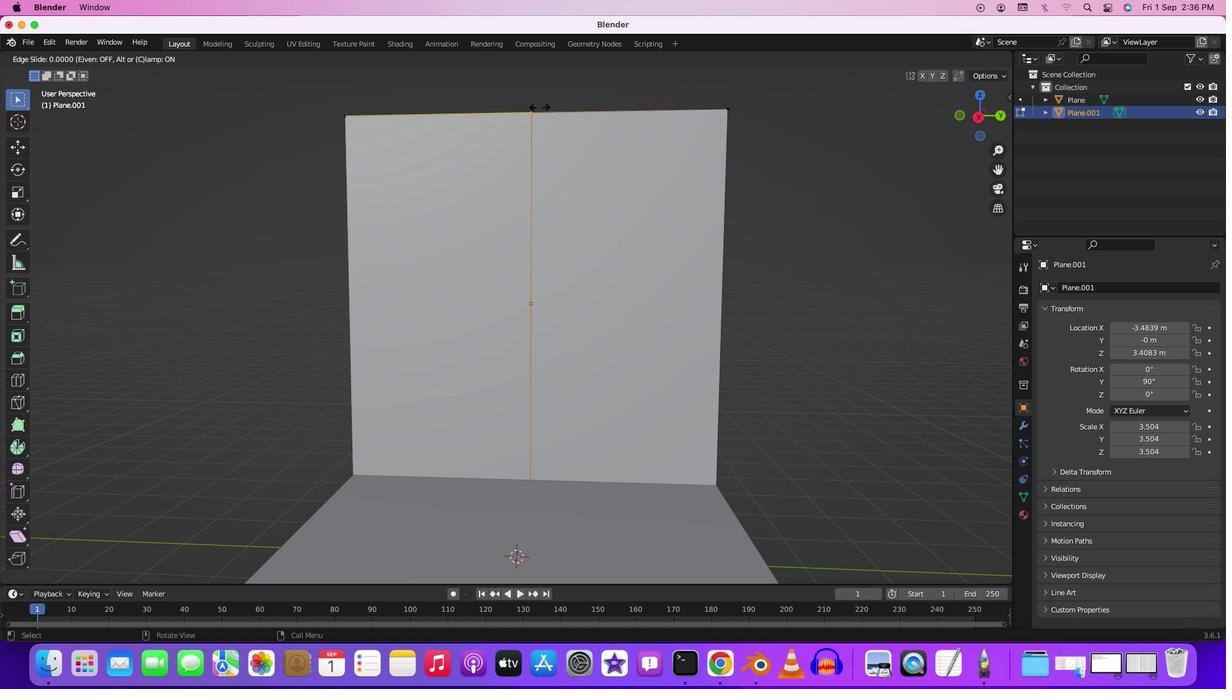 
Action: Mouse moved to (598, 102)
Screenshot: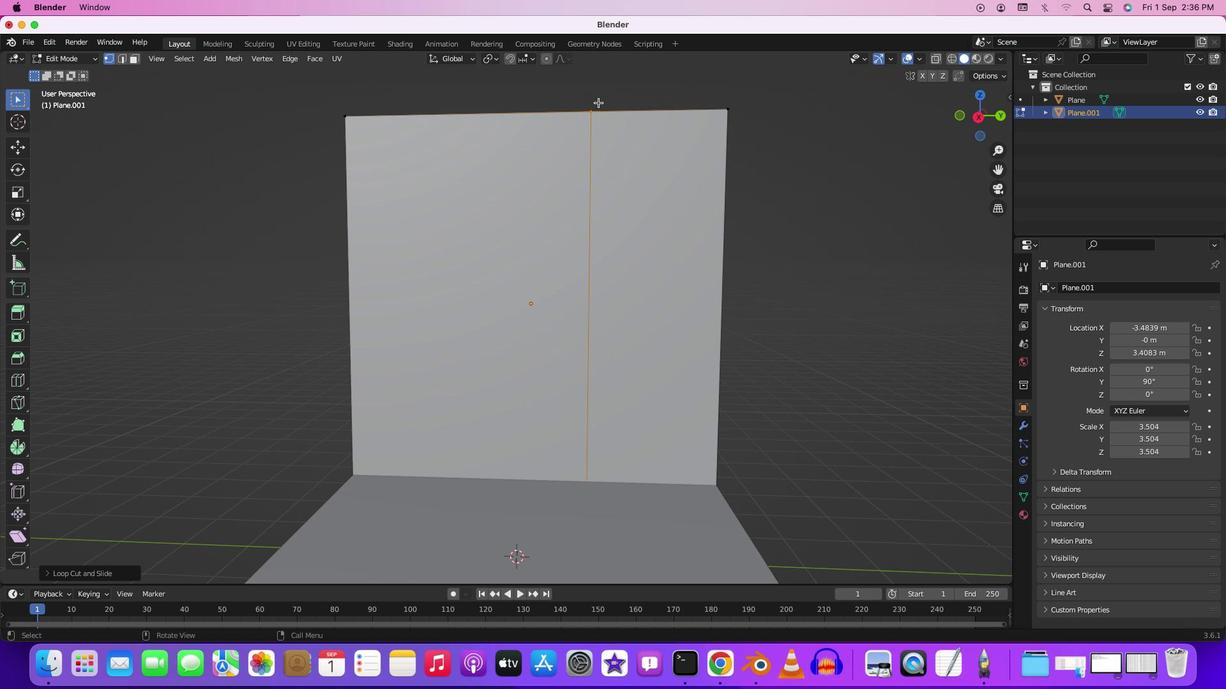 
Action: Mouse pressed left at (598, 102)
Screenshot: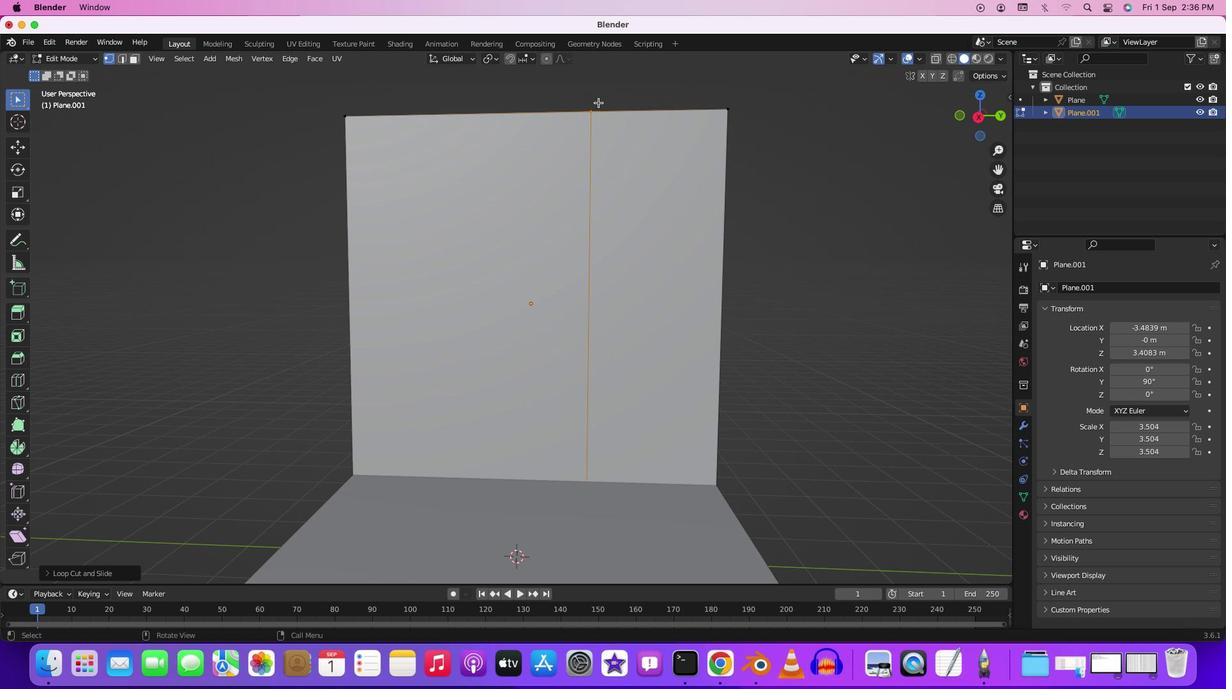 
Action: Key pressed '1''3'
Screenshot: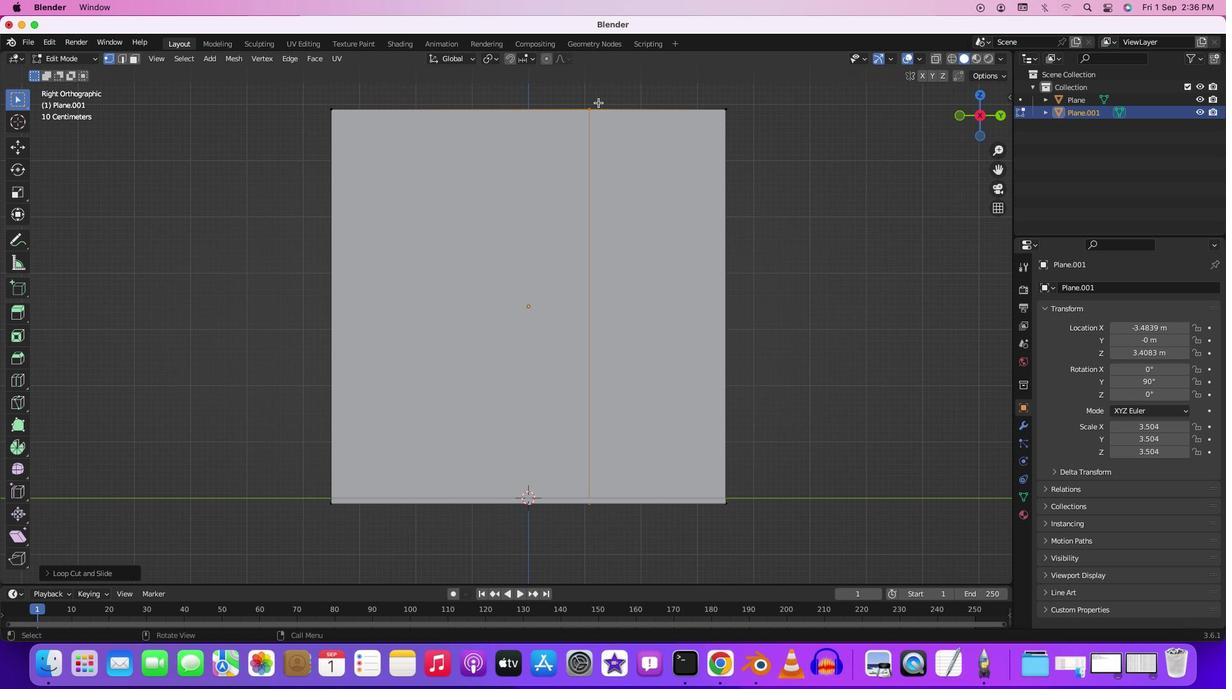 
Action: Mouse moved to (591, 106)
Screenshot: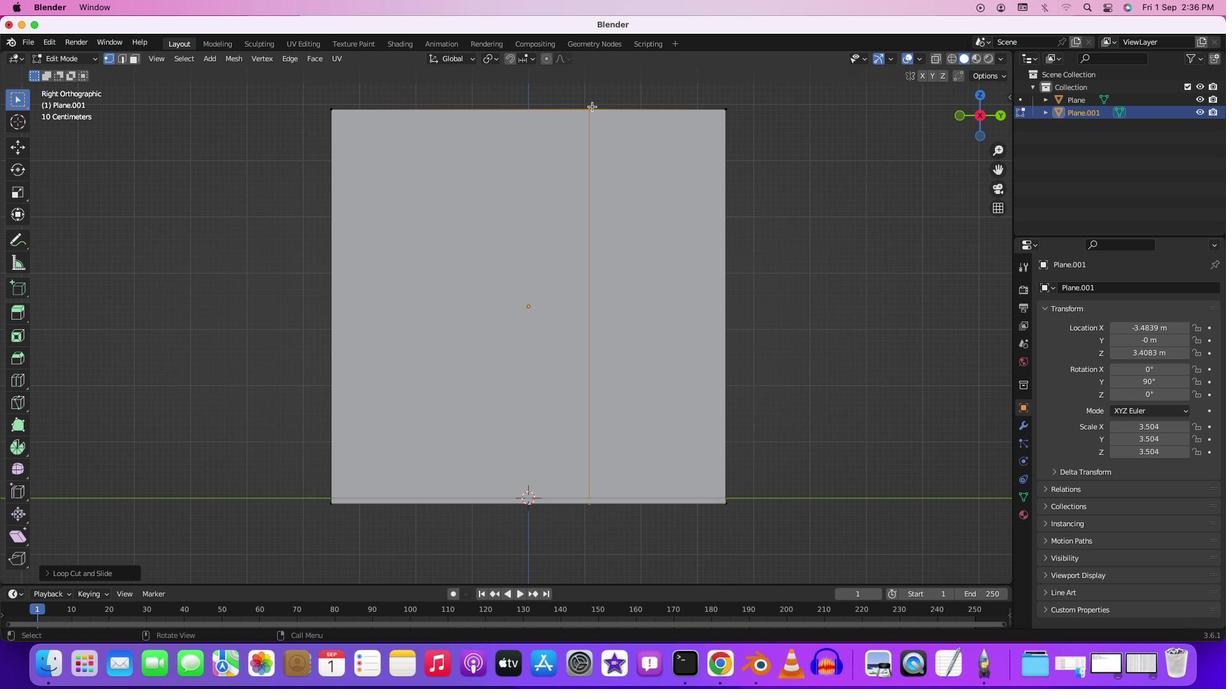 
Action: Key pressed Key.cmd'z'
Screenshot: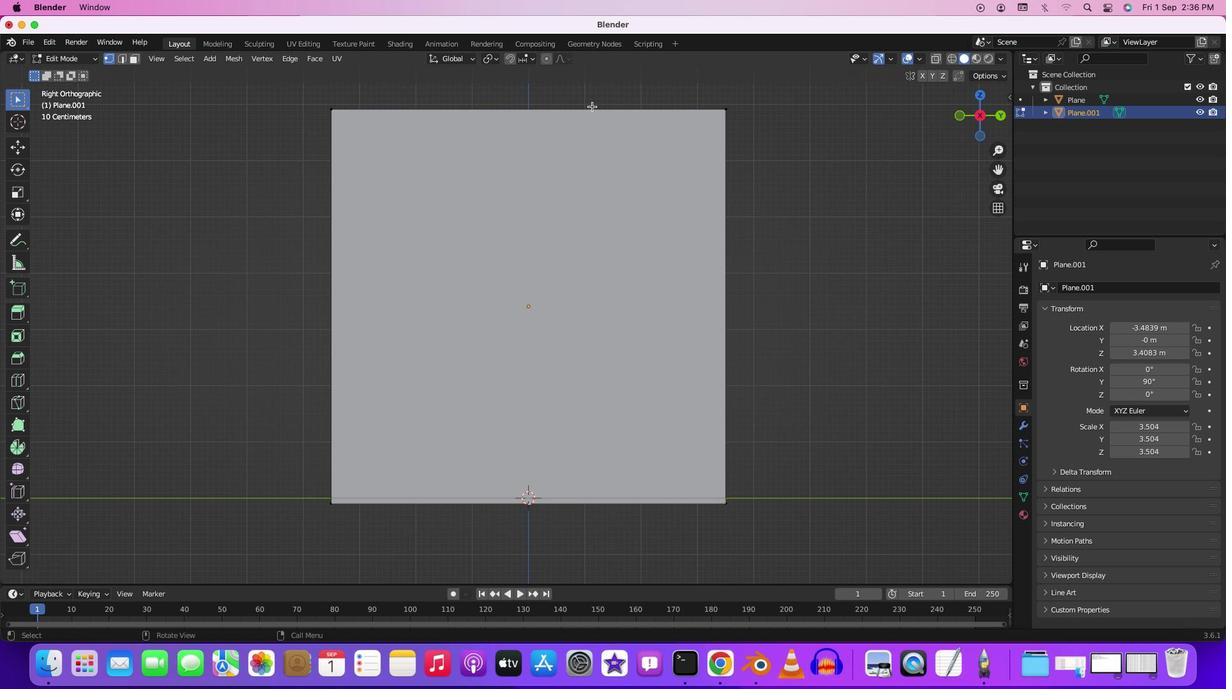 
Action: Mouse moved to (545, 201)
Screenshot: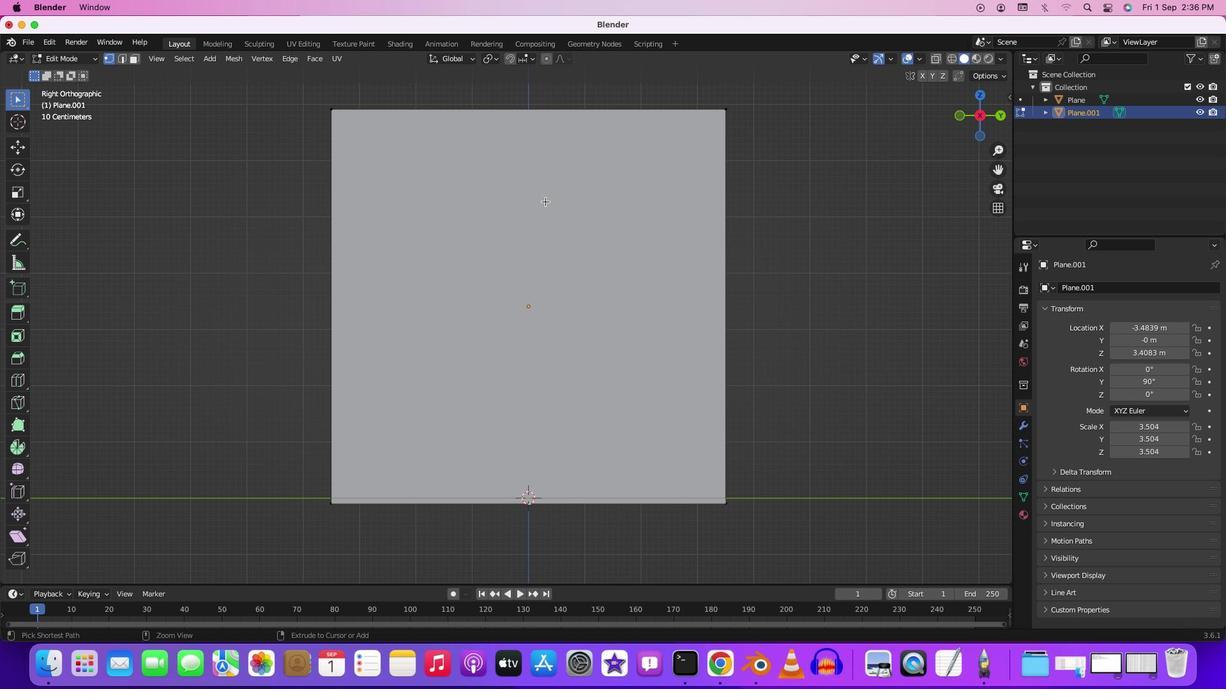 
Action: Key pressed Key.cmd'r'
Screenshot: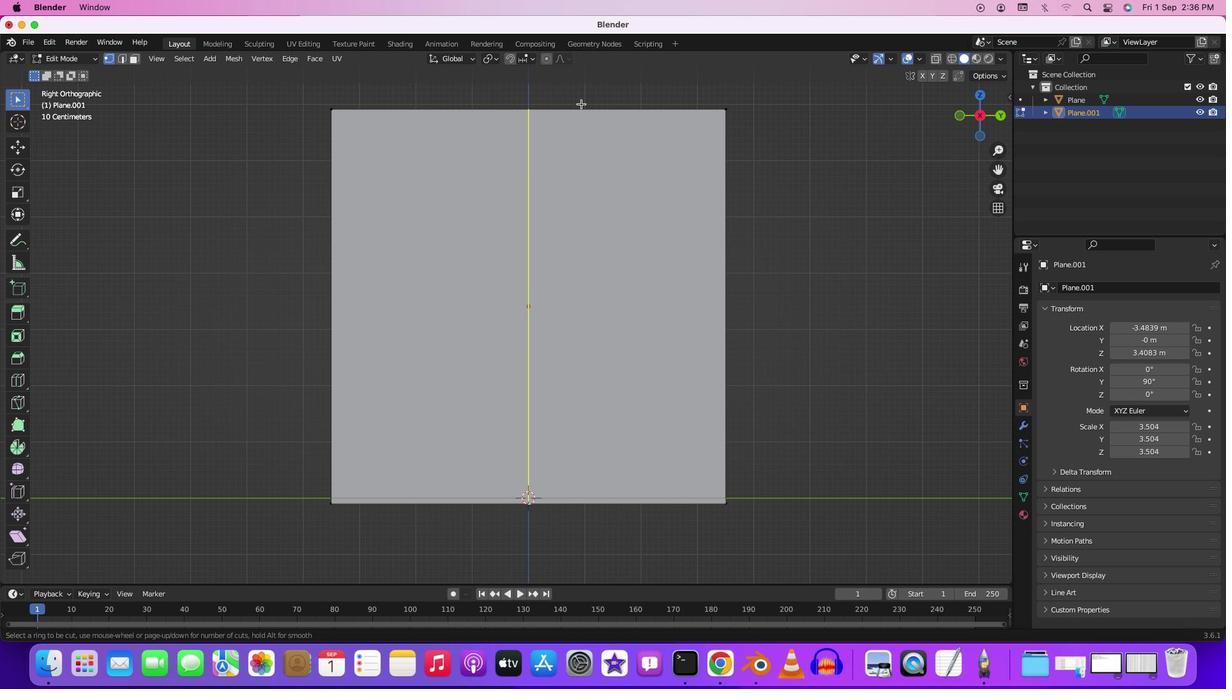 
Action: Mouse moved to (560, 104)
Screenshot: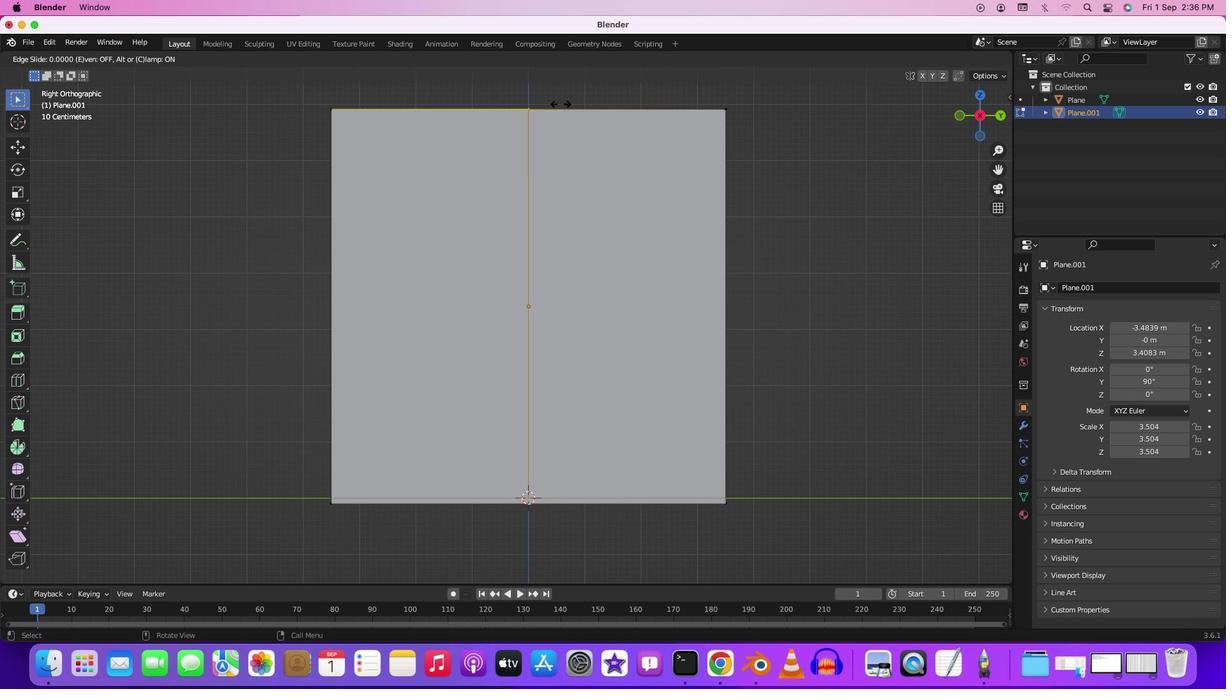 
Action: Mouse pressed left at (560, 104)
Screenshot: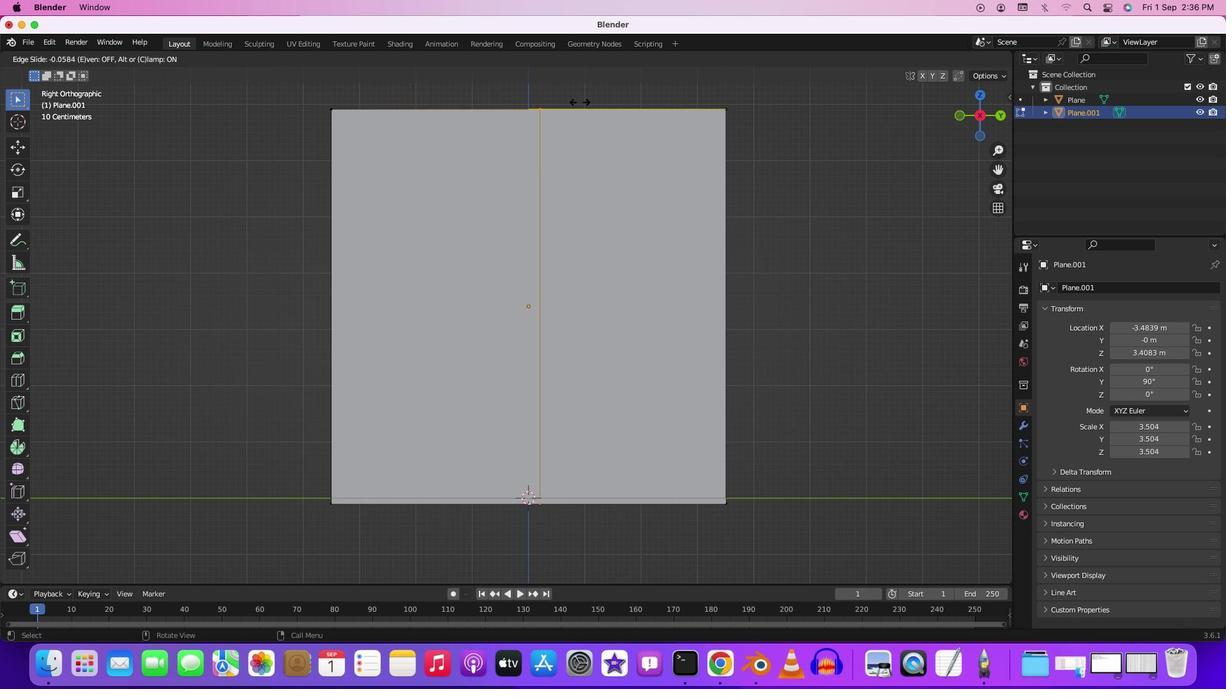 
Action: Mouse moved to (617, 99)
Screenshot: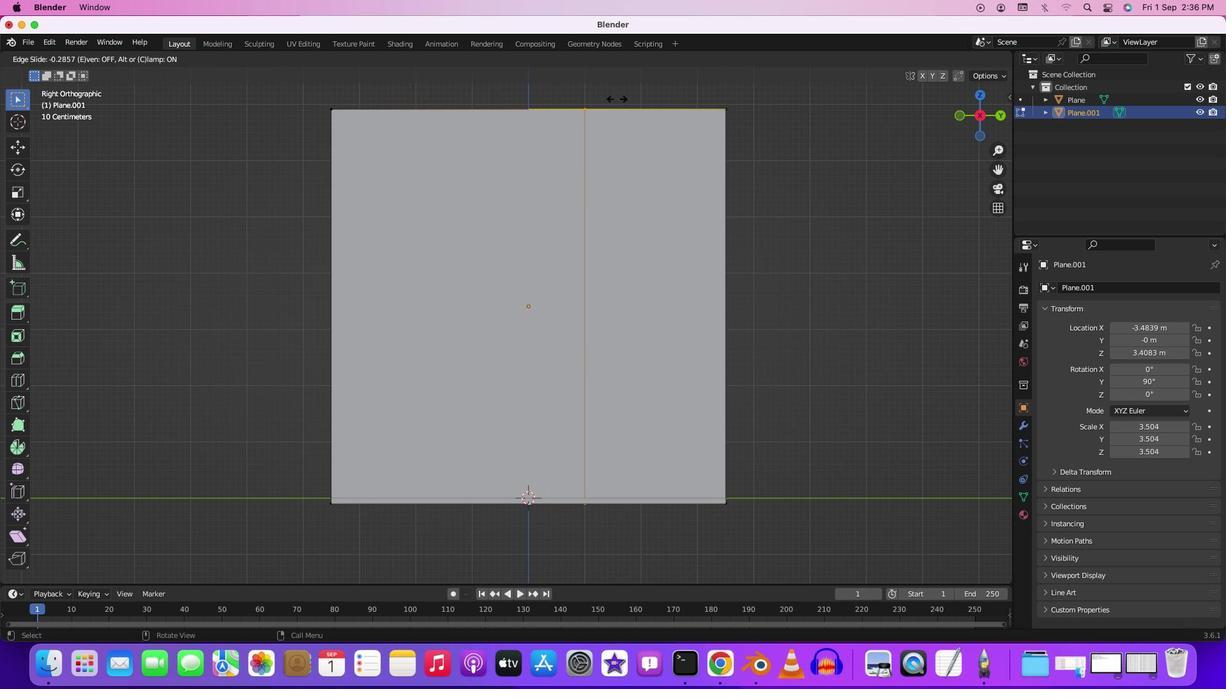 
Action: Mouse pressed left at (617, 99)
Screenshot: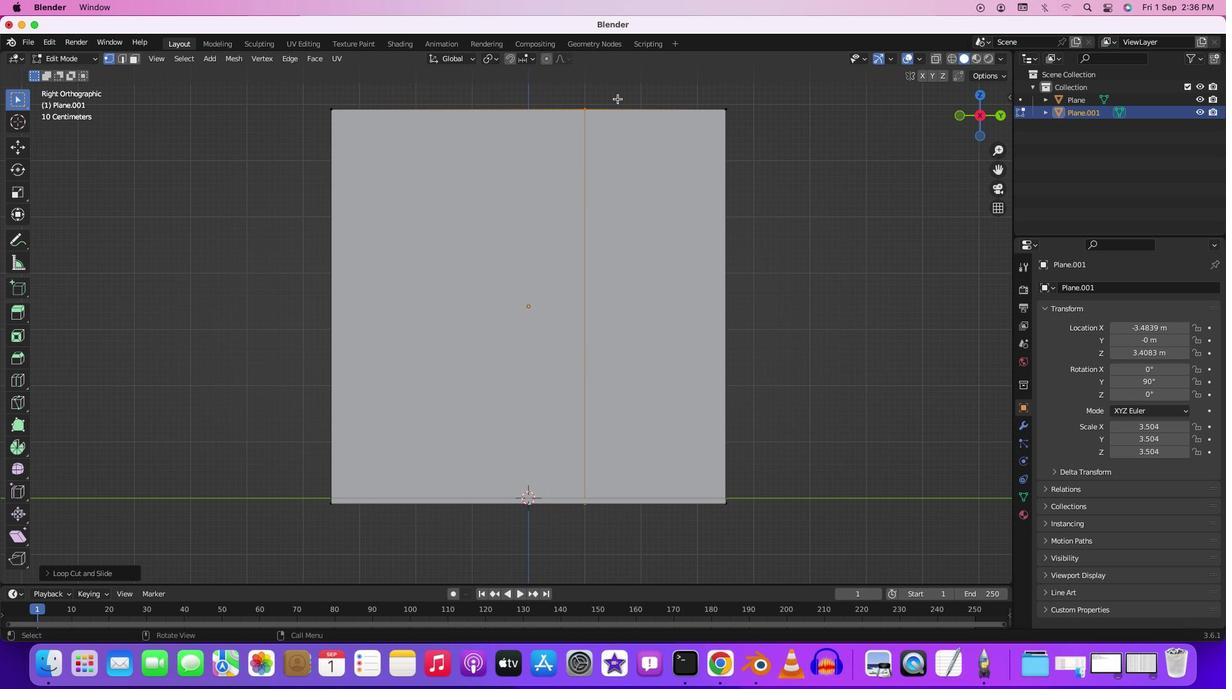 
Action: Key pressed Key.shift'D'
Screenshot: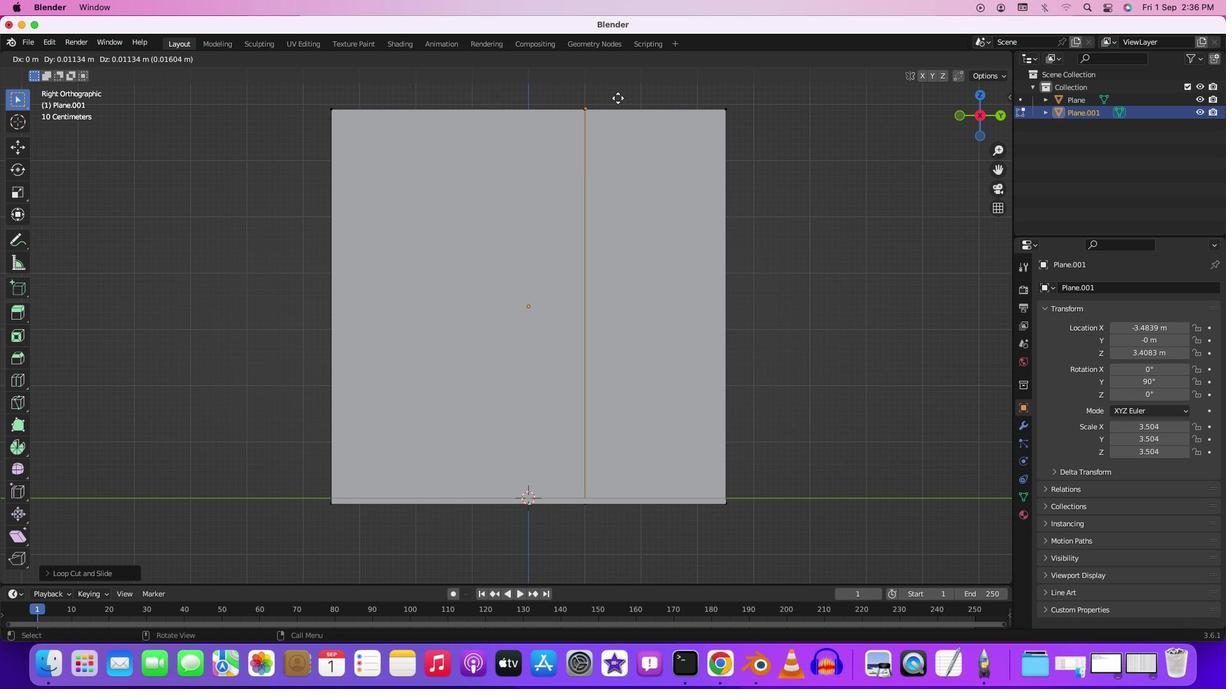 
Action: Mouse moved to (662, 100)
Screenshot: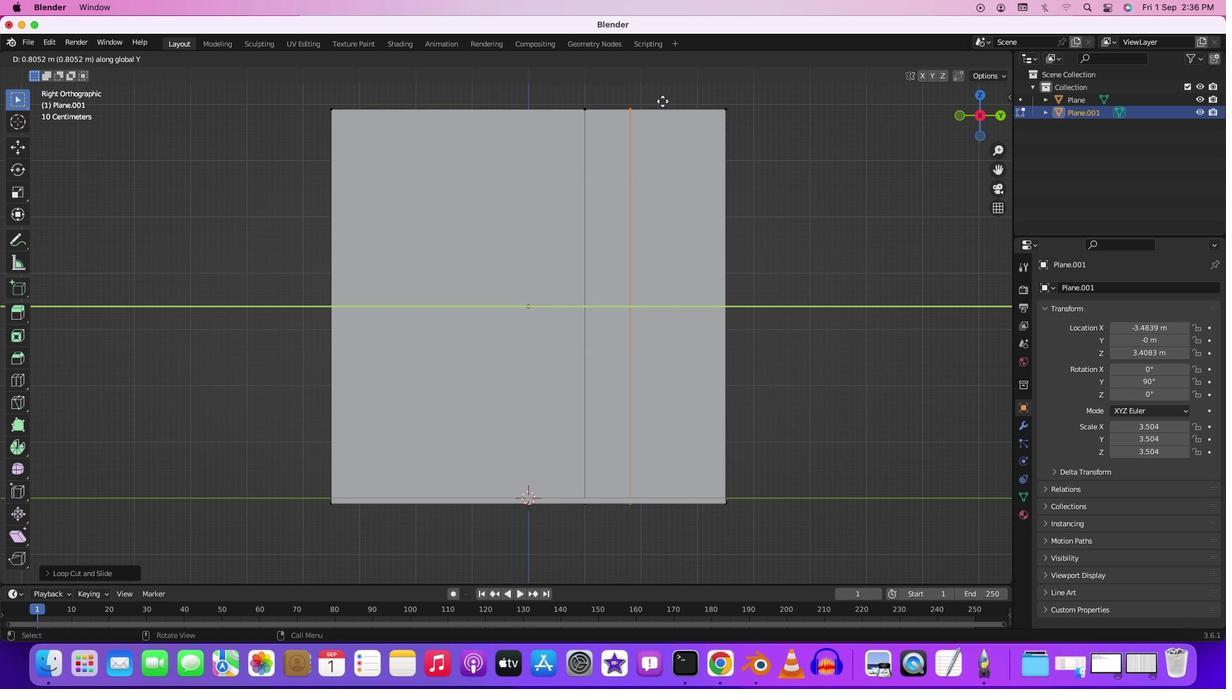 
Action: Key pressed 'y'
Screenshot: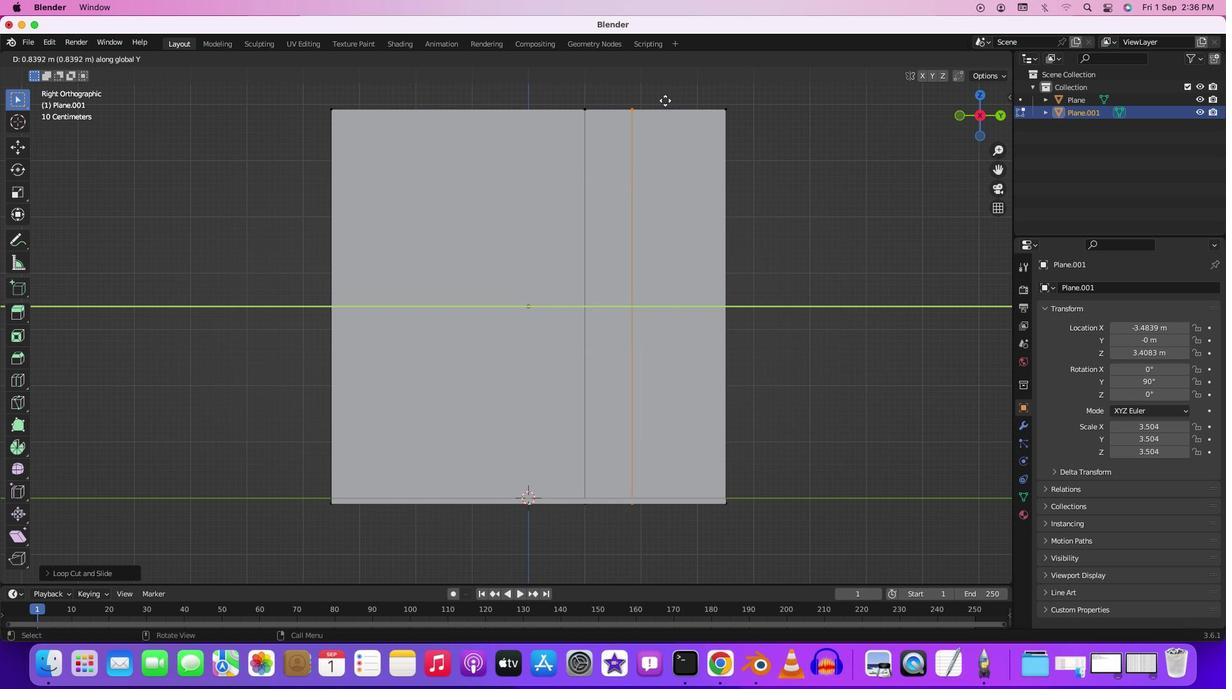 
Action: Mouse moved to (702, 103)
Screenshot: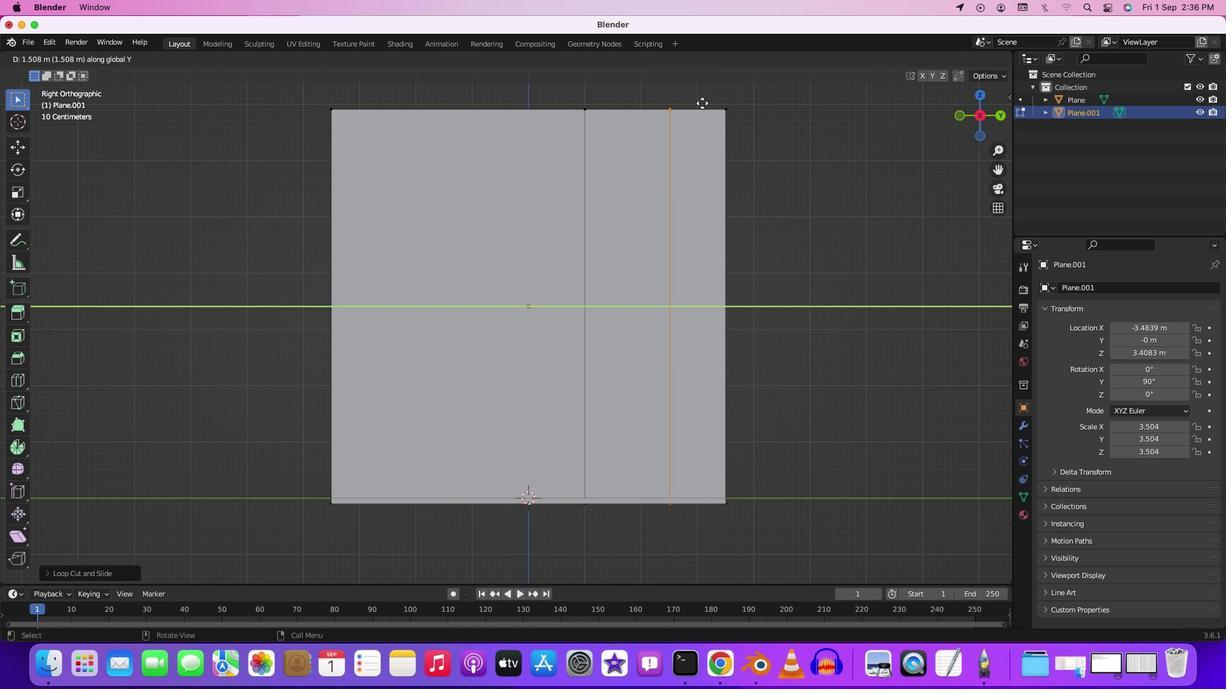 
Action: Mouse pressed left at (702, 103)
Screenshot: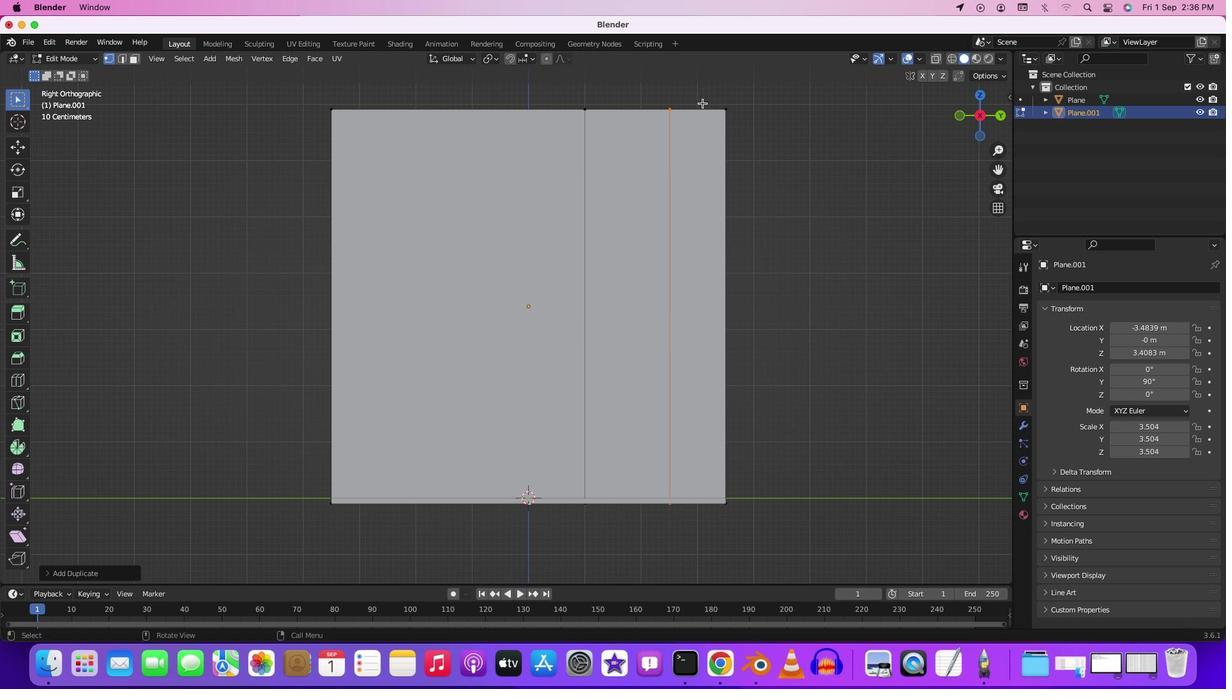 
Action: Mouse moved to (710, 260)
Screenshot: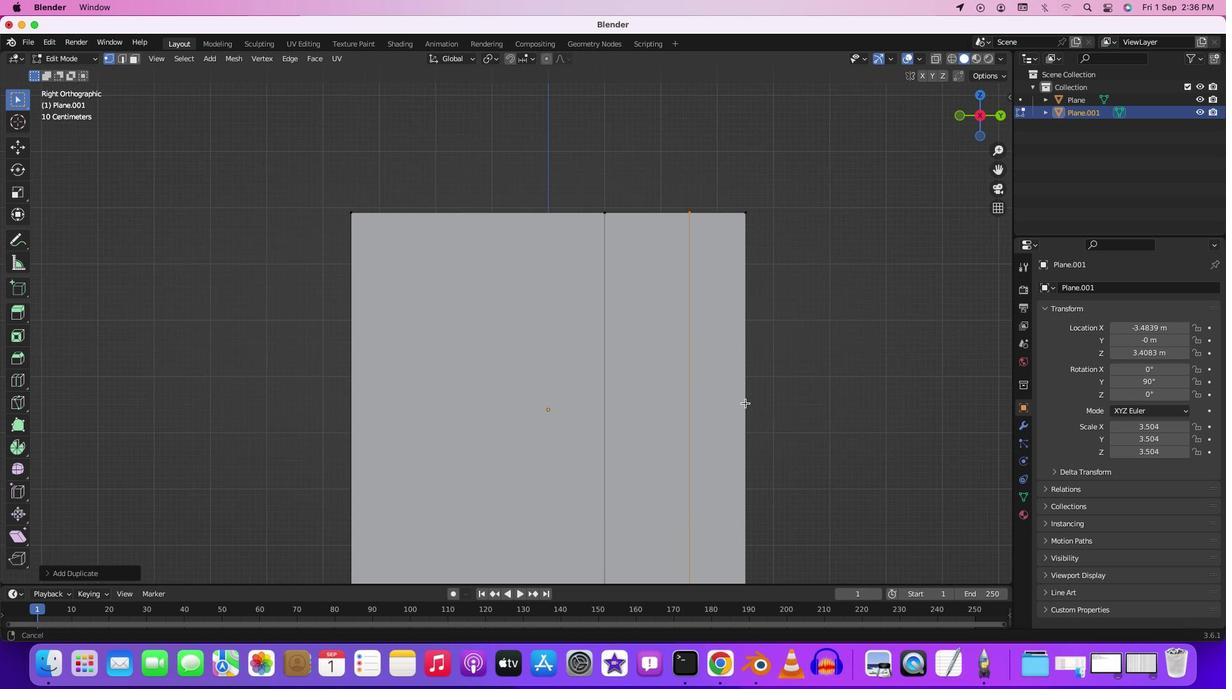 
Action: Key pressed Key.shift
Screenshot: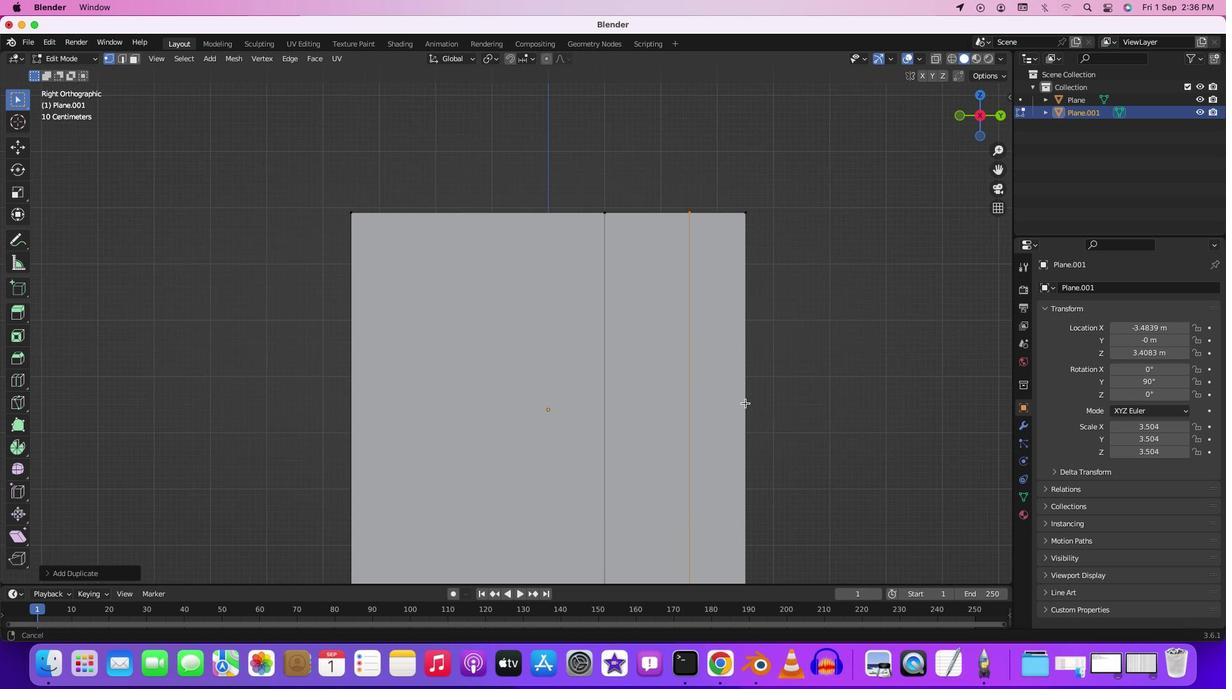 
Action: Mouse moved to (718, 259)
Screenshot: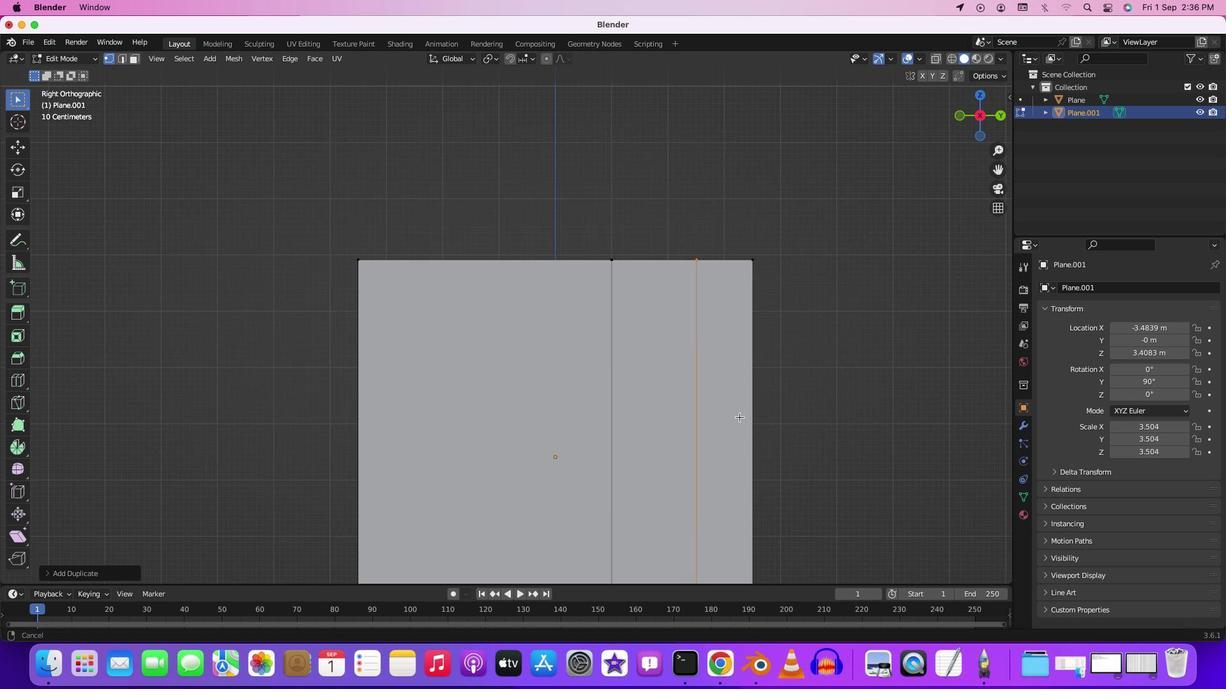 
Action: Mouse pressed middle at (718, 259)
Screenshot: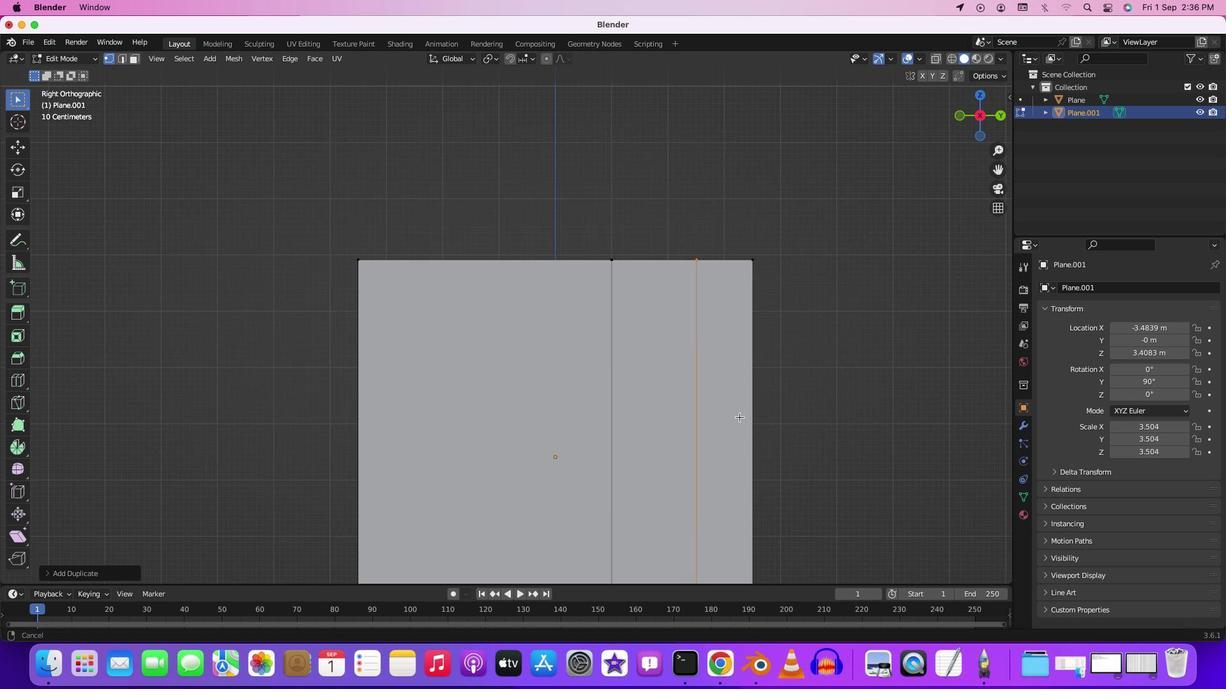 
Action: Mouse moved to (735, 321)
Screenshot: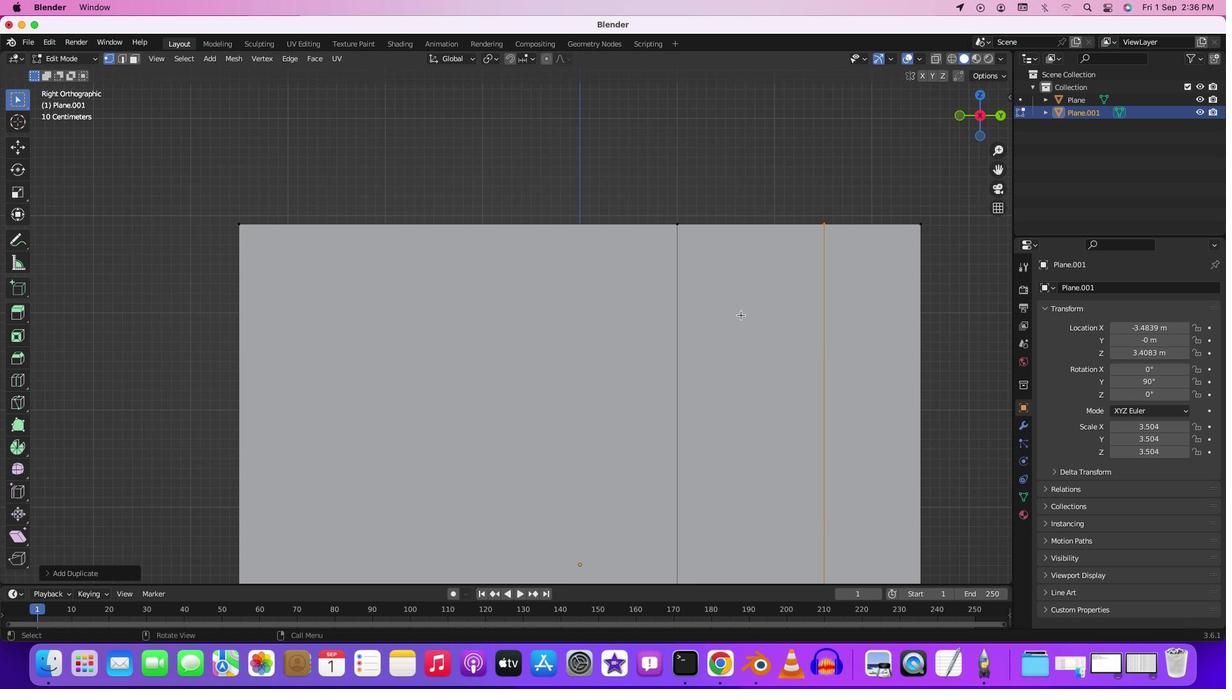 
Action: Mouse scrolled (735, 321) with delta (0, 0)
Screenshot: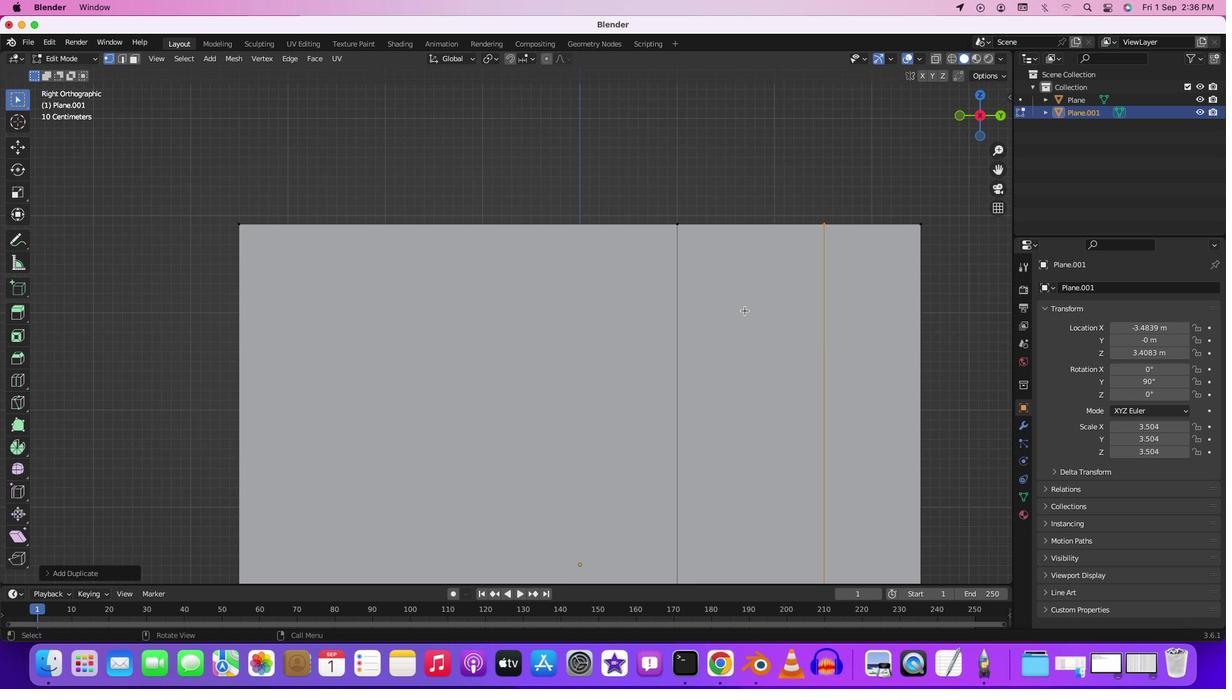 
Action: Mouse scrolled (735, 321) with delta (0, 0)
Screenshot: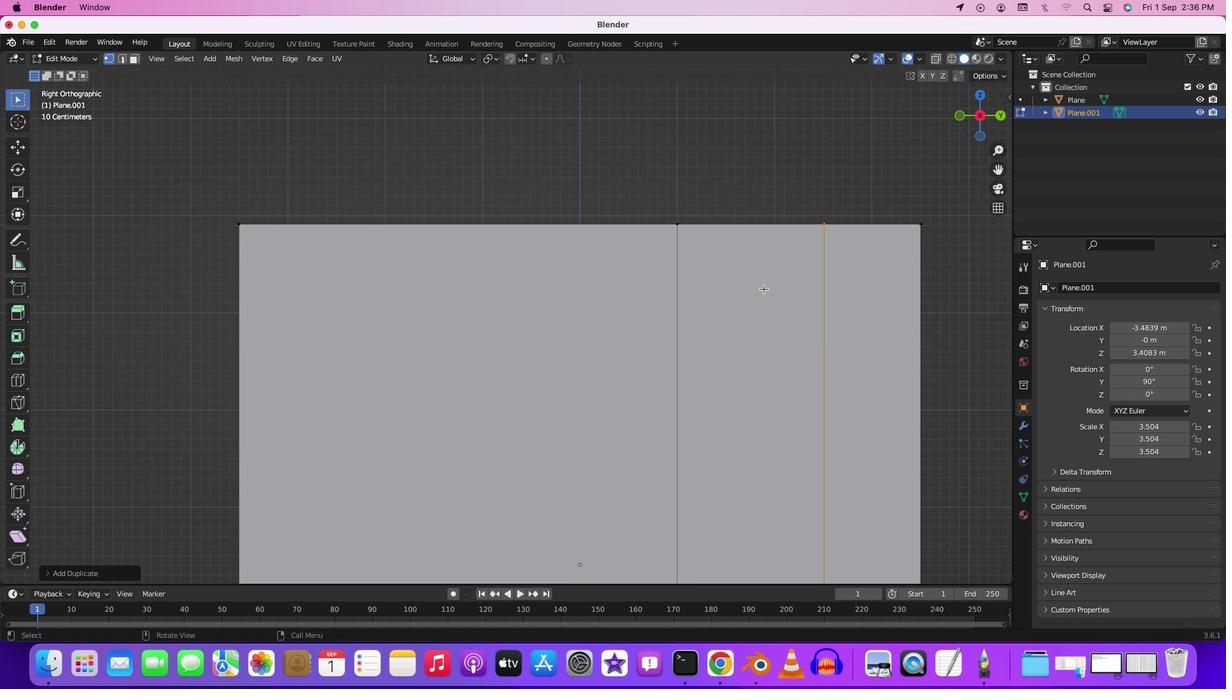 
Action: Mouse scrolled (735, 321) with delta (0, 0)
Screenshot: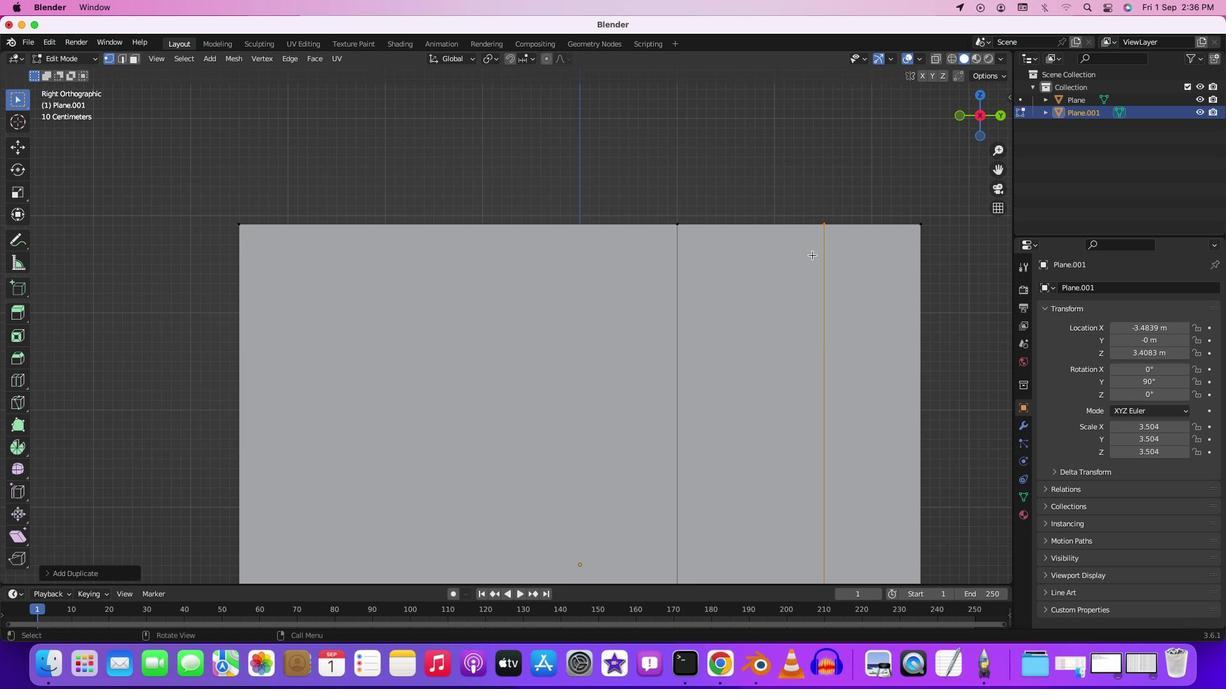 
Action: Mouse moved to (403, 330)
Screenshot: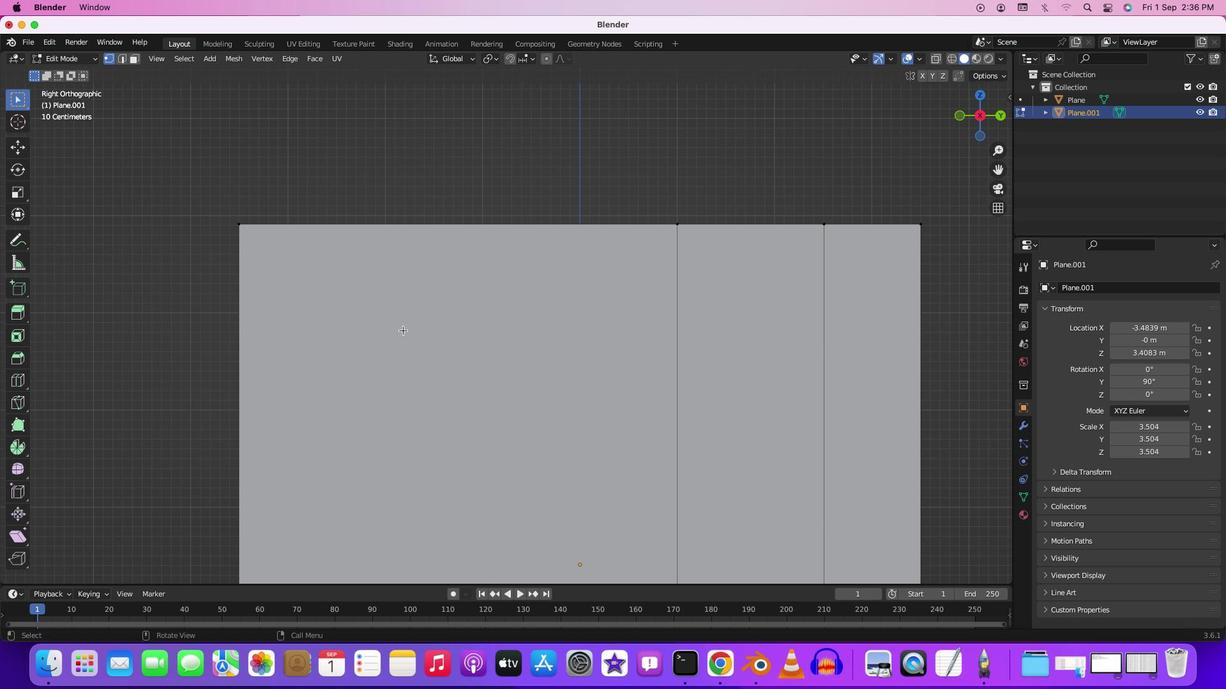 
Action: Mouse pressed left at (403, 330)
Screenshot: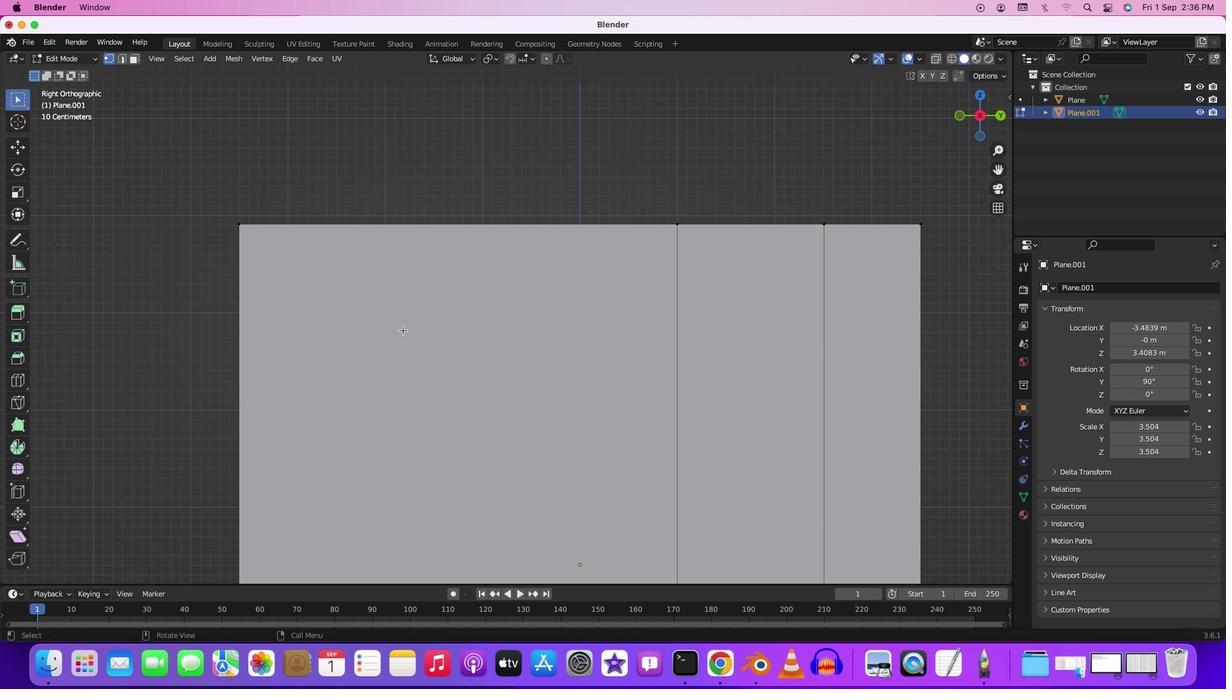 
Action: Mouse moved to (402, 330)
Screenshot: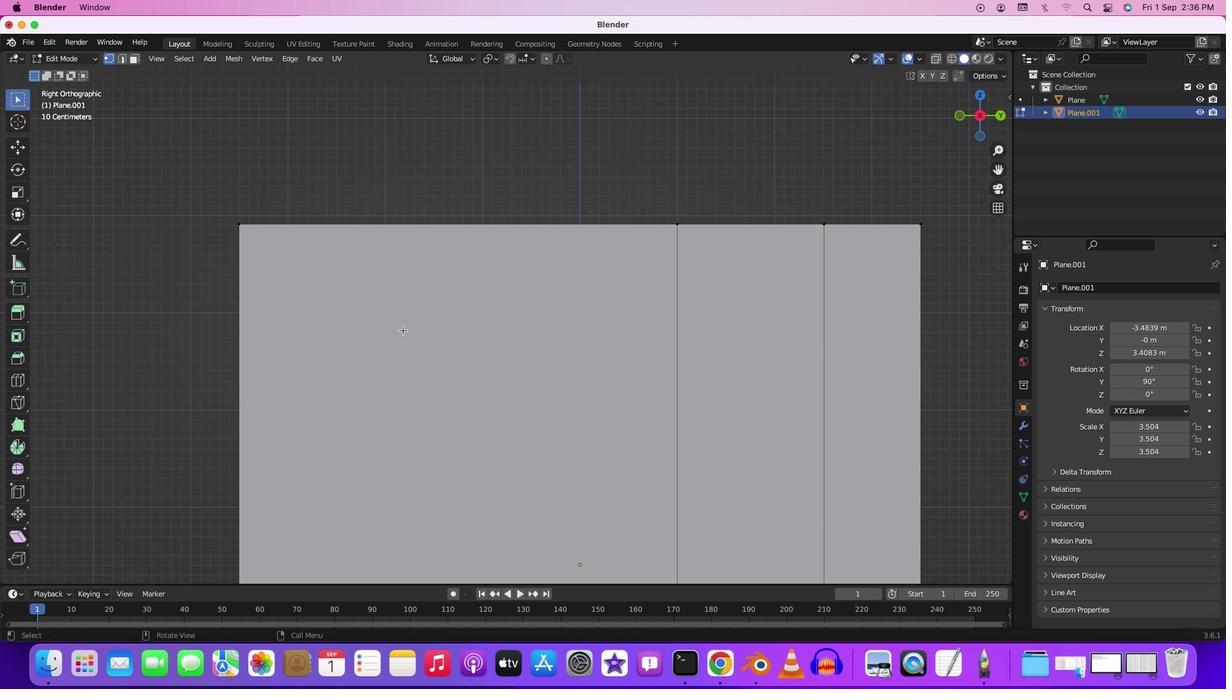 
Action: Key pressed Key.cmd't'
Screenshot: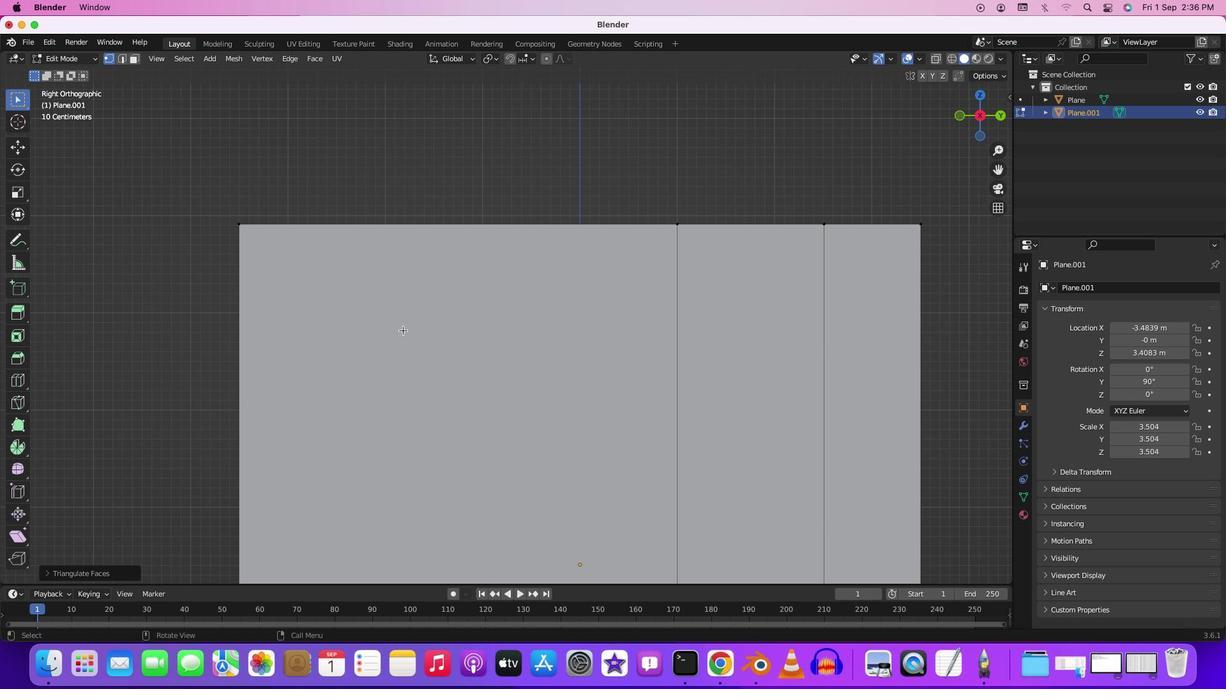 
Action: Mouse moved to (517, 315)
Screenshot: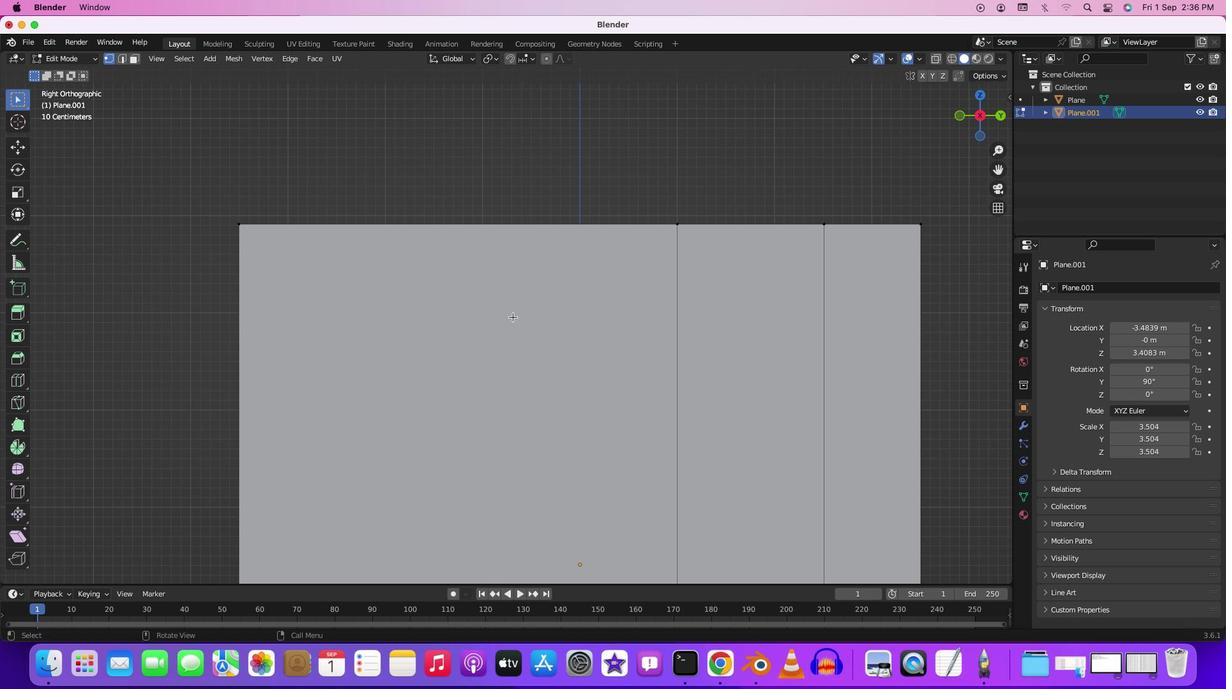 
Action: Mouse pressed left at (517, 315)
Screenshot: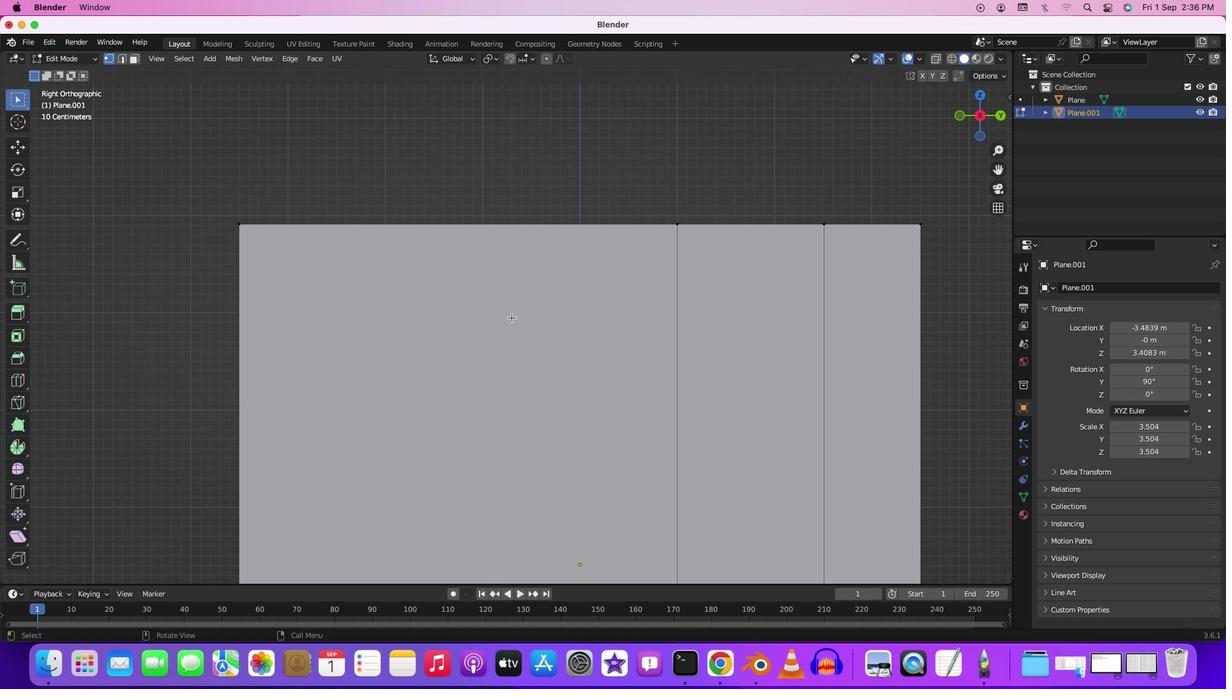 
Action: Mouse moved to (511, 318)
Screenshot: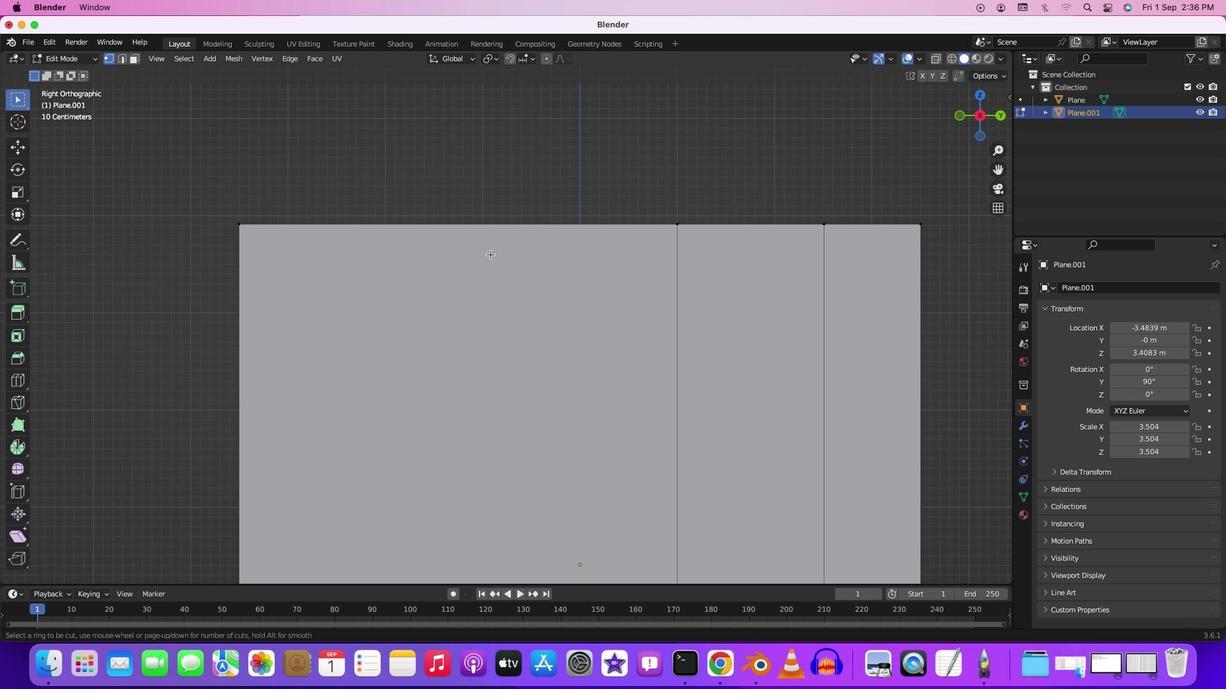 
Action: Key pressed Key.cmd'r'
Screenshot: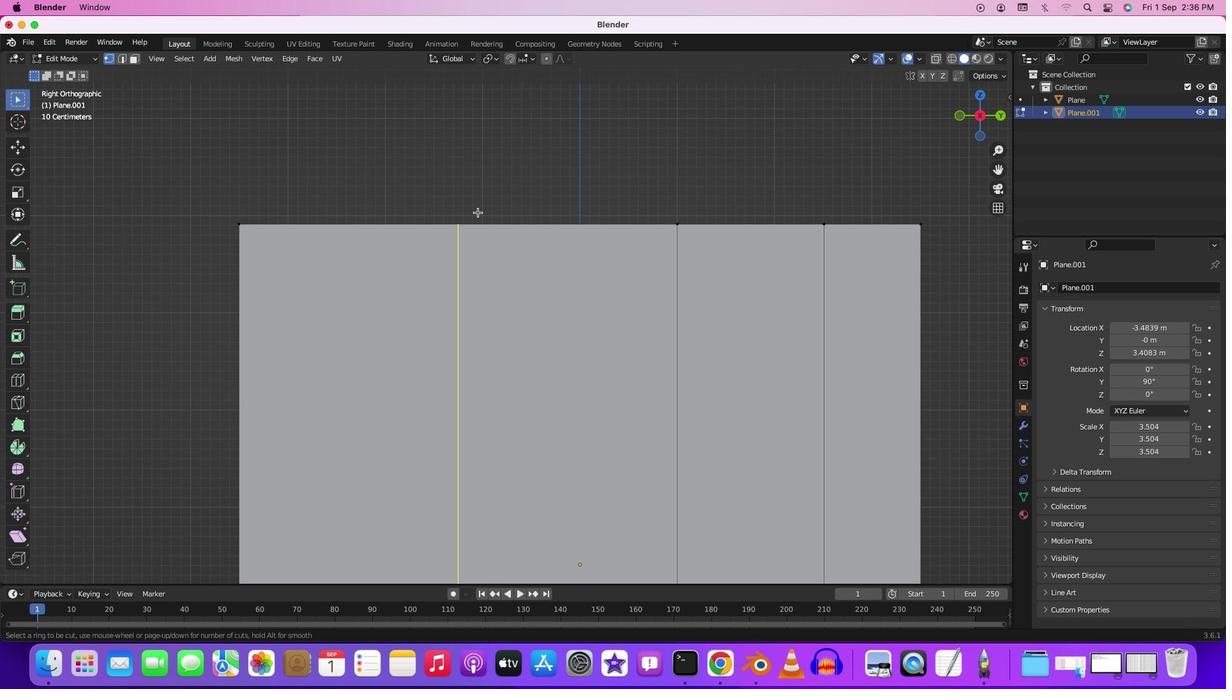 
Action: Mouse moved to (483, 215)
Screenshot: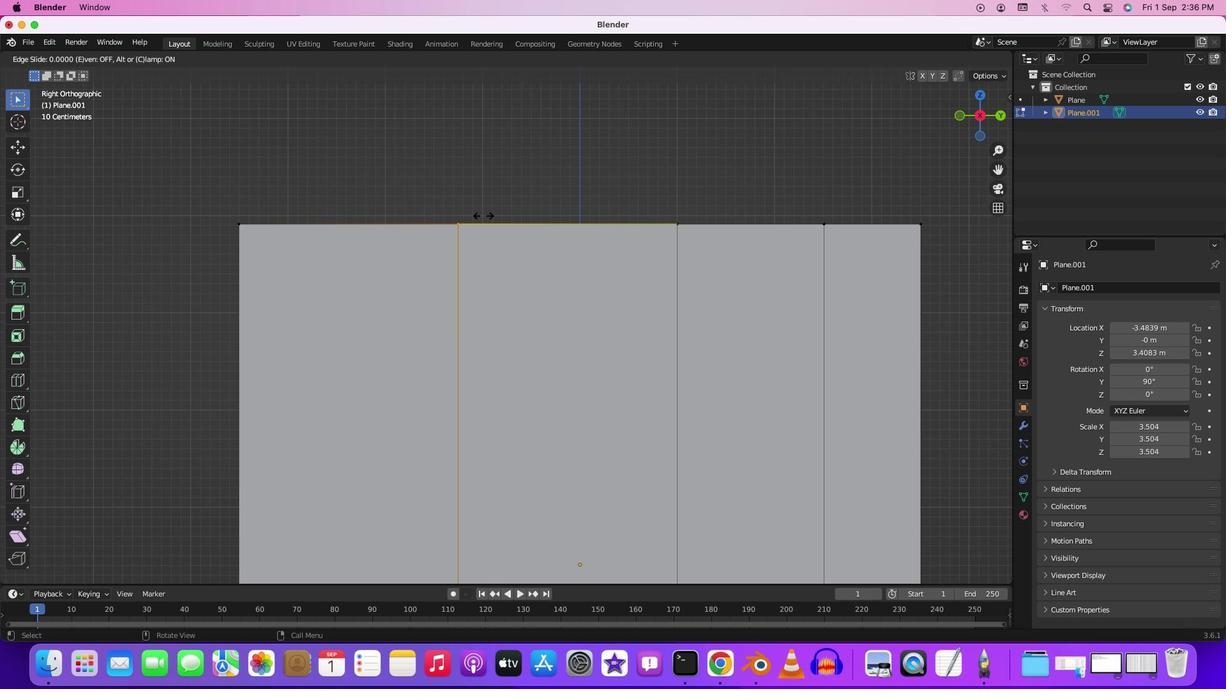 
Action: Mouse pressed left at (483, 215)
Screenshot: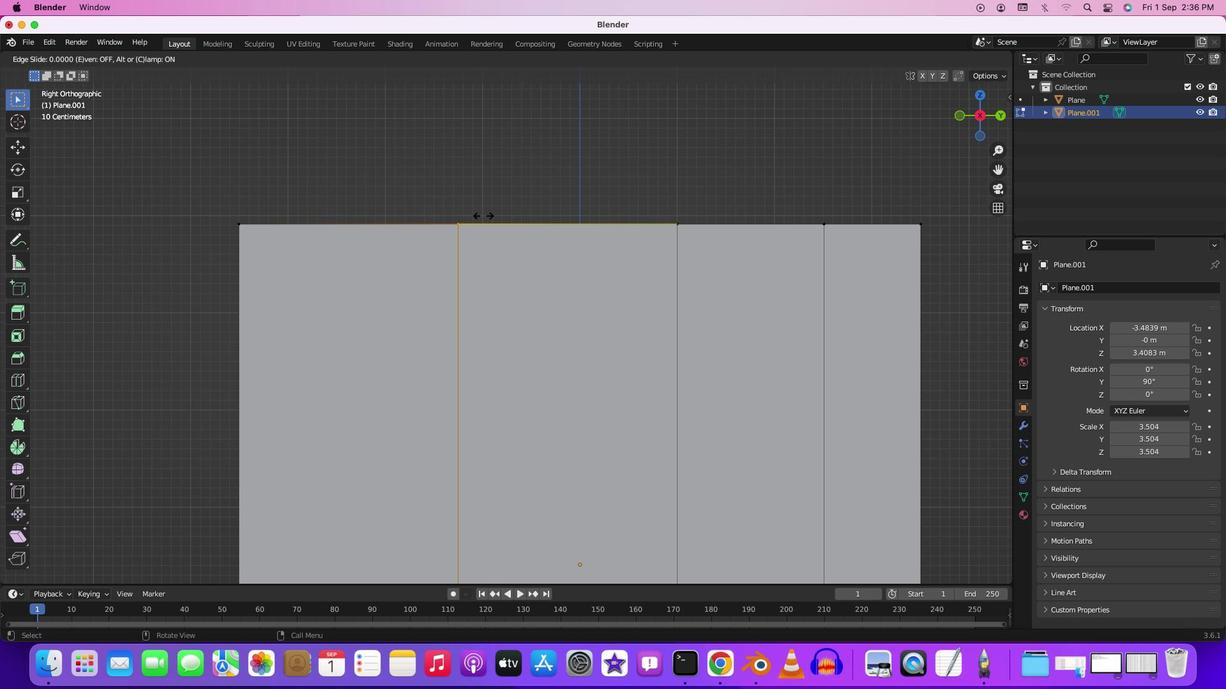
Action: Mouse moved to (507, 232)
Screenshot: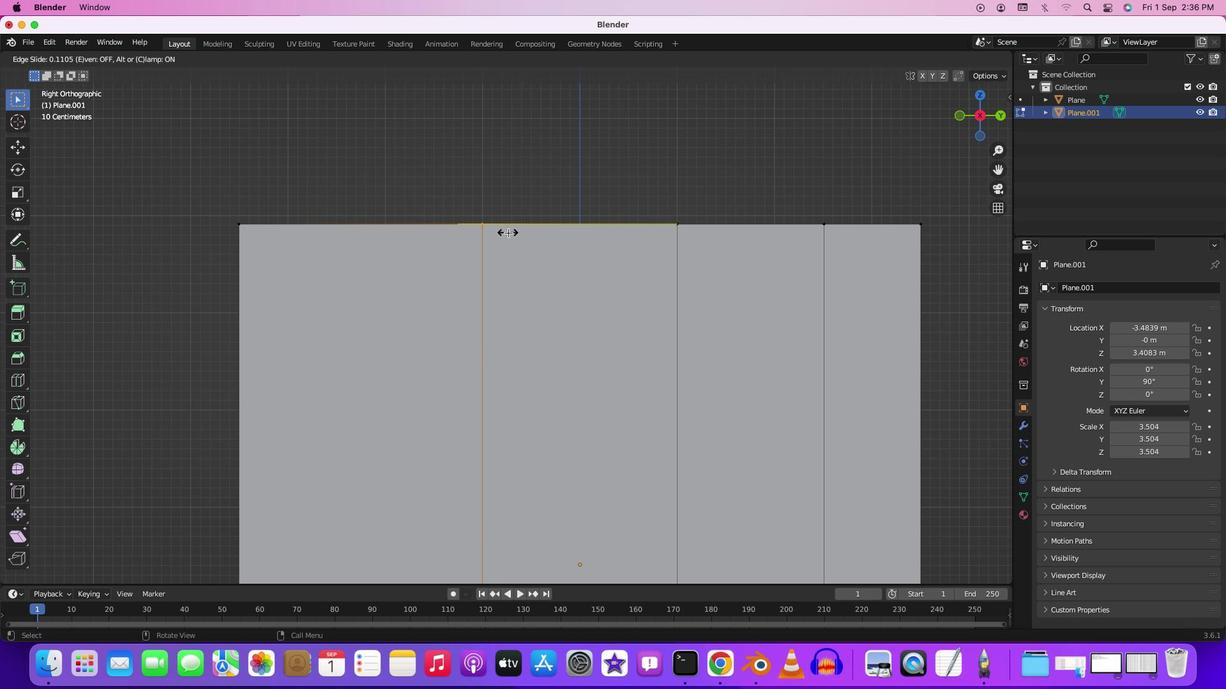 
Action: Mouse pressed left at (507, 232)
Screenshot: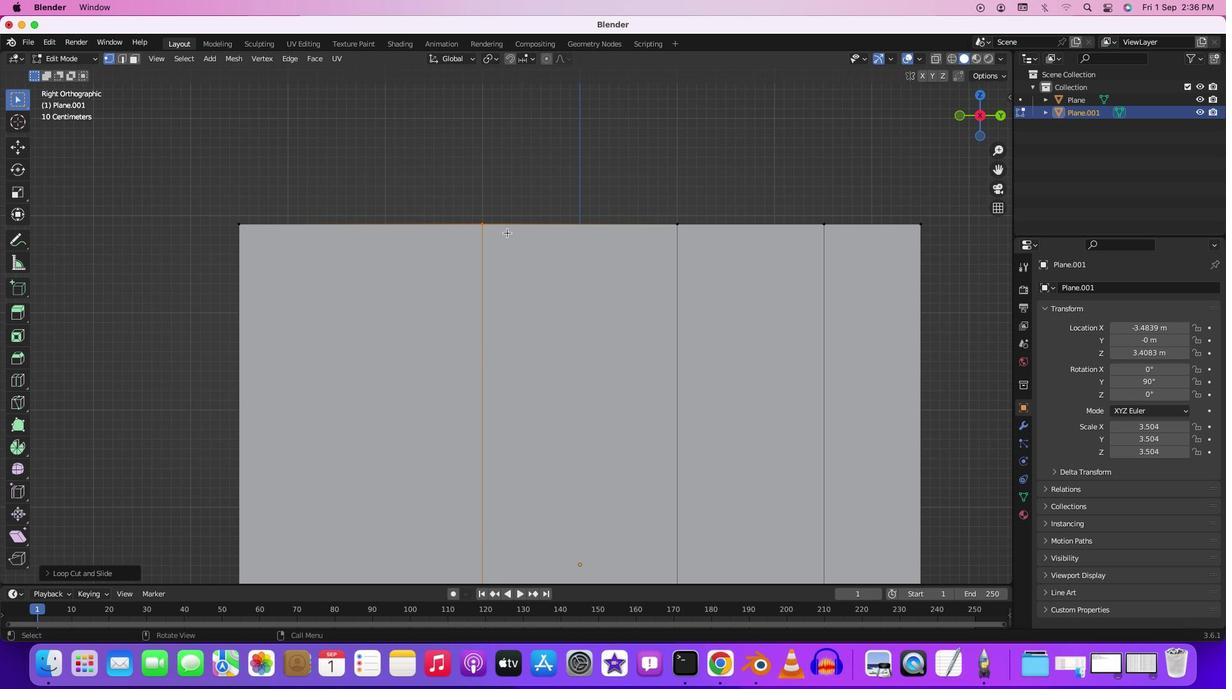 
Action: Mouse moved to (428, 251)
Screenshot: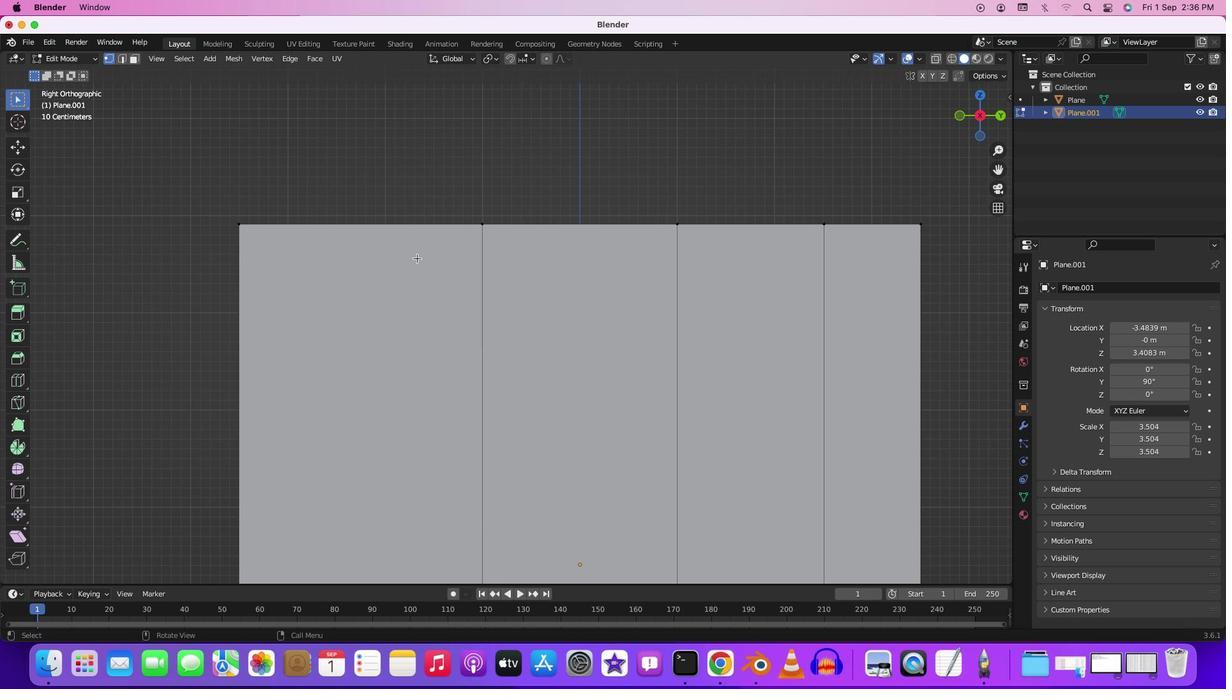 
Action: Mouse pressed left at (428, 251)
Screenshot: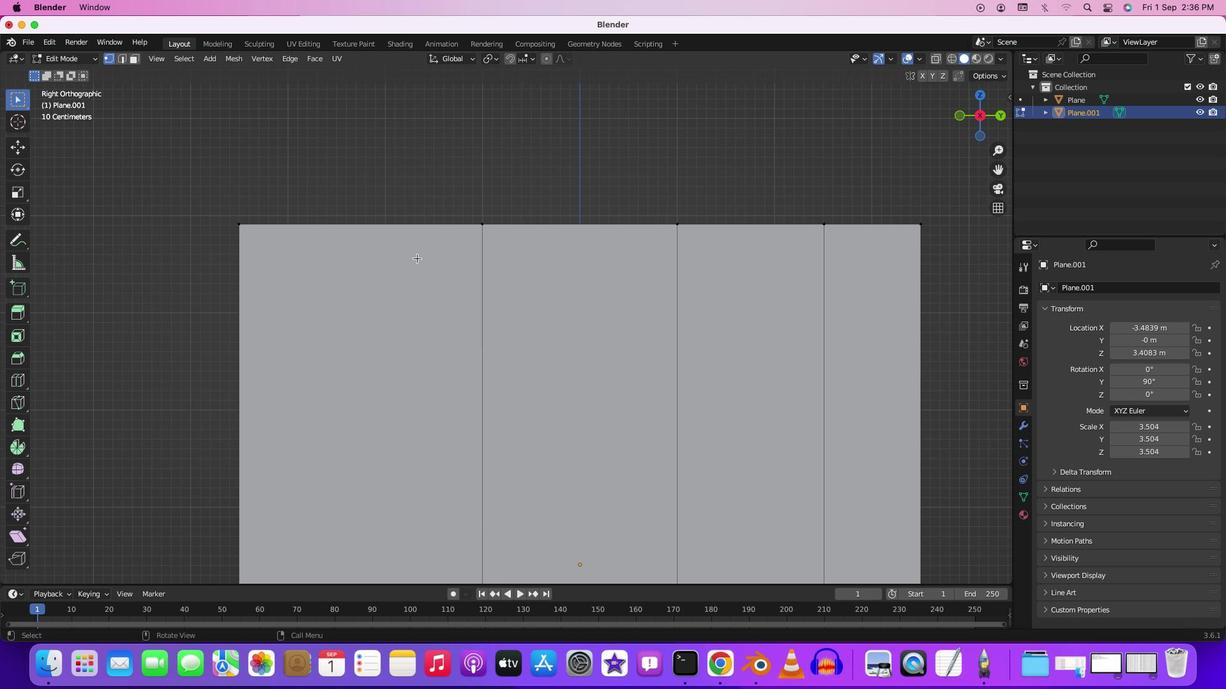 
Action: Mouse moved to (417, 258)
Screenshot: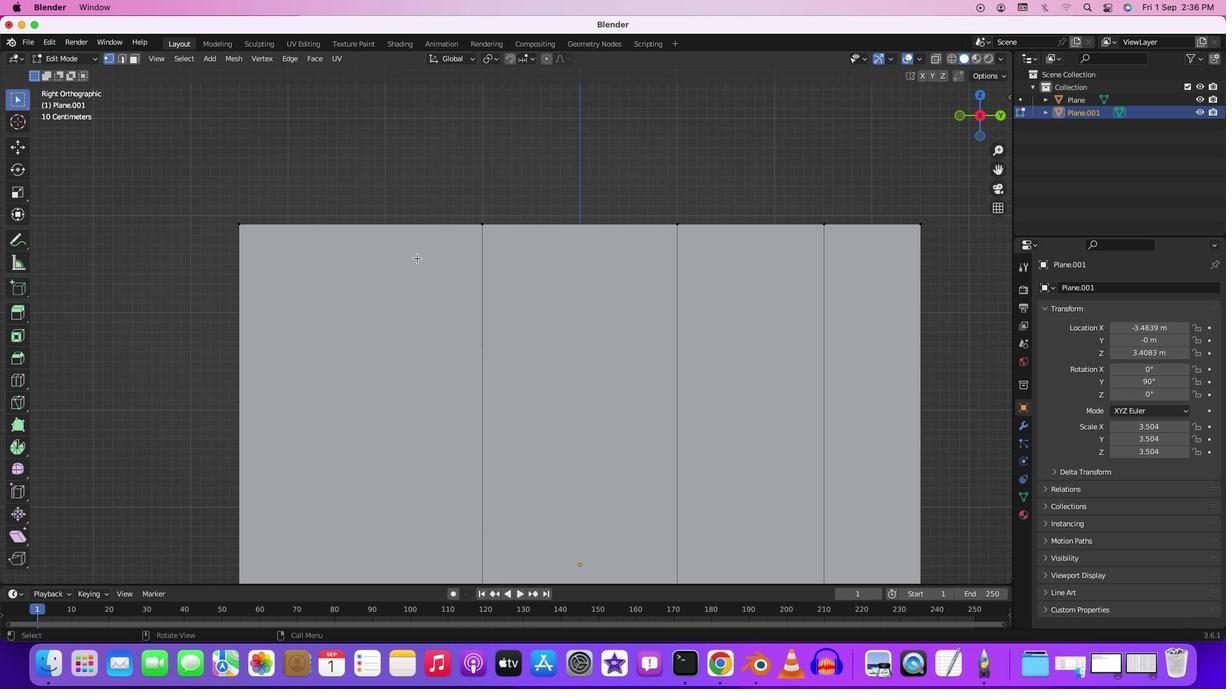 
Action: Key pressed Key.cmd'r'
Screenshot: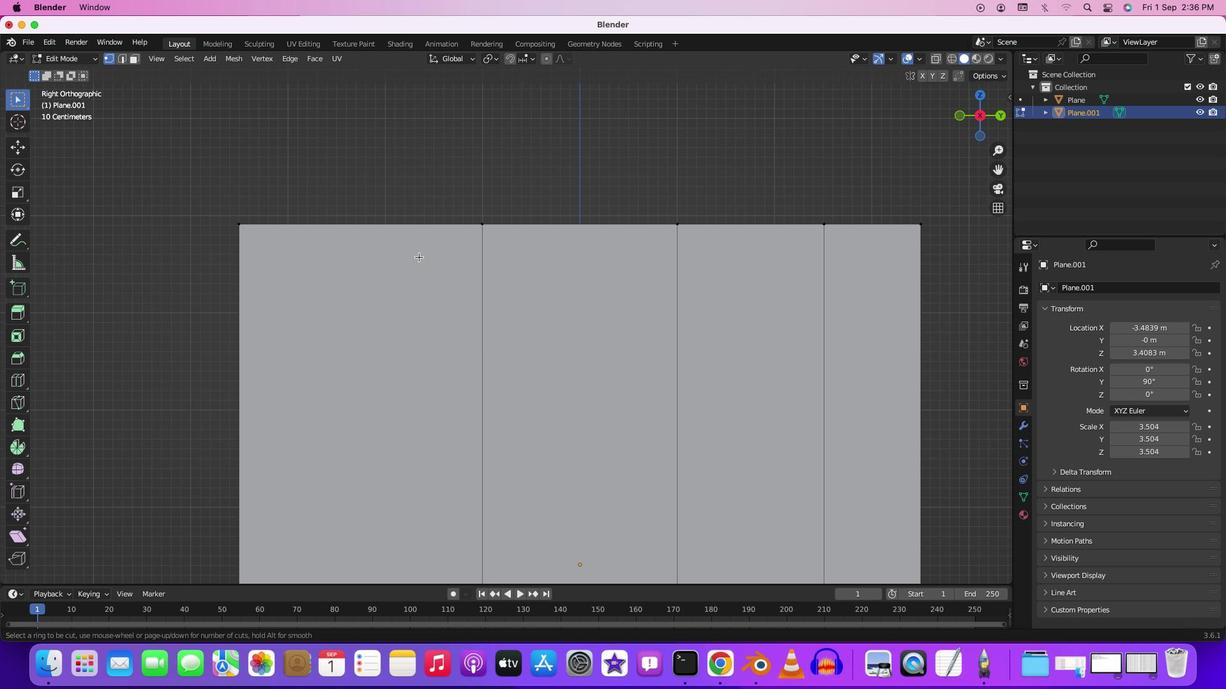 
Action: Mouse moved to (363, 288)
Screenshot: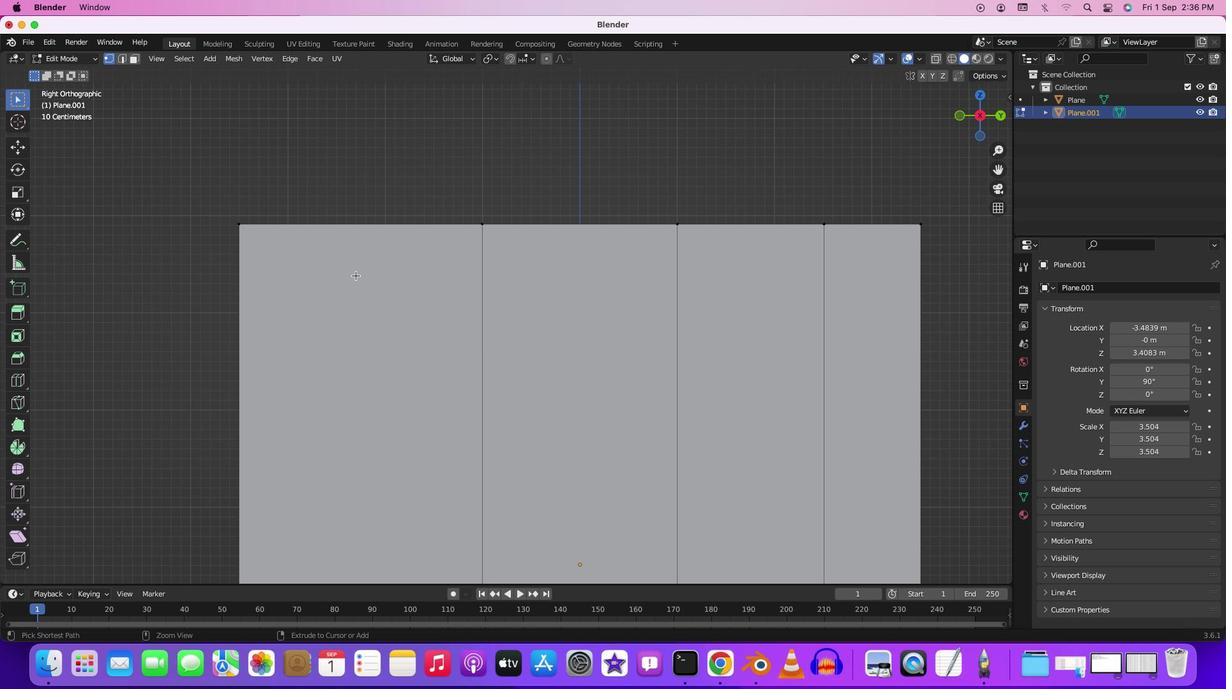 
Action: Mouse pressed left at (363, 288)
Screenshot: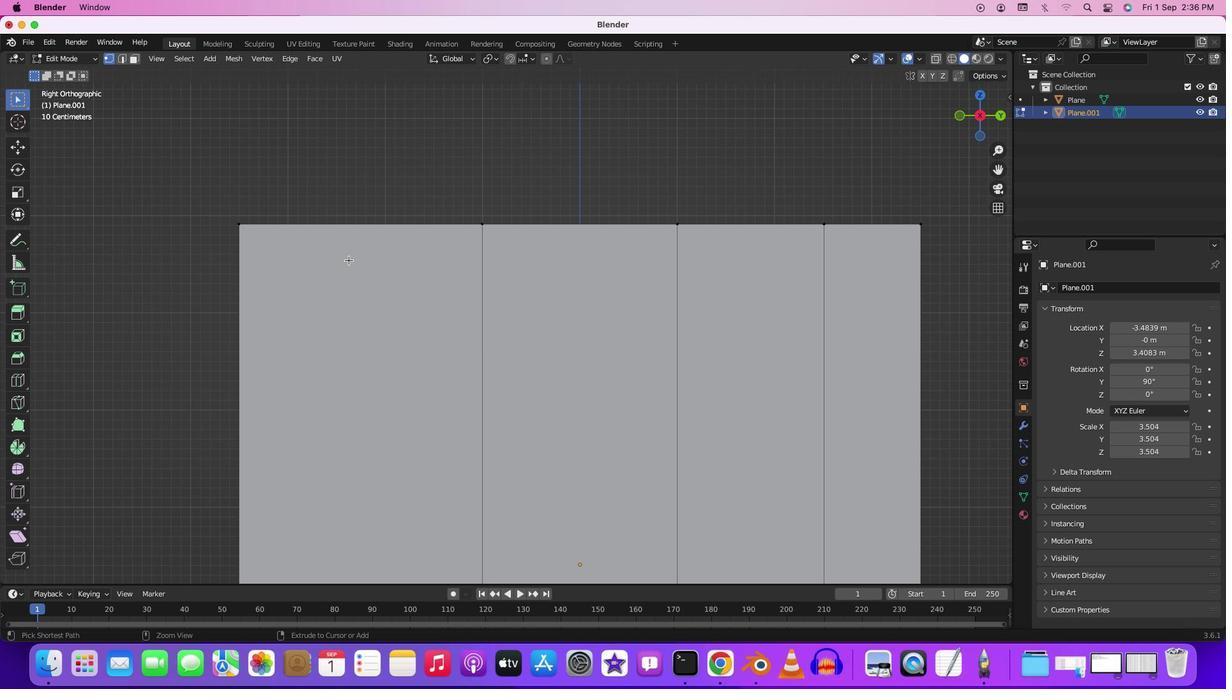
Action: Key pressed Key.cmd
Screenshot: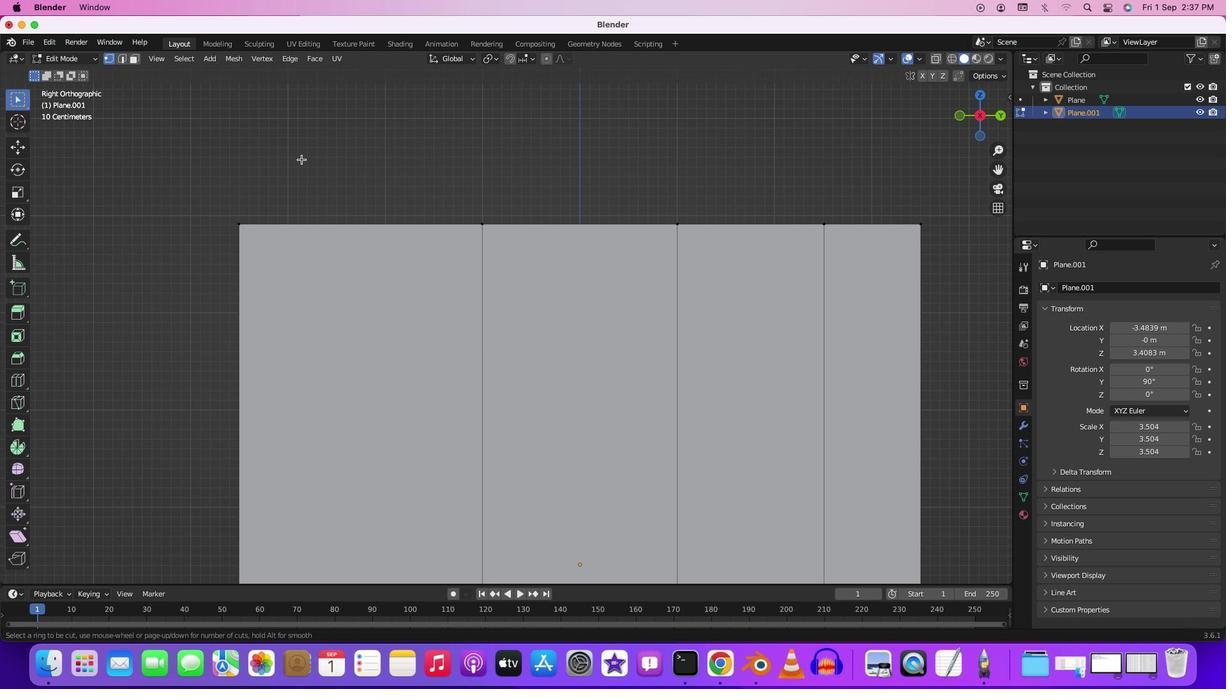 
Action: Mouse moved to (348, 260)
Screenshot: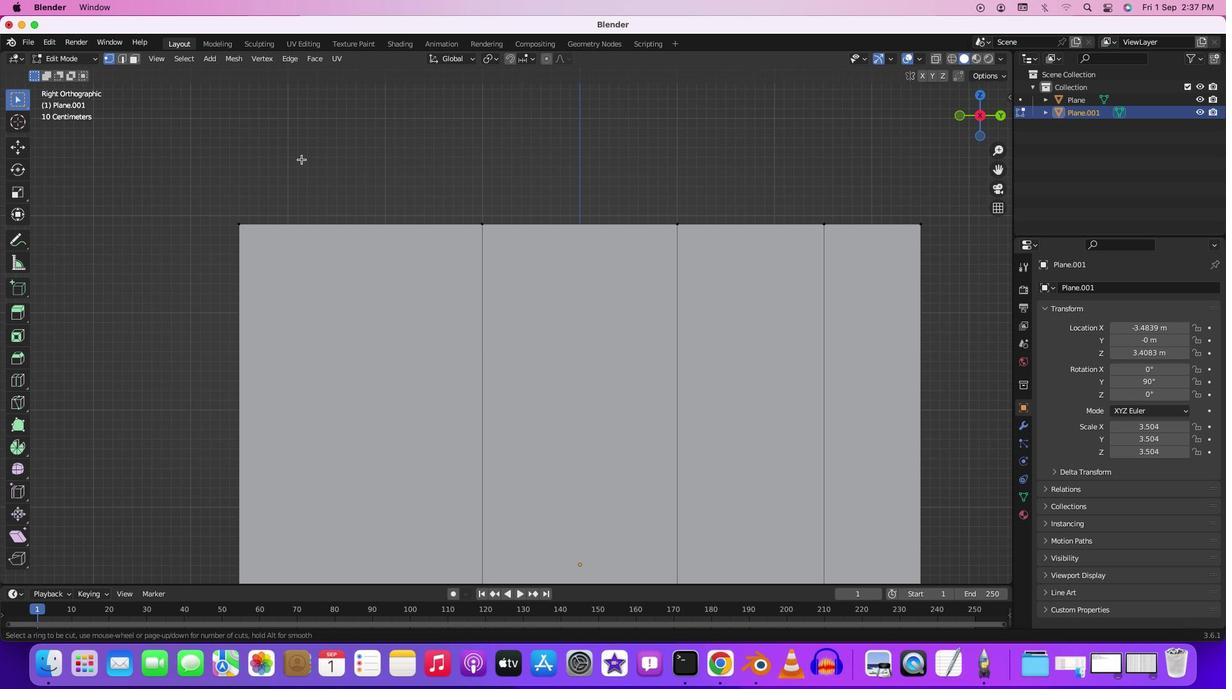 
Action: Key pressed 'r'
Screenshot: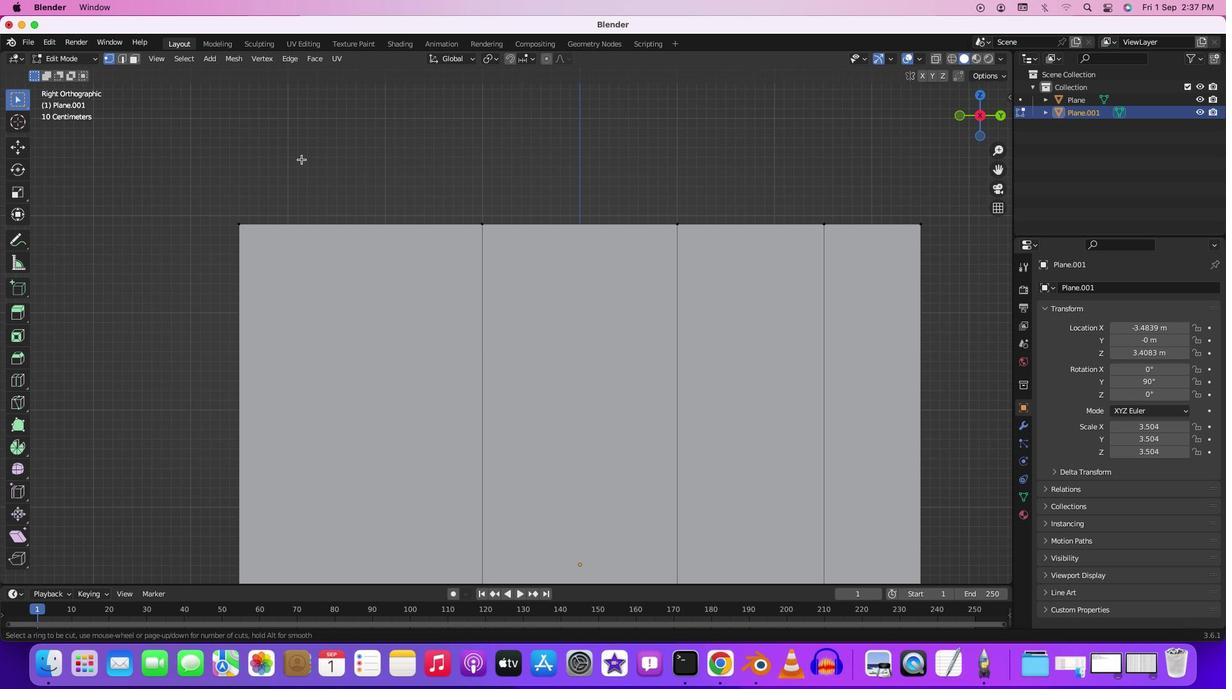 
Action: Mouse moved to (353, 213)
Screenshot: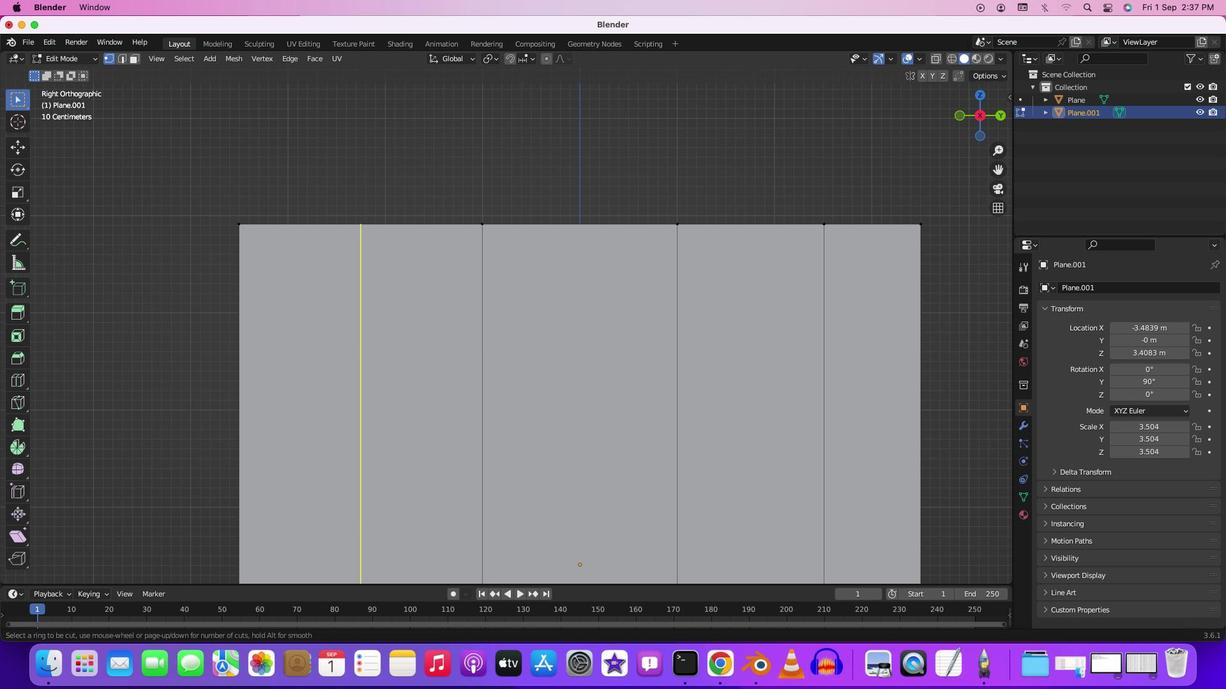 
Action: Mouse pressed left at (353, 213)
Screenshot: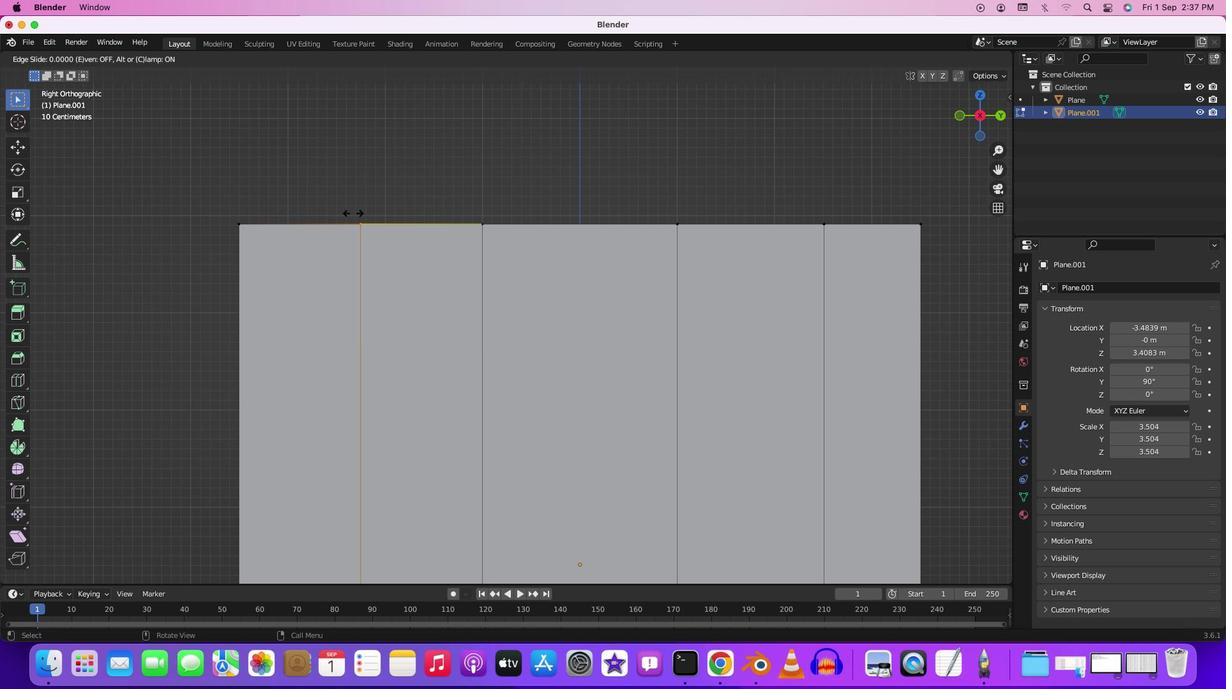 
Action: Mouse moved to (328, 218)
Screenshot: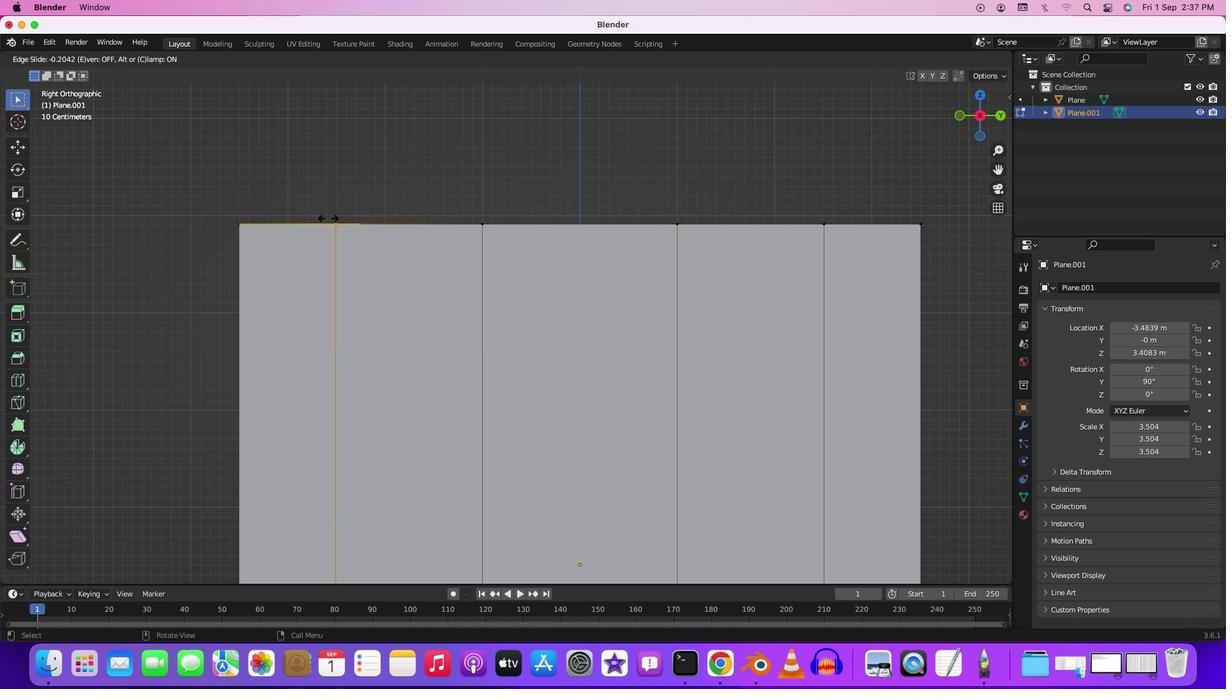 
Action: Mouse pressed left at (328, 218)
Screenshot: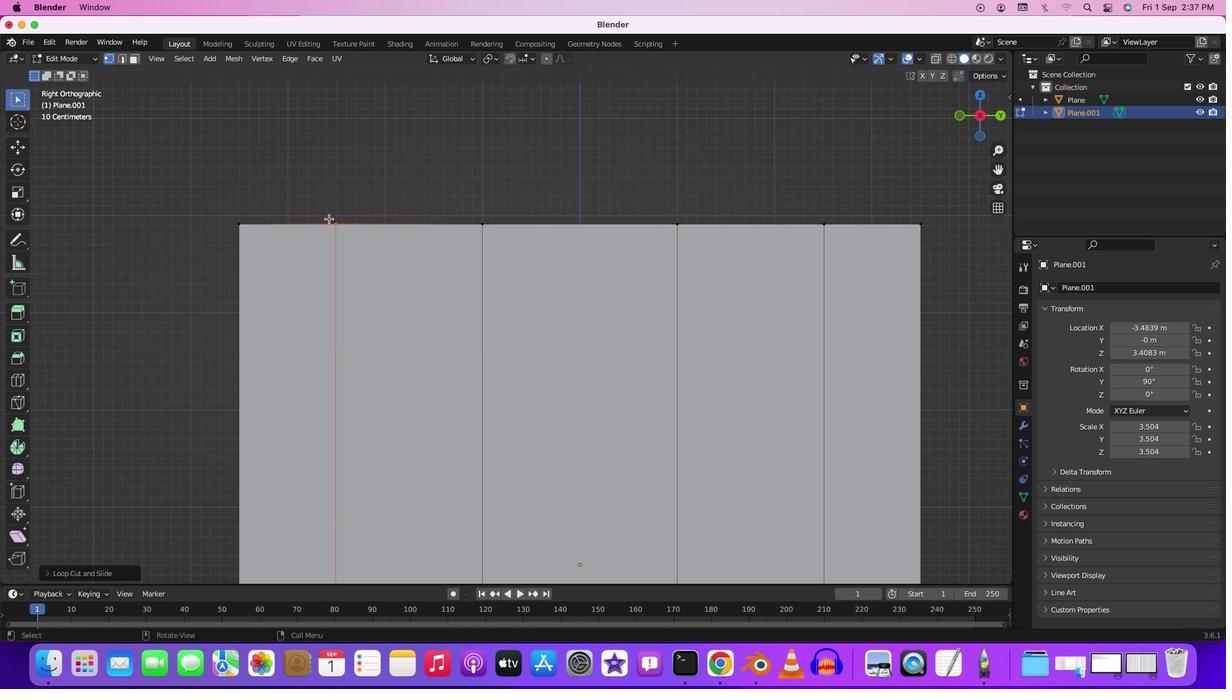 
Action: Mouse moved to (333, 175)
Screenshot: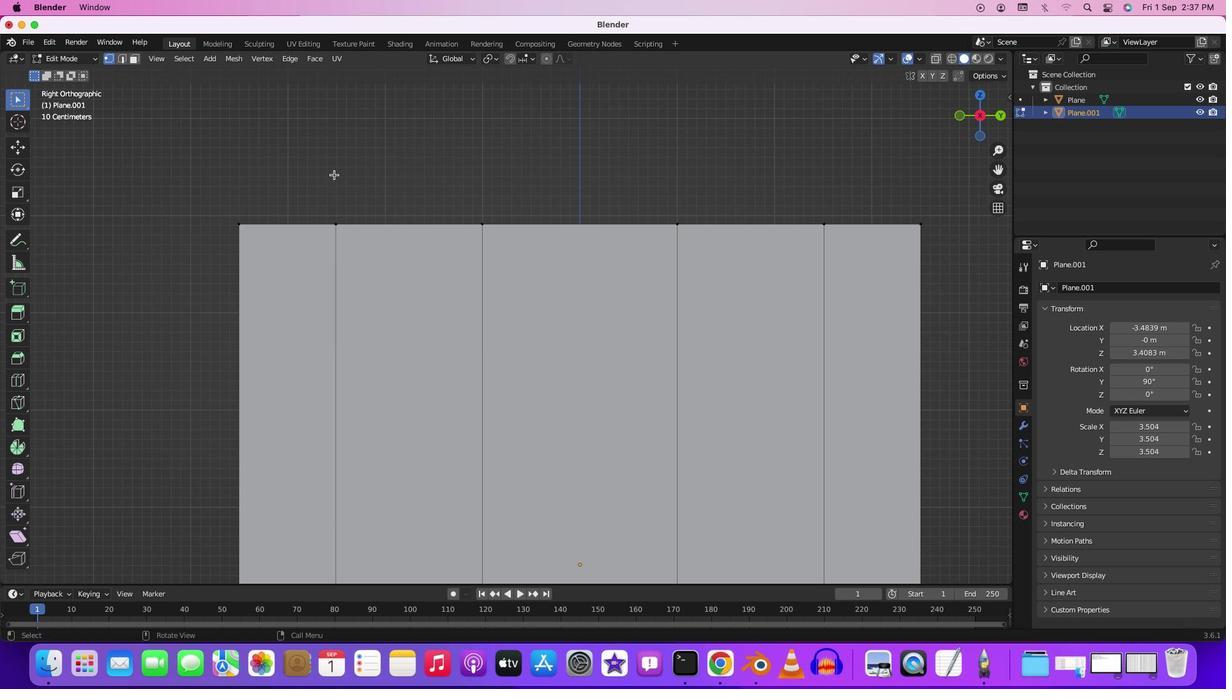 
Action: Mouse pressed left at (333, 175)
Screenshot: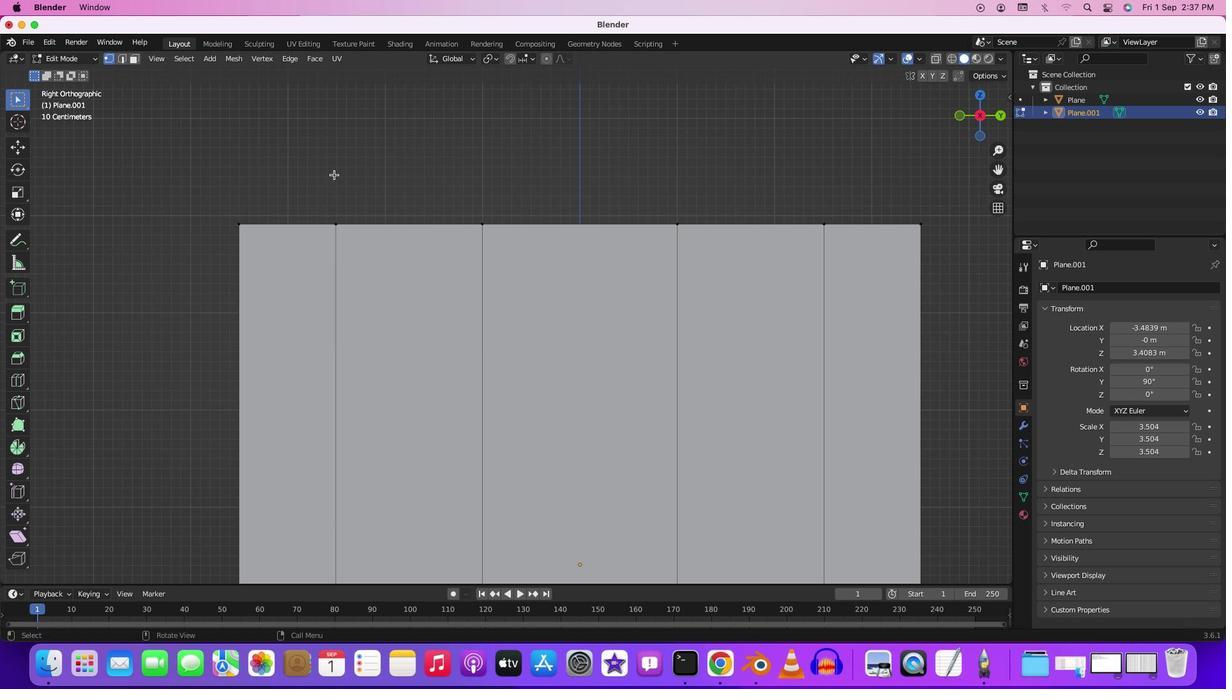 
Action: Mouse moved to (963, 361)
Screenshot: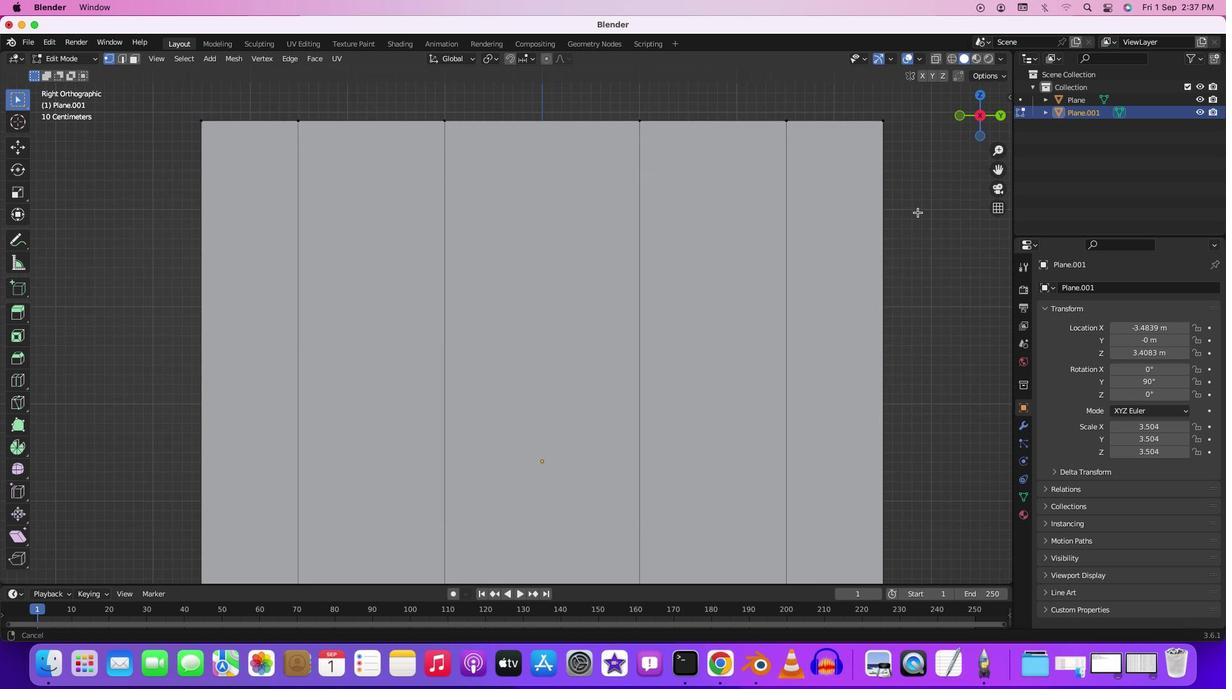 
Action: Key pressed Key.shift
Screenshot: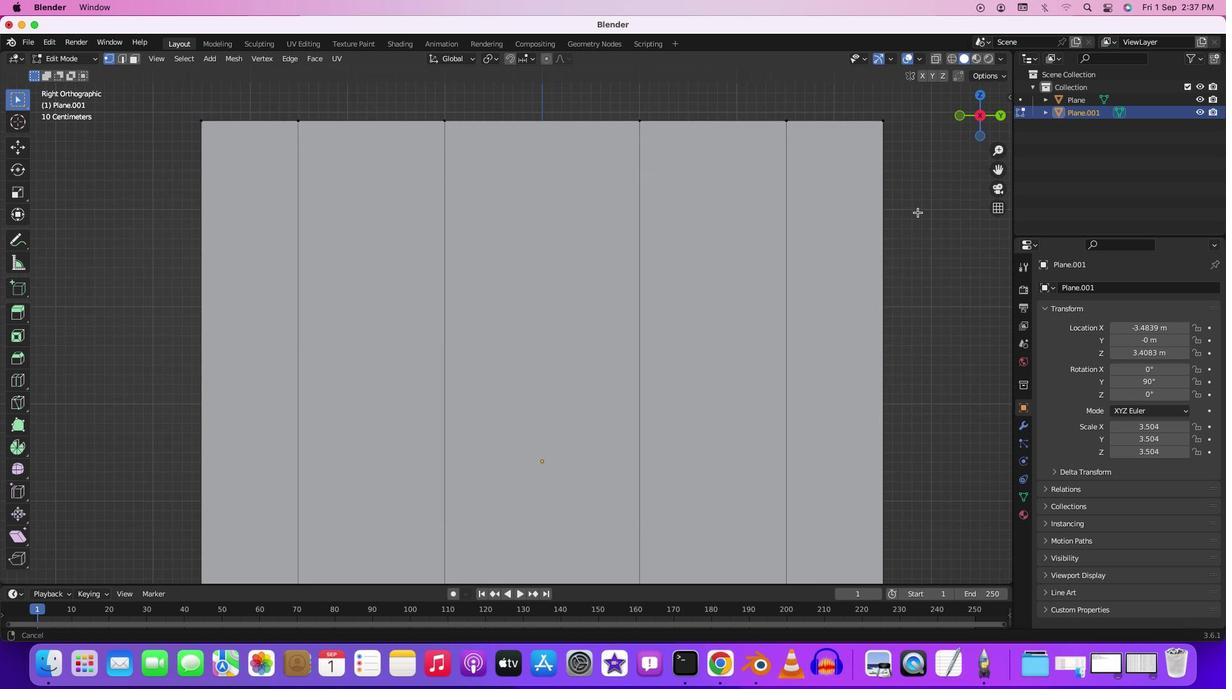 
Action: Mouse moved to (959, 361)
Screenshot: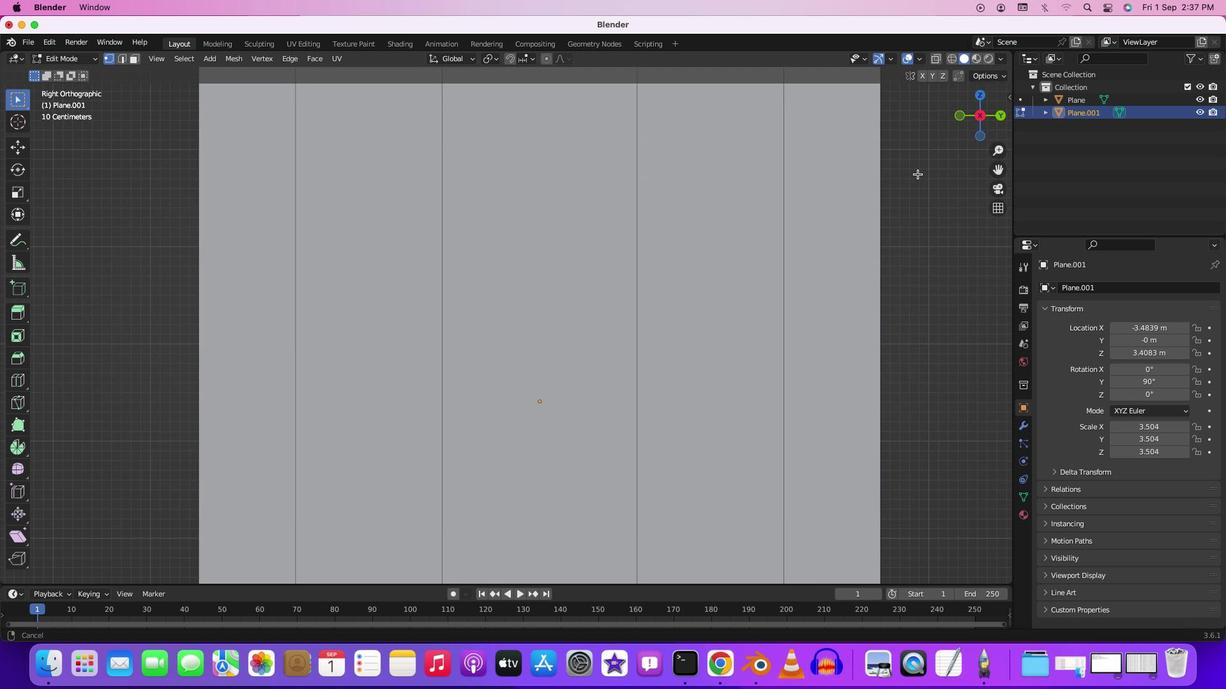 
Action: Mouse pressed middle at (959, 361)
Screenshot: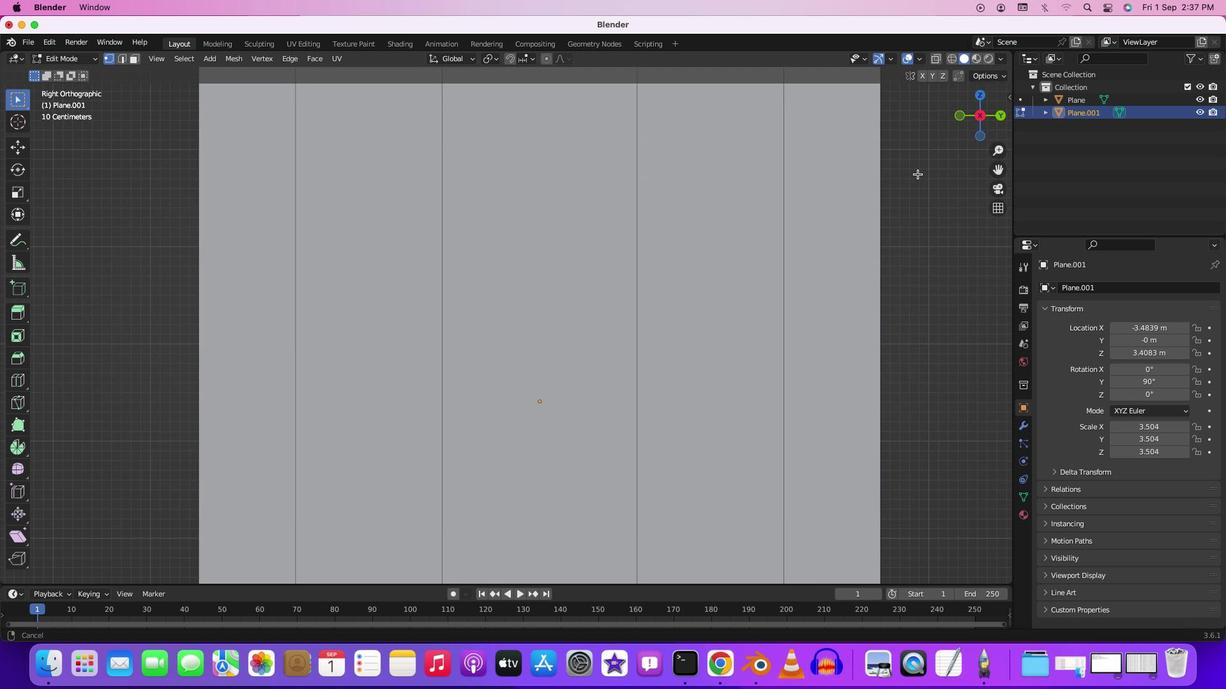 
Action: Mouse moved to (892, 235)
Screenshot: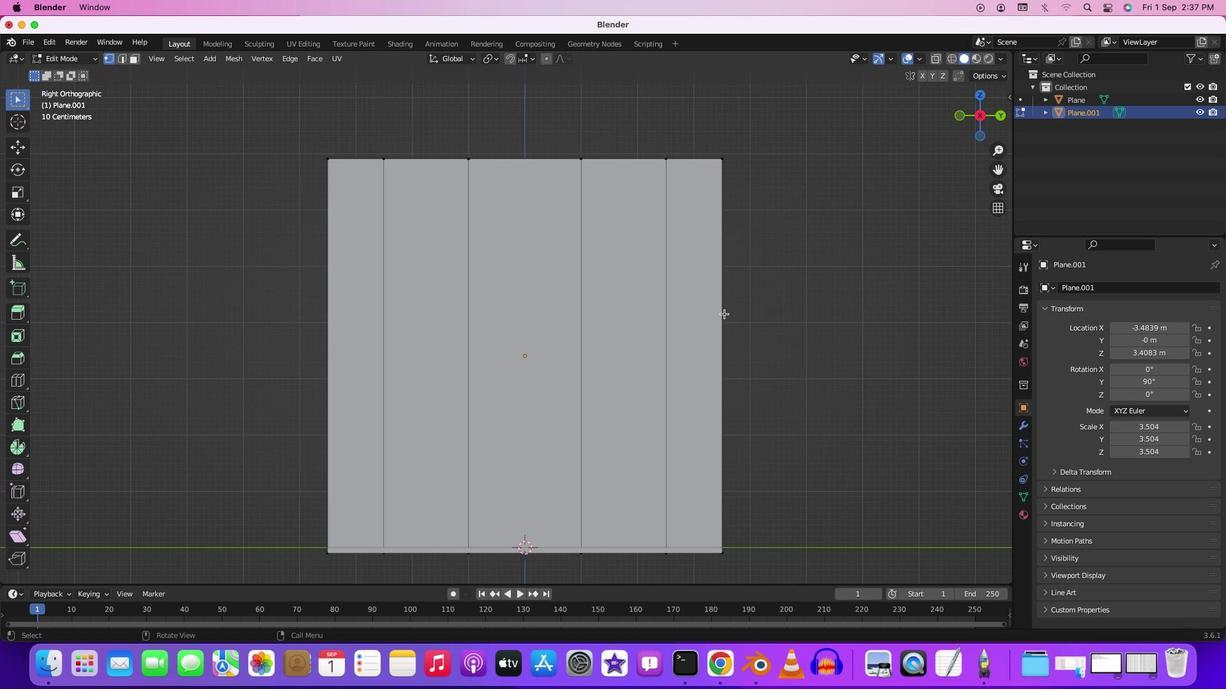 
Action: Mouse scrolled (892, 235) with delta (0, 0)
Screenshot: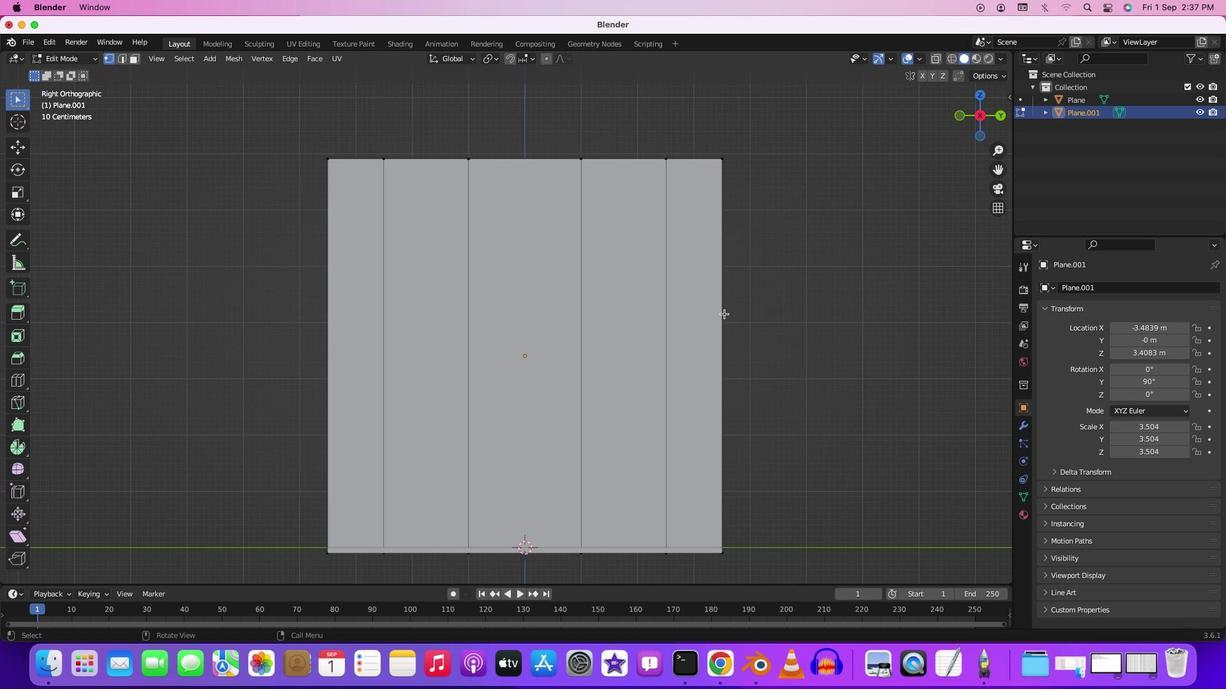 
Action: Mouse scrolled (892, 235) with delta (0, 0)
Screenshot: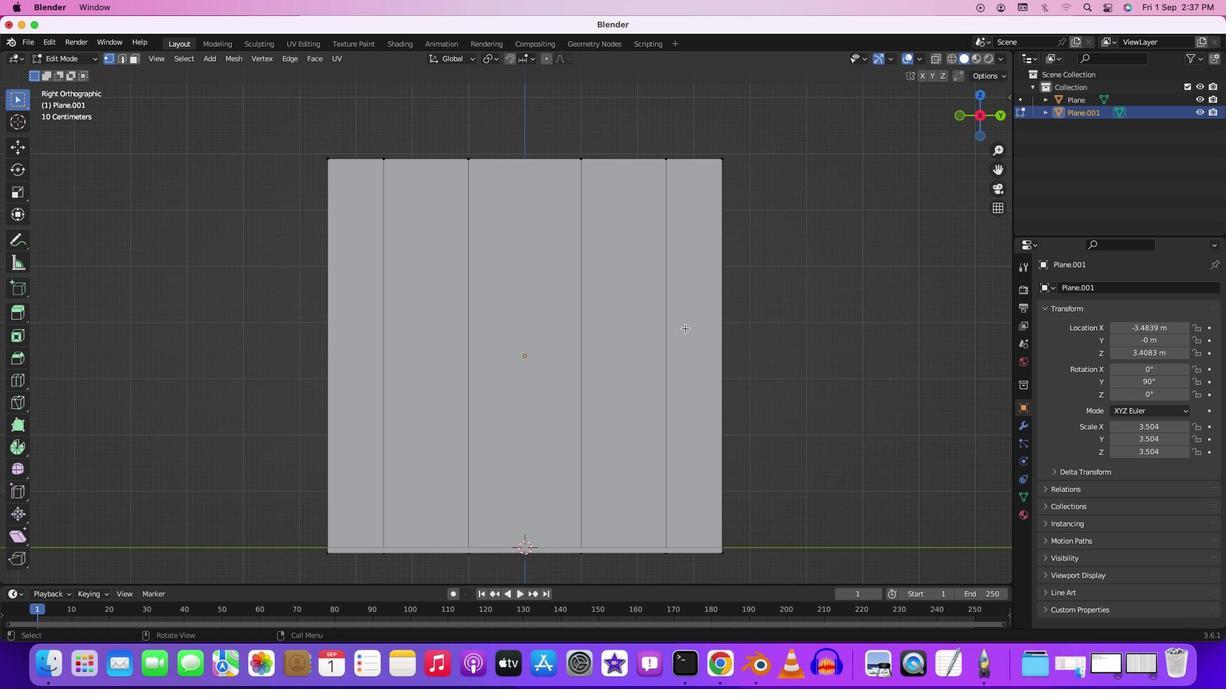 
Action: Mouse moved to (892, 236)
Screenshot: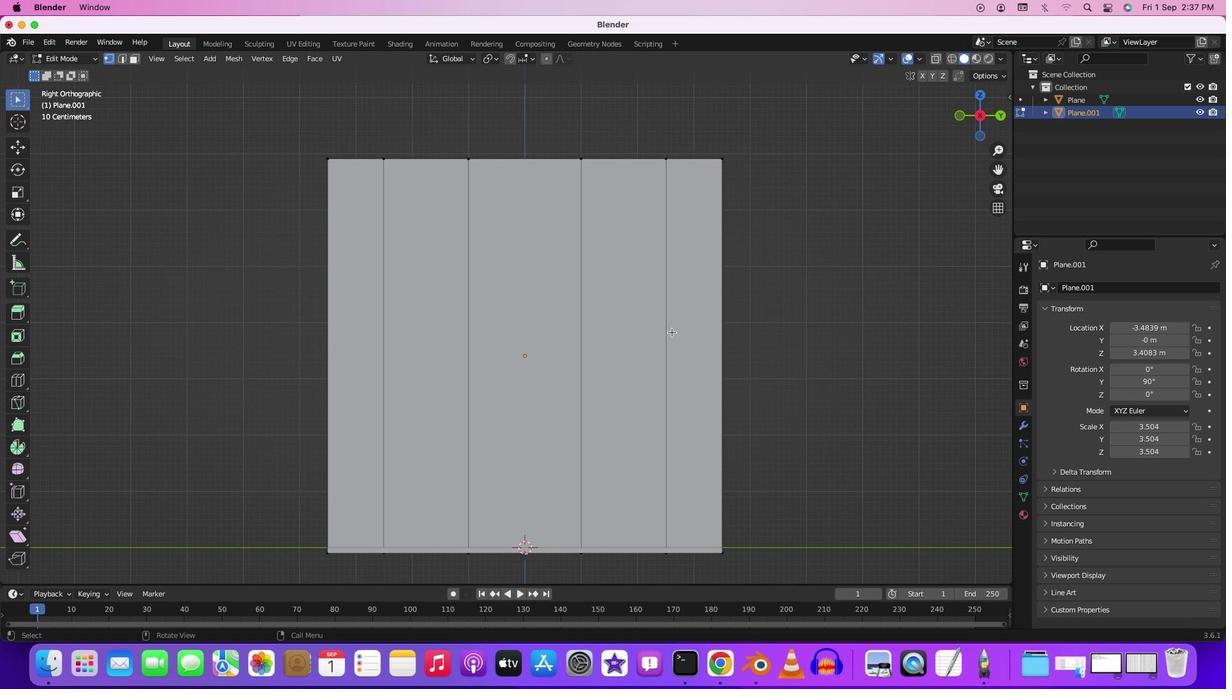 
Action: Mouse scrolled (892, 236) with delta (0, -1)
Screenshot: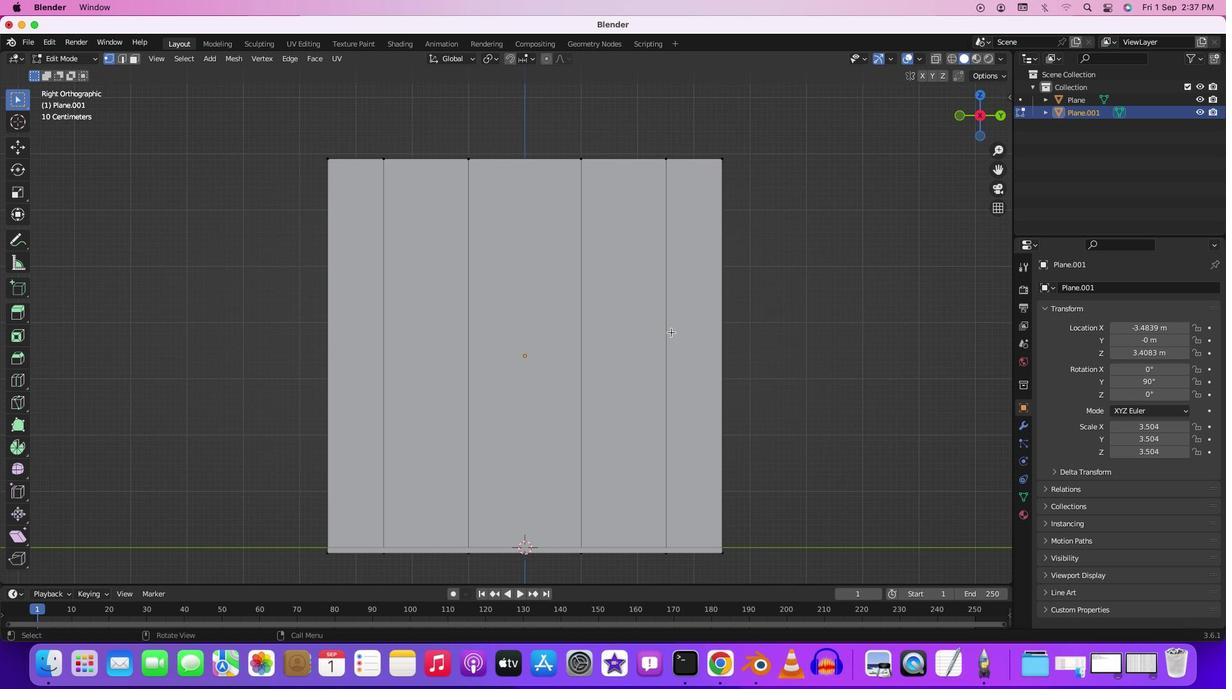 
Action: Mouse moved to (643, 344)
Screenshot: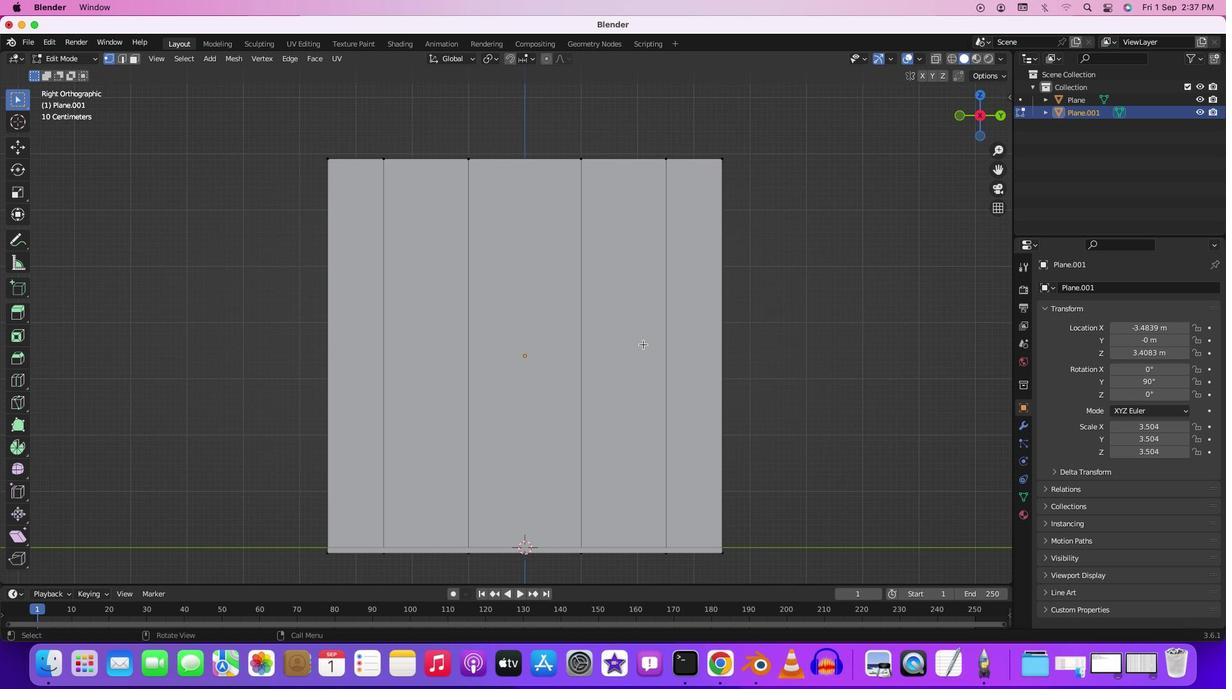 
Action: Mouse pressed left at (643, 344)
Screenshot: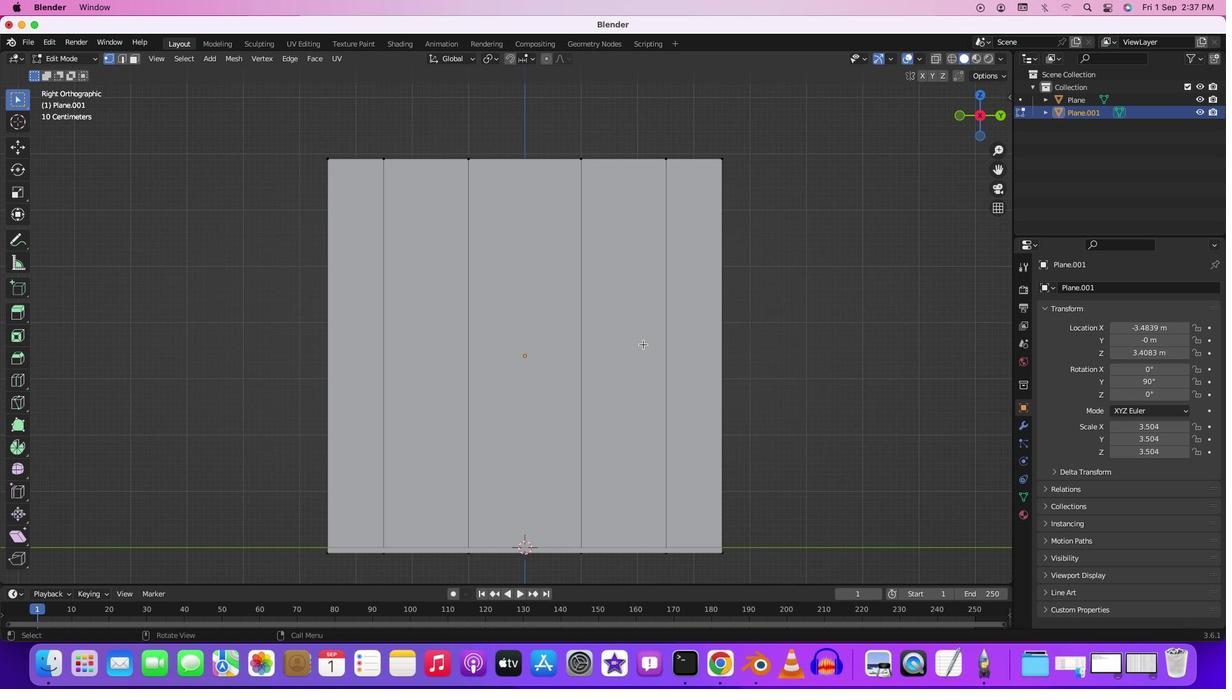 
Action: Key pressed Key.cmd'r'
Screenshot: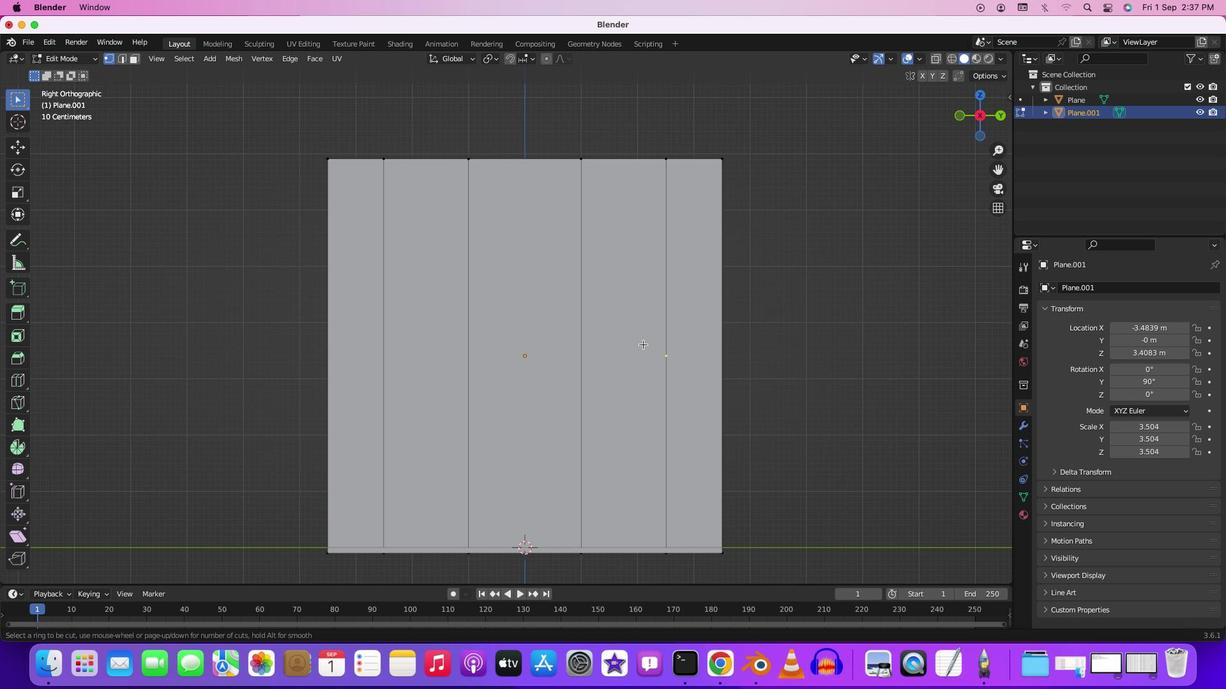 
Action: Mouse moved to (706, 353)
Screenshot: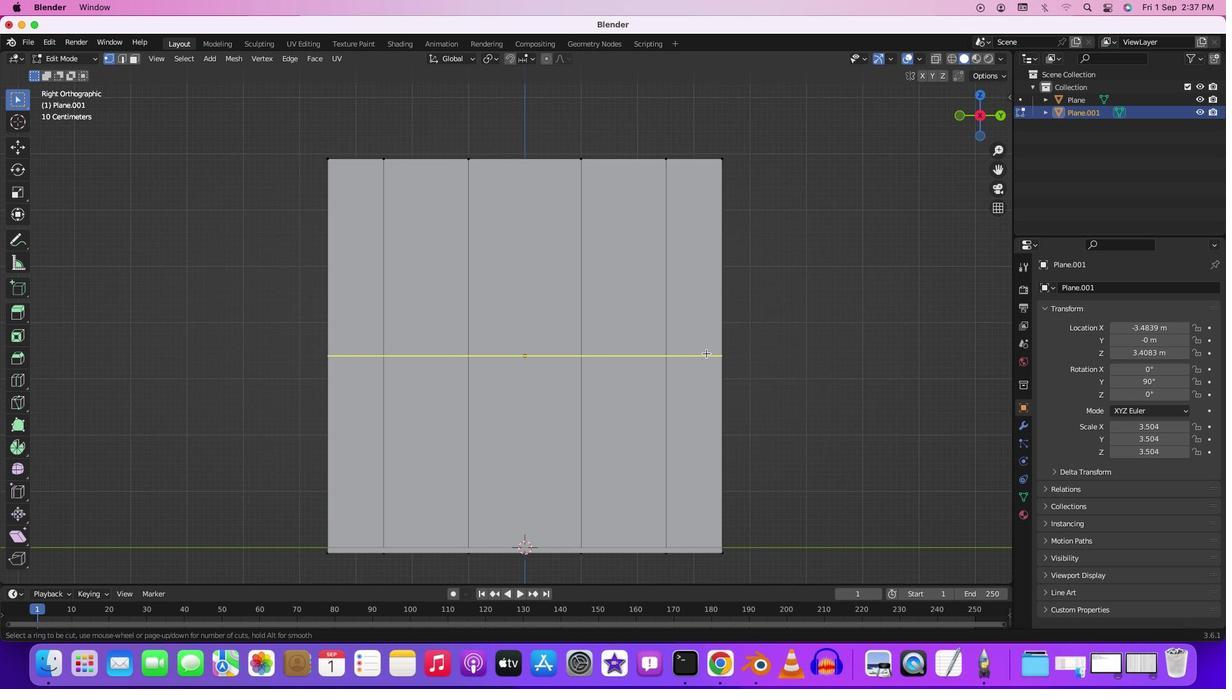 
Action: Mouse pressed left at (706, 353)
Screenshot: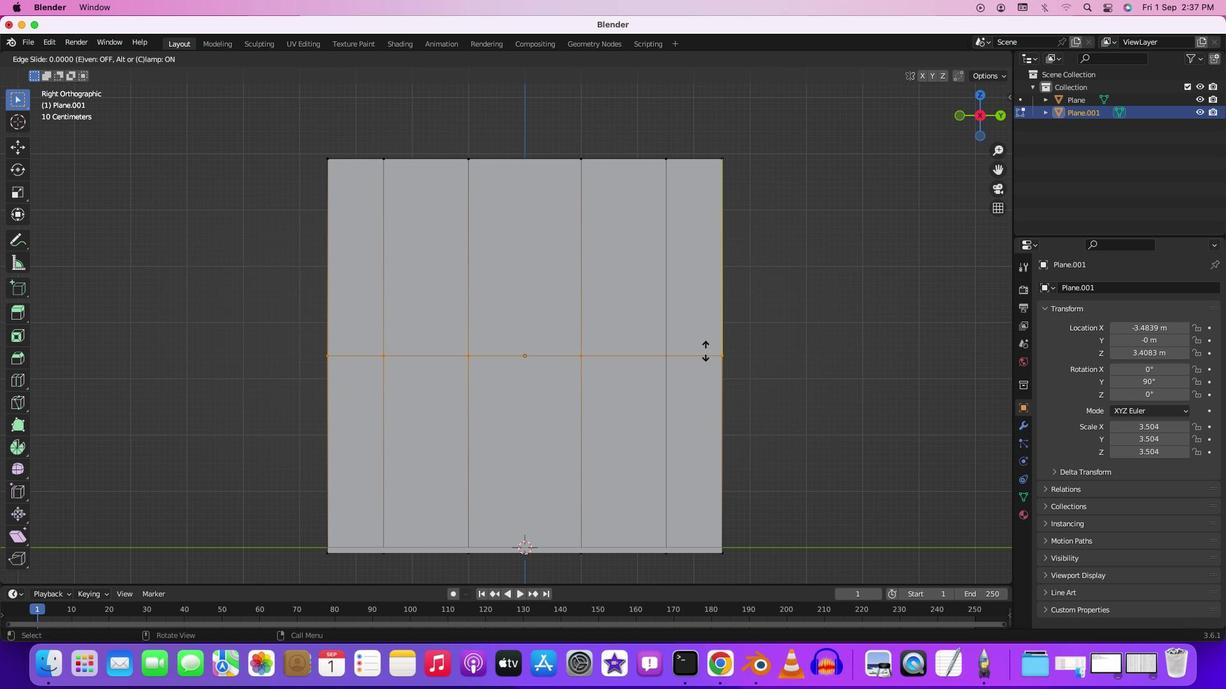 
Action: Mouse moved to (711, 375)
Screenshot: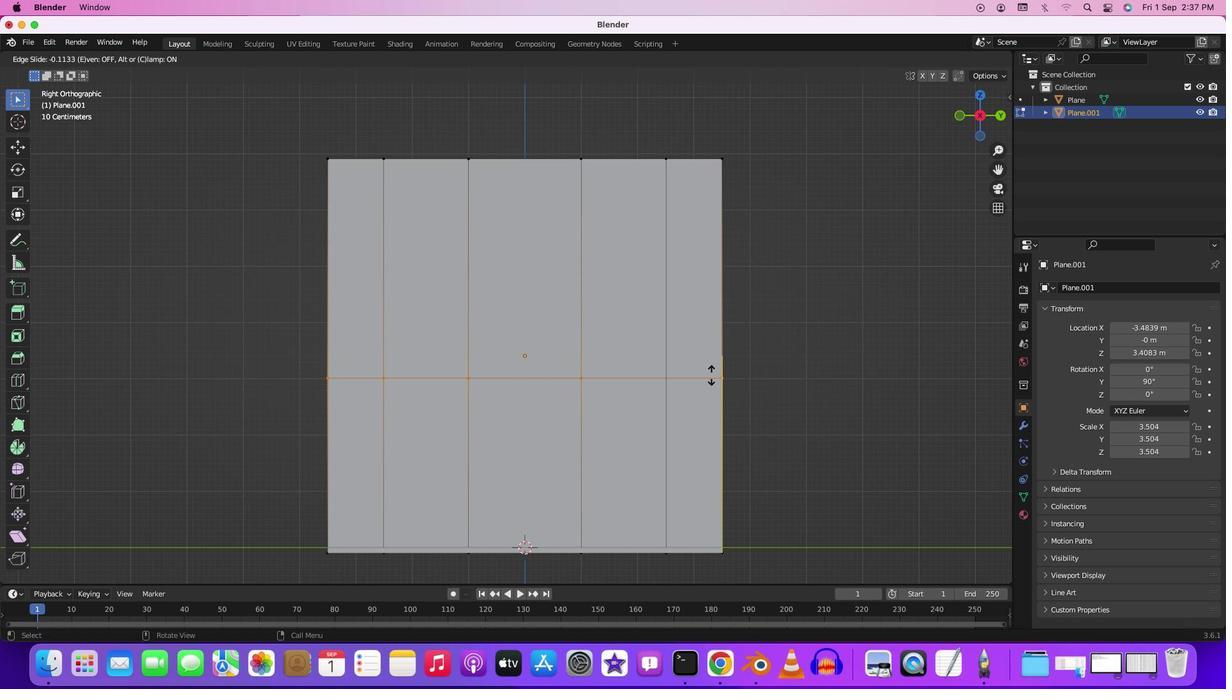 
Action: Mouse pressed left at (711, 375)
Screenshot: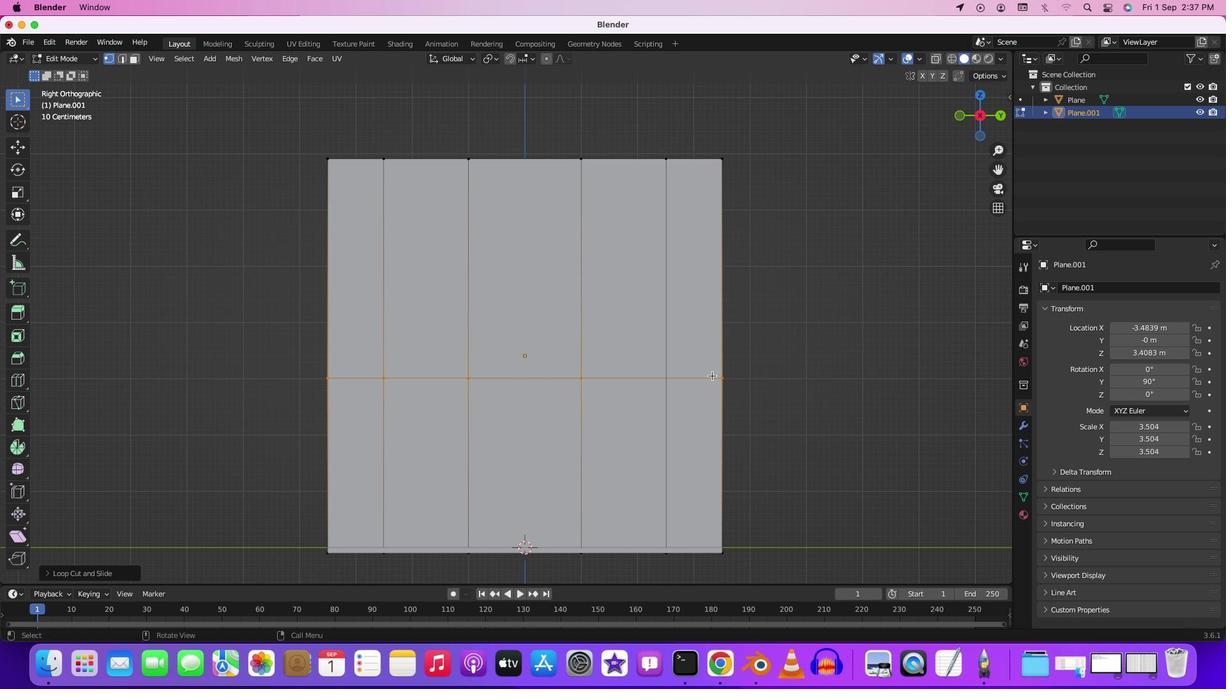 
Action: Mouse moved to (714, 315)
Screenshot: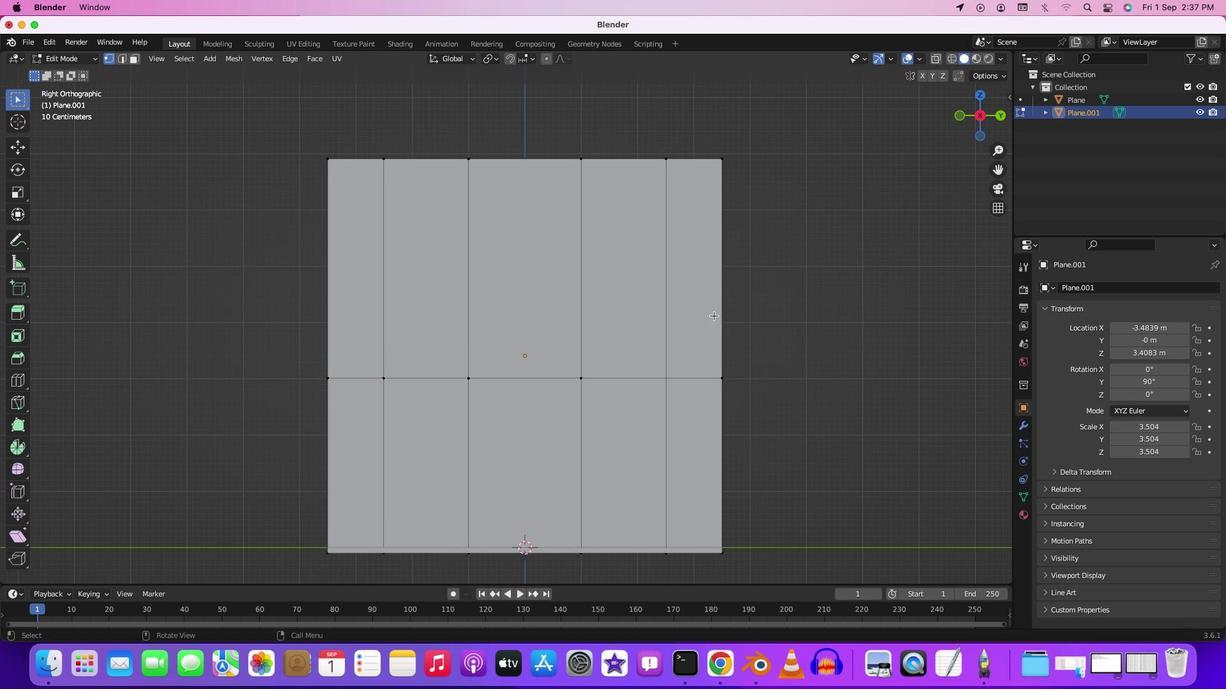 
Action: Mouse pressed left at (714, 315)
Screenshot: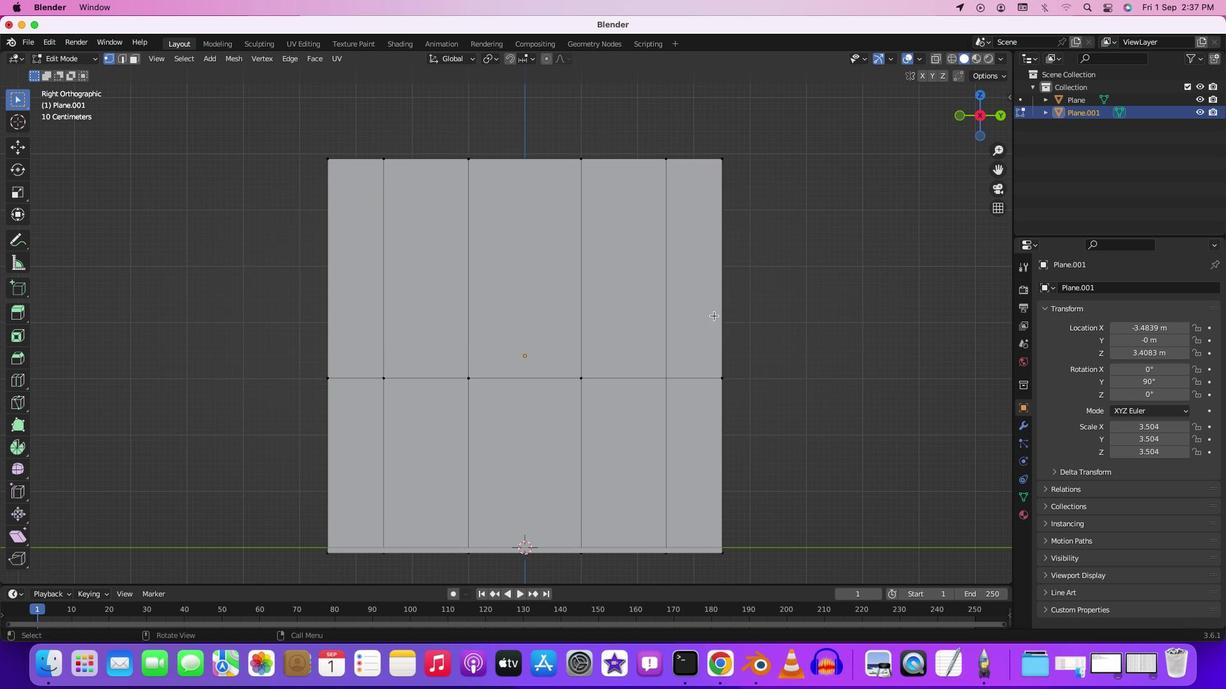 
Action: Key pressed Key.cmd'r'
Screenshot: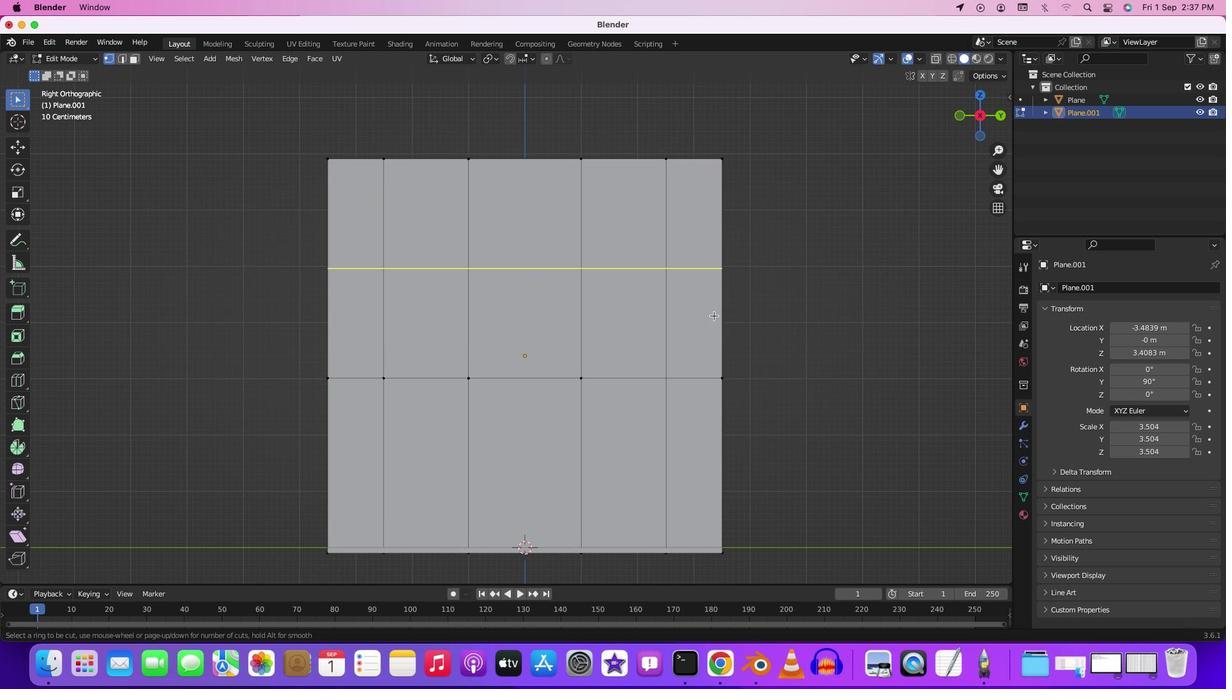 
Action: Mouse moved to (708, 274)
Screenshot: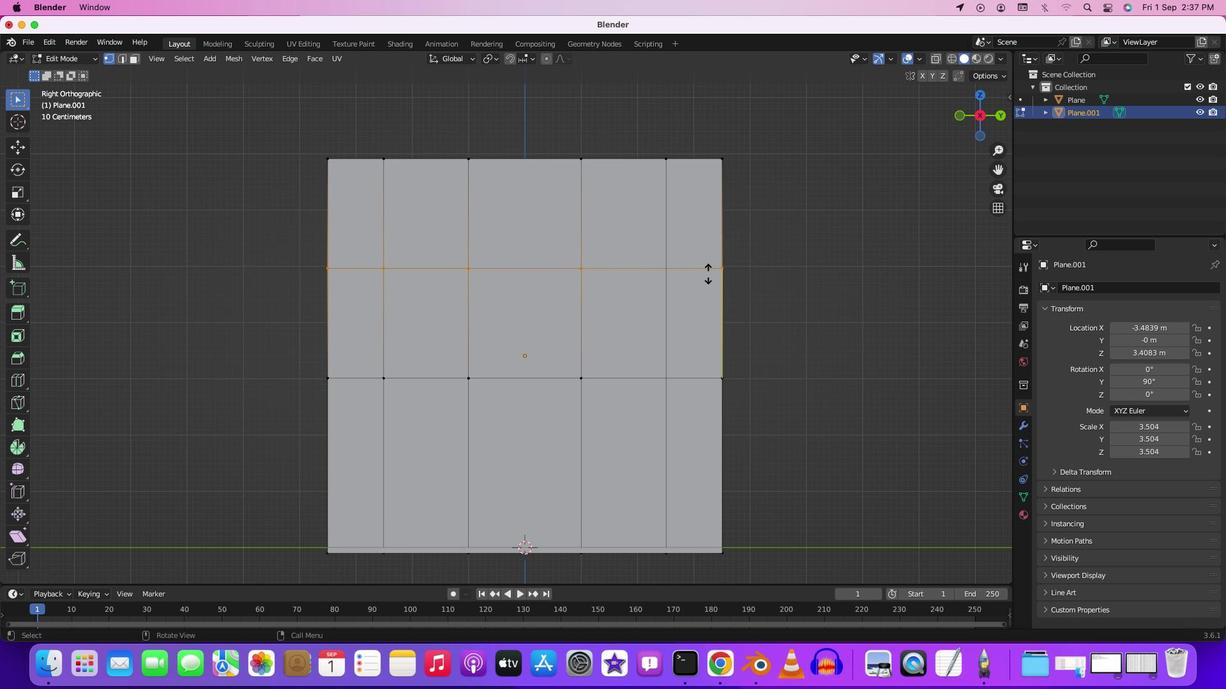 
Action: Mouse pressed left at (708, 274)
Screenshot: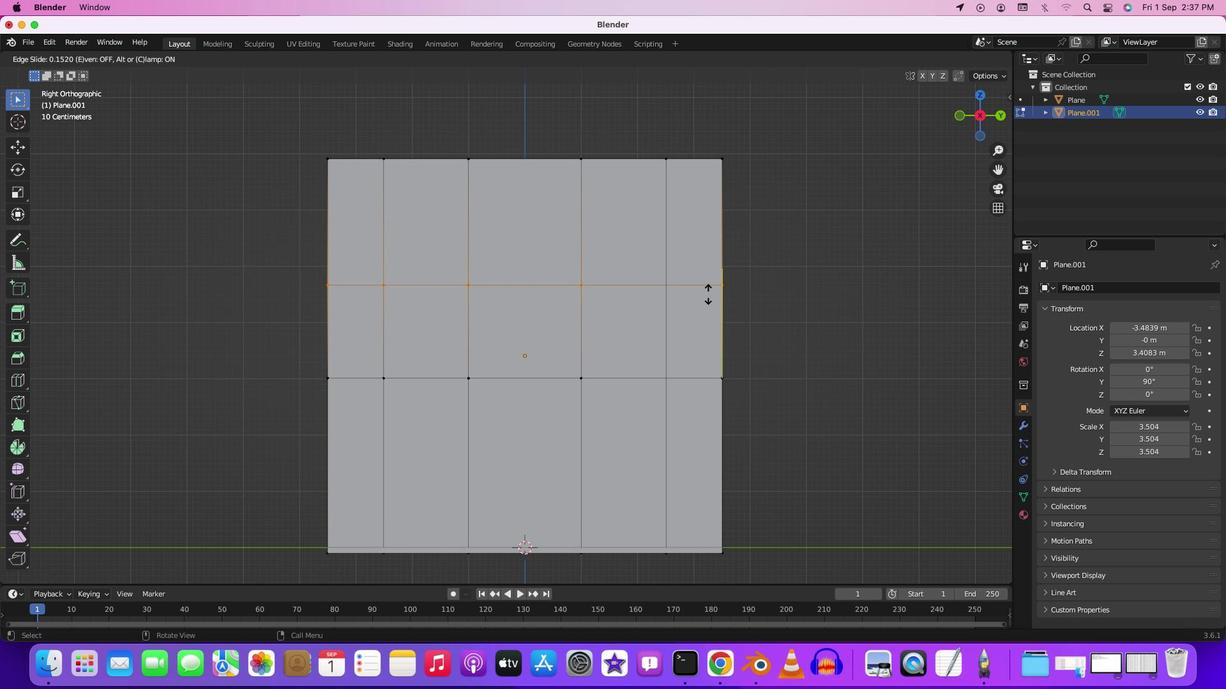 
Action: Mouse moved to (705, 272)
Screenshot: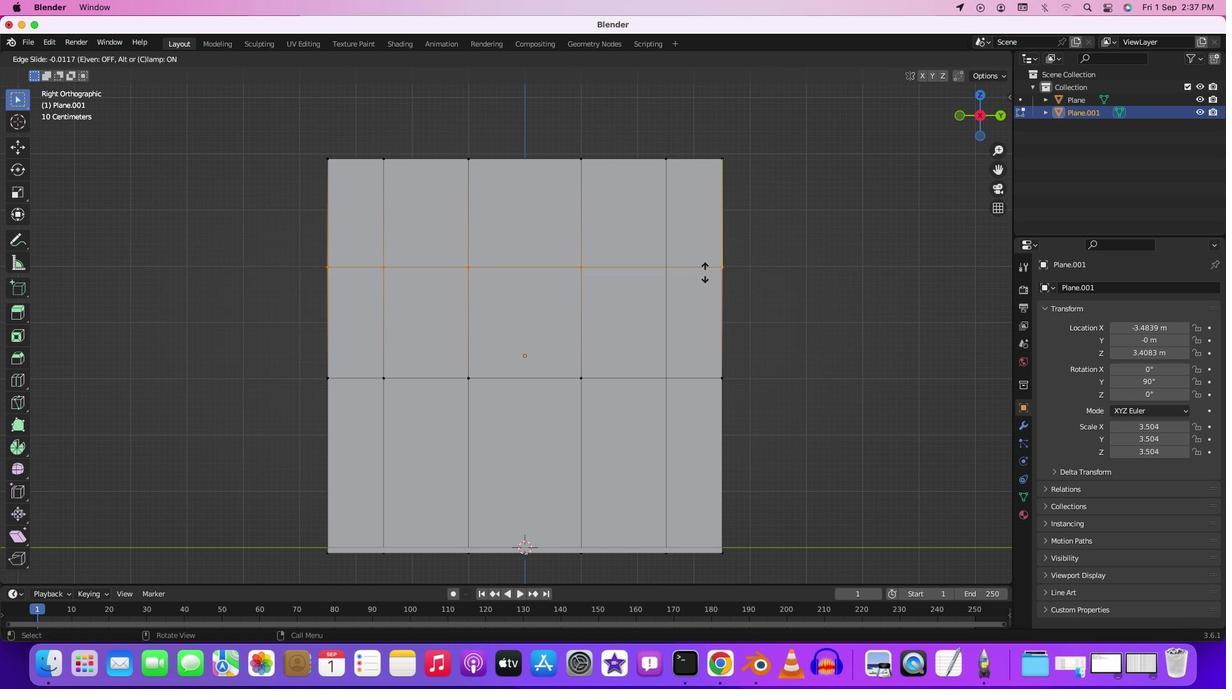 
Action: Mouse pressed left at (705, 272)
Screenshot: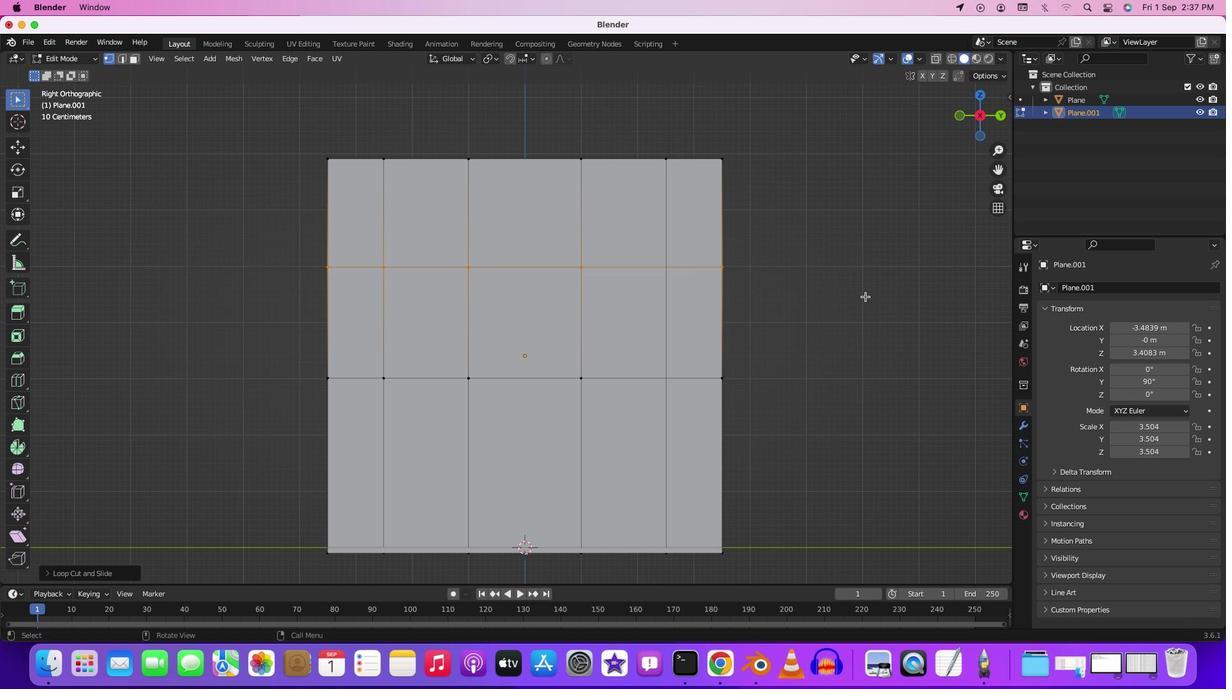 
Action: Mouse moved to (887, 298)
Screenshot: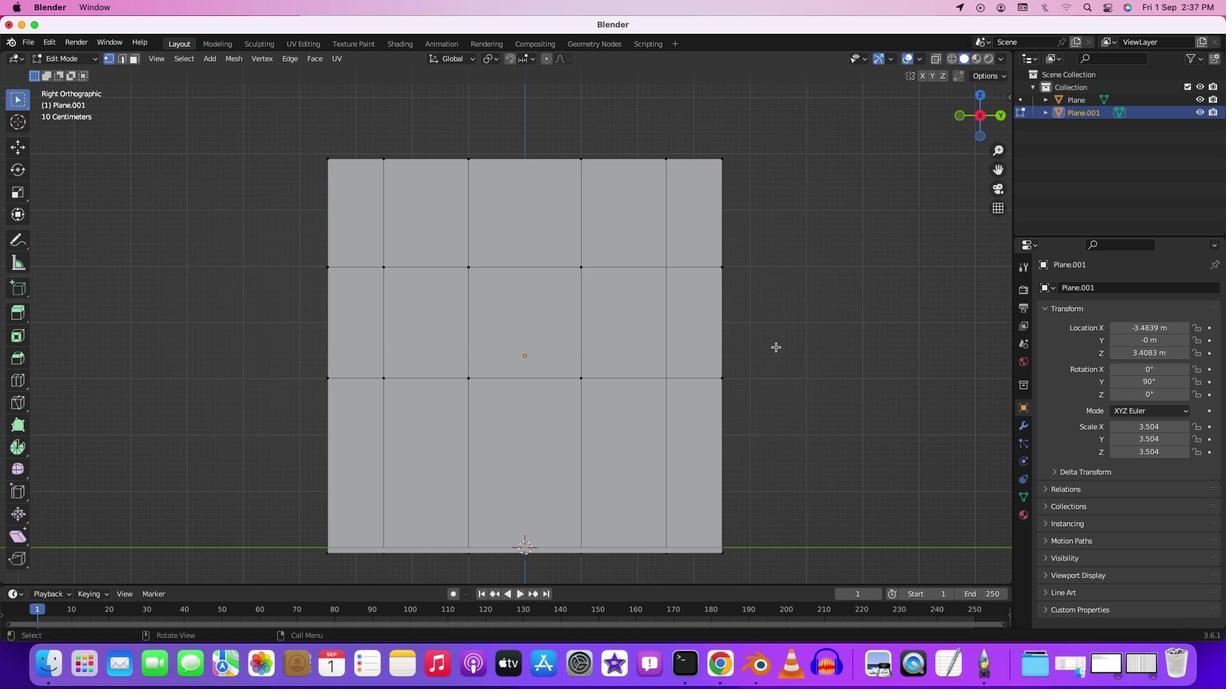 
Action: Mouse pressed left at (887, 298)
Screenshot: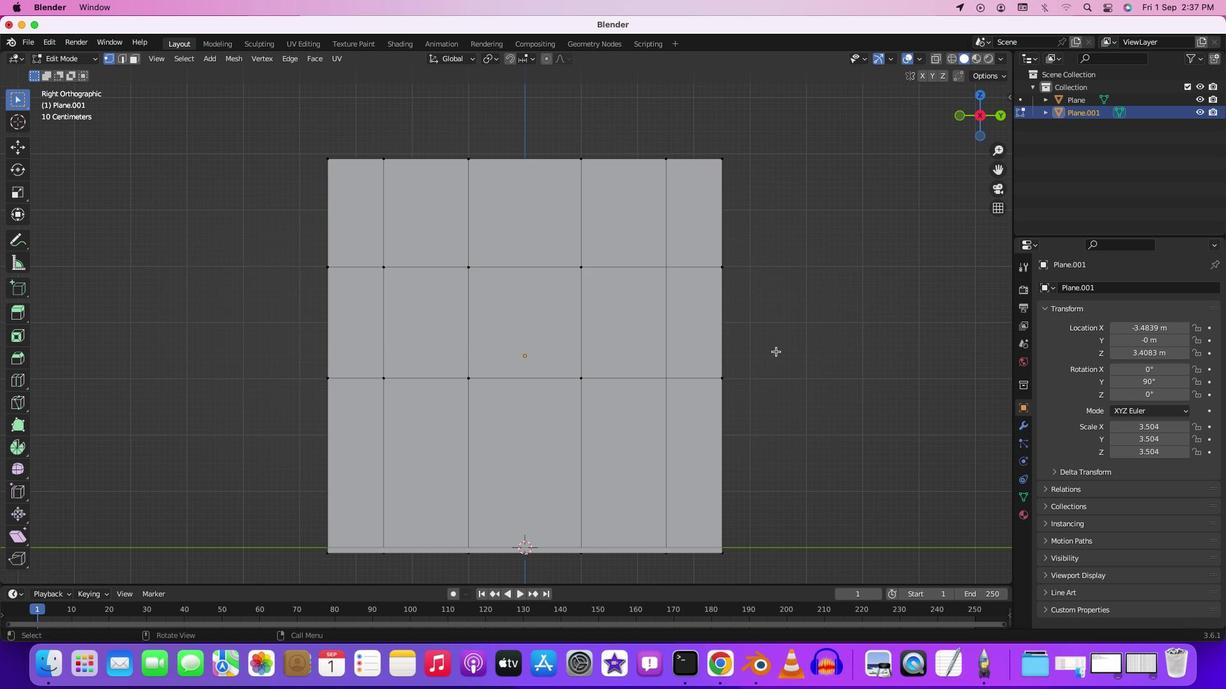 
Action: Mouse moved to (775, 350)
Screenshot: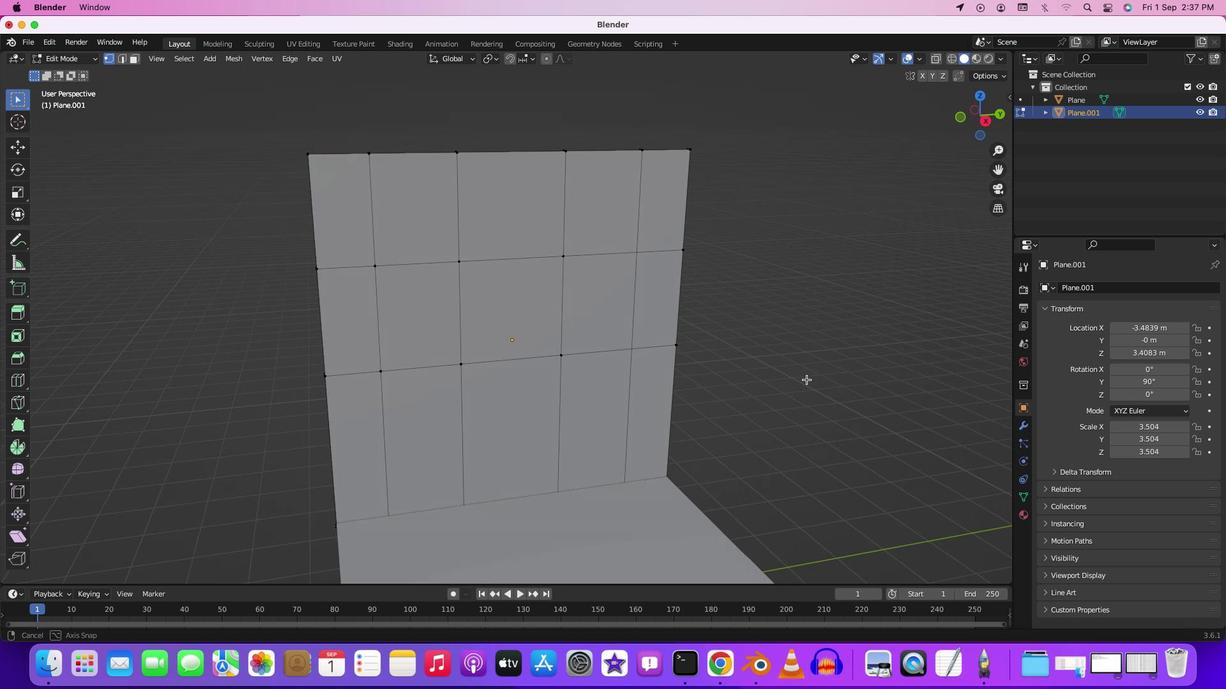 
Action: Mouse pressed middle at (775, 350)
Screenshot: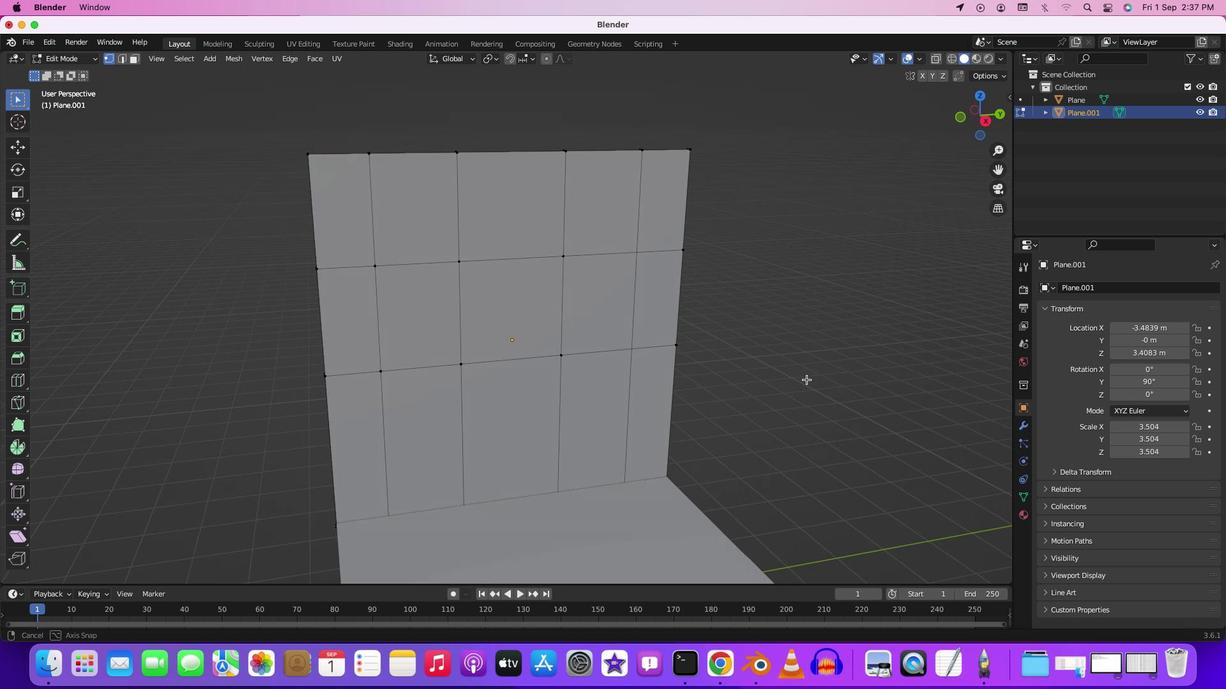 
Action: Mouse moved to (702, 341)
Screenshot: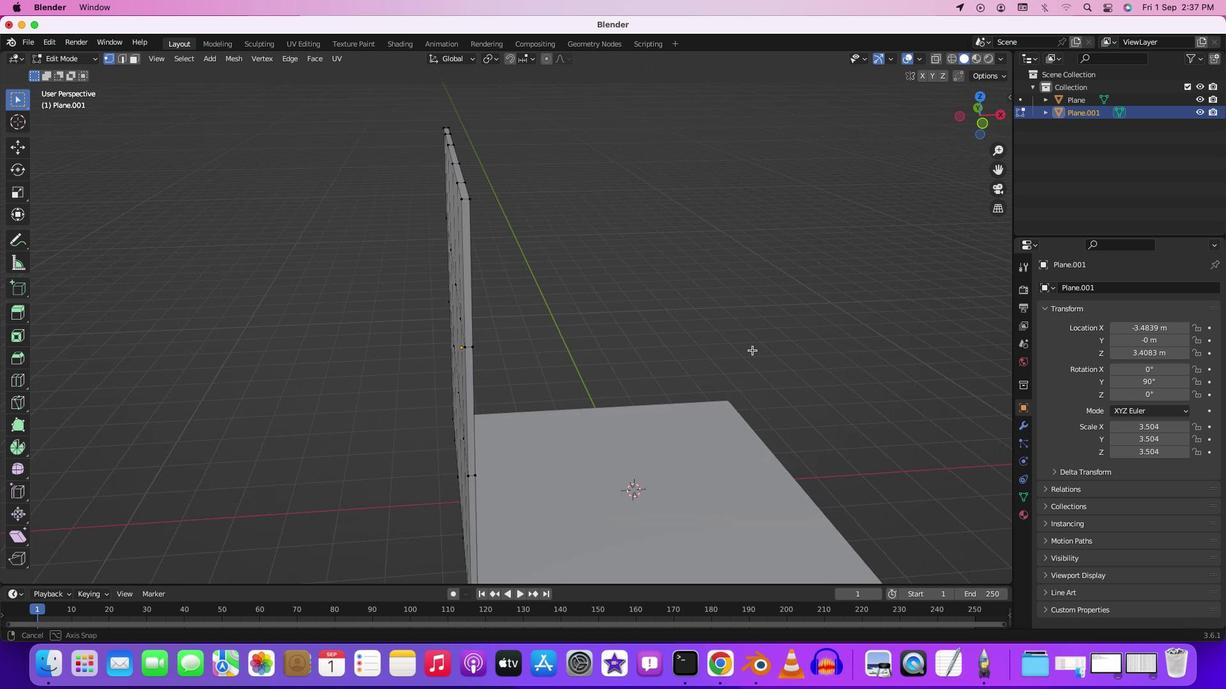 
Action: Mouse pressed middle at (702, 341)
Screenshot: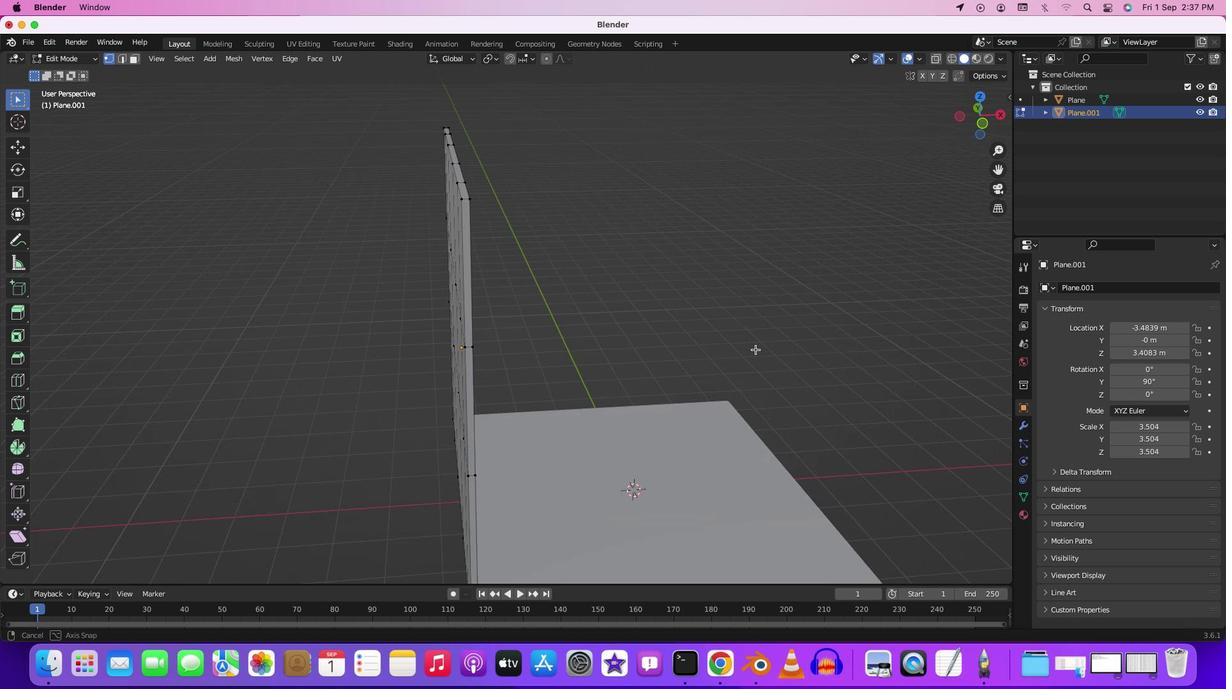 
Action: Mouse moved to (445, 314)
Screenshot: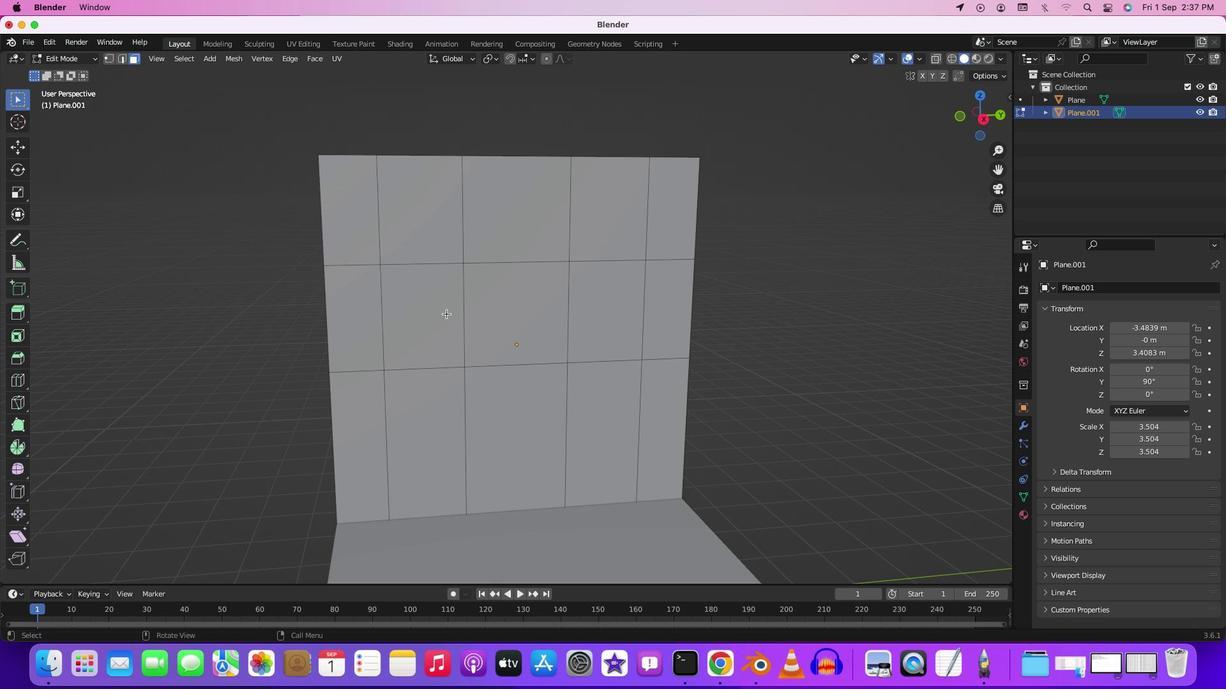 
Action: Key pressed '3'
Screenshot: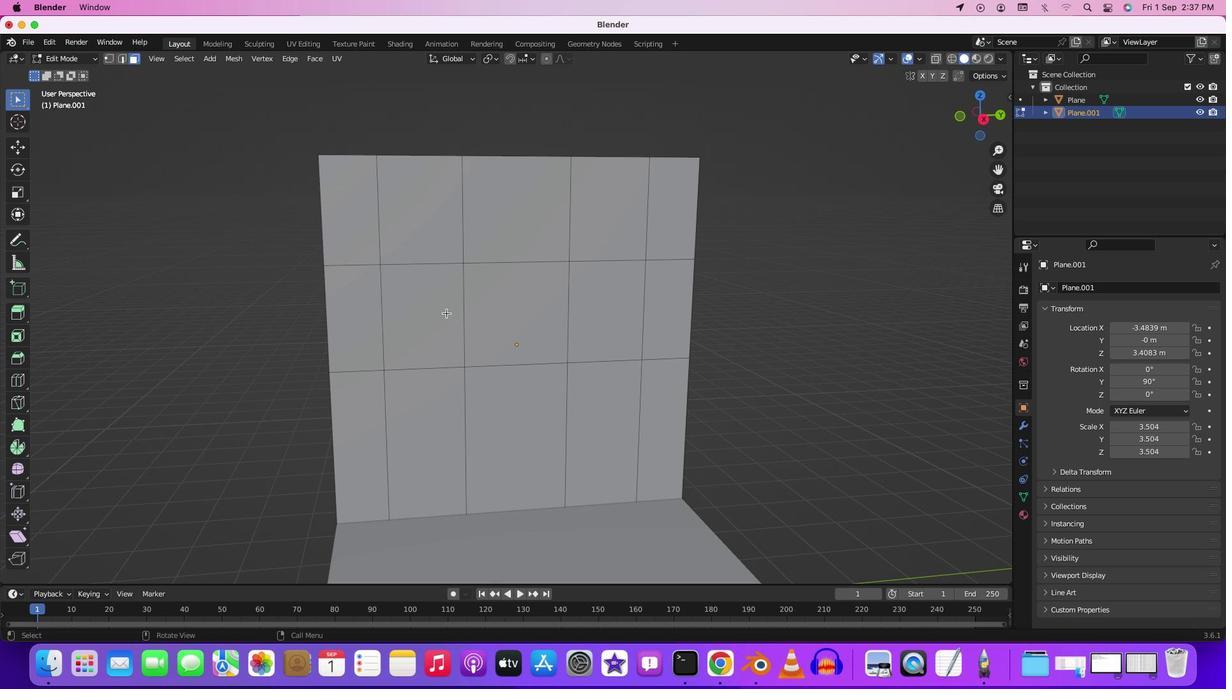 
Action: Mouse moved to (424, 309)
Screenshot: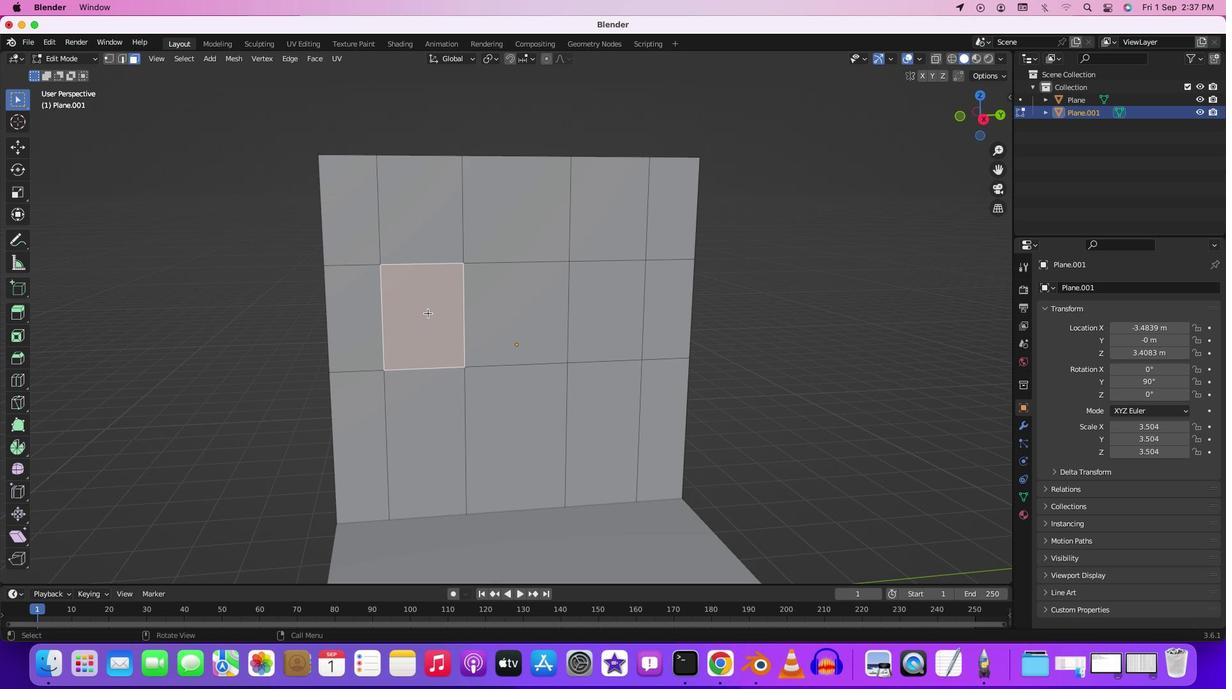 
Action: Mouse pressed left at (424, 309)
Screenshot: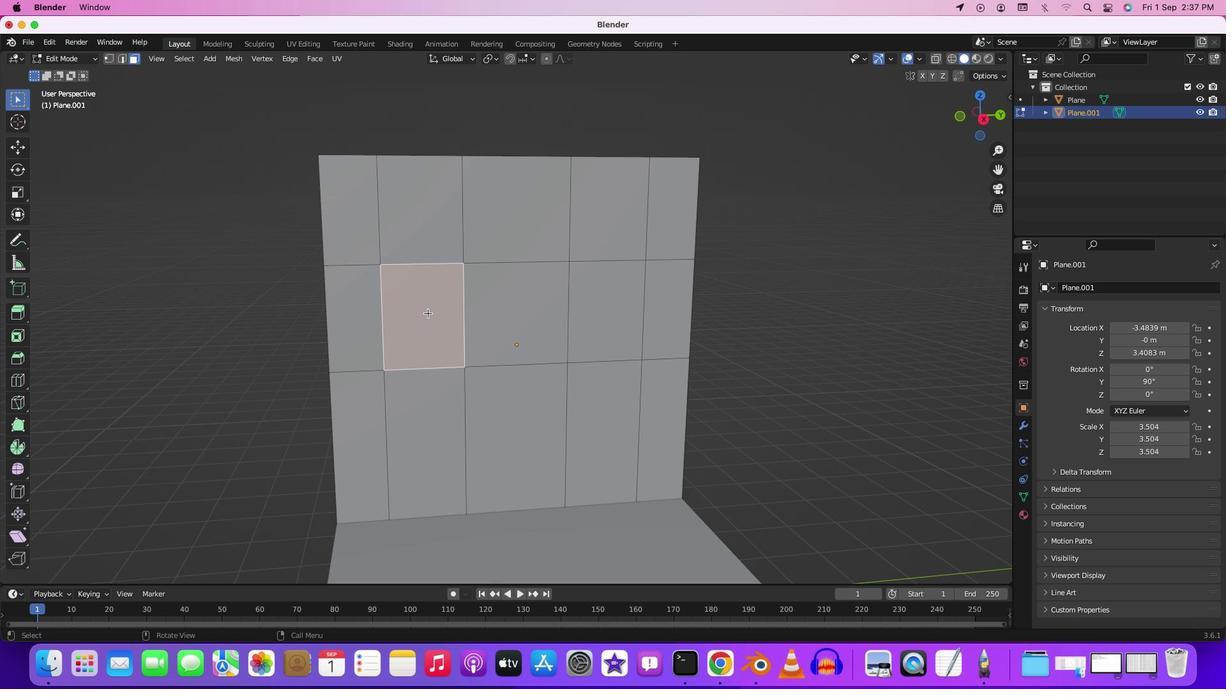 
Action: Mouse moved to (427, 312)
